 Task: Research Airbnb accommodation in Wassenberg, Germany from 8th December, 2023 to 19th December, 2023 for 1 adult. Place can be shared room with 1  bedroom having 1 bed and 1 bathroom. Property type can be hotel. Booking option can be shelf check-in. Look for 5 properties as per requirement.
Action: Mouse pressed left at (476, 98)
Screenshot: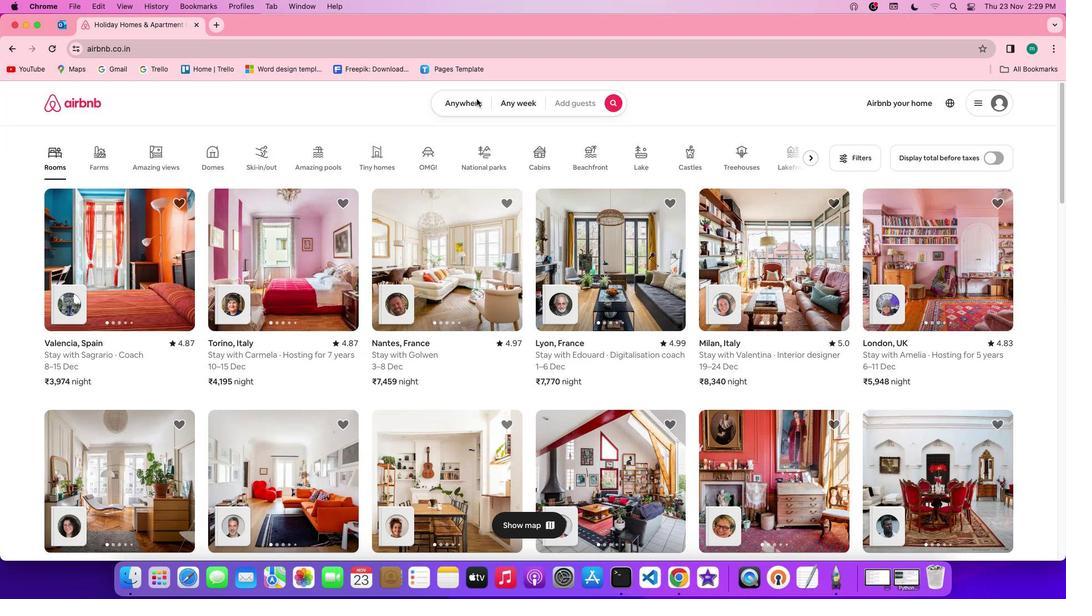 
Action: Mouse pressed left at (476, 98)
Screenshot: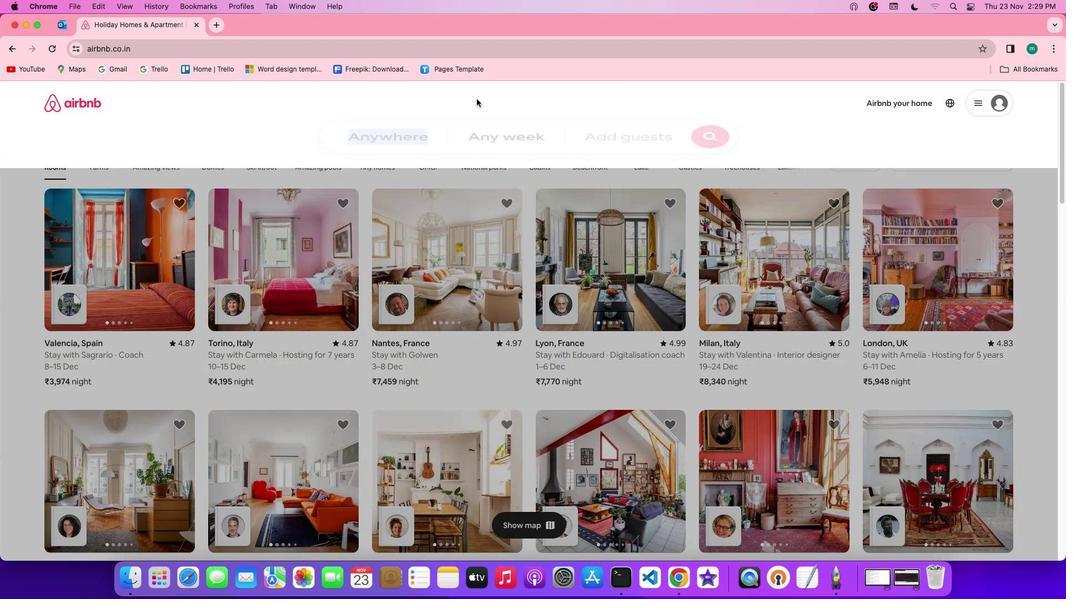 
Action: Mouse moved to (416, 143)
Screenshot: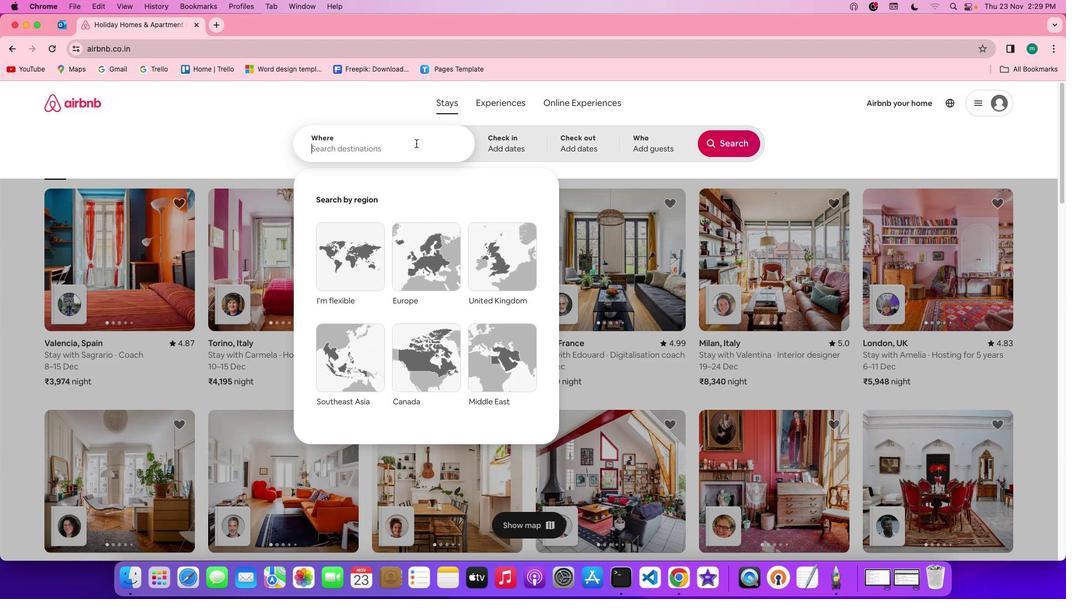 
Action: Mouse pressed left at (416, 143)
Screenshot: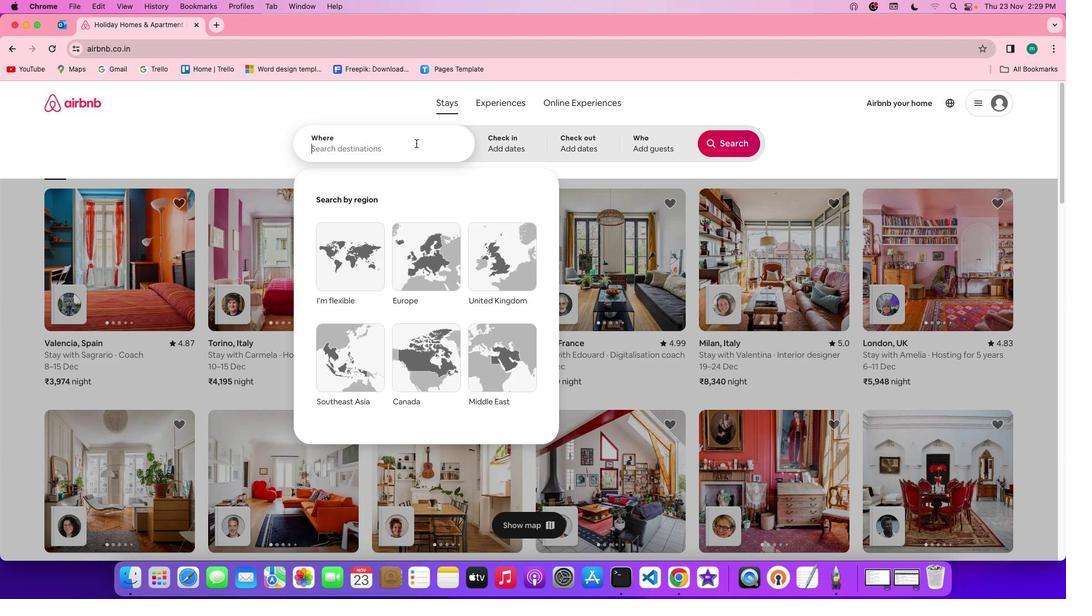 
Action: Key pressed Key.shift'W''a''s''s''e''n''b''e''r''g'','Key.spaceKey.shift'g''e''r''m''a''n''y'
Screenshot: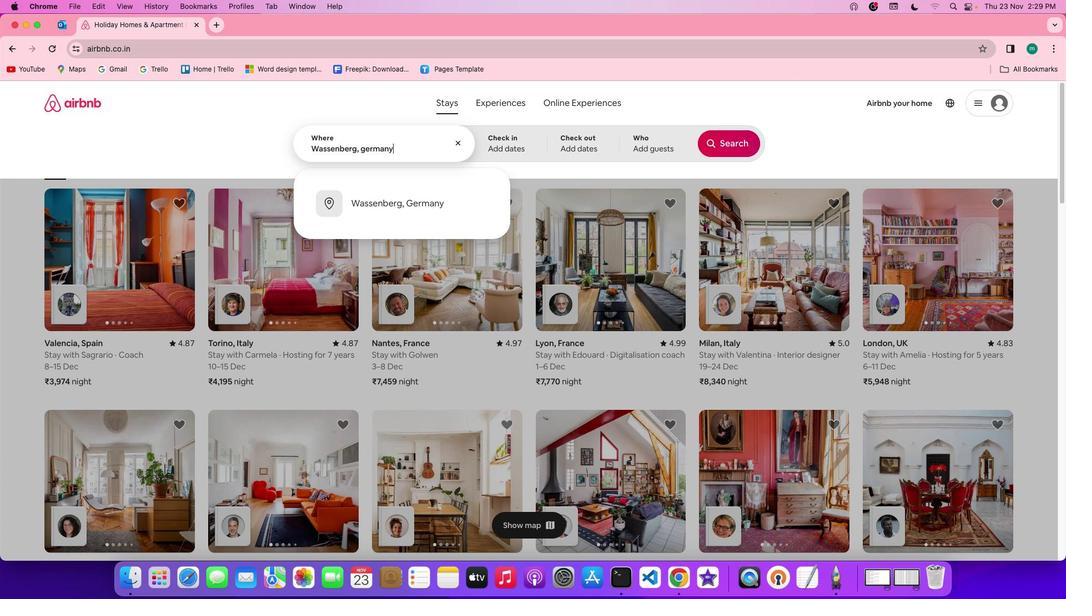 
Action: Mouse moved to (496, 149)
Screenshot: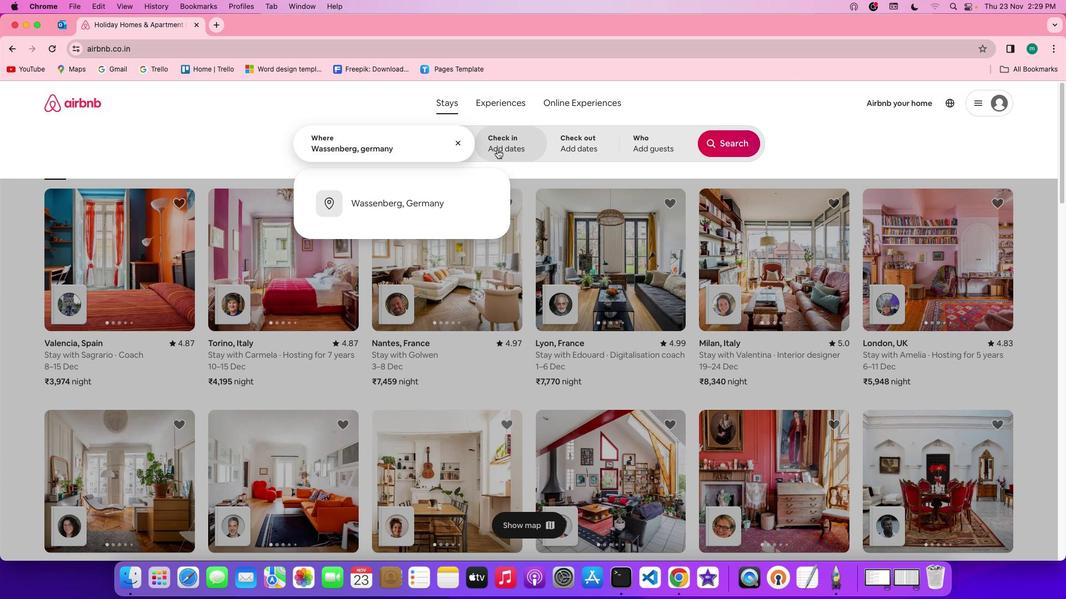 
Action: Mouse pressed left at (496, 149)
Screenshot: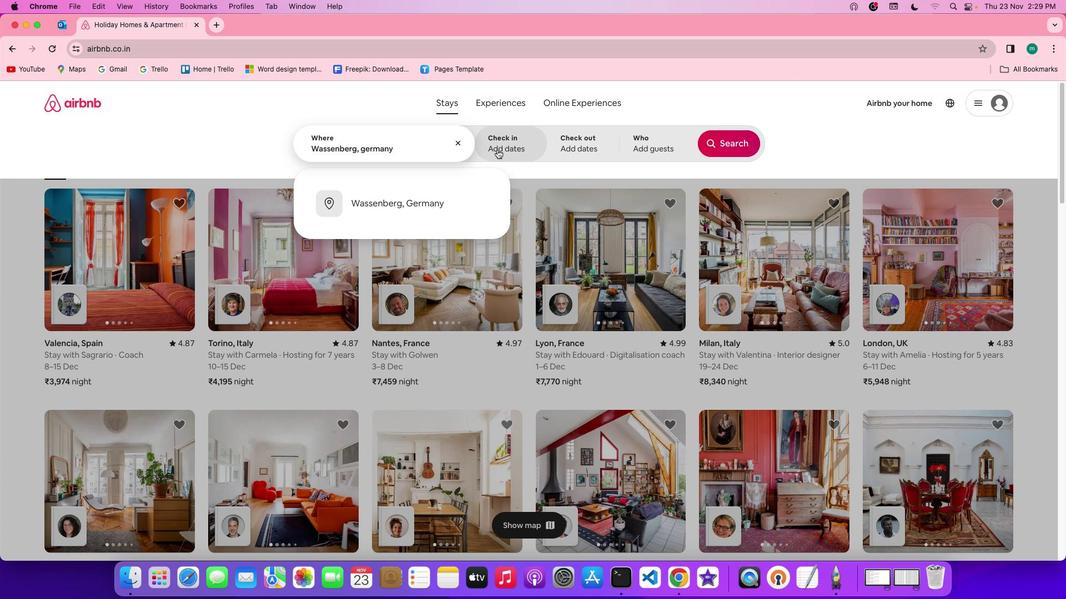 
Action: Mouse moved to (693, 315)
Screenshot: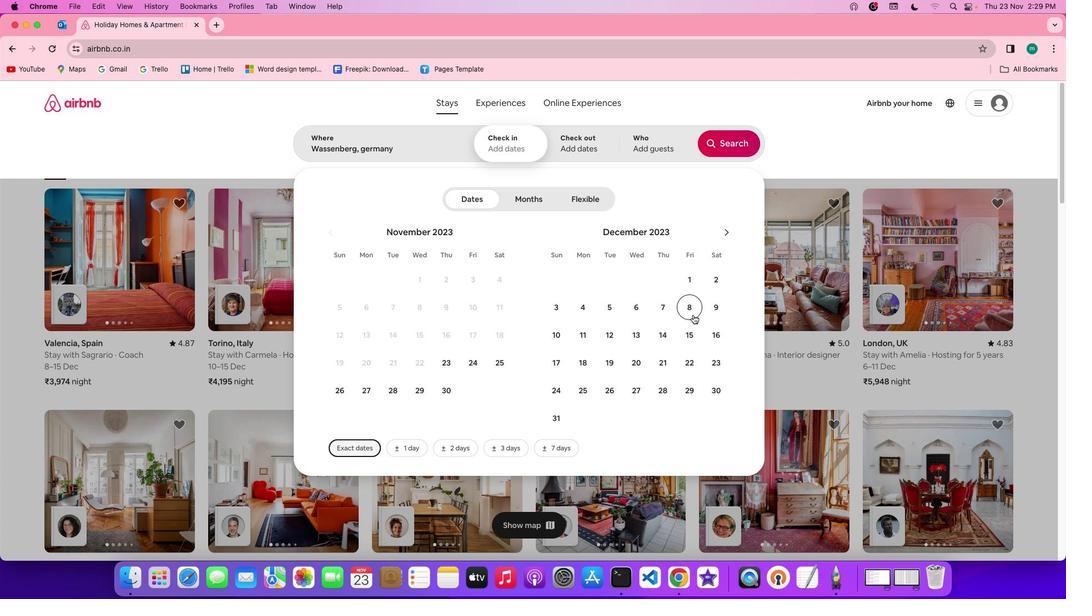 
Action: Mouse pressed left at (693, 315)
Screenshot: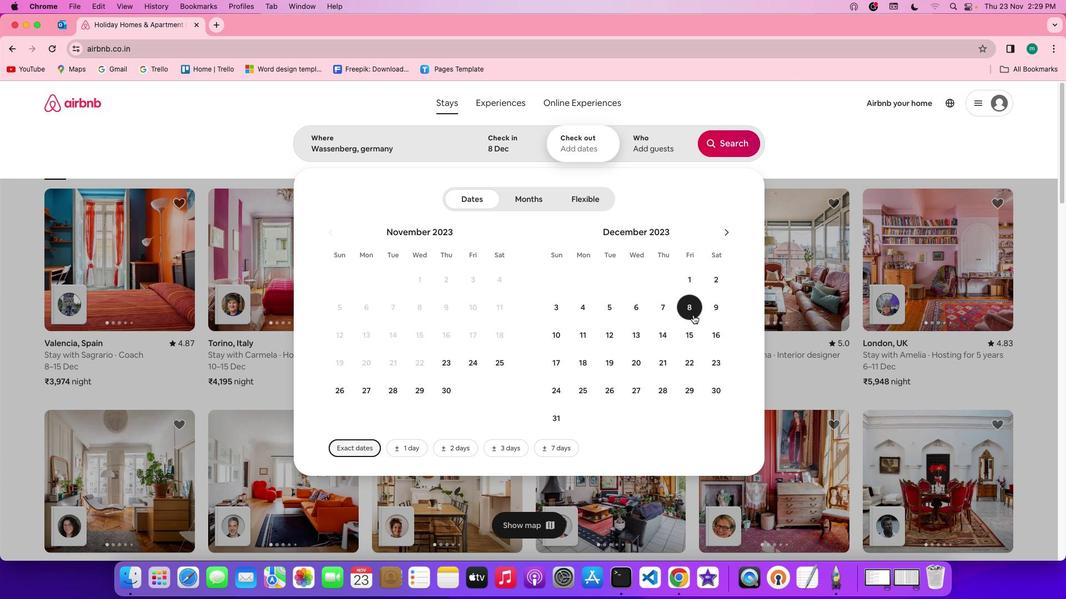 
Action: Mouse moved to (603, 360)
Screenshot: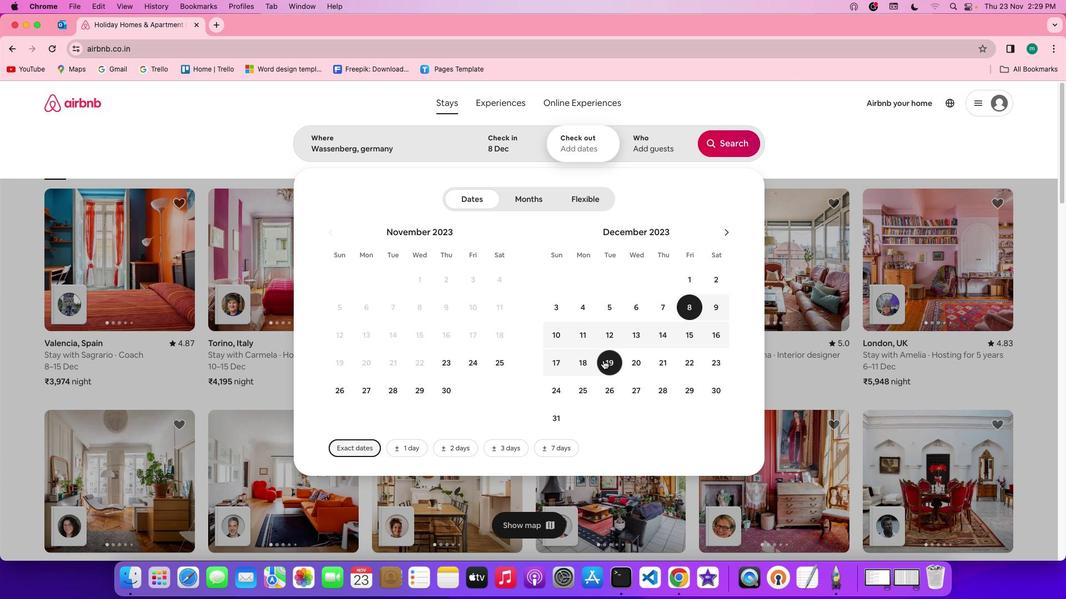 
Action: Mouse pressed left at (603, 360)
Screenshot: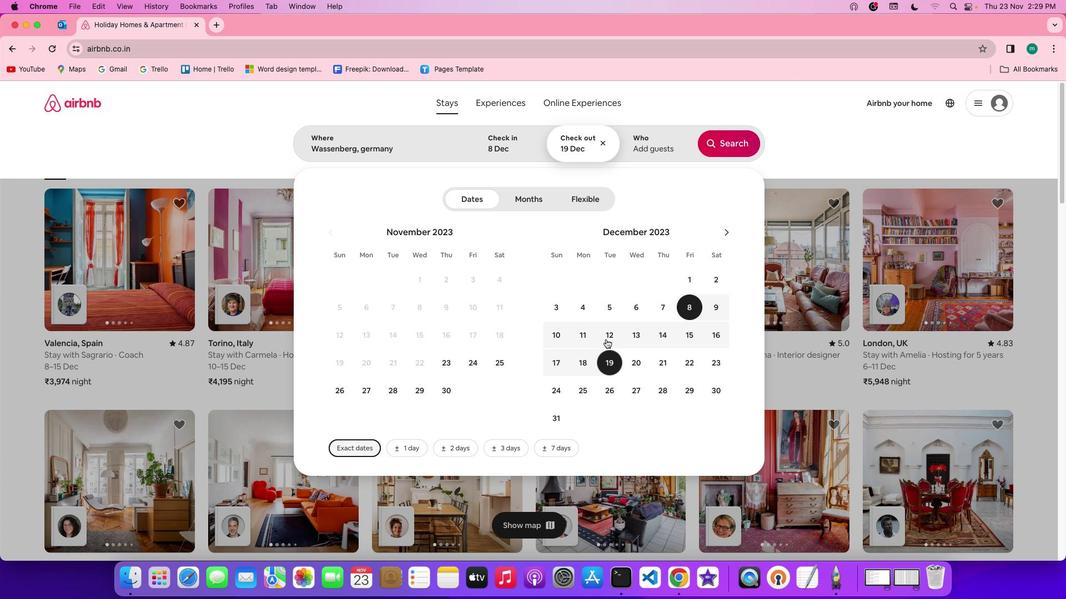 
Action: Mouse moved to (655, 142)
Screenshot: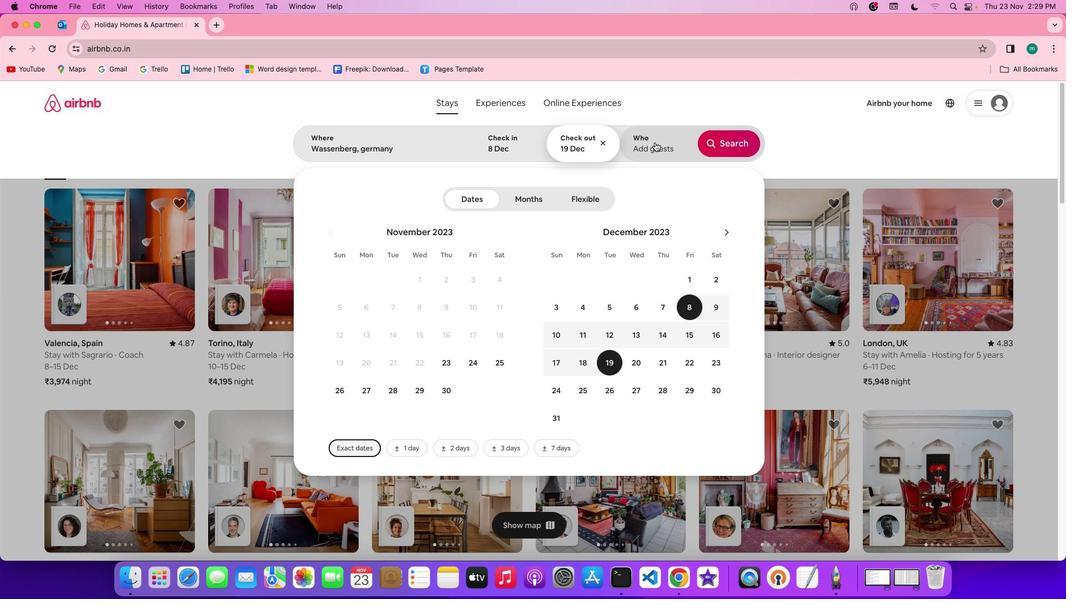 
Action: Mouse pressed left at (655, 142)
Screenshot: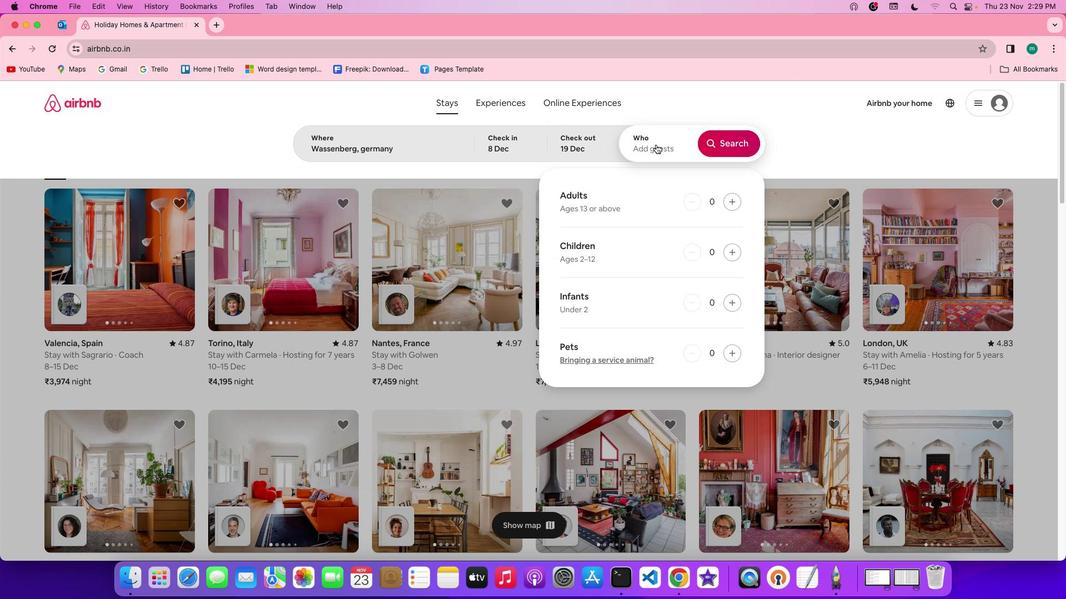 
Action: Mouse moved to (736, 205)
Screenshot: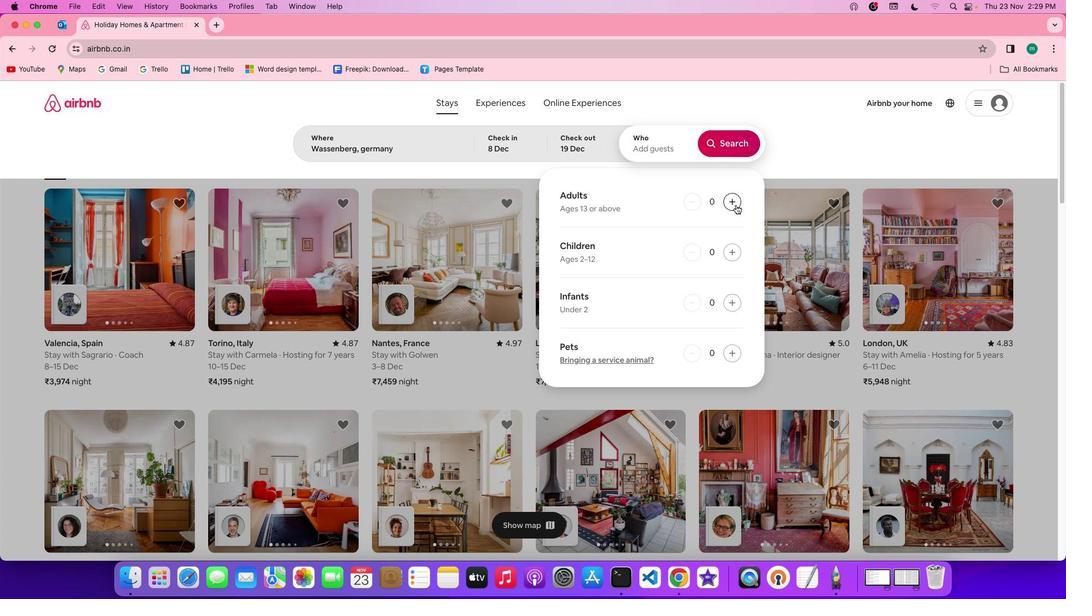 
Action: Mouse pressed left at (736, 205)
Screenshot: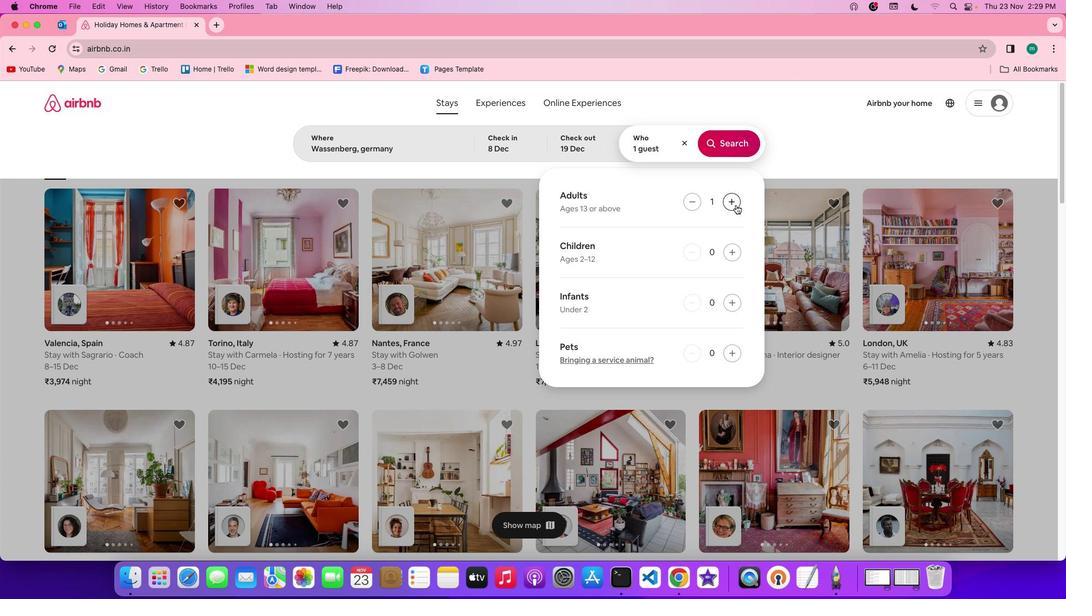 
Action: Mouse moved to (734, 151)
Screenshot: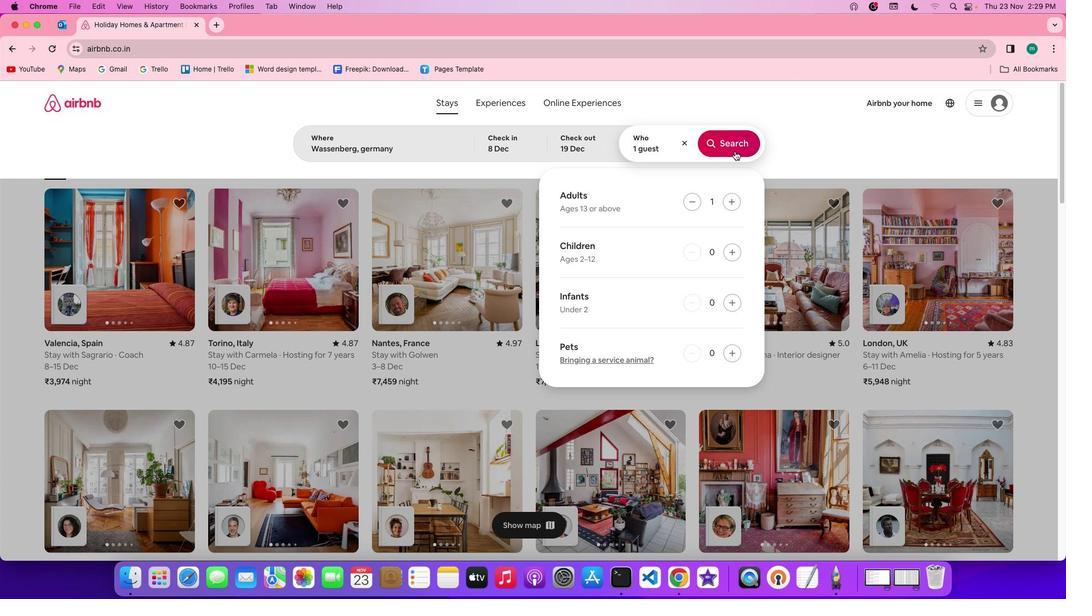 
Action: Mouse pressed left at (734, 151)
Screenshot: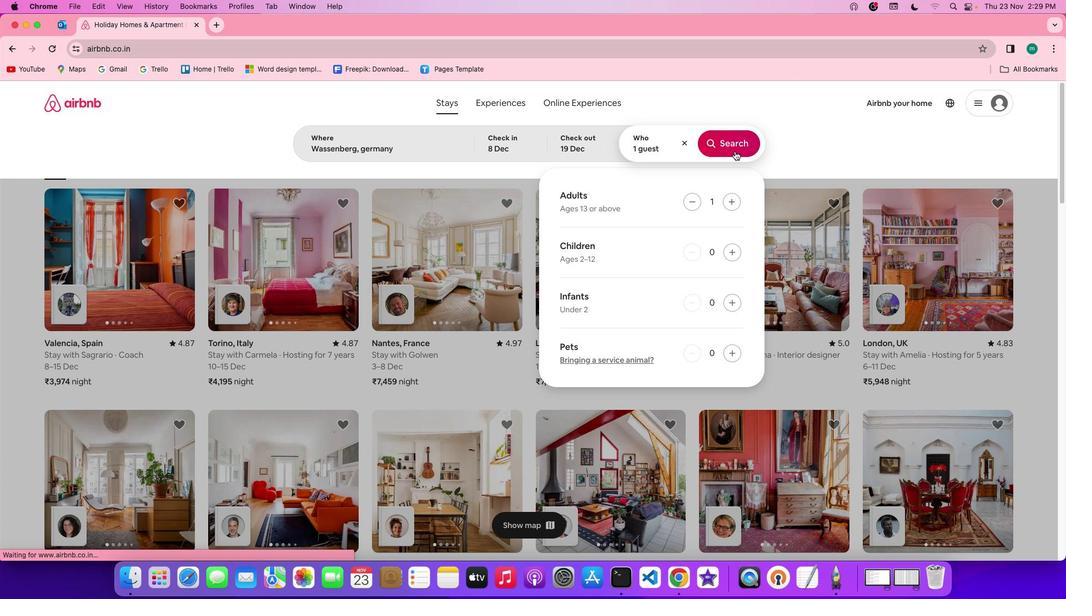 
Action: Mouse moved to (886, 143)
Screenshot: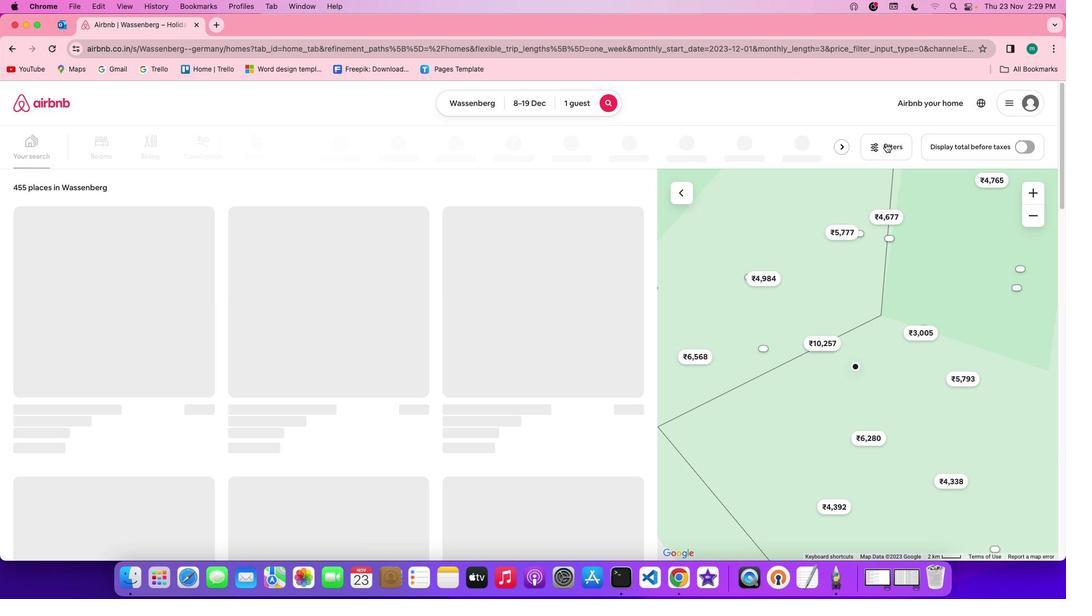 
Action: Mouse pressed left at (886, 143)
Screenshot: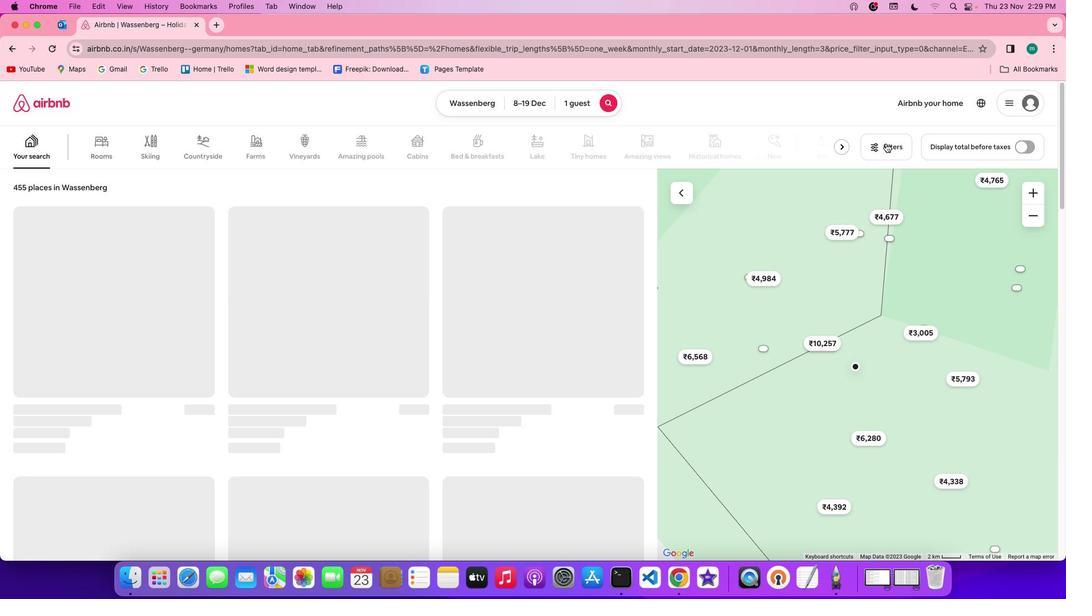 
Action: Mouse moved to (423, 359)
Screenshot: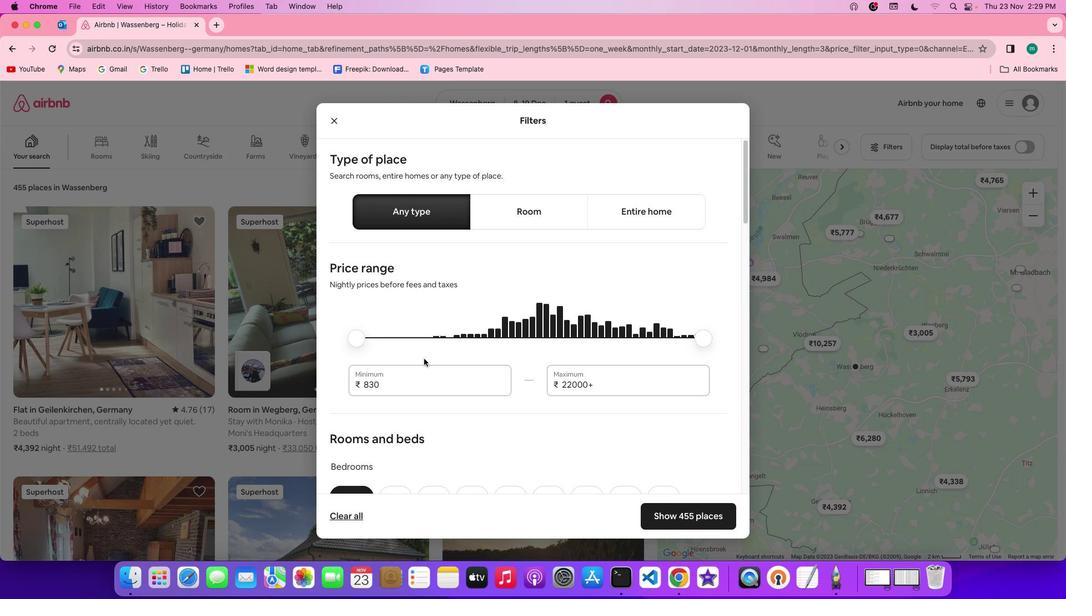 
Action: Mouse scrolled (423, 359) with delta (0, 0)
Screenshot: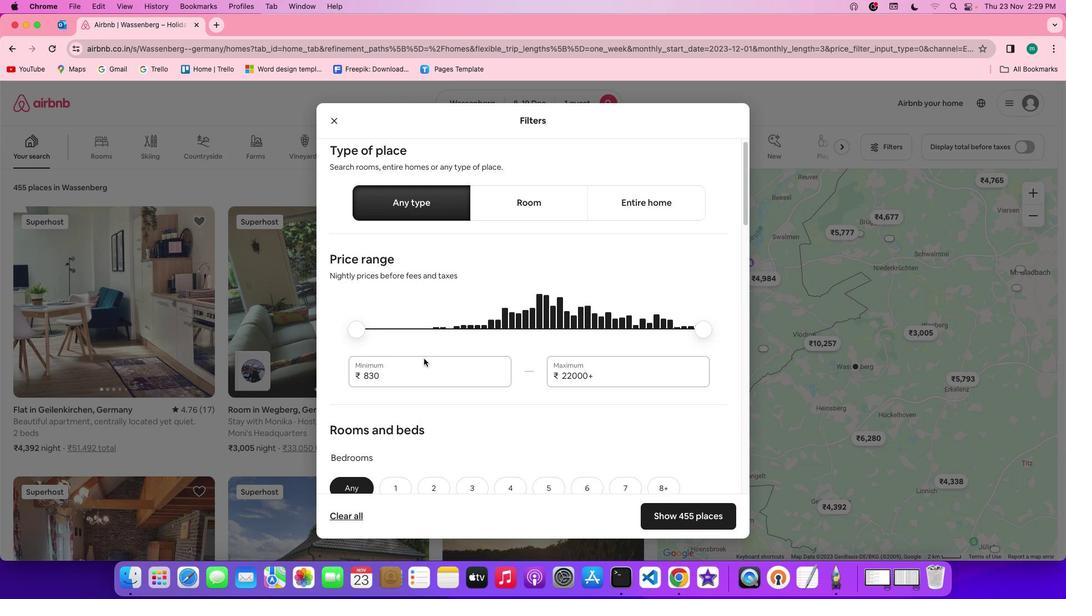 
Action: Mouse scrolled (423, 359) with delta (0, 0)
Screenshot: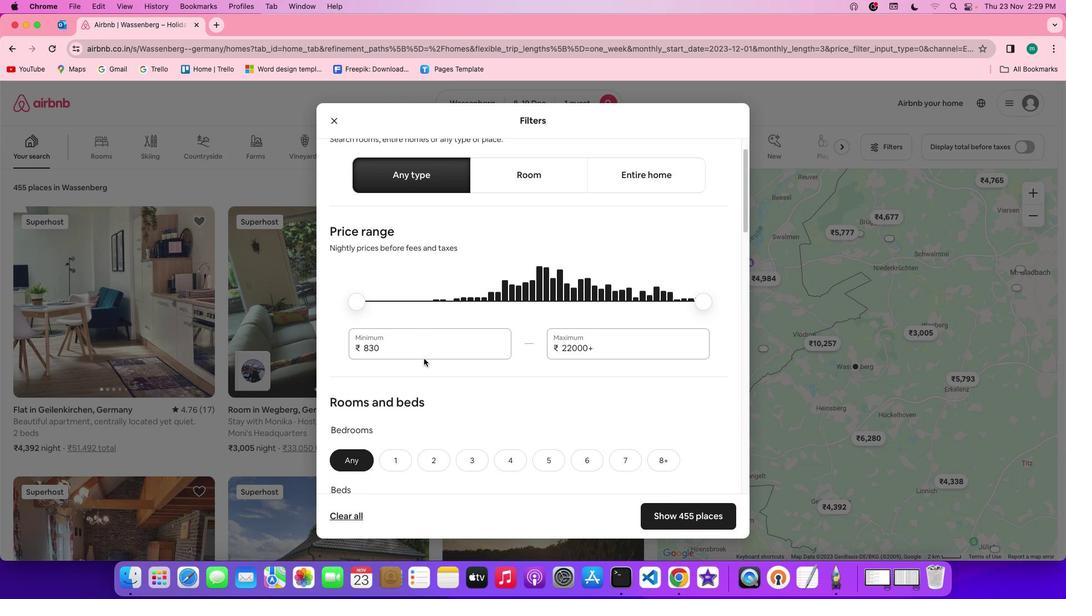 
Action: Mouse scrolled (423, 359) with delta (0, -1)
Screenshot: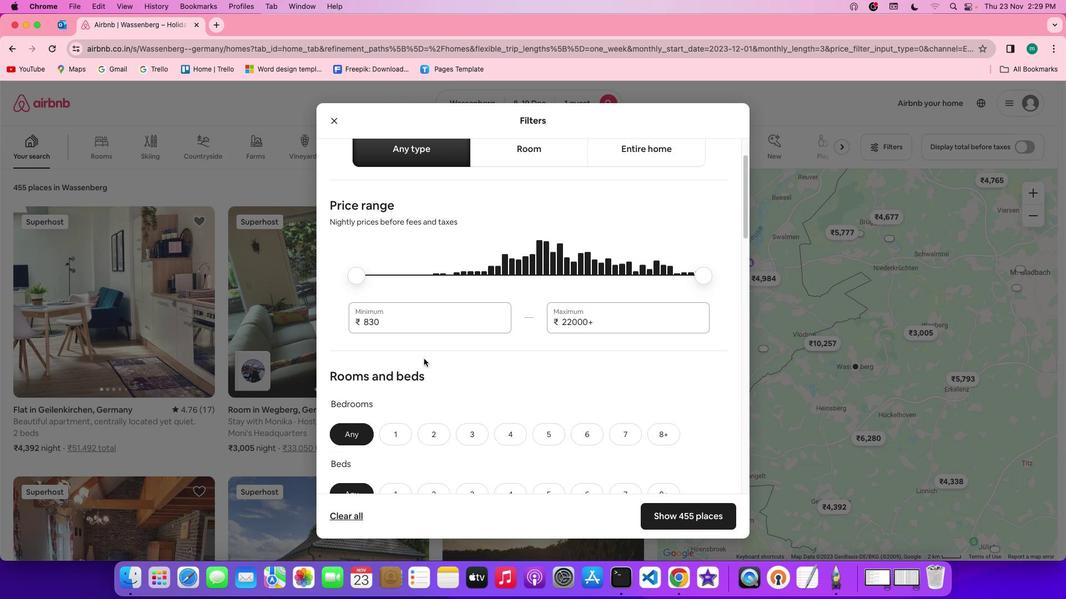
Action: Mouse scrolled (423, 359) with delta (0, -1)
Screenshot: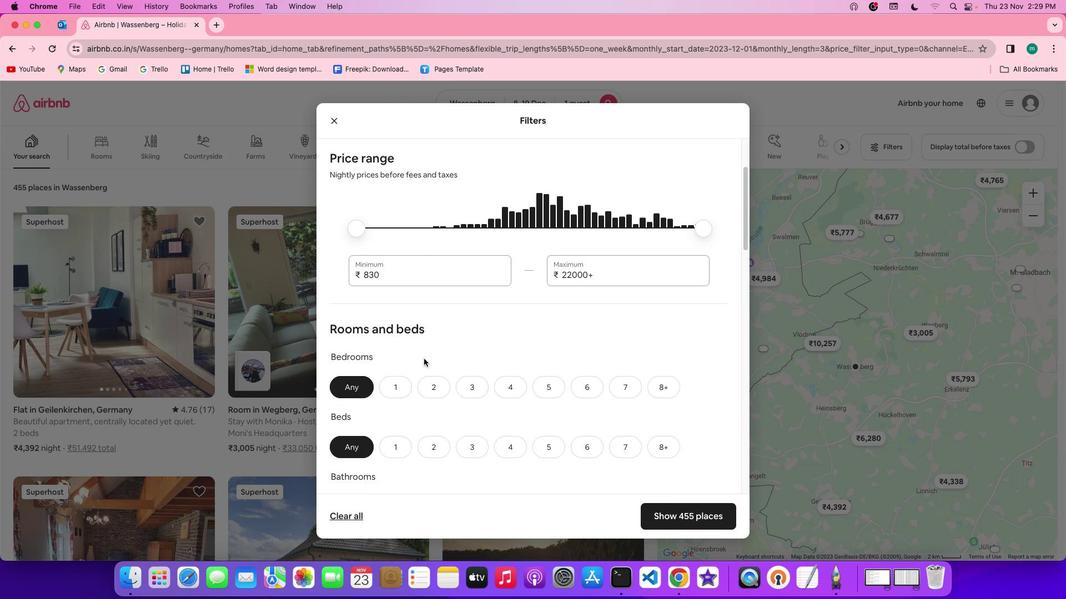 
Action: Mouse scrolled (423, 359) with delta (0, 0)
Screenshot: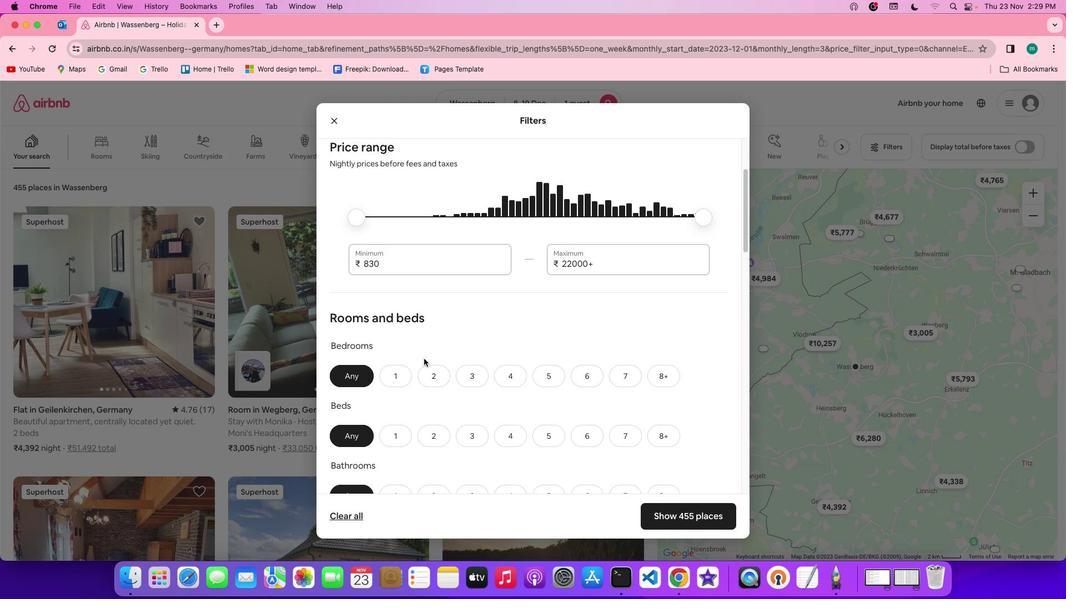 
Action: Mouse scrolled (423, 359) with delta (0, 0)
Screenshot: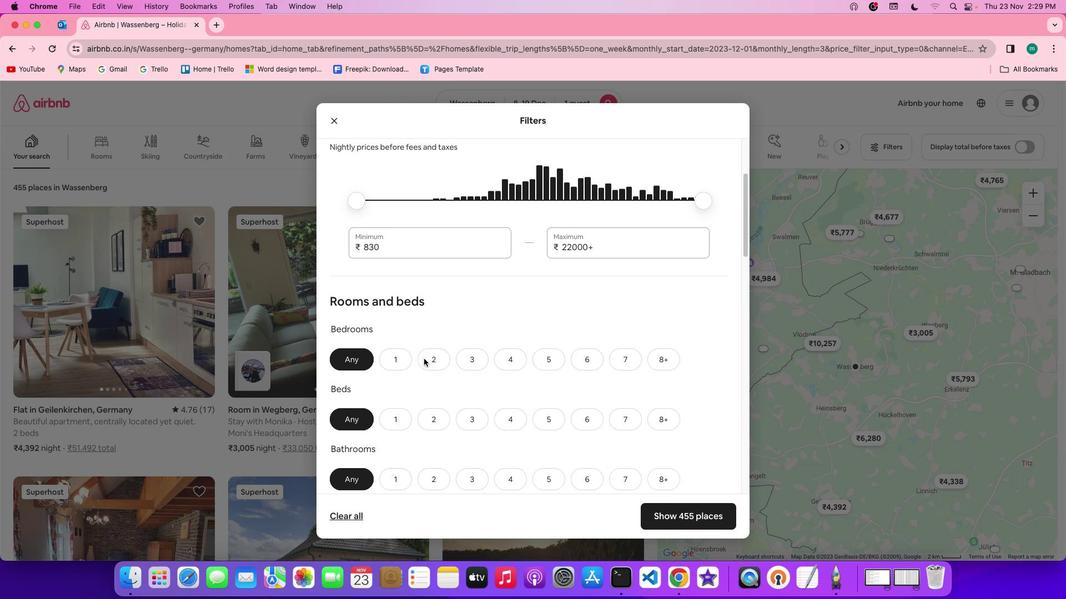 
Action: Mouse scrolled (423, 359) with delta (0, 0)
Screenshot: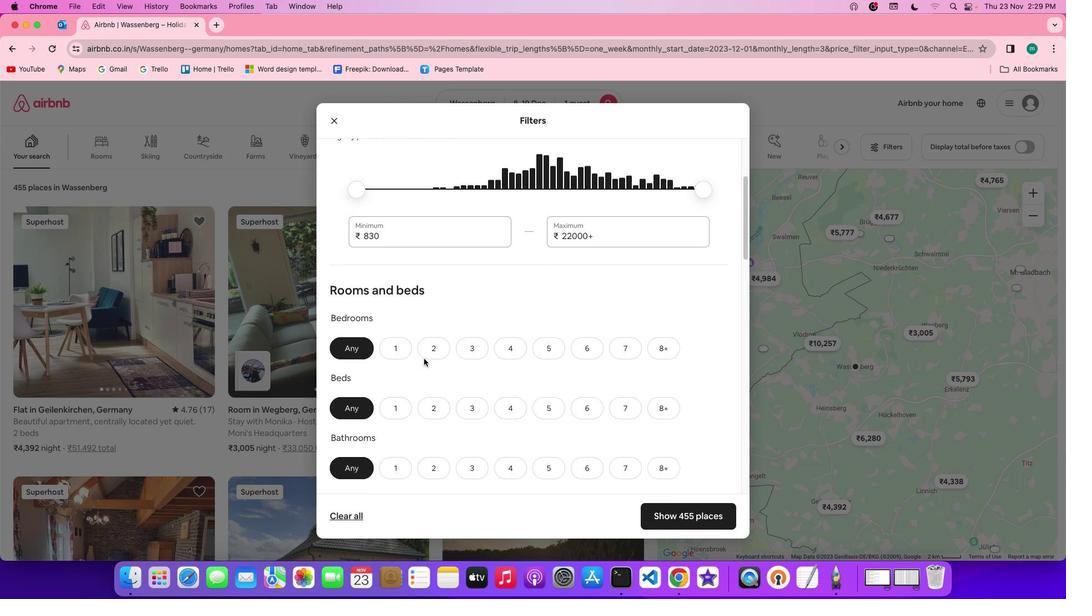 
Action: Mouse scrolled (423, 359) with delta (0, 0)
Screenshot: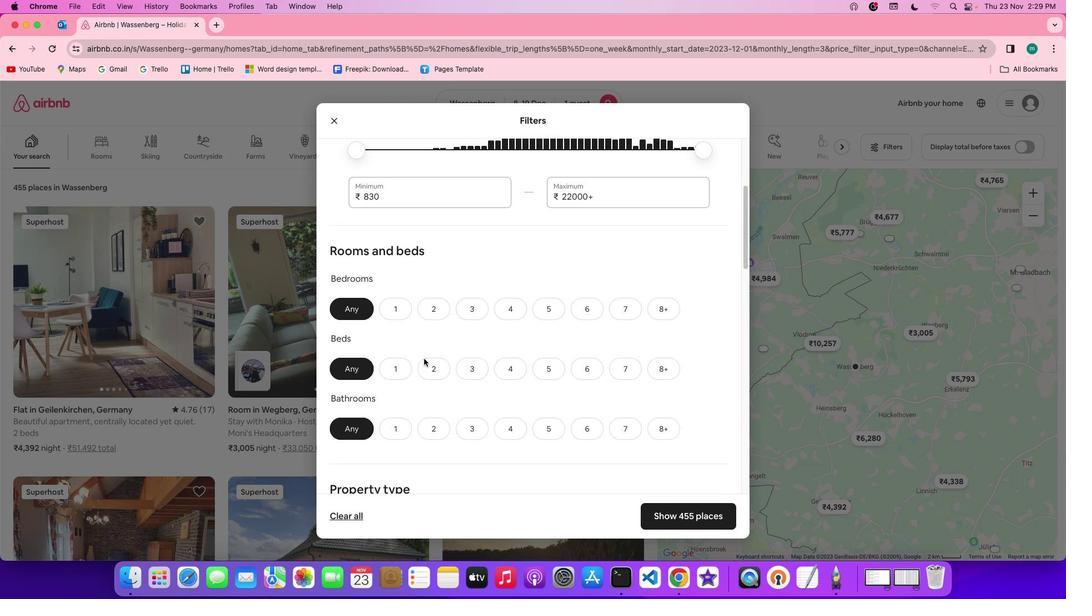 
Action: Mouse scrolled (423, 359) with delta (0, 0)
Screenshot: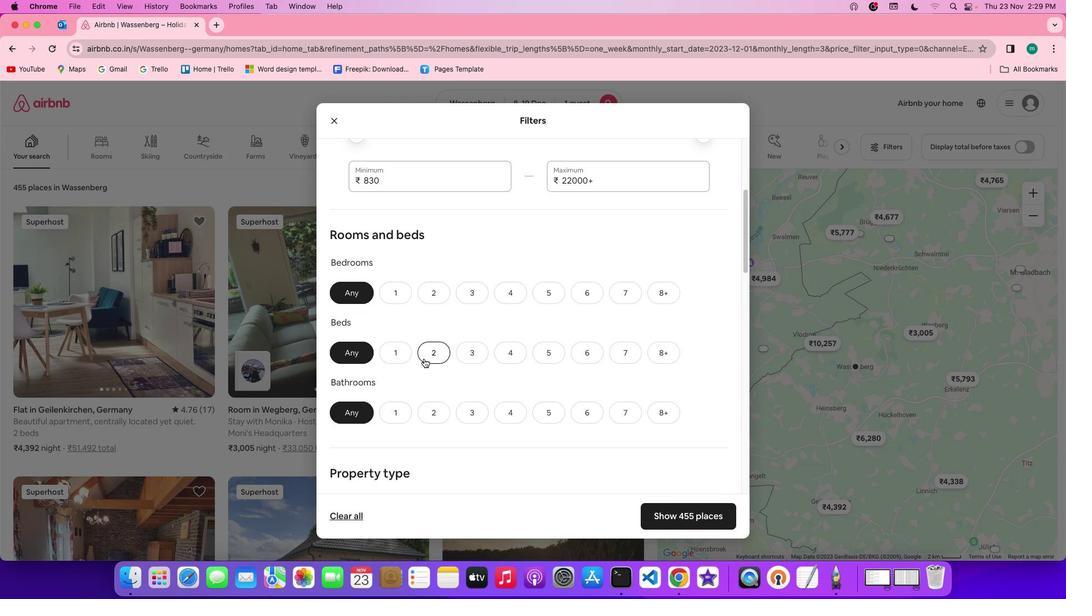 
Action: Mouse scrolled (423, 359) with delta (0, 0)
Screenshot: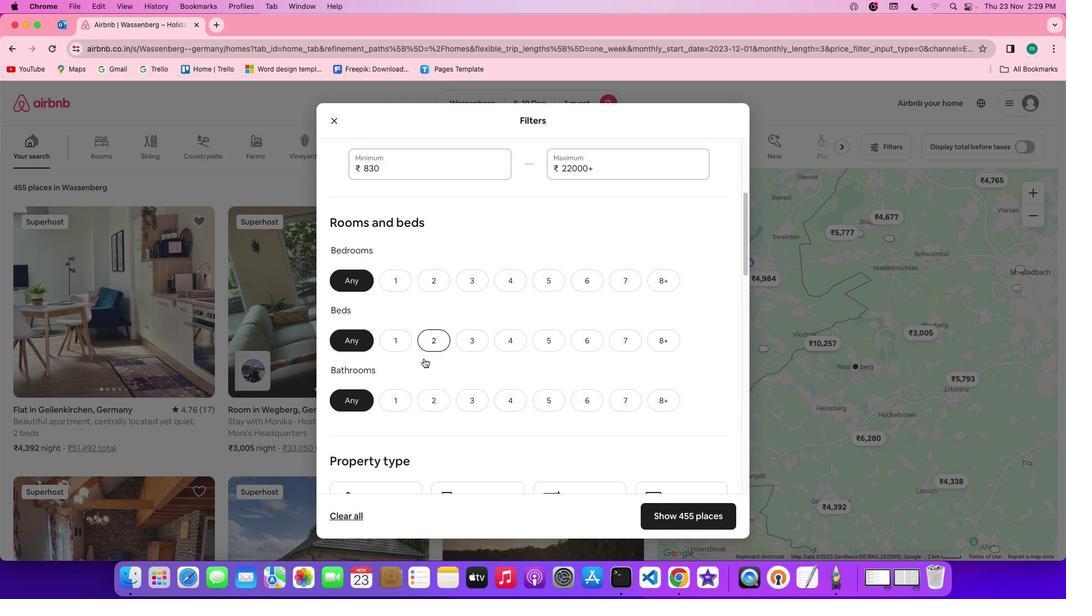 
Action: Mouse scrolled (423, 359) with delta (0, 0)
Screenshot: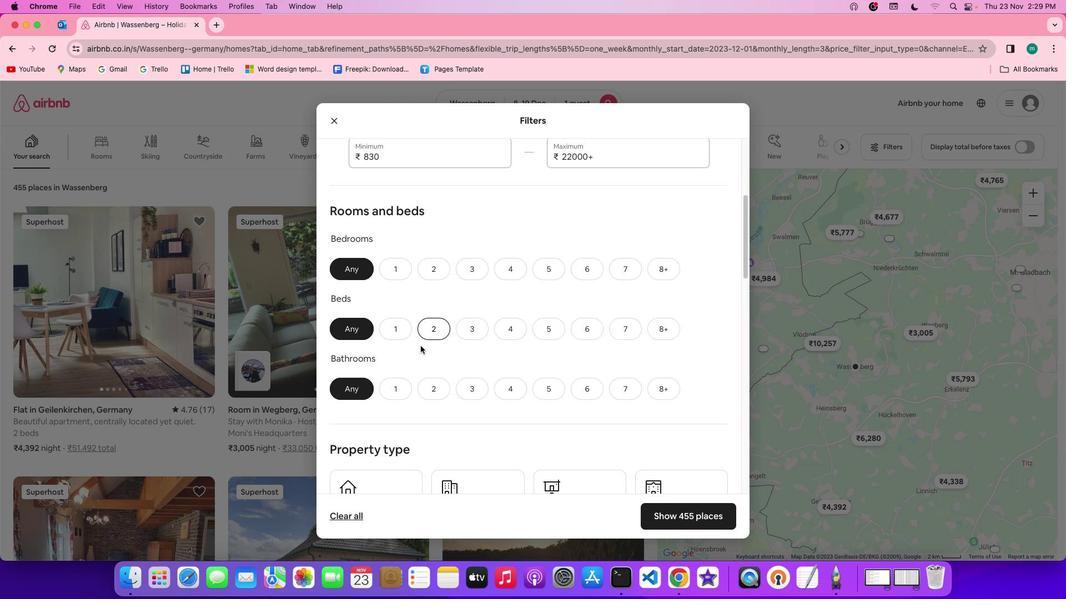 
Action: Mouse moved to (392, 255)
Screenshot: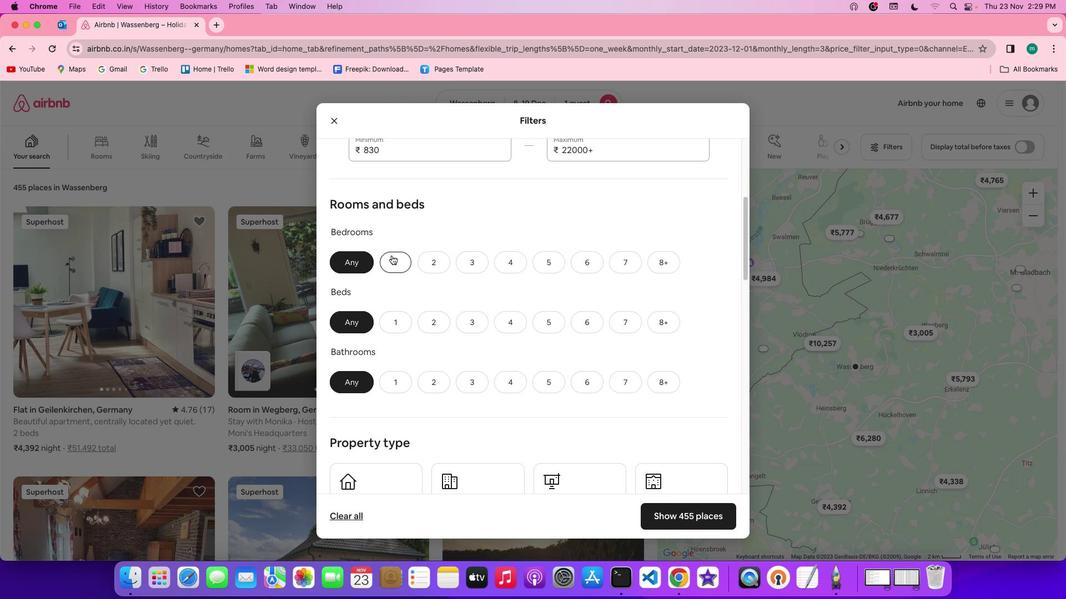 
Action: Mouse pressed left at (392, 255)
Screenshot: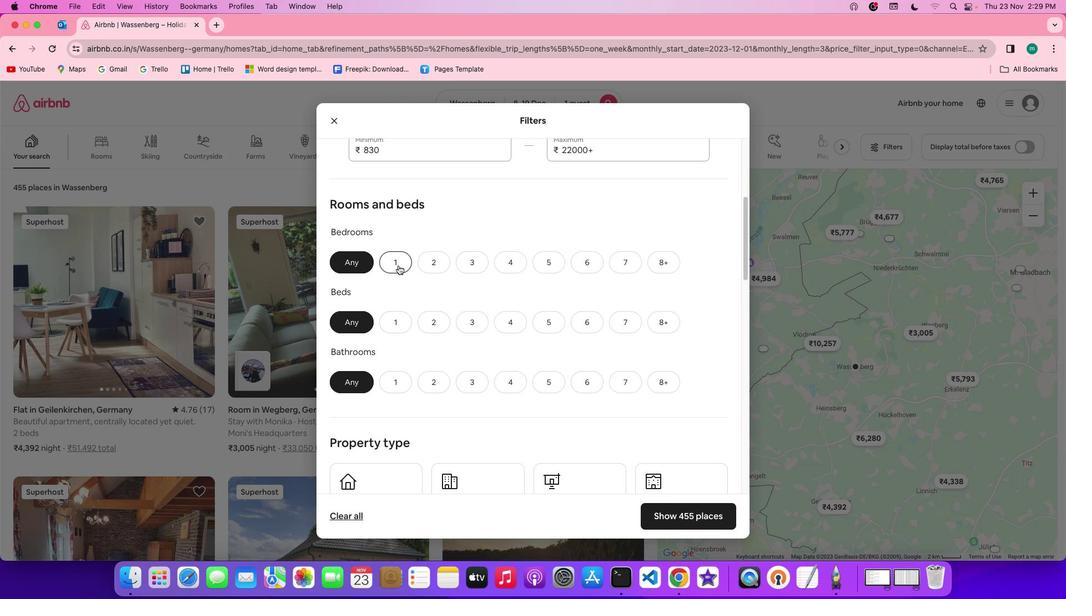 
Action: Mouse moved to (392, 317)
Screenshot: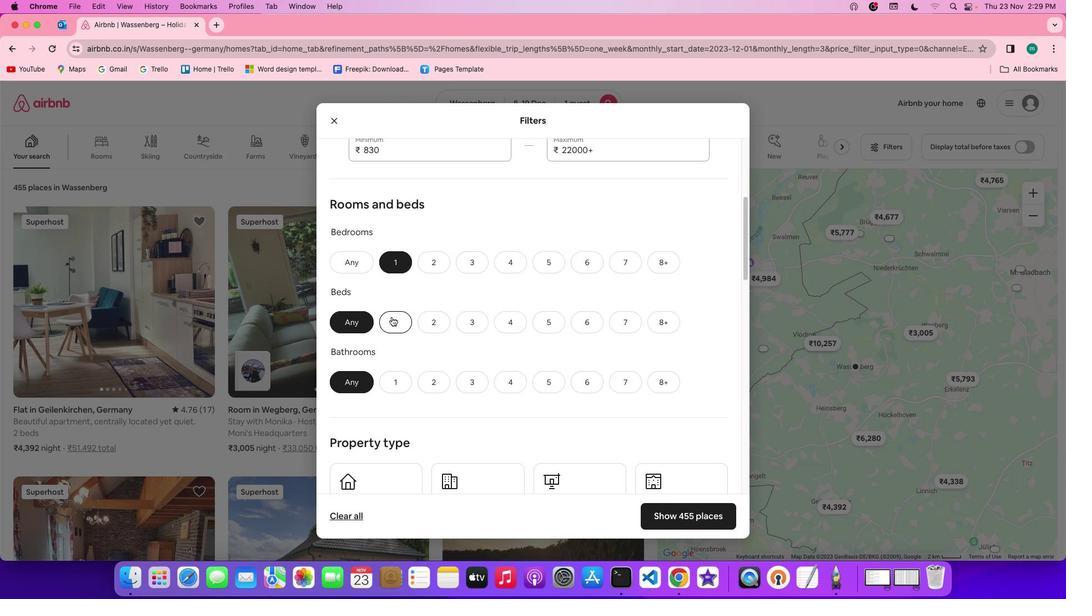 
Action: Mouse pressed left at (392, 317)
Screenshot: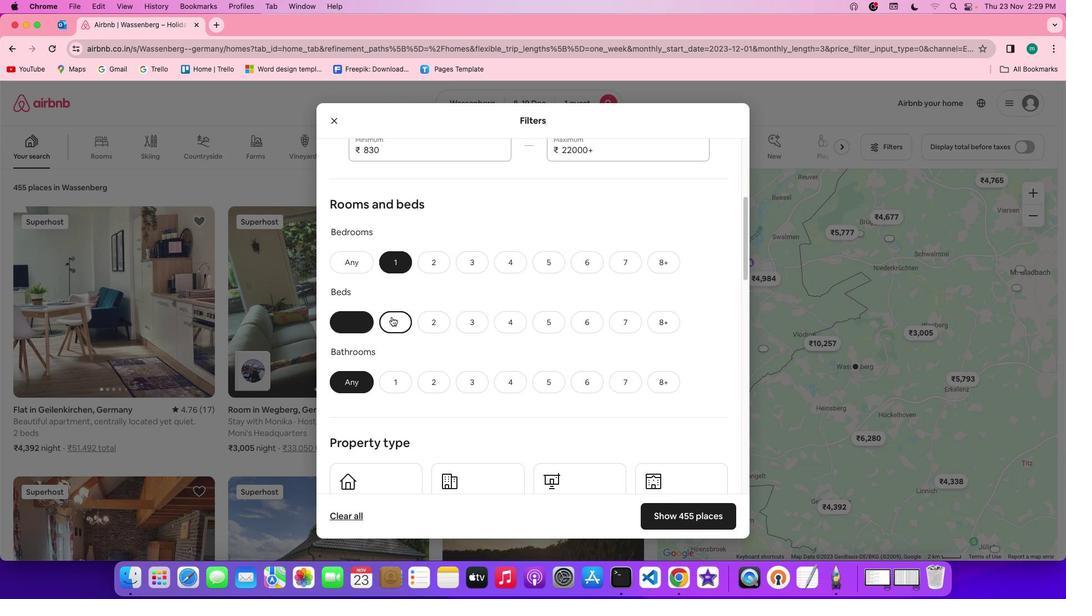 
Action: Mouse moved to (401, 383)
Screenshot: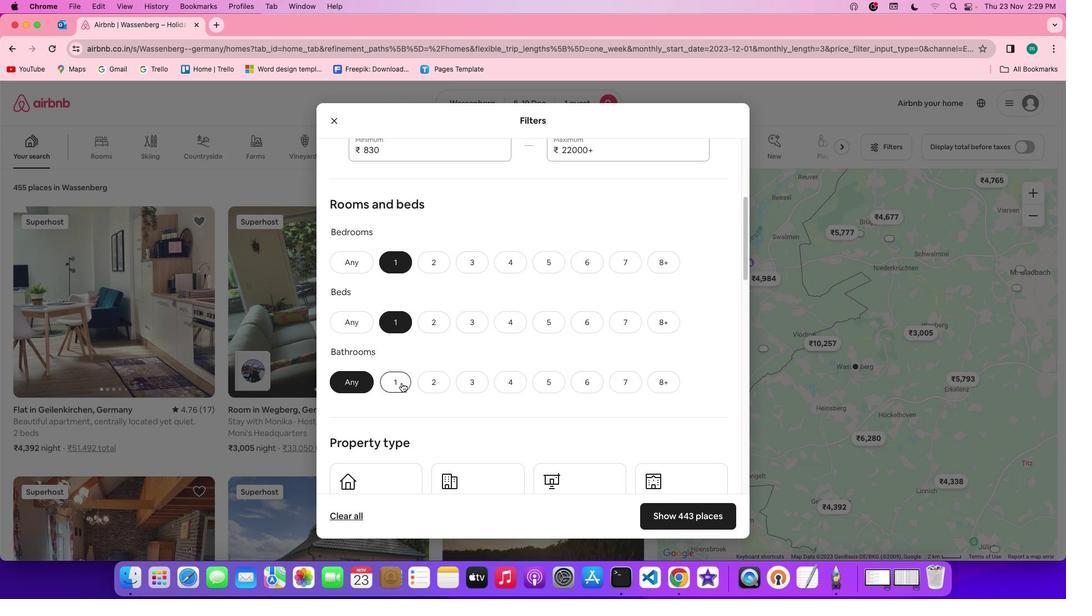 
Action: Mouse pressed left at (401, 383)
Screenshot: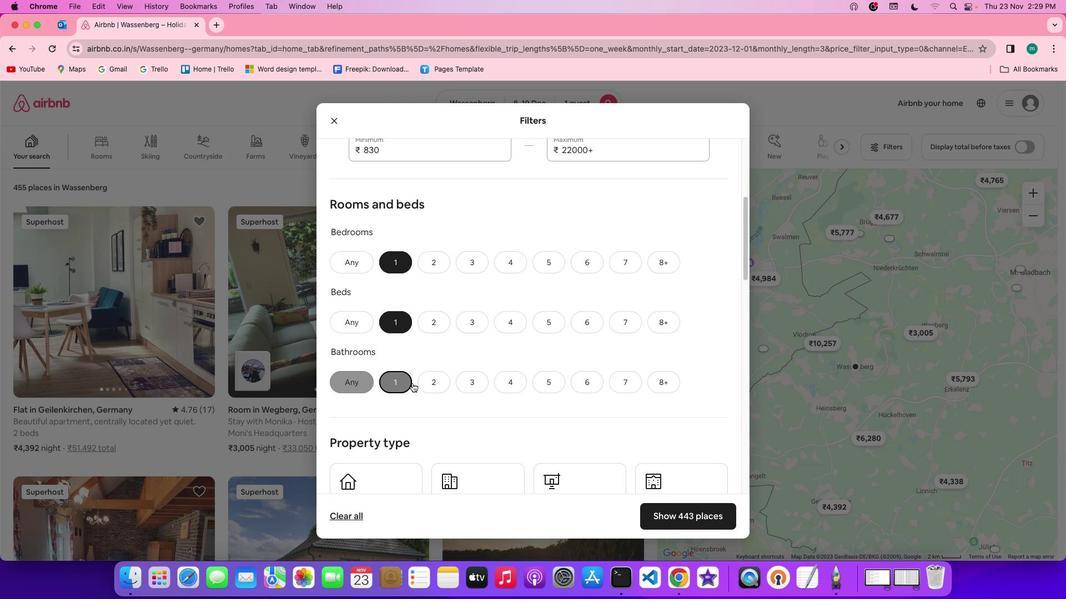 
Action: Mouse moved to (502, 377)
Screenshot: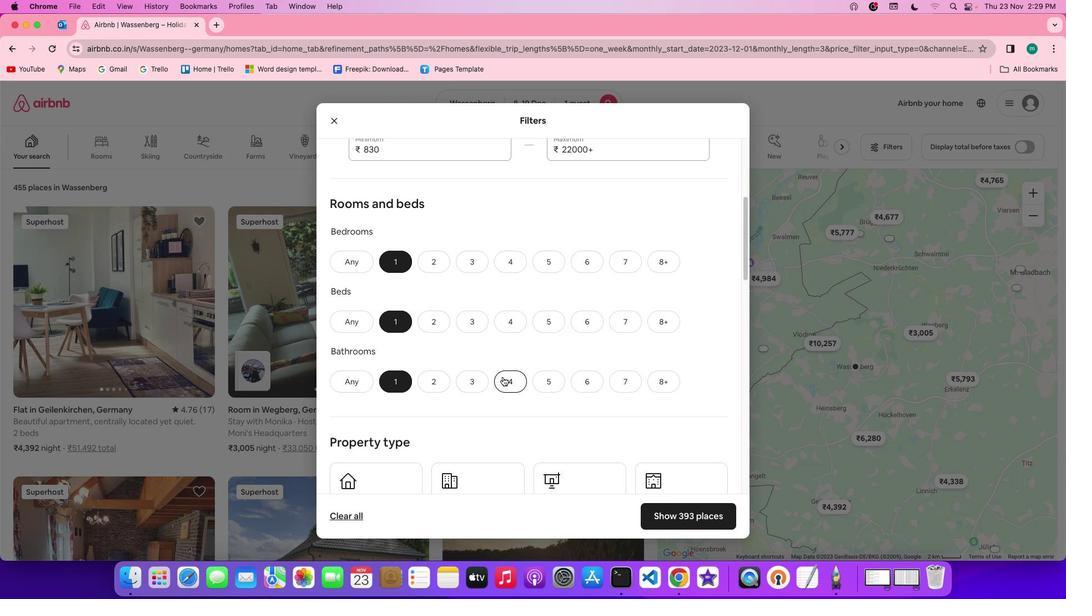 
Action: Mouse scrolled (502, 377) with delta (0, 0)
Screenshot: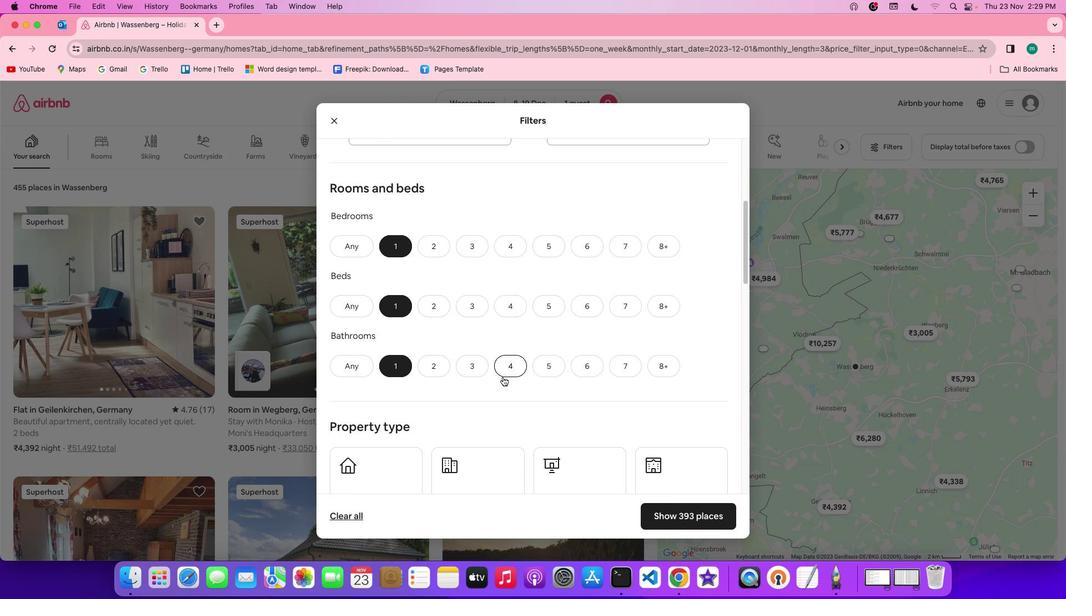 
Action: Mouse scrolled (502, 377) with delta (0, 0)
Screenshot: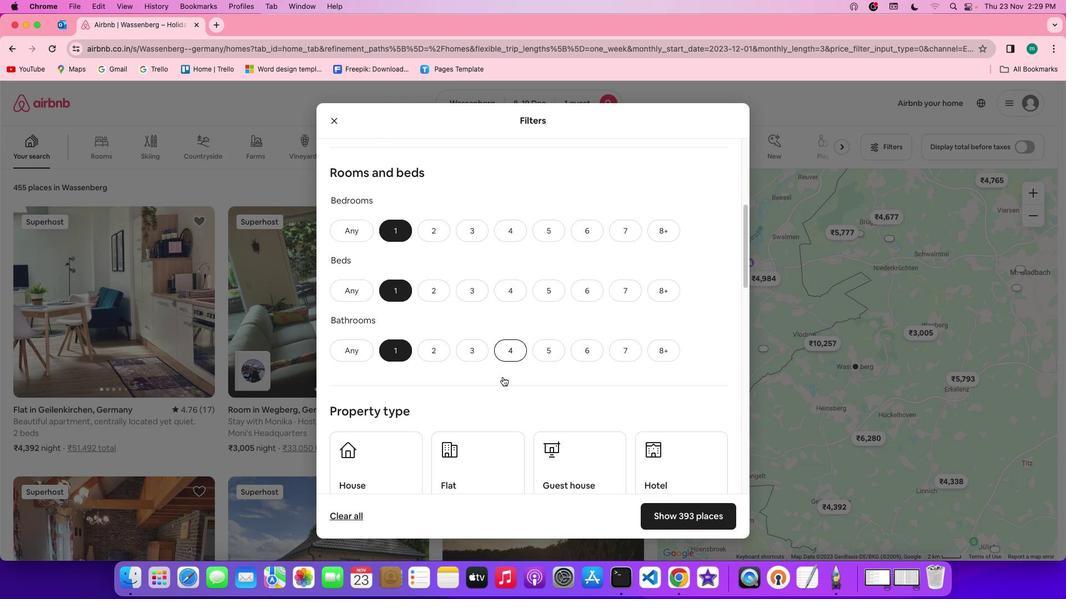 
Action: Mouse scrolled (502, 377) with delta (0, -1)
Screenshot: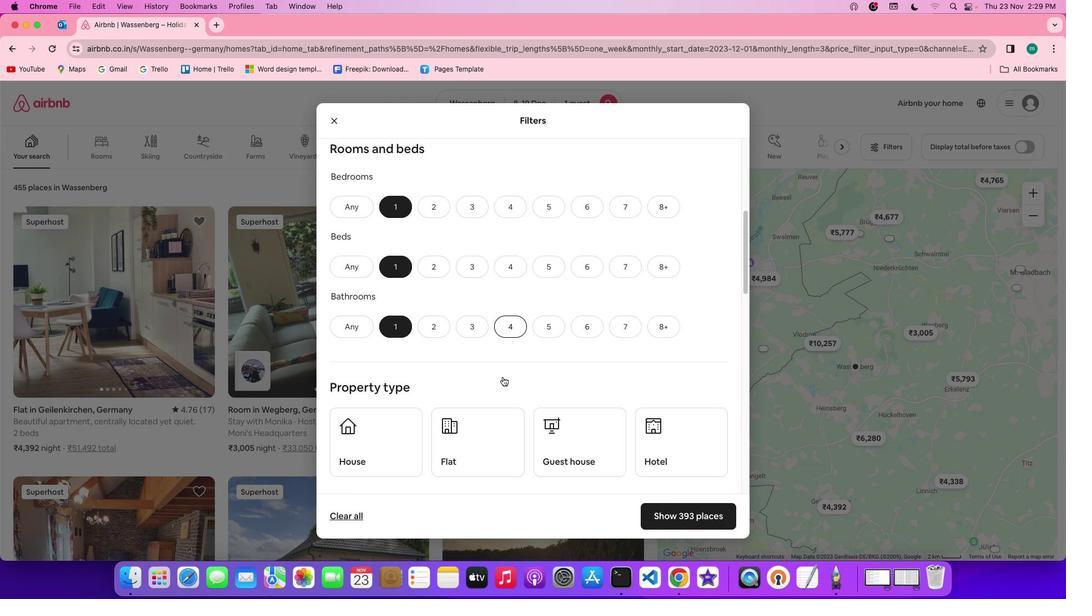 
Action: Mouse scrolled (502, 377) with delta (0, 0)
Screenshot: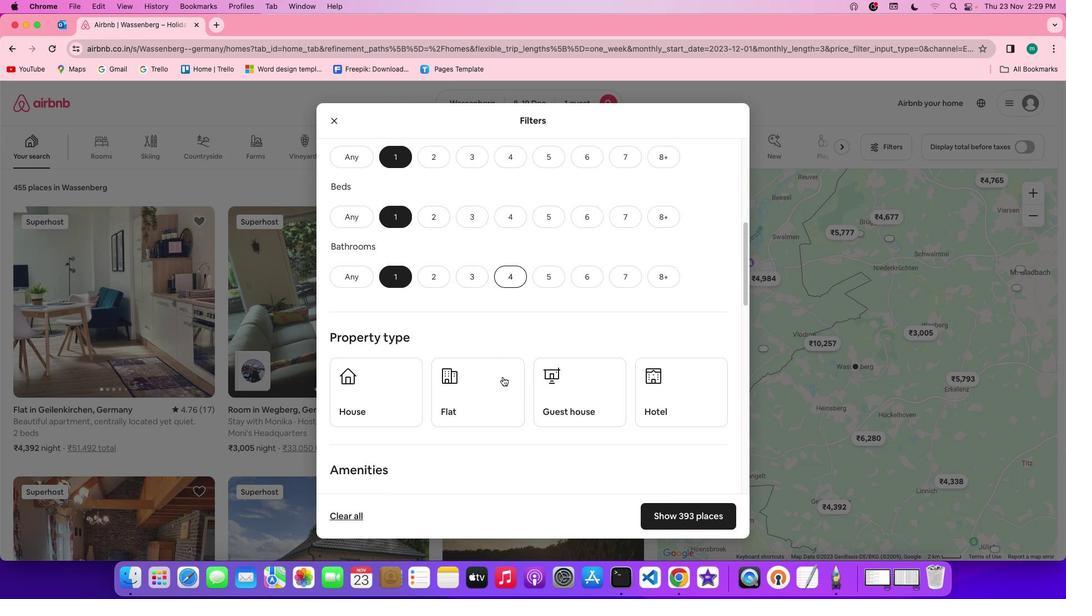 
Action: Mouse scrolled (502, 377) with delta (0, 0)
Screenshot: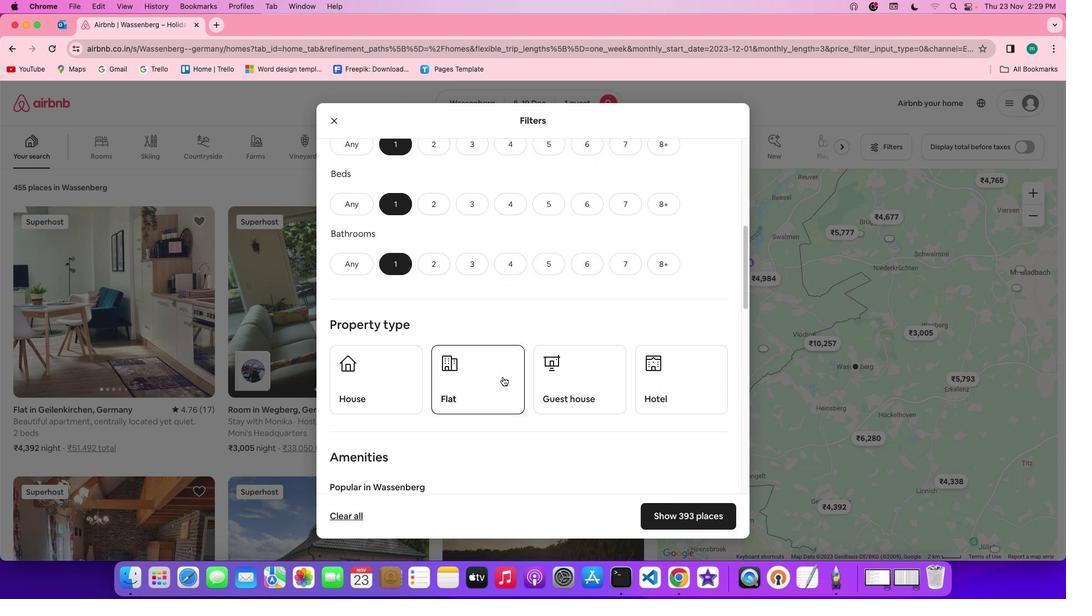 
Action: Mouse scrolled (502, 377) with delta (0, 0)
Screenshot: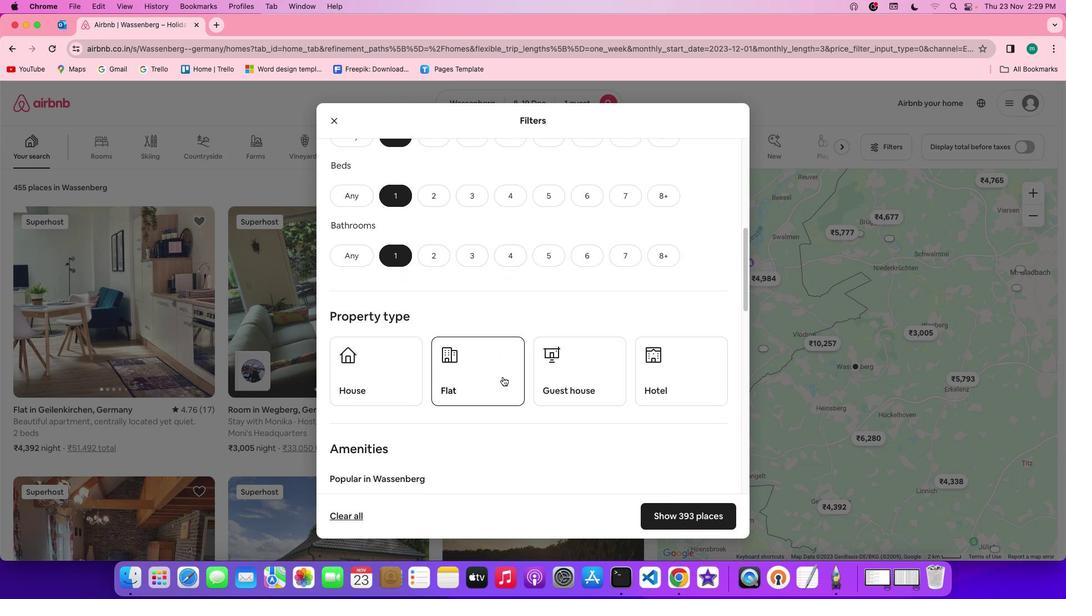 
Action: Mouse scrolled (502, 377) with delta (0, 0)
Screenshot: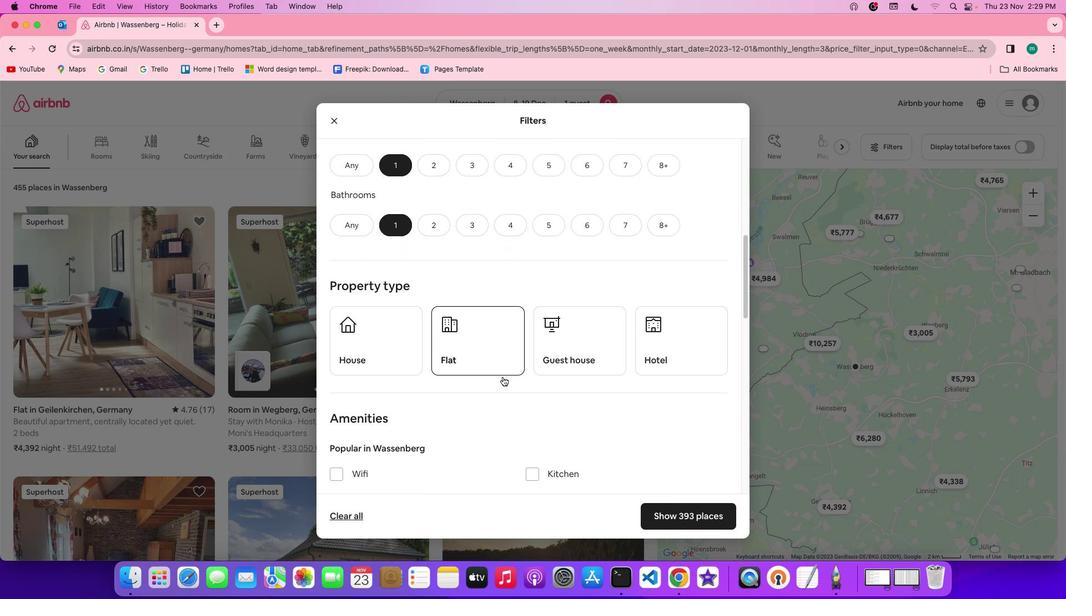 
Action: Mouse scrolled (502, 377) with delta (0, 0)
Screenshot: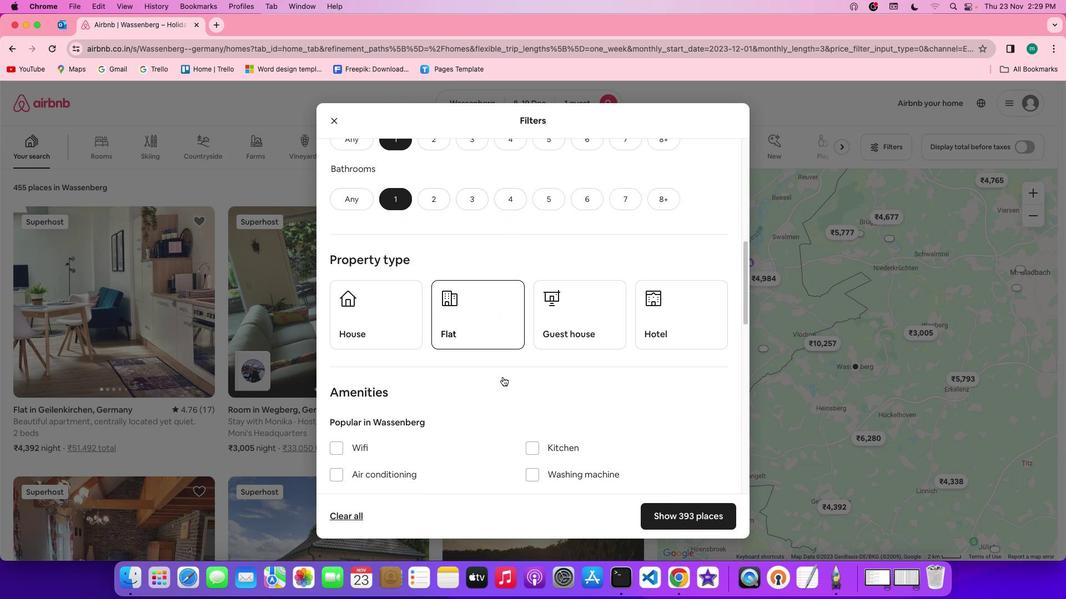
Action: Mouse scrolled (502, 377) with delta (0, 0)
Screenshot: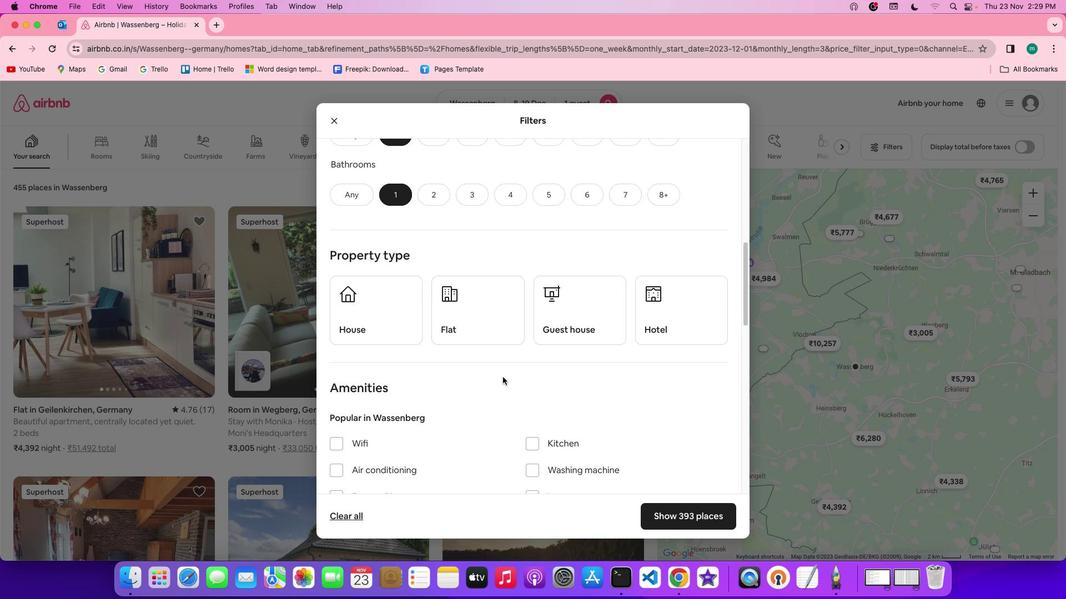 
Action: Mouse scrolled (502, 377) with delta (0, 0)
Screenshot: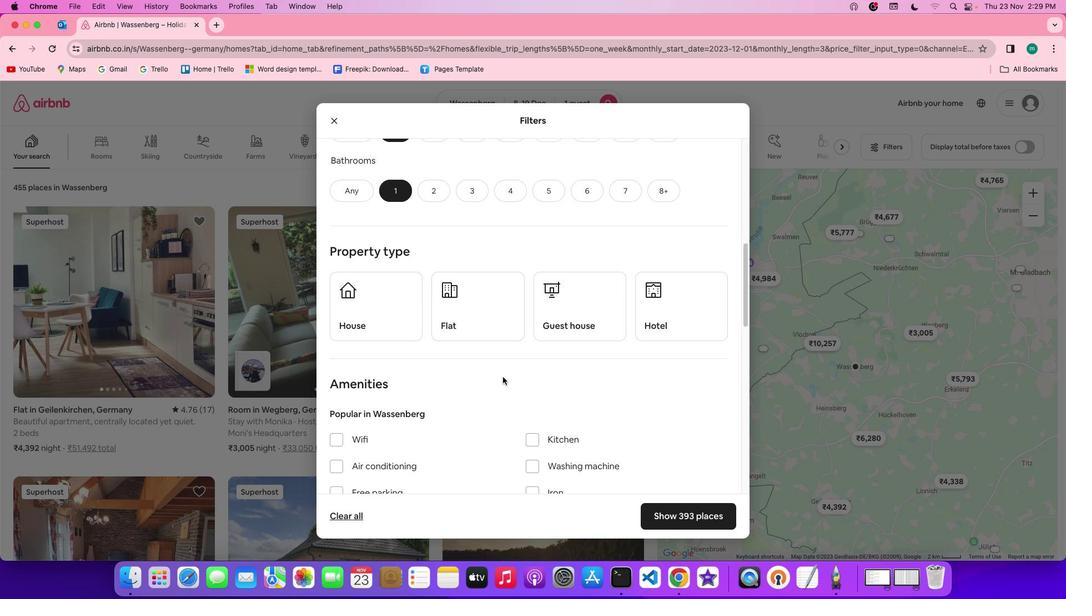 
Action: Mouse scrolled (502, 377) with delta (0, 0)
Screenshot: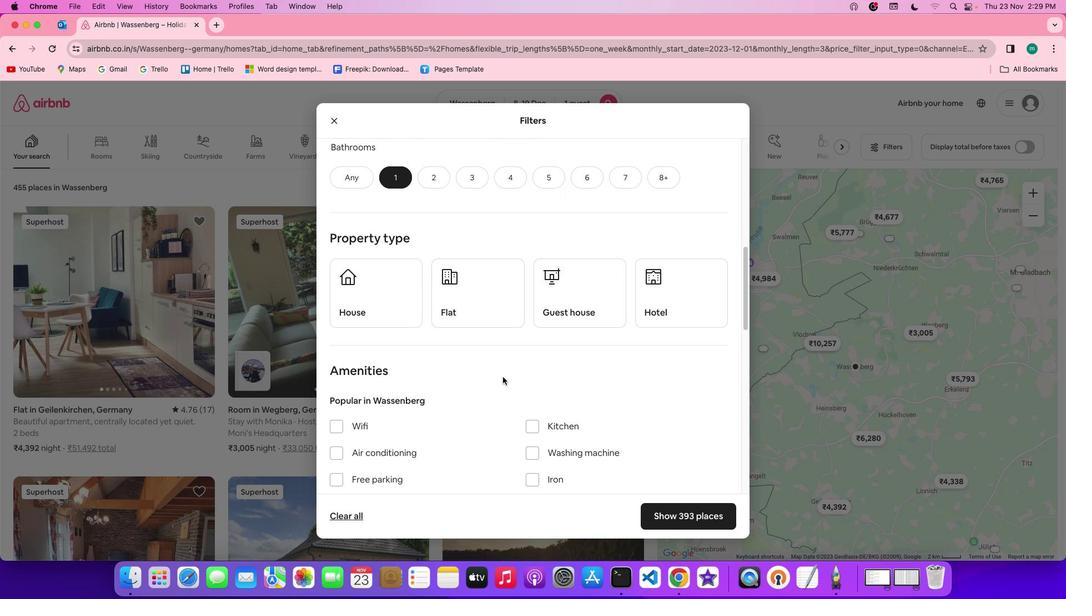 
Action: Mouse scrolled (502, 377) with delta (0, 0)
Screenshot: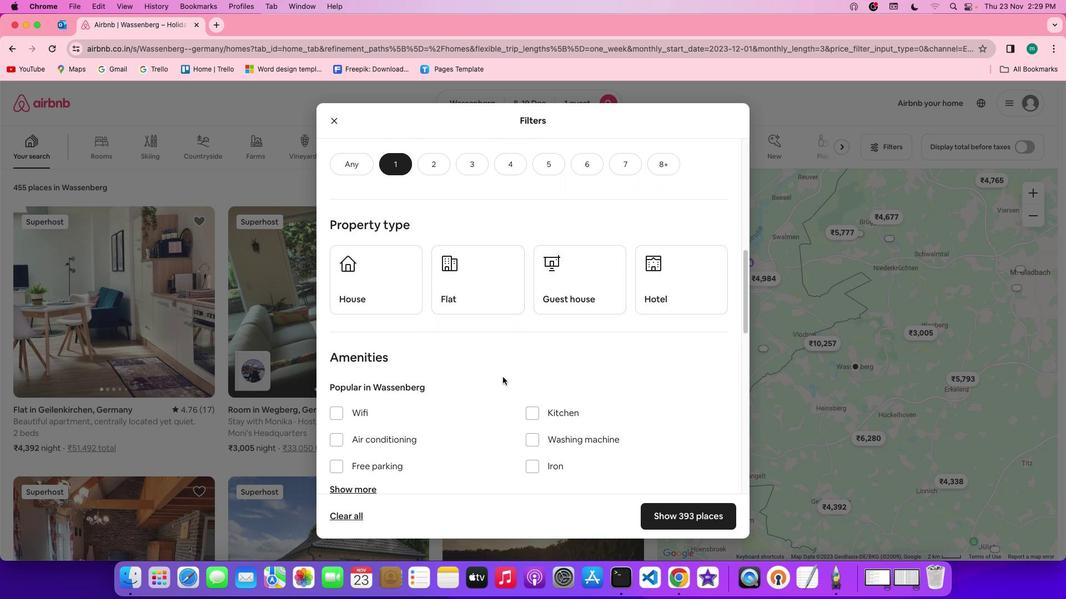 
Action: Mouse moved to (642, 293)
Screenshot: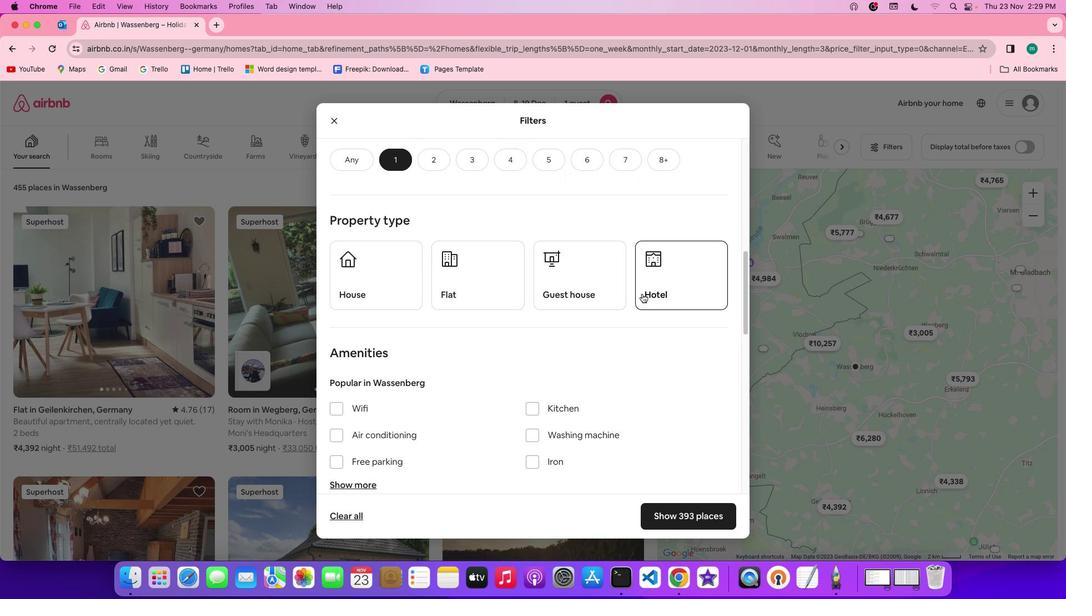 
Action: Mouse pressed left at (642, 293)
Screenshot: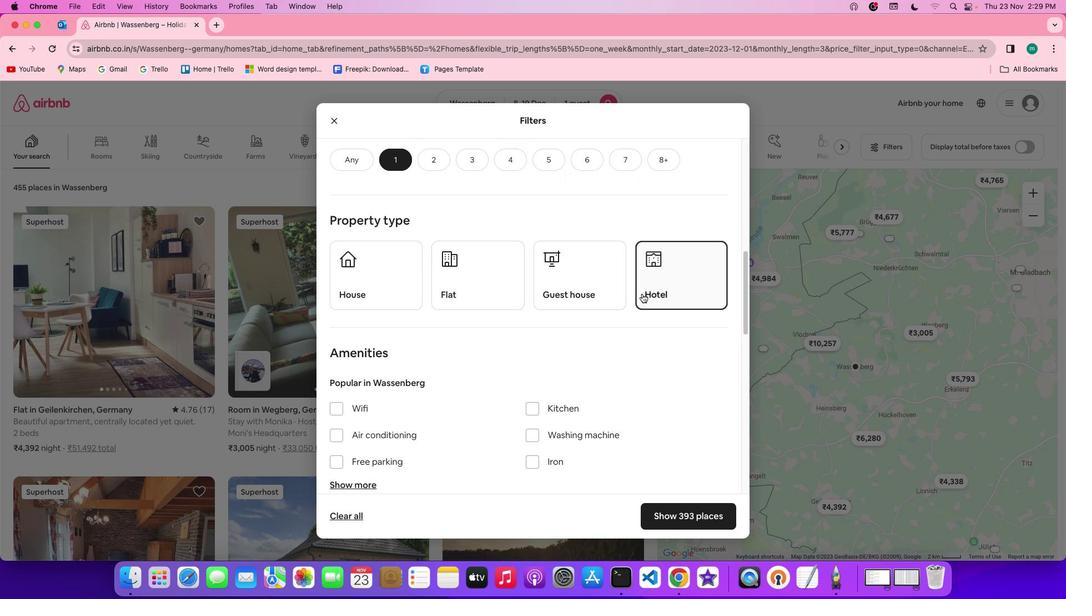 
Action: Mouse moved to (609, 425)
Screenshot: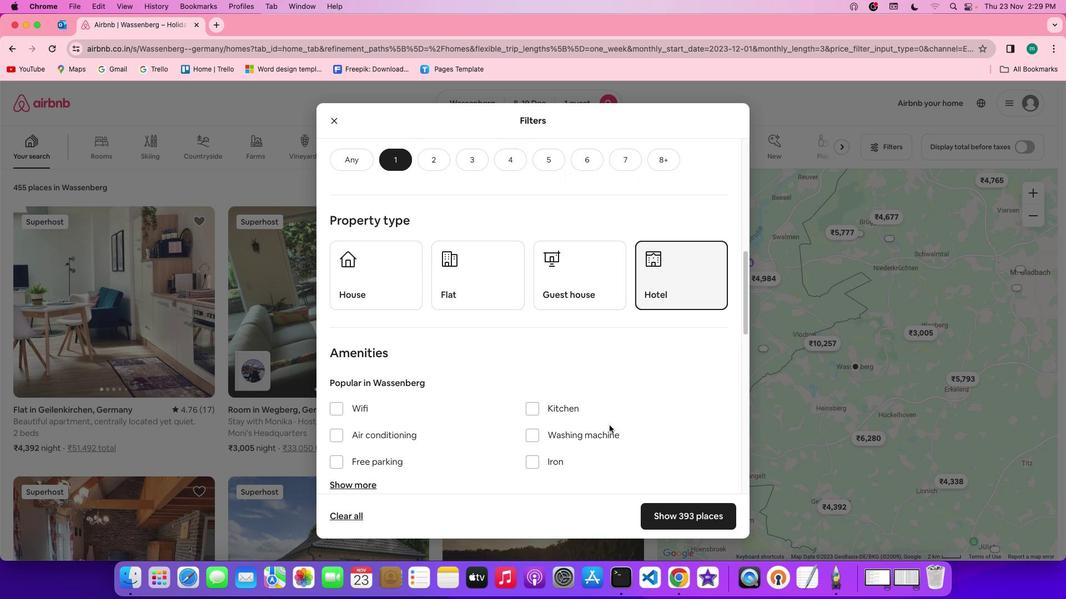 
Action: Mouse scrolled (609, 425) with delta (0, 0)
Screenshot: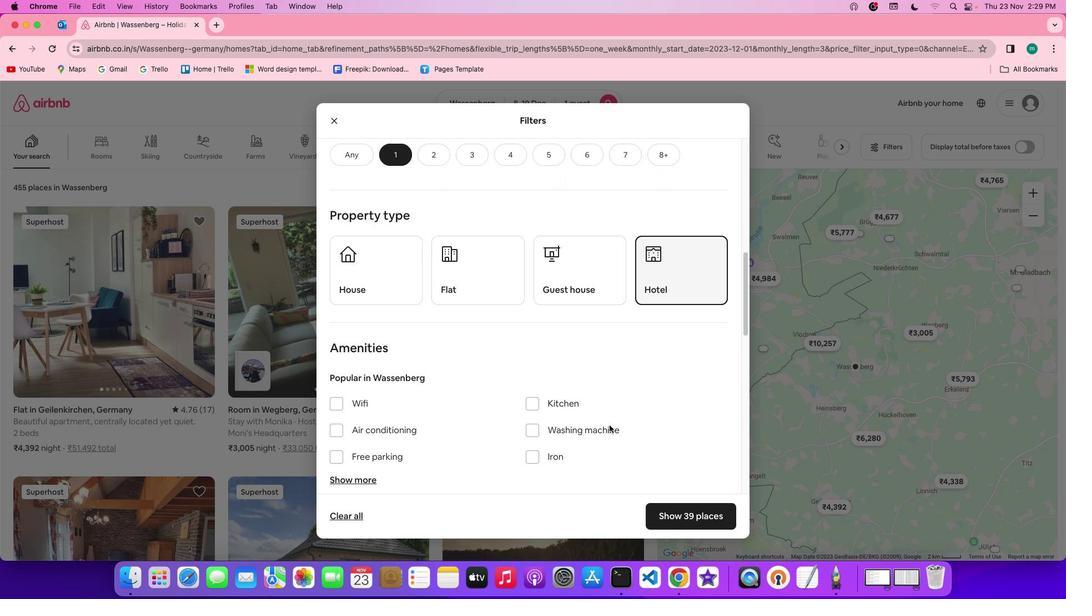 
Action: Mouse scrolled (609, 425) with delta (0, 0)
Screenshot: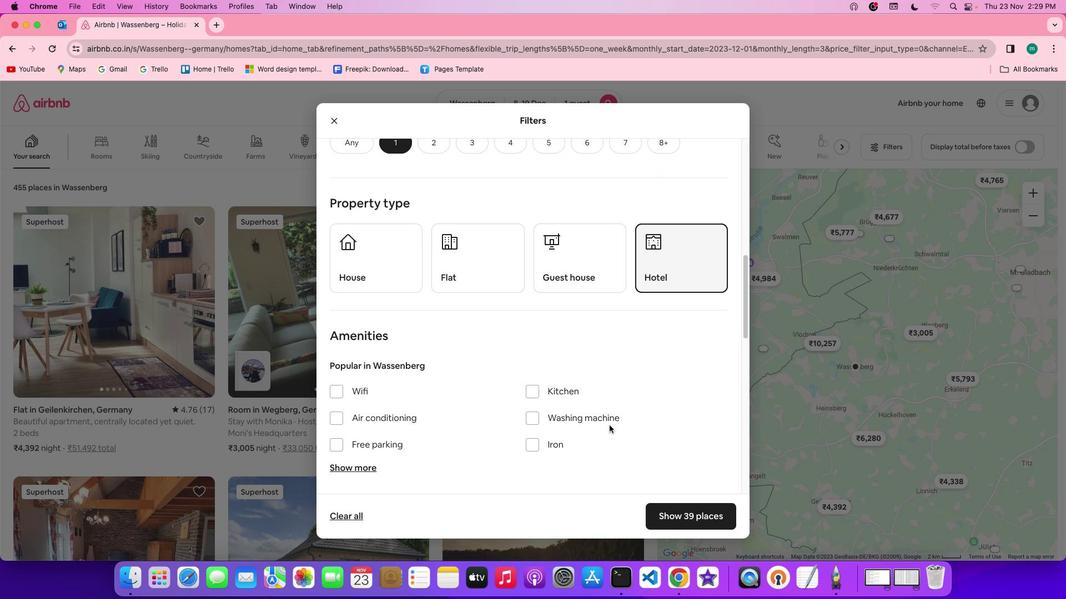 
Action: Mouse scrolled (609, 425) with delta (0, 0)
Screenshot: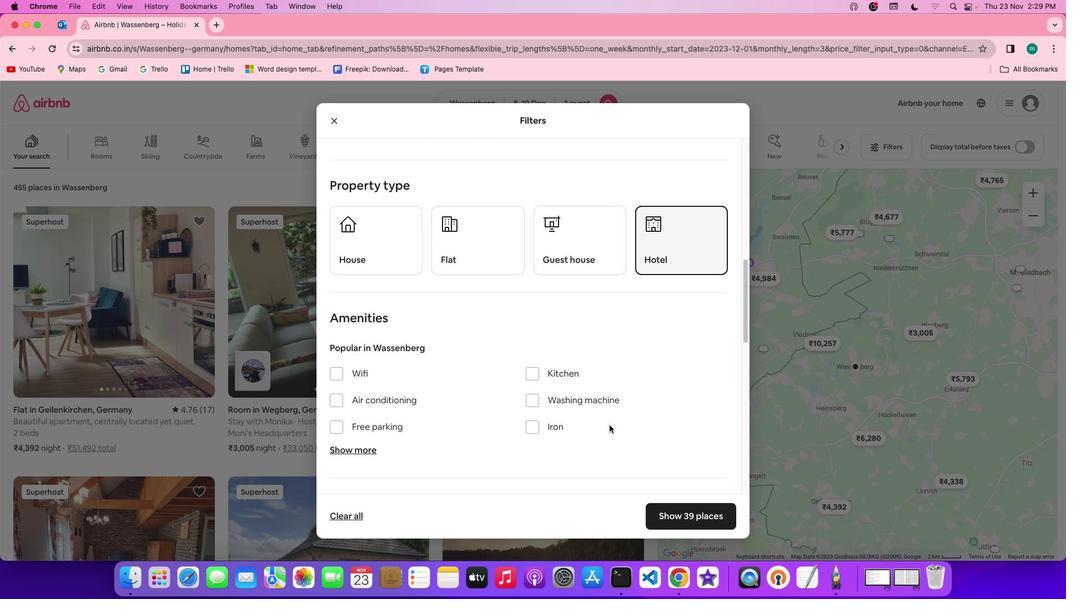 
Action: Mouse scrolled (609, 425) with delta (0, 0)
Screenshot: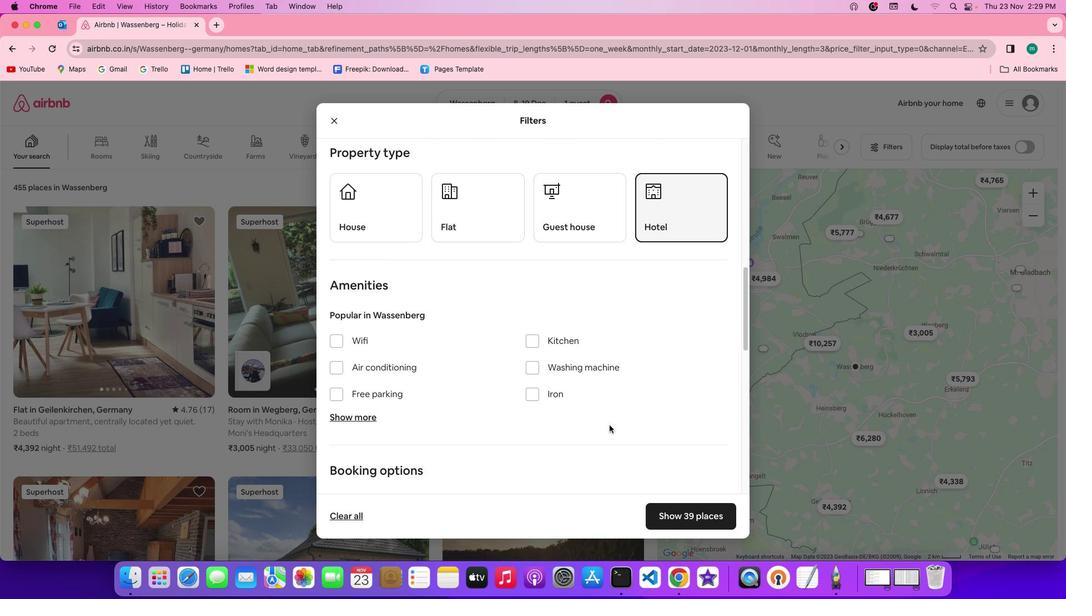 
Action: Mouse scrolled (609, 425) with delta (0, 0)
Screenshot: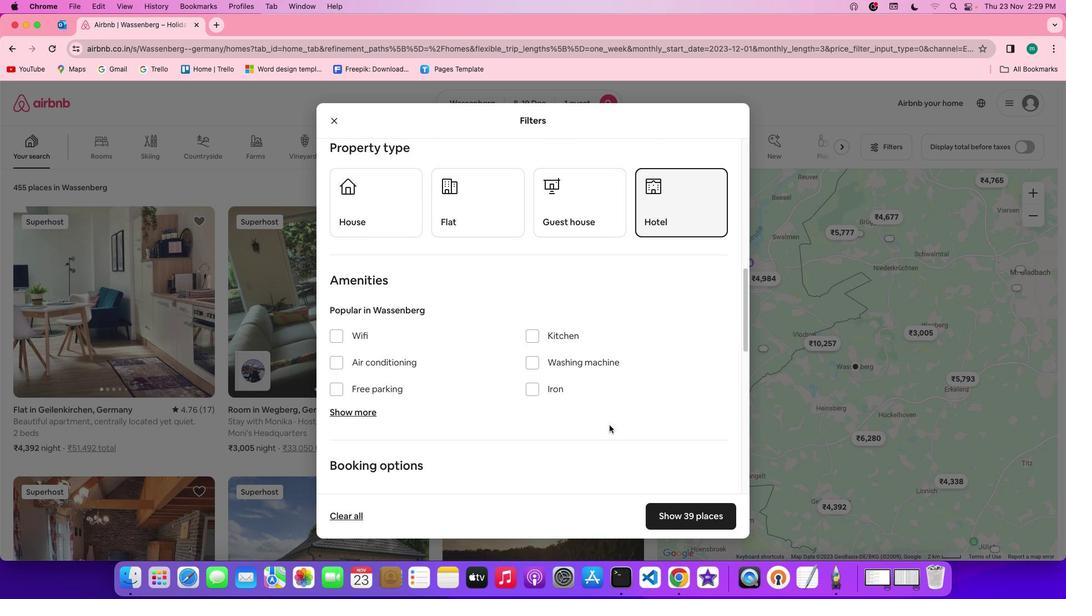
Action: Mouse scrolled (609, 425) with delta (0, 0)
Screenshot: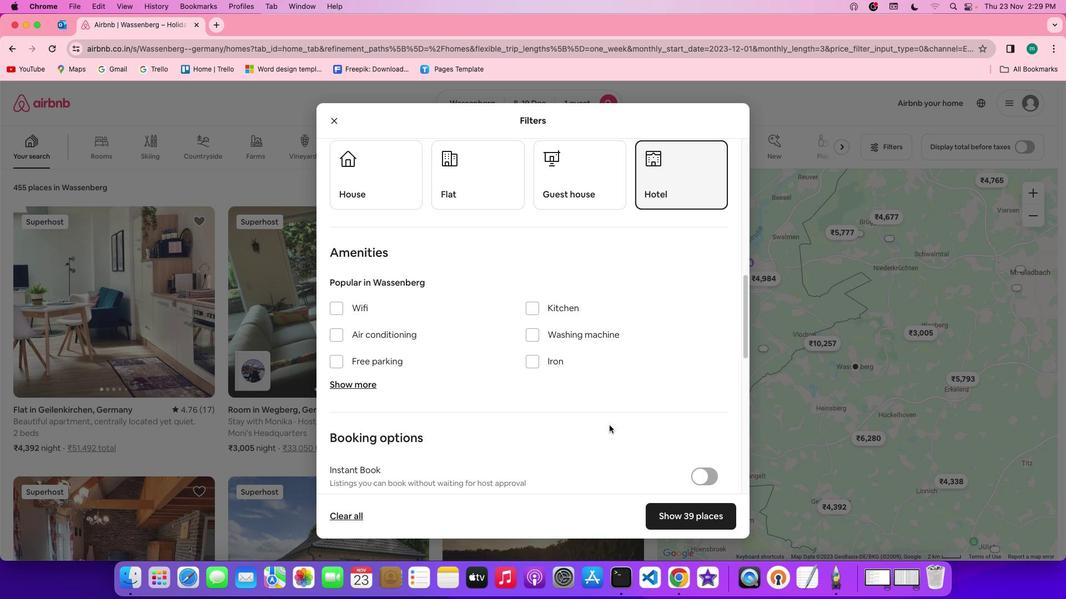 
Action: Mouse scrolled (609, 425) with delta (0, 0)
Screenshot: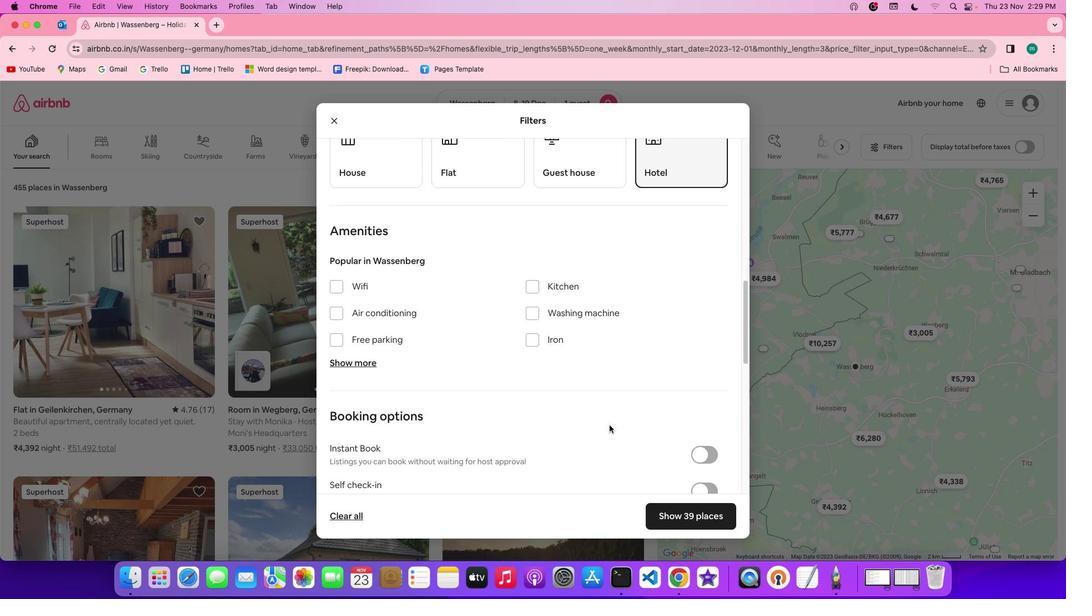 
Action: Mouse scrolled (609, 425) with delta (0, -1)
Screenshot: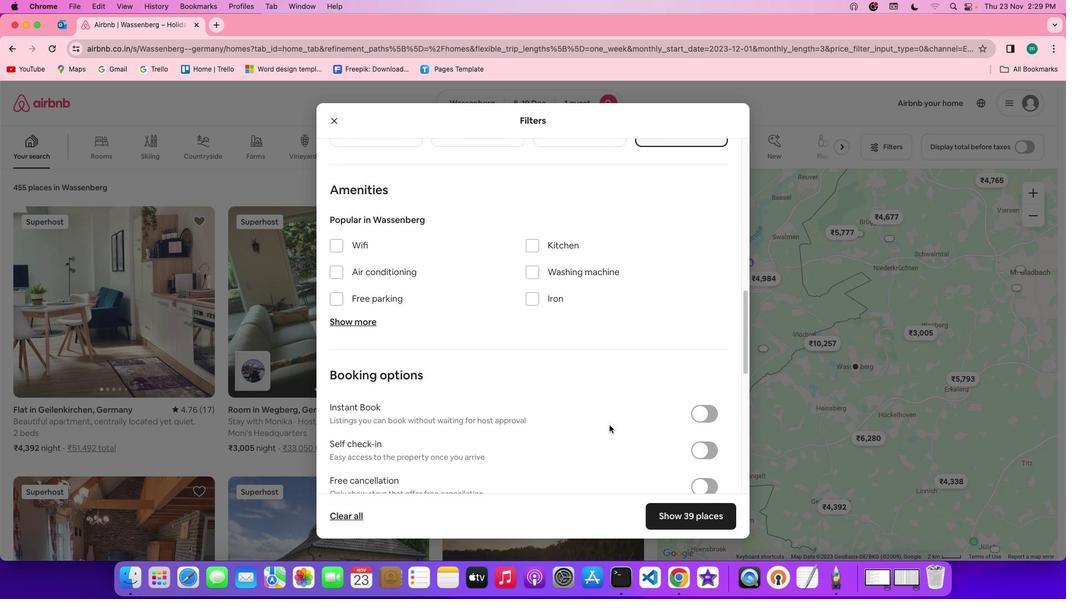 
Action: Mouse scrolled (609, 425) with delta (0, -1)
Screenshot: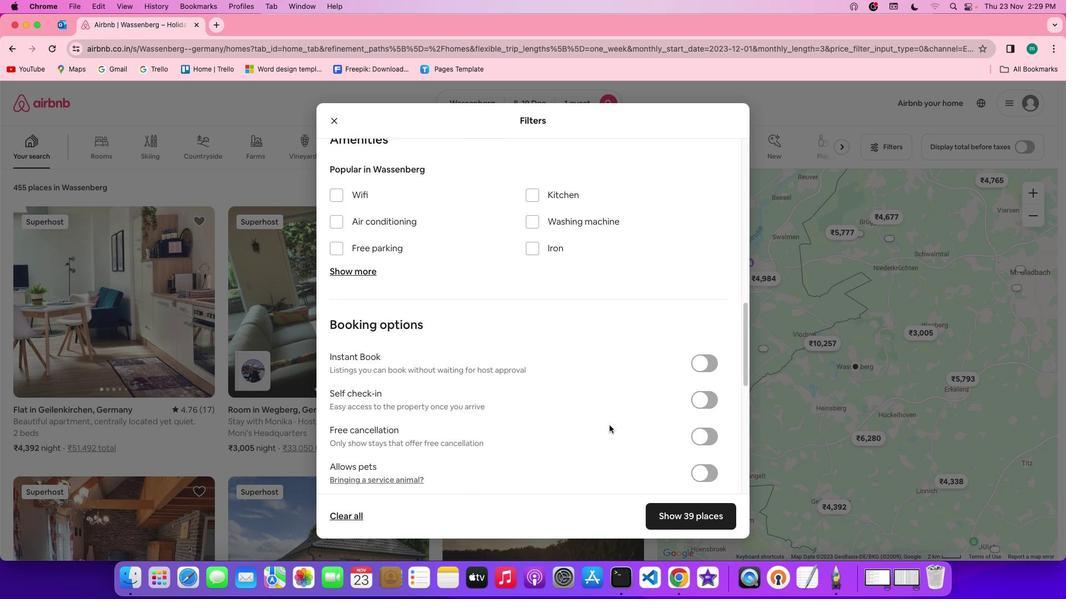 
Action: Mouse moved to (695, 390)
Screenshot: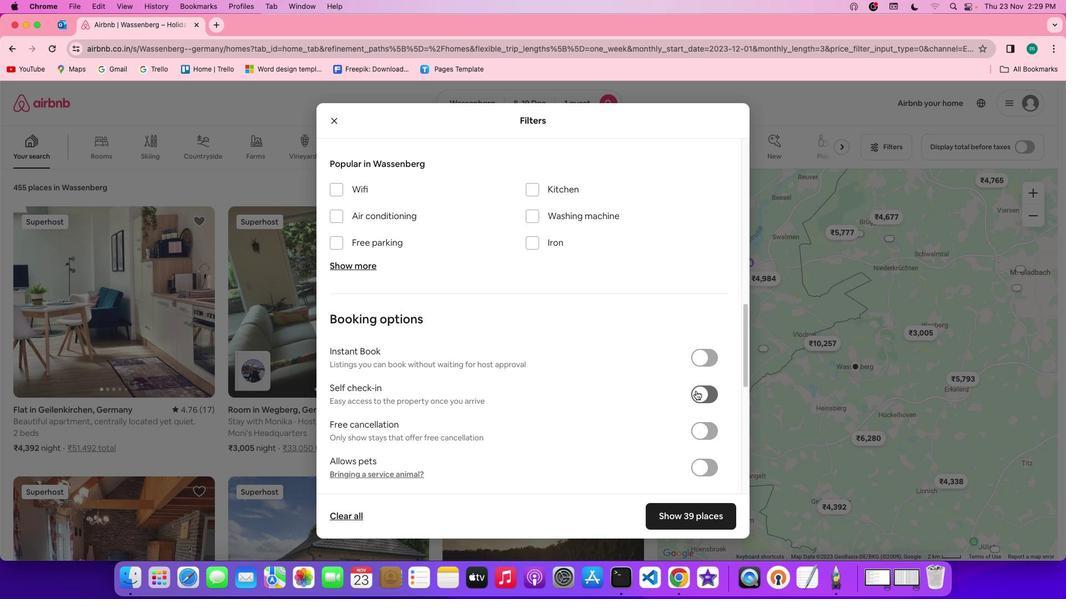 
Action: Mouse pressed left at (695, 390)
Screenshot: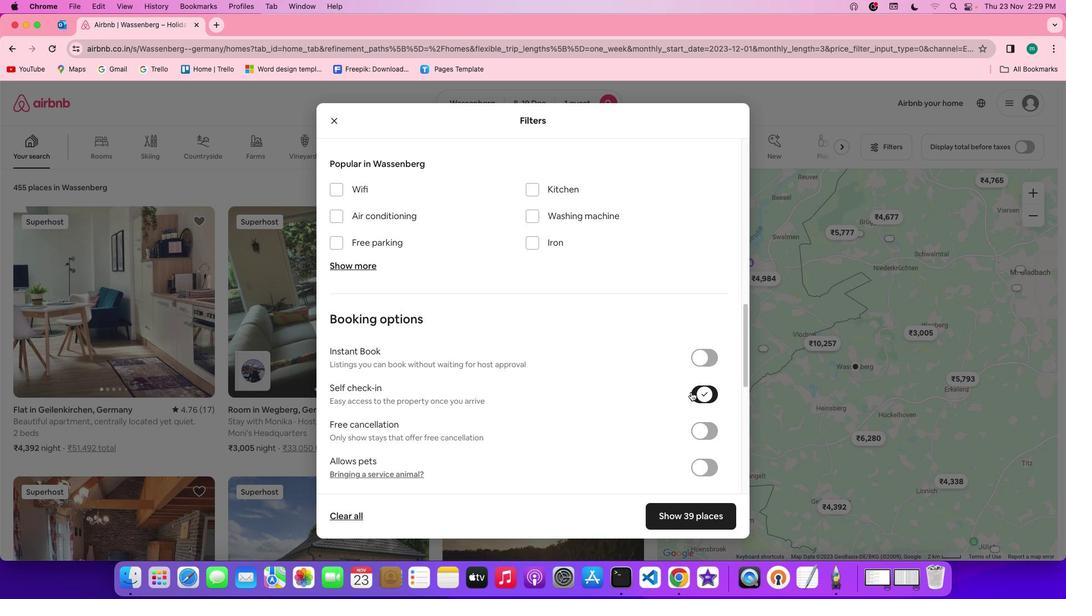 
Action: Mouse moved to (567, 433)
Screenshot: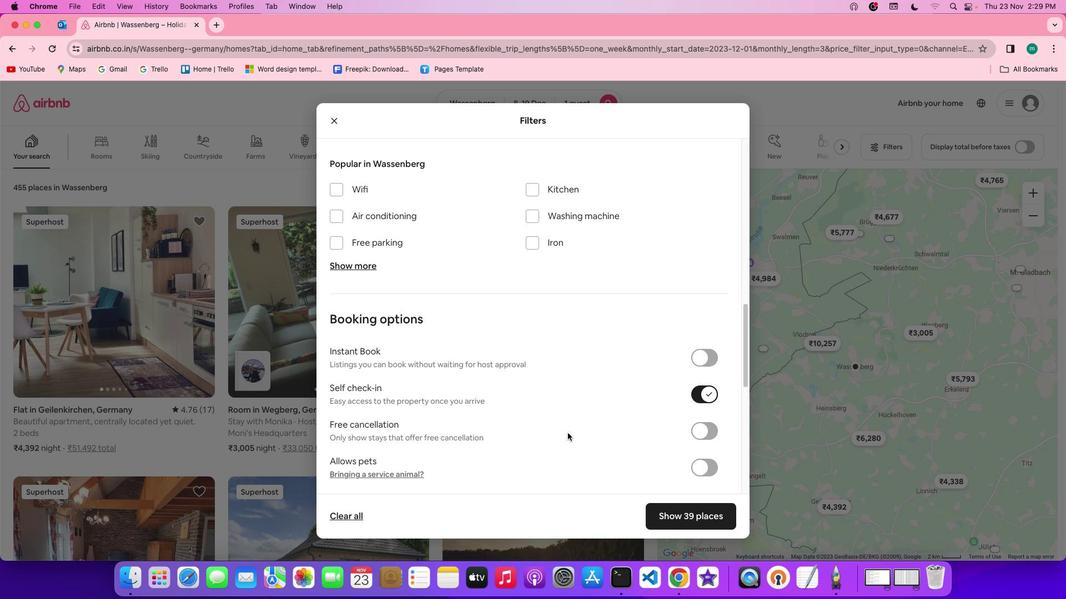 
Action: Mouse scrolled (567, 433) with delta (0, 0)
Screenshot: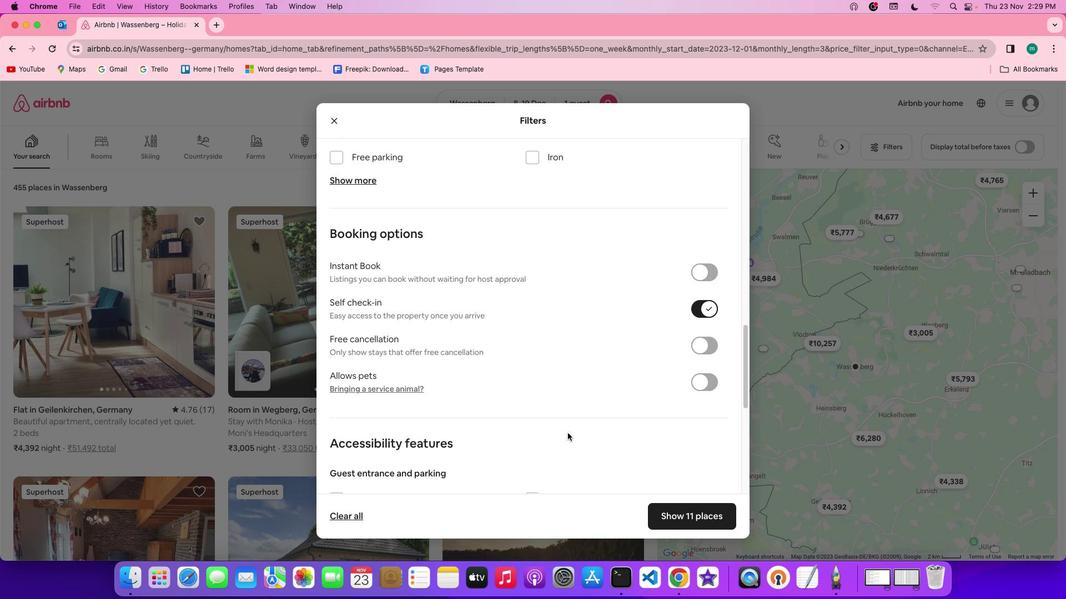 
Action: Mouse scrolled (567, 433) with delta (0, 0)
Screenshot: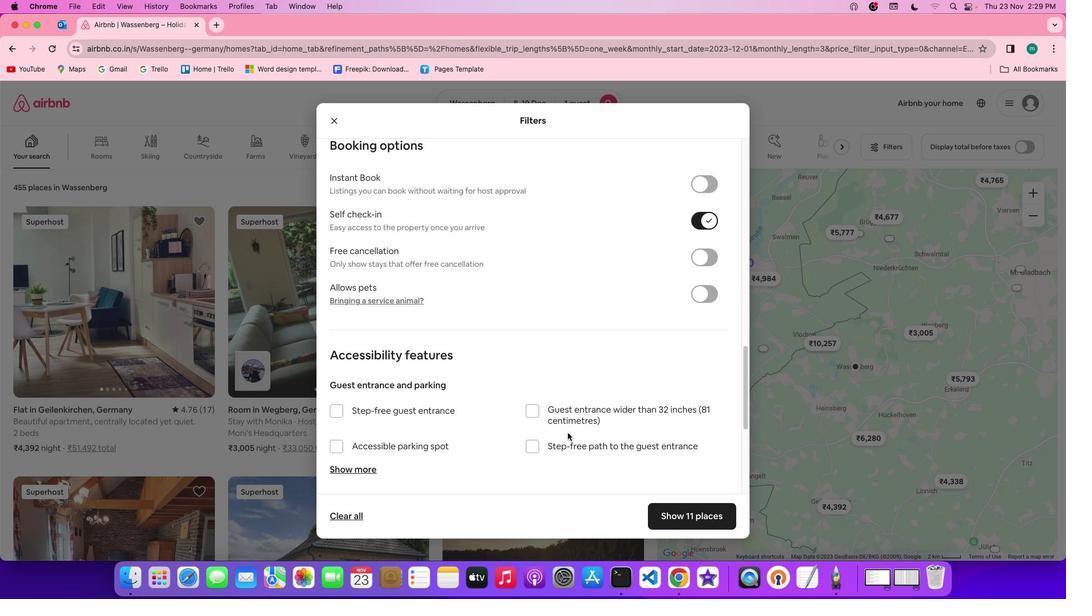 
Action: Mouse scrolled (567, 433) with delta (0, -1)
Screenshot: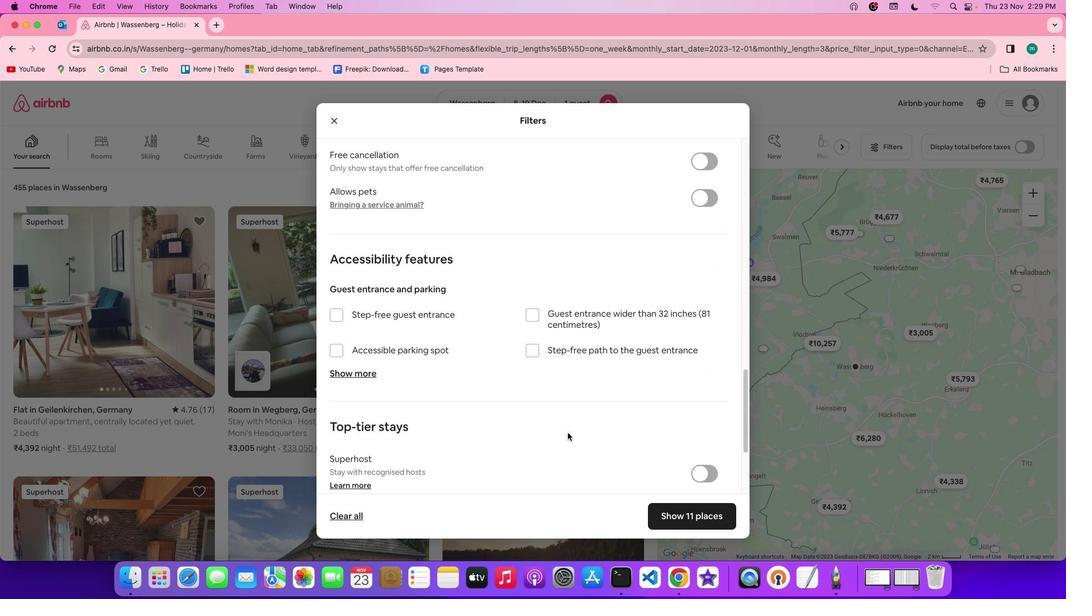 
Action: Mouse scrolled (567, 433) with delta (0, -2)
Screenshot: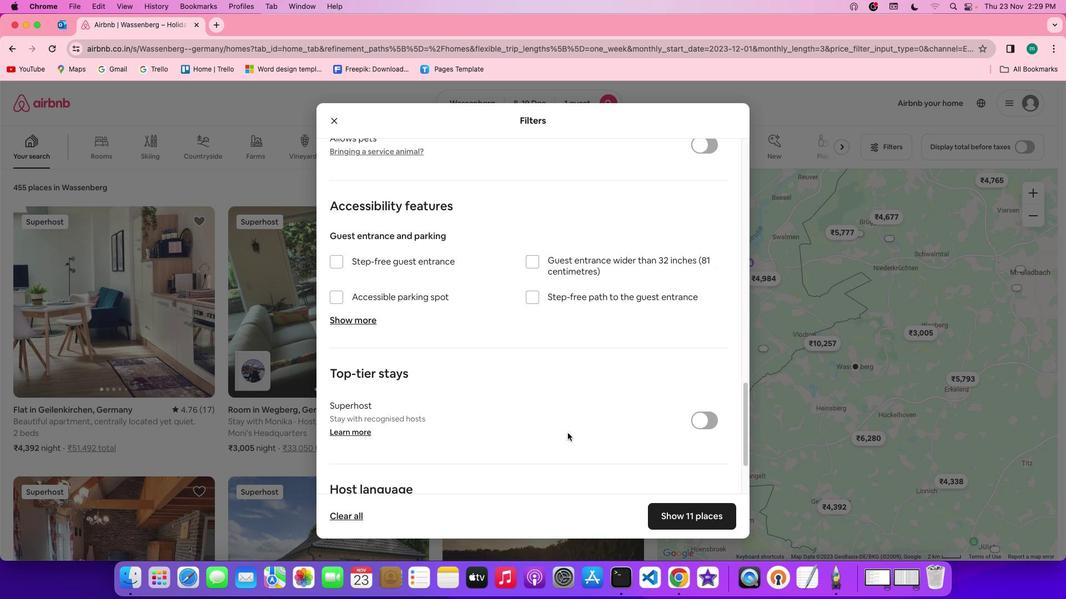 
Action: Mouse scrolled (567, 433) with delta (0, -2)
Screenshot: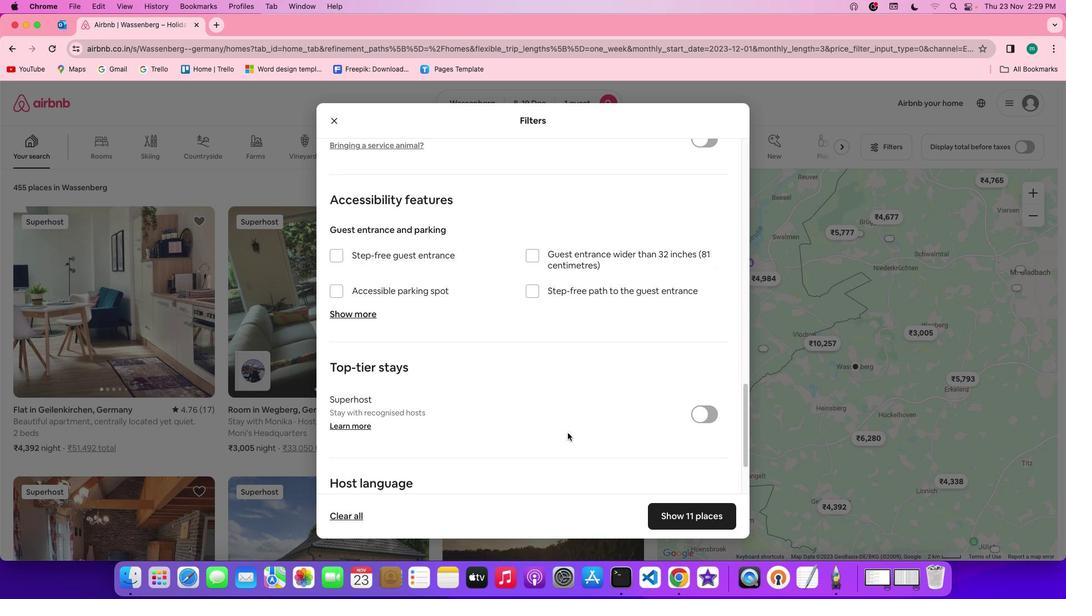 
Action: Mouse scrolled (567, 433) with delta (0, 0)
Screenshot: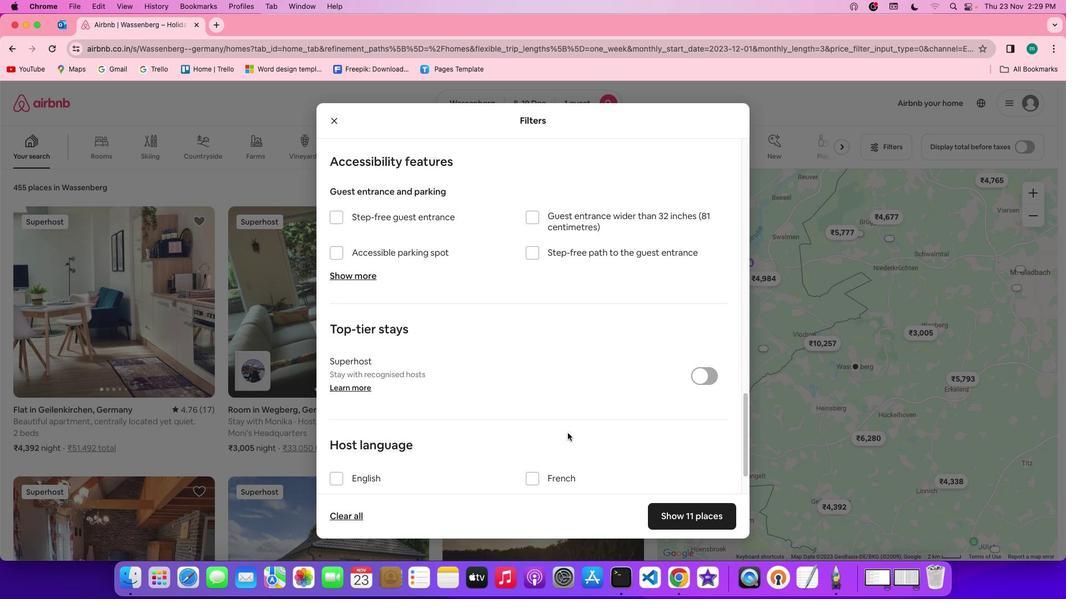 
Action: Mouse scrolled (567, 433) with delta (0, 0)
Screenshot: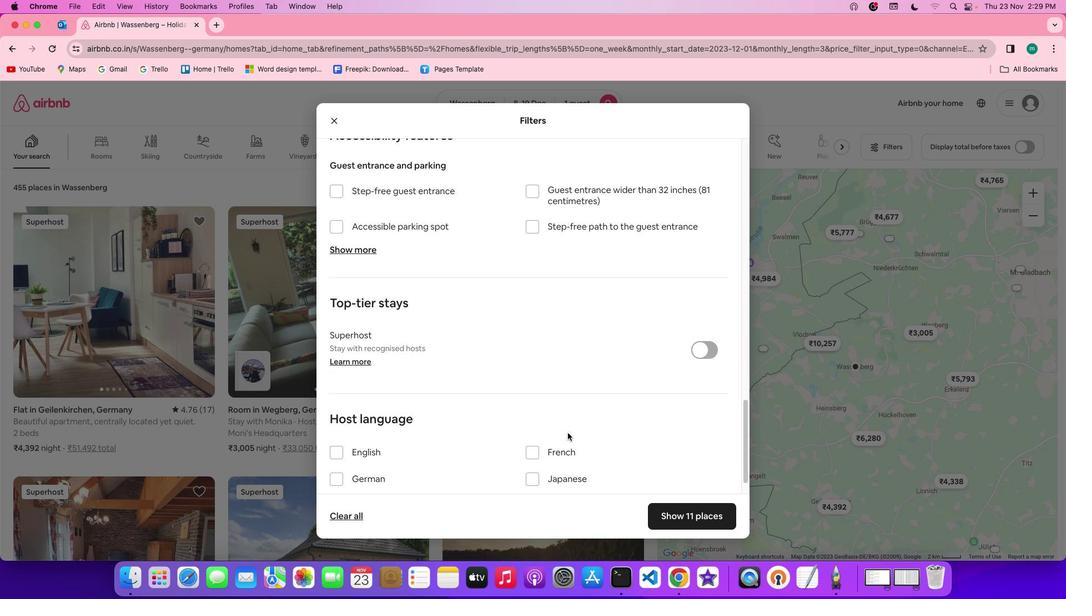 
Action: Mouse scrolled (567, 433) with delta (0, -1)
Screenshot: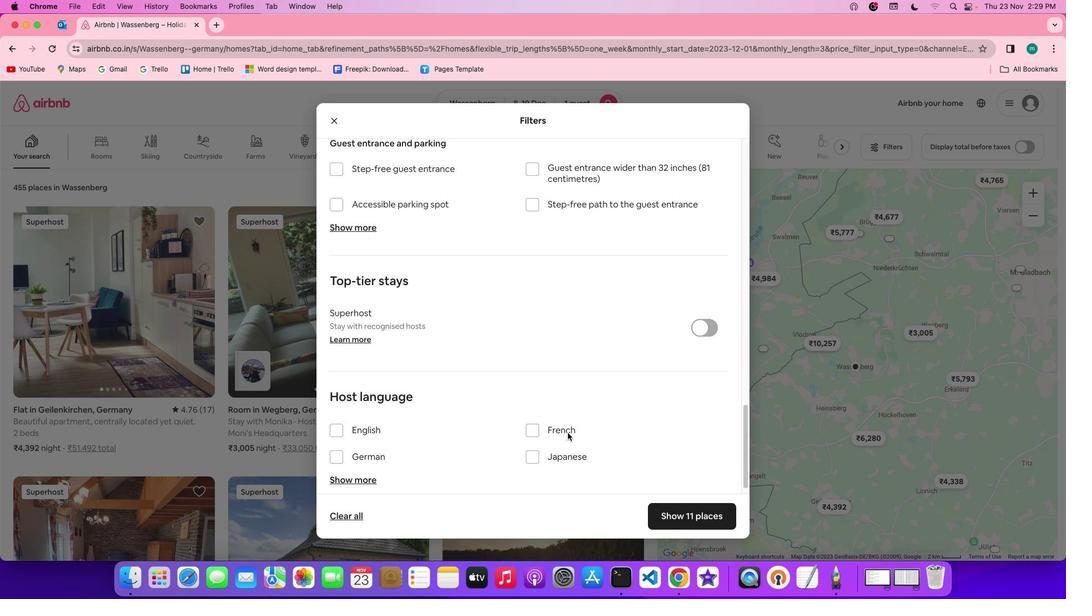 
Action: Mouse scrolled (567, 433) with delta (0, -2)
Screenshot: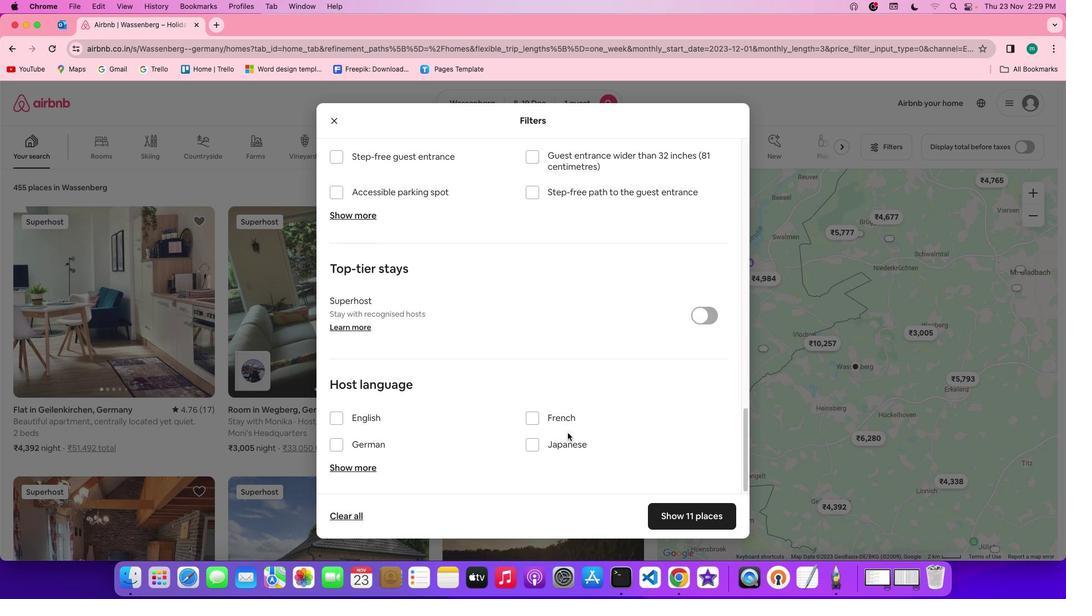 
Action: Mouse scrolled (567, 433) with delta (0, -2)
Screenshot: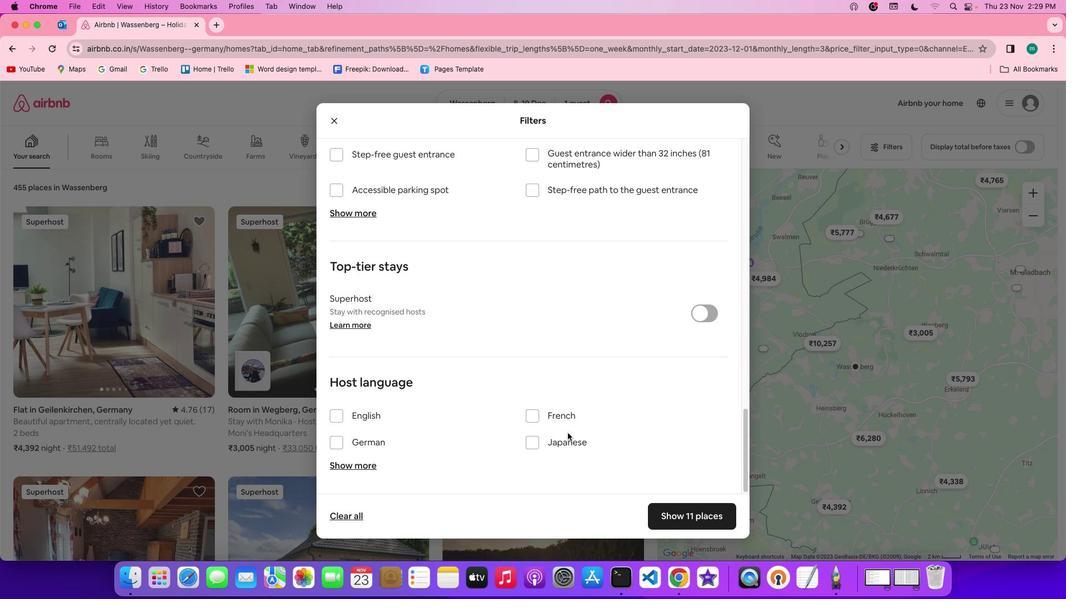 
Action: Mouse scrolled (567, 433) with delta (0, -3)
Screenshot: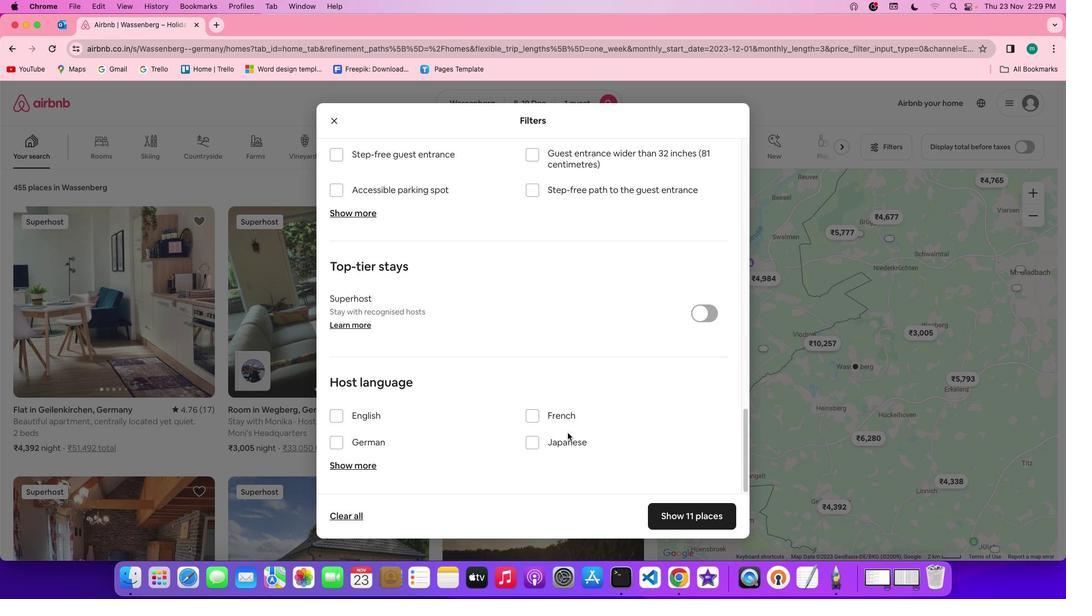 
Action: Mouse scrolled (567, 433) with delta (0, 0)
Screenshot: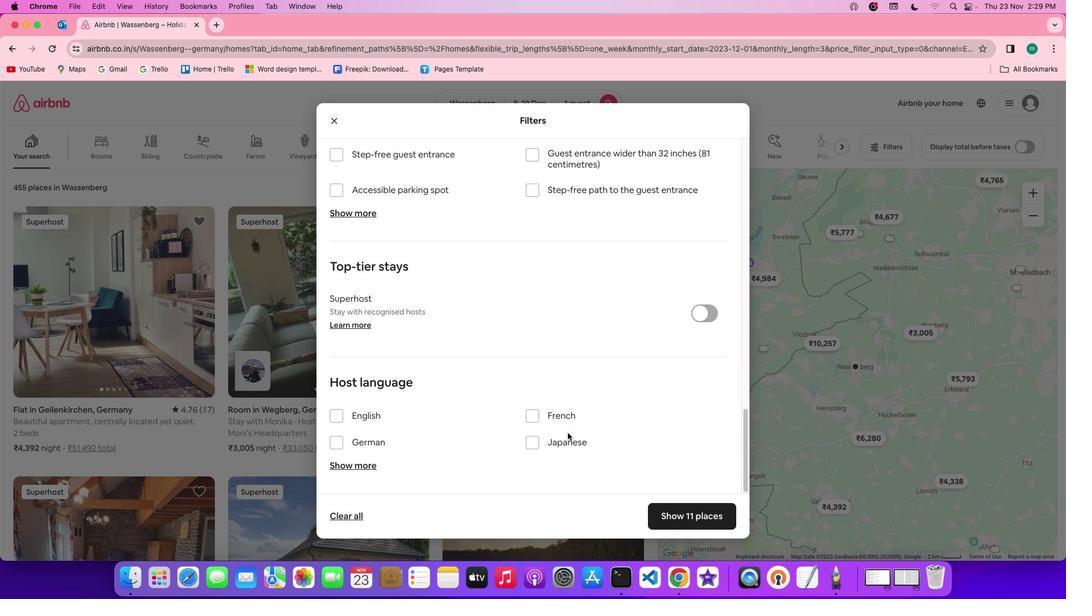 
Action: Mouse scrolled (567, 433) with delta (0, 0)
Screenshot: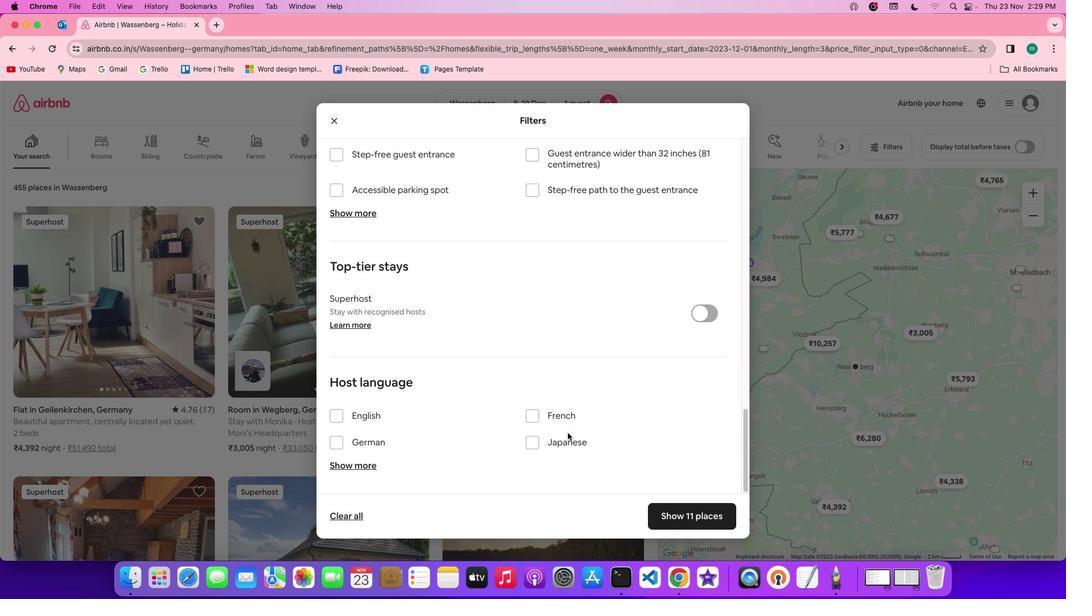 
Action: Mouse scrolled (567, 433) with delta (0, -1)
Screenshot: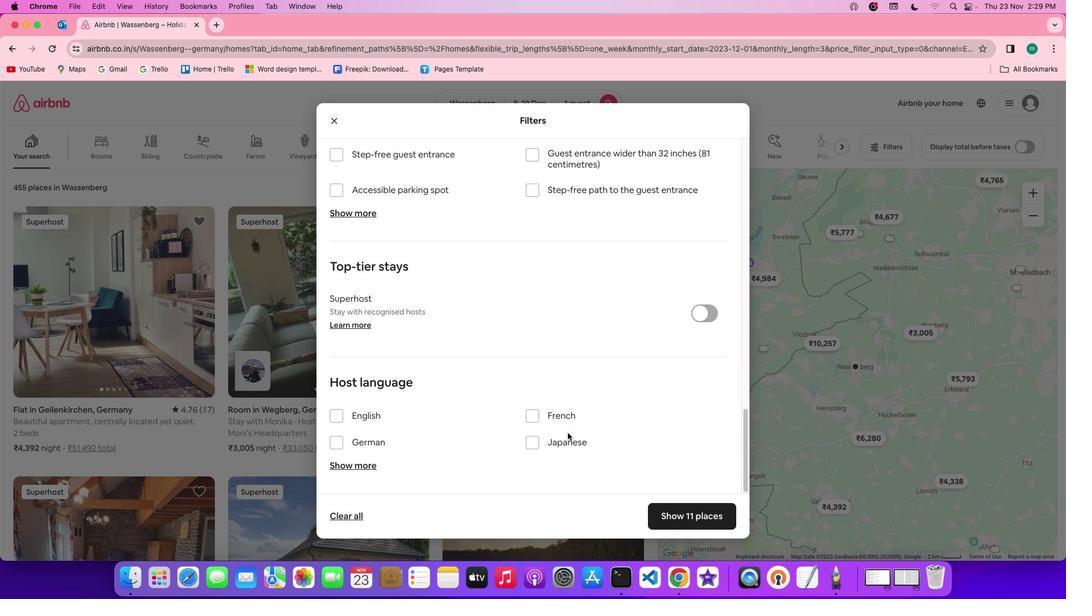 
Action: Mouse scrolled (567, 433) with delta (0, -2)
Screenshot: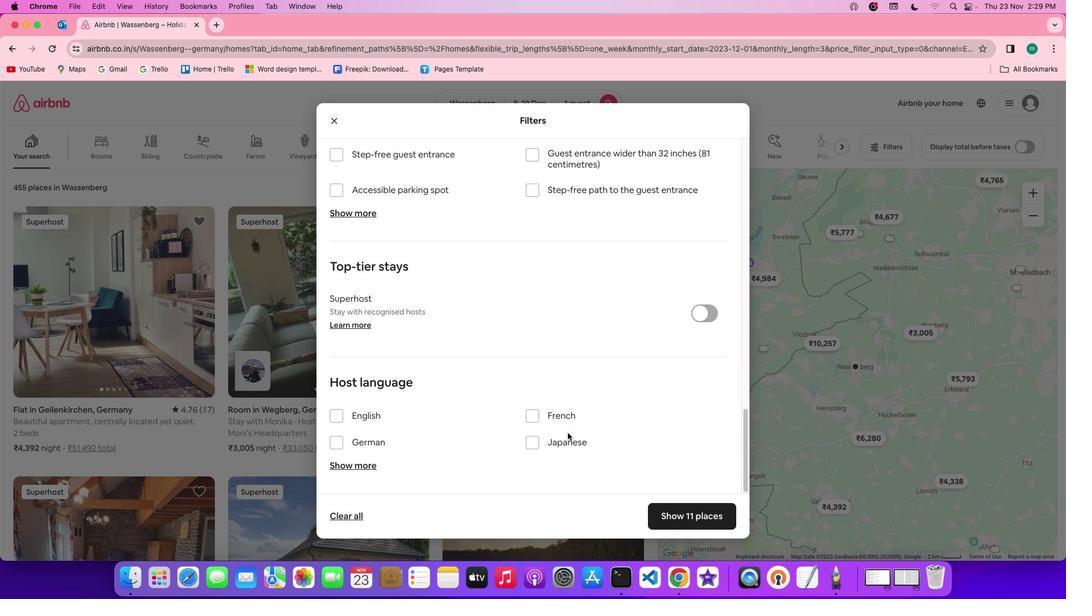 
Action: Mouse scrolled (567, 433) with delta (0, -2)
Screenshot: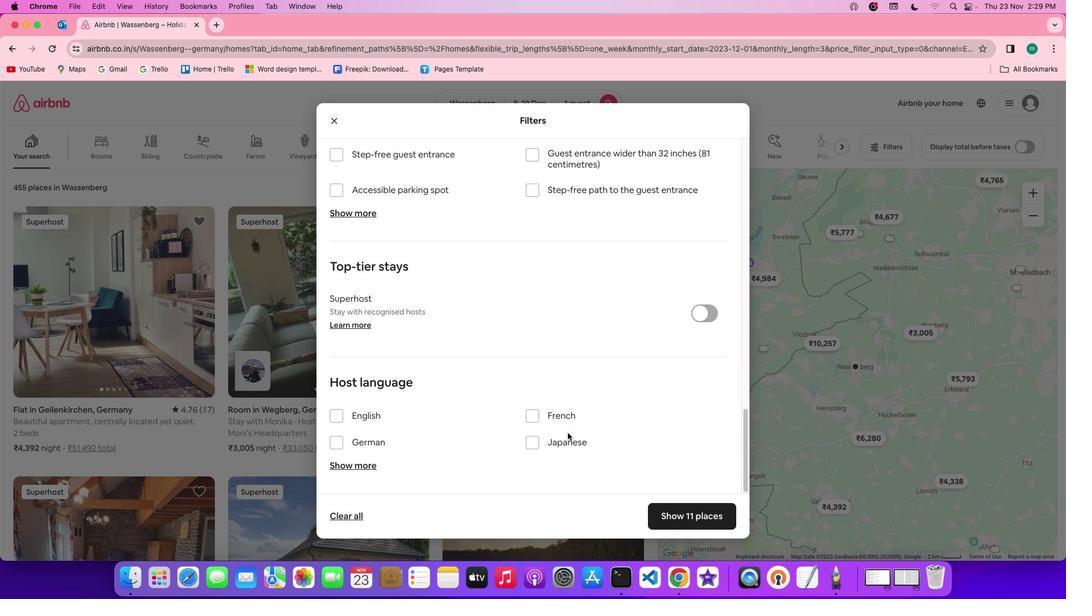 
Action: Mouse scrolled (567, 433) with delta (0, -3)
Screenshot: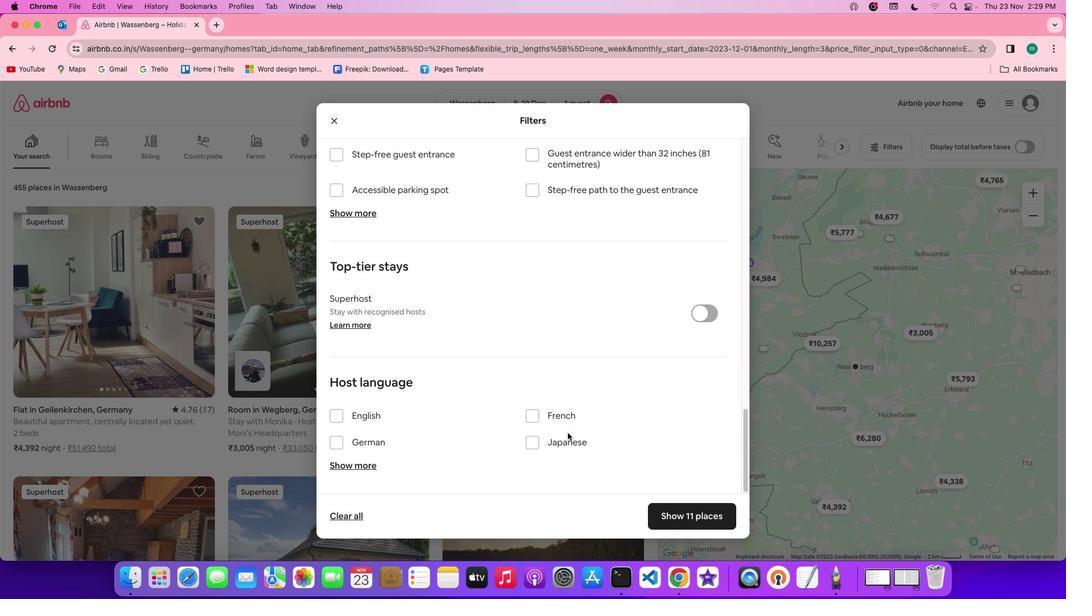 
Action: Mouse moved to (671, 521)
Screenshot: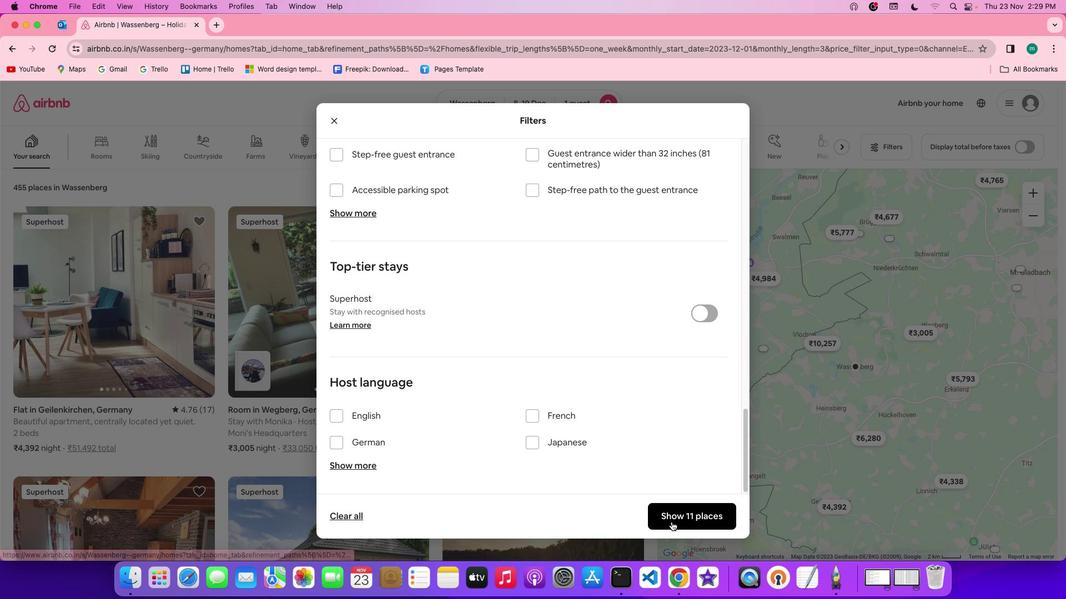 
Action: Mouse pressed left at (671, 521)
Screenshot: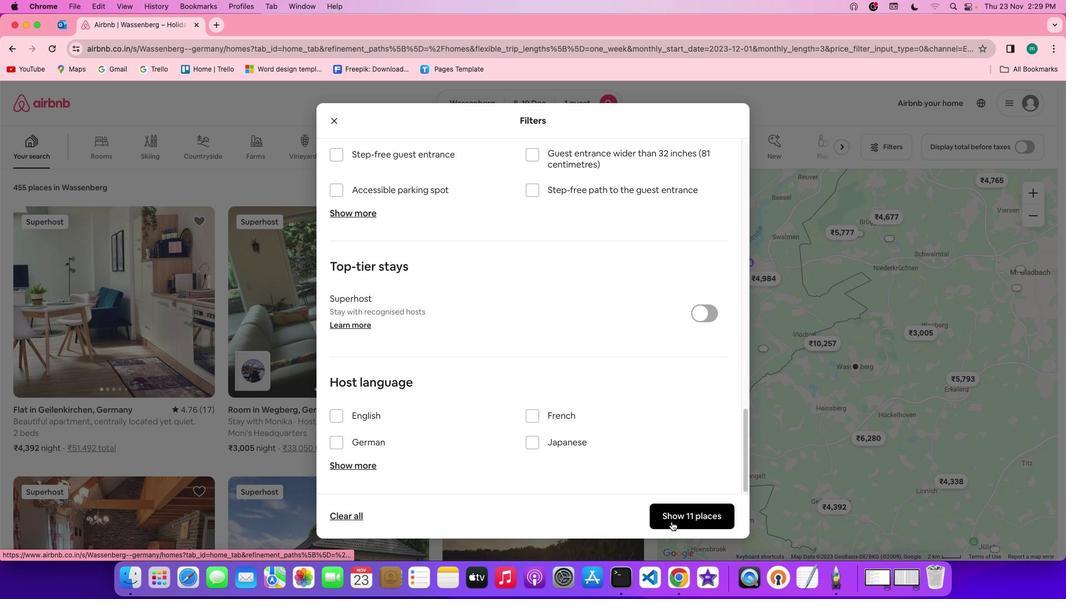 
Action: Mouse moved to (551, 368)
Screenshot: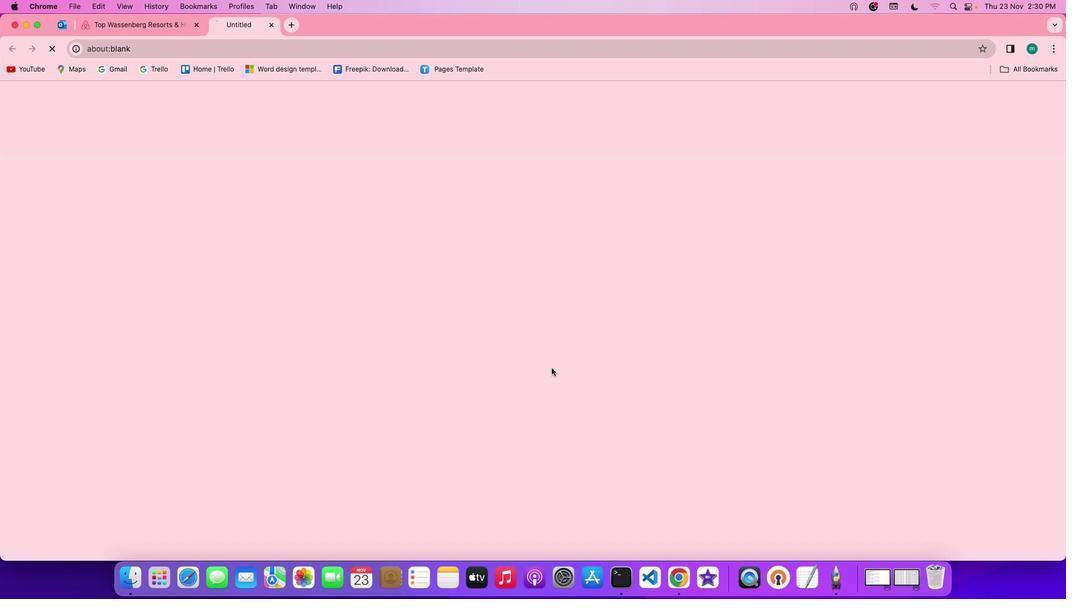 
Action: Mouse pressed left at (551, 368)
Screenshot: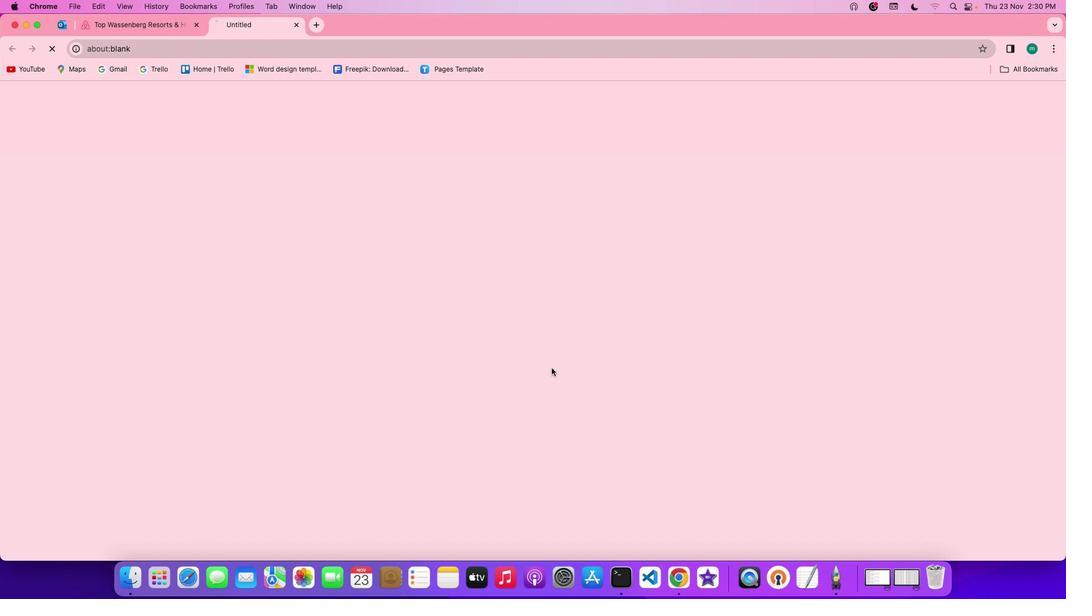 
Action: Mouse moved to (770, 409)
Screenshot: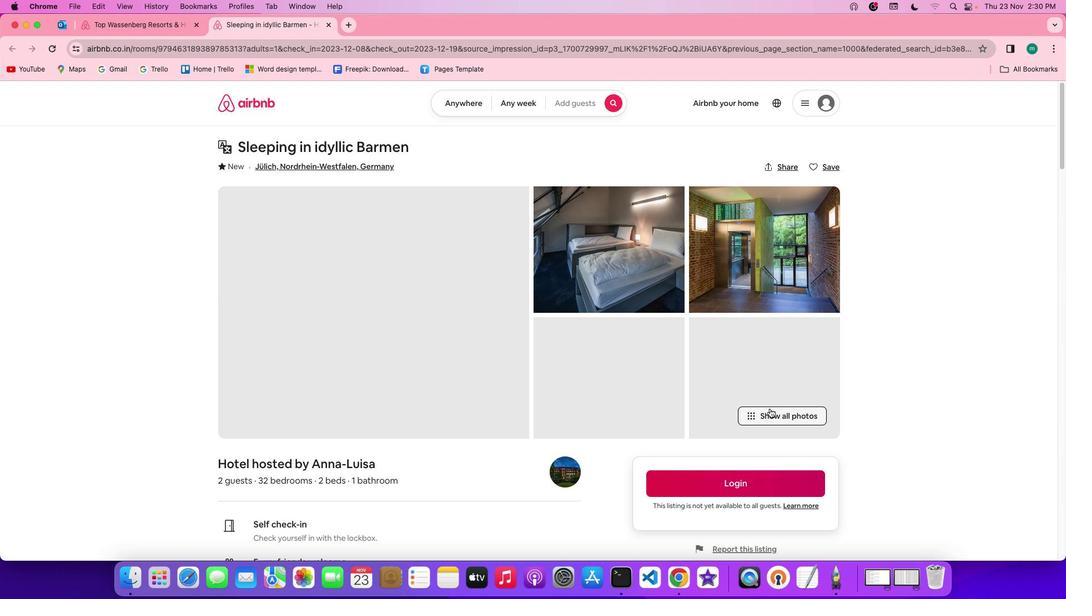 
Action: Mouse pressed left at (770, 409)
Screenshot: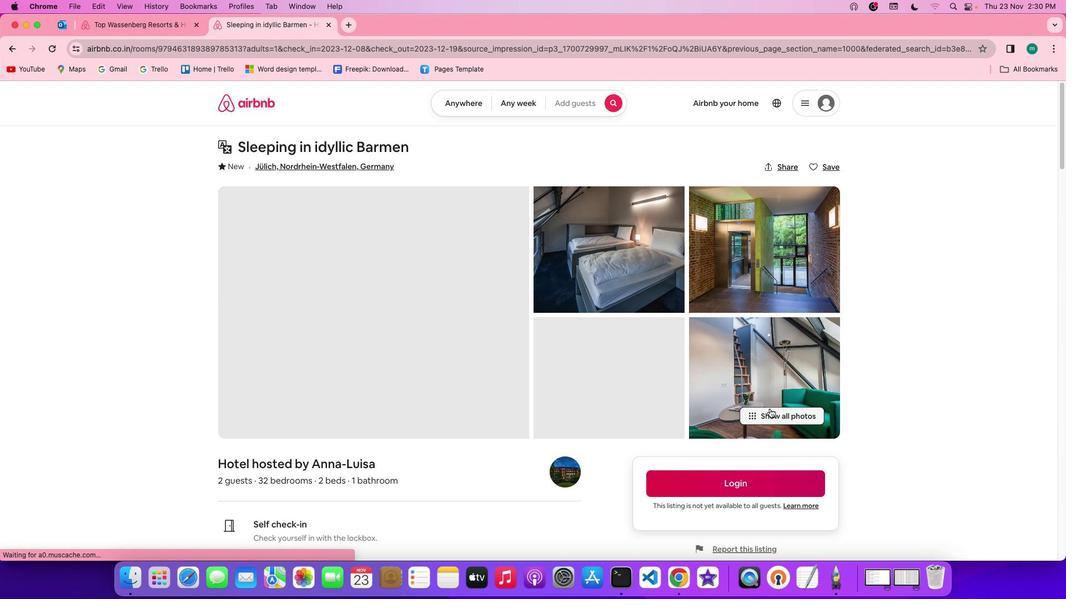 
Action: Mouse moved to (504, 379)
Screenshot: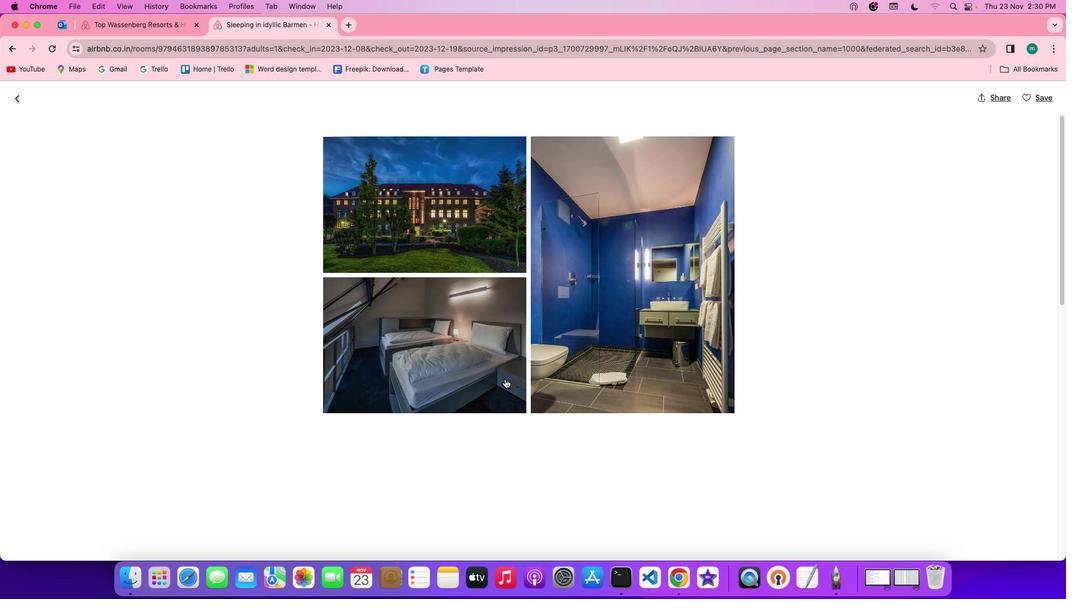 
Action: Mouse scrolled (504, 379) with delta (0, 0)
Screenshot: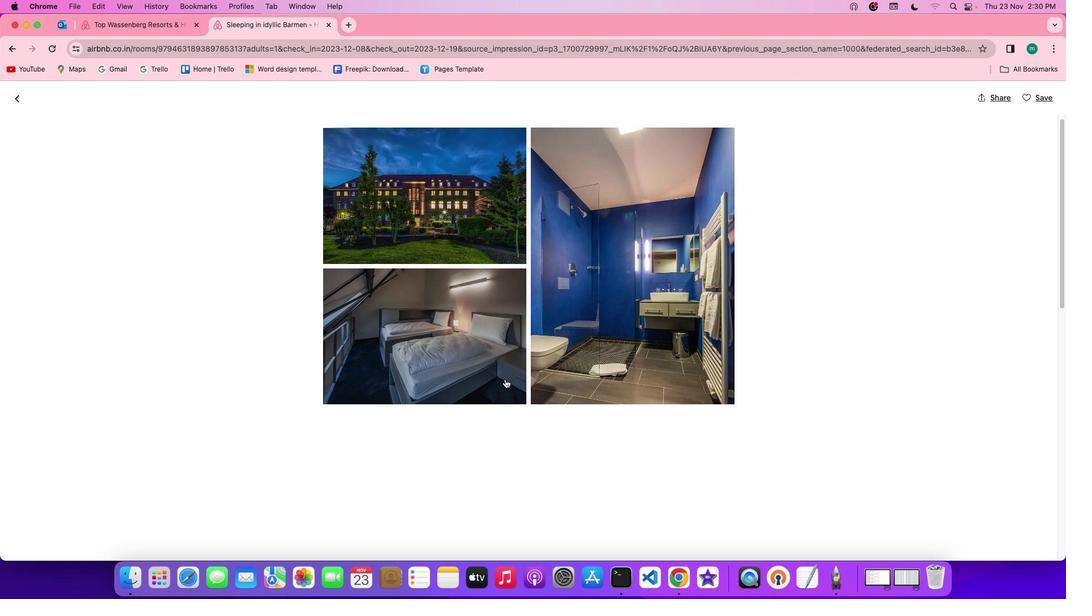 
Action: Mouse scrolled (504, 379) with delta (0, 0)
Screenshot: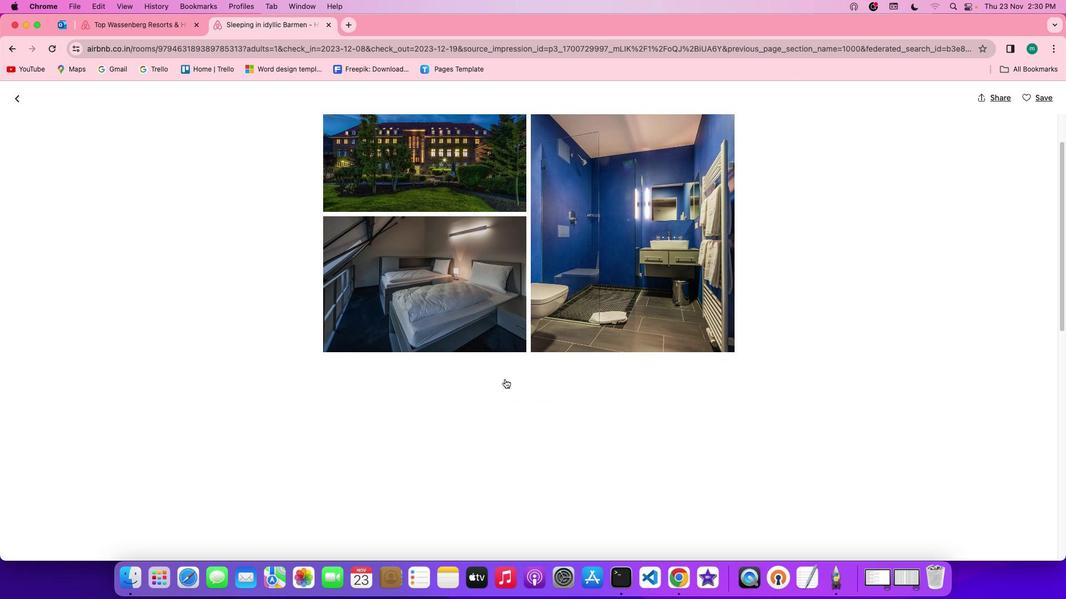 
Action: Mouse scrolled (504, 379) with delta (0, 0)
Screenshot: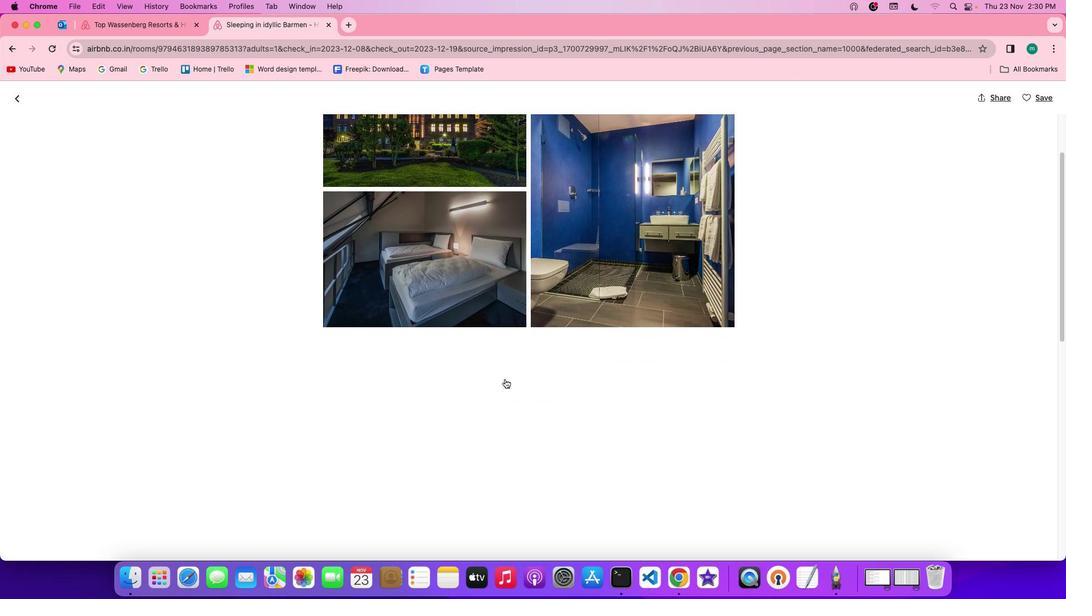 
Action: Mouse scrolled (504, 379) with delta (0, -1)
Screenshot: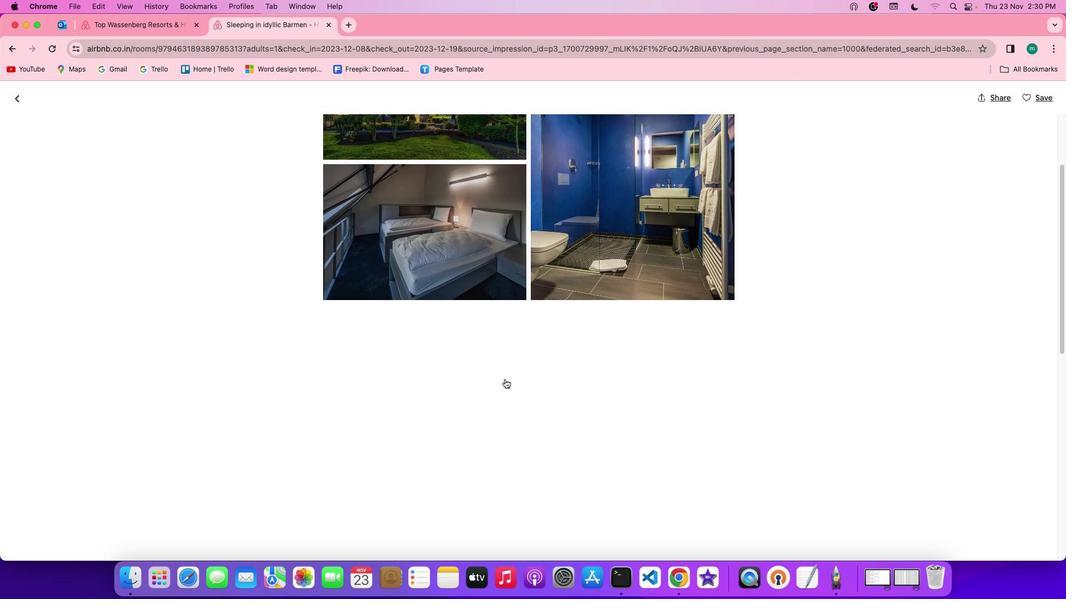 
Action: Mouse moved to (504, 379)
Screenshot: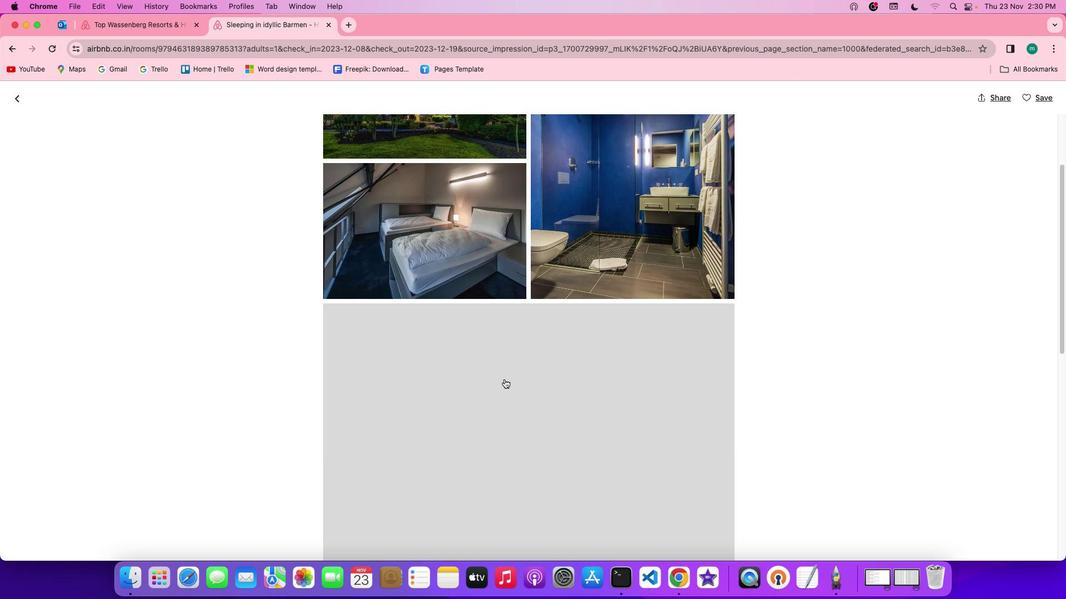 
Action: Mouse scrolled (504, 379) with delta (0, 0)
Screenshot: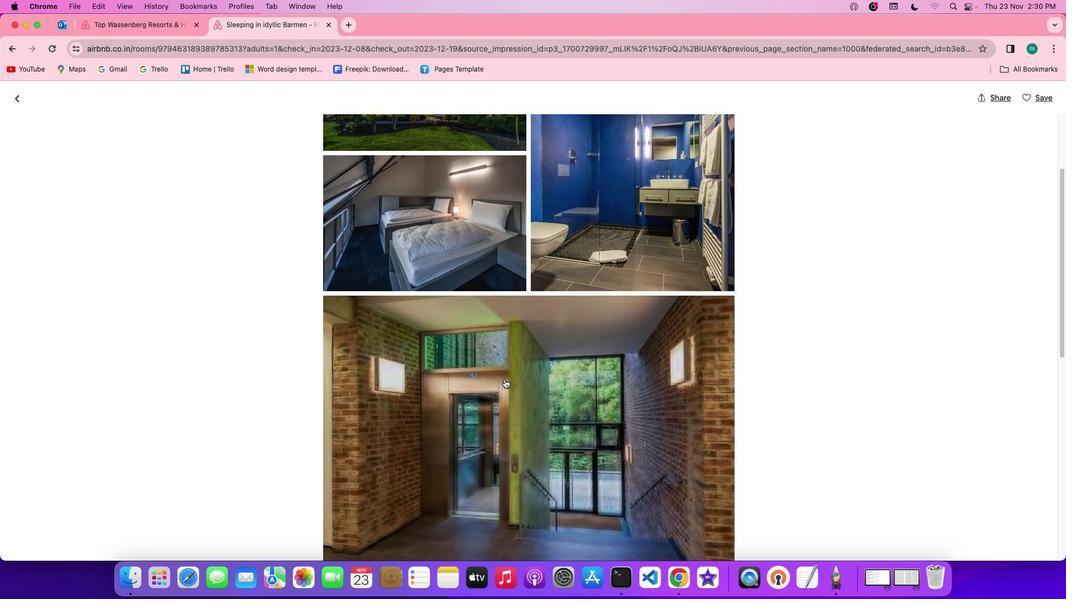 
Action: Mouse scrolled (504, 379) with delta (0, 0)
Screenshot: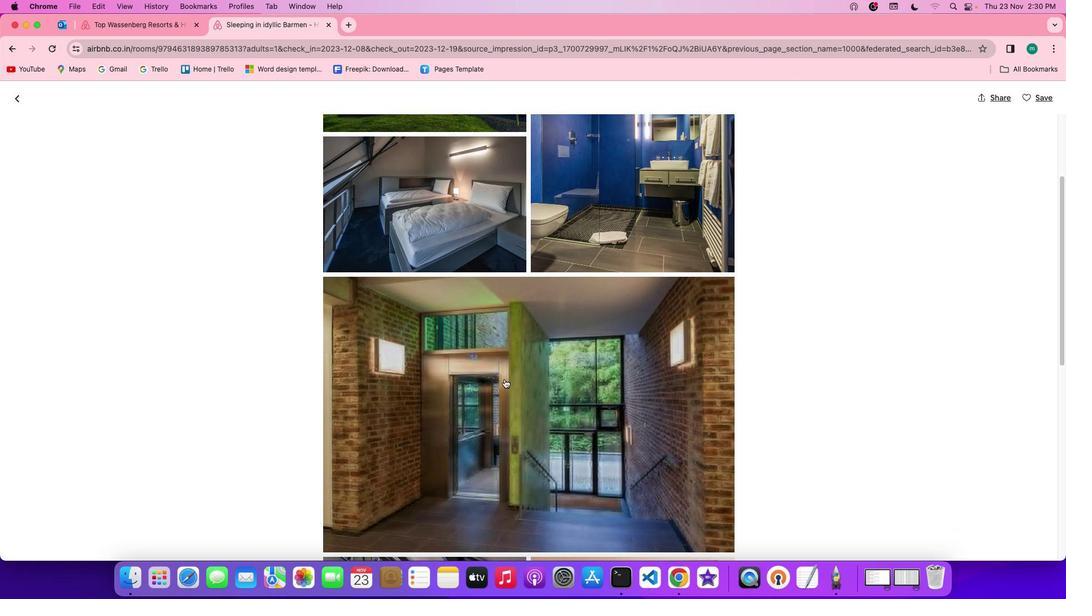 
Action: Mouse scrolled (504, 379) with delta (0, 0)
Screenshot: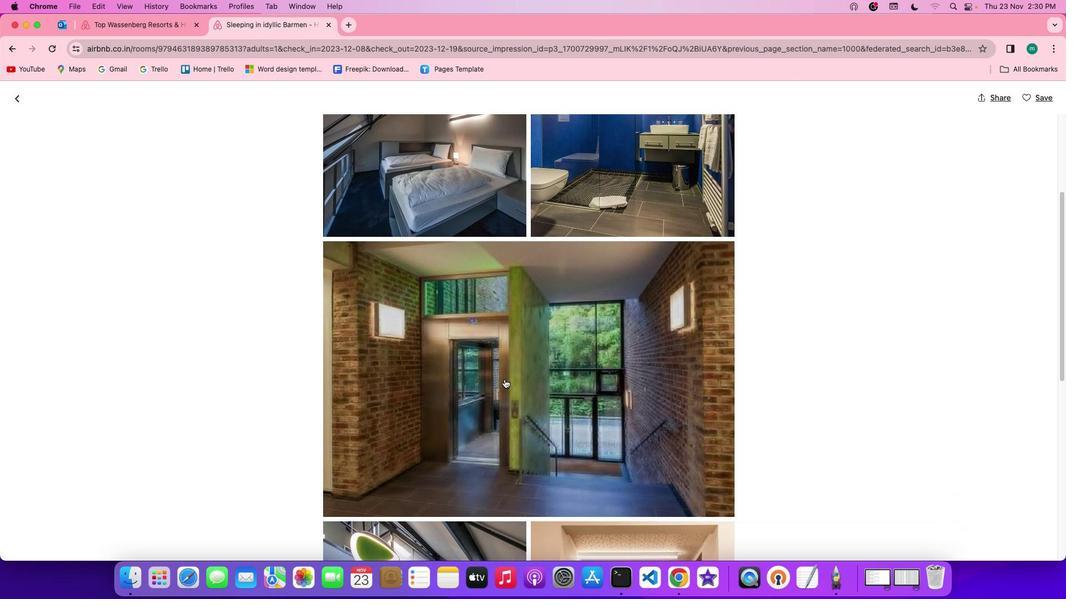 
Action: Mouse scrolled (504, 379) with delta (0, -1)
Screenshot: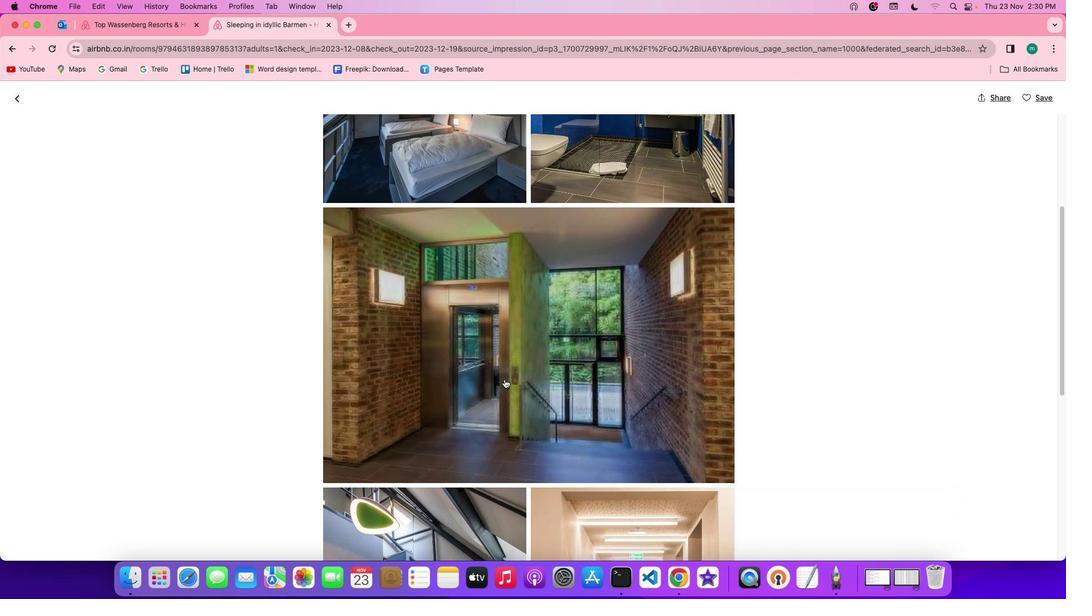 
Action: Mouse scrolled (504, 379) with delta (0, -1)
Screenshot: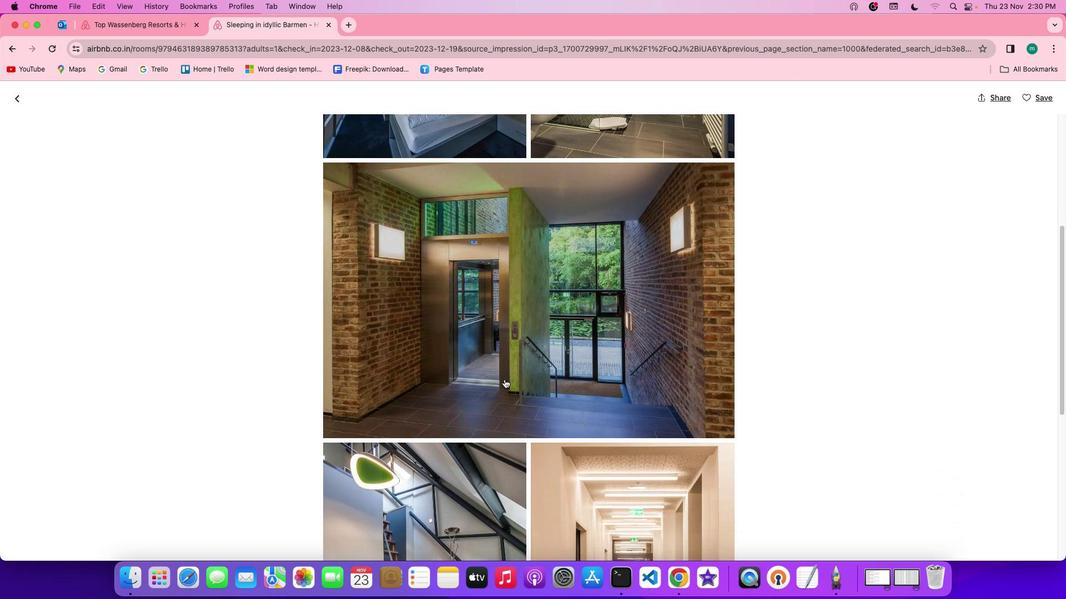 
Action: Mouse scrolled (504, 379) with delta (0, 0)
Screenshot: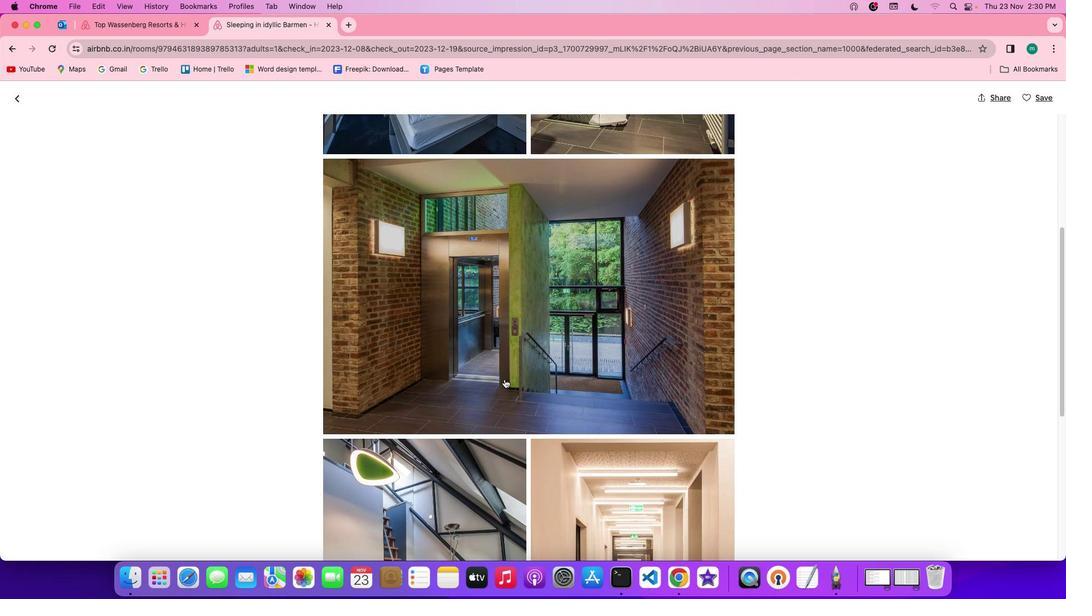 
Action: Mouse scrolled (504, 379) with delta (0, 0)
Screenshot: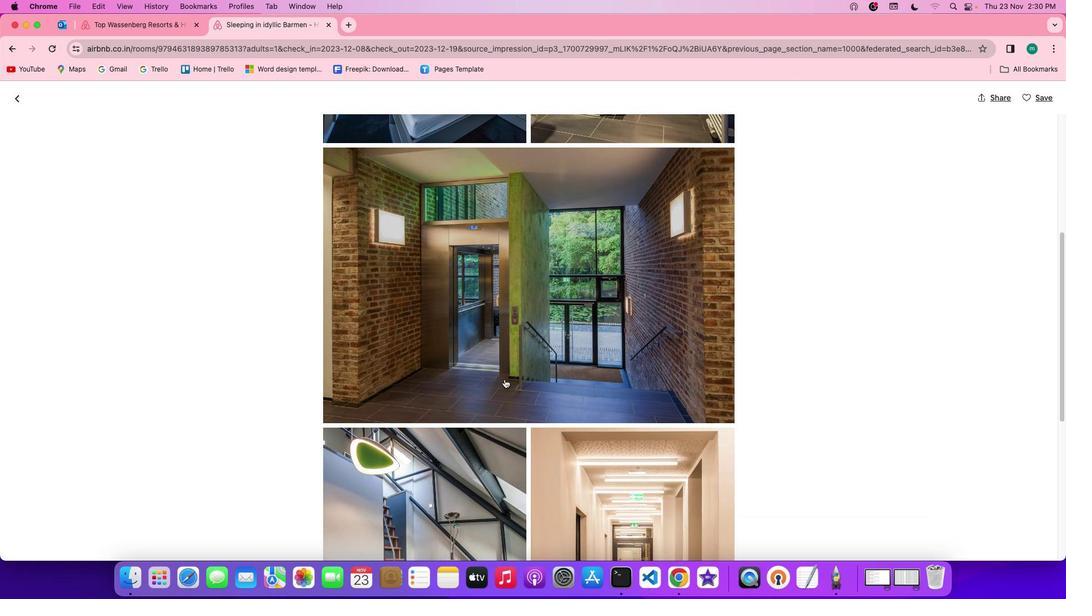 
Action: Mouse scrolled (504, 379) with delta (0, 0)
Screenshot: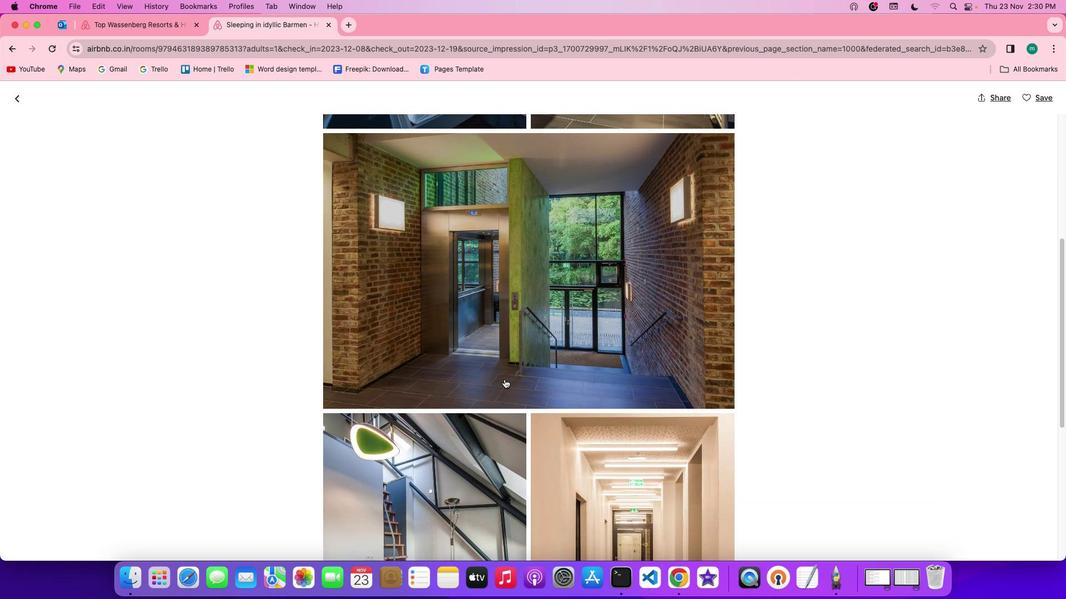 
Action: Mouse scrolled (504, 379) with delta (0, 0)
Screenshot: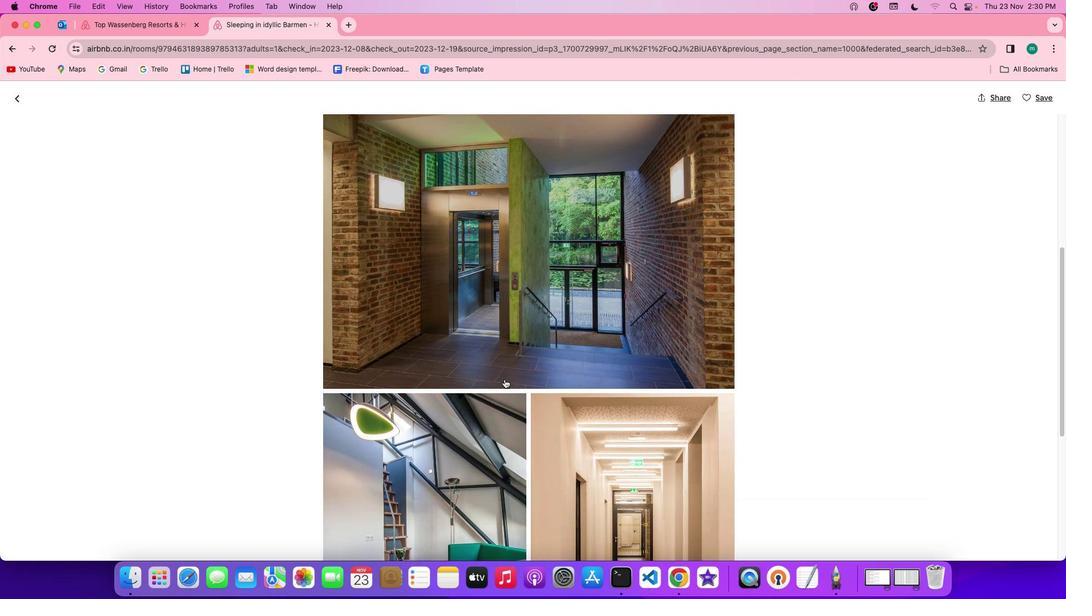 
Action: Mouse scrolled (504, 379) with delta (0, 0)
Screenshot: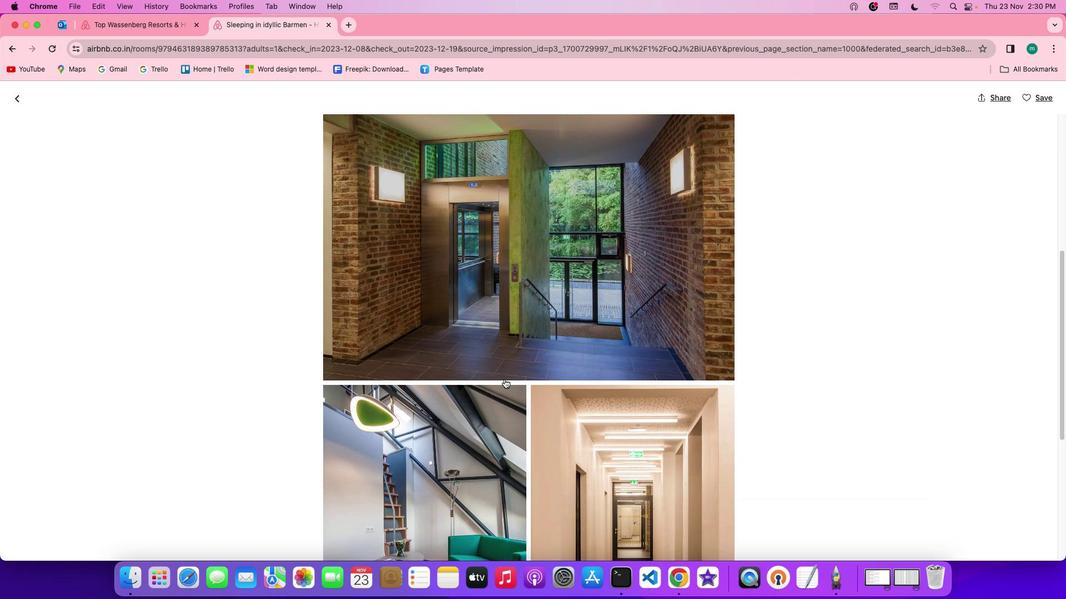 
Action: Mouse scrolled (504, 379) with delta (0, 0)
Screenshot: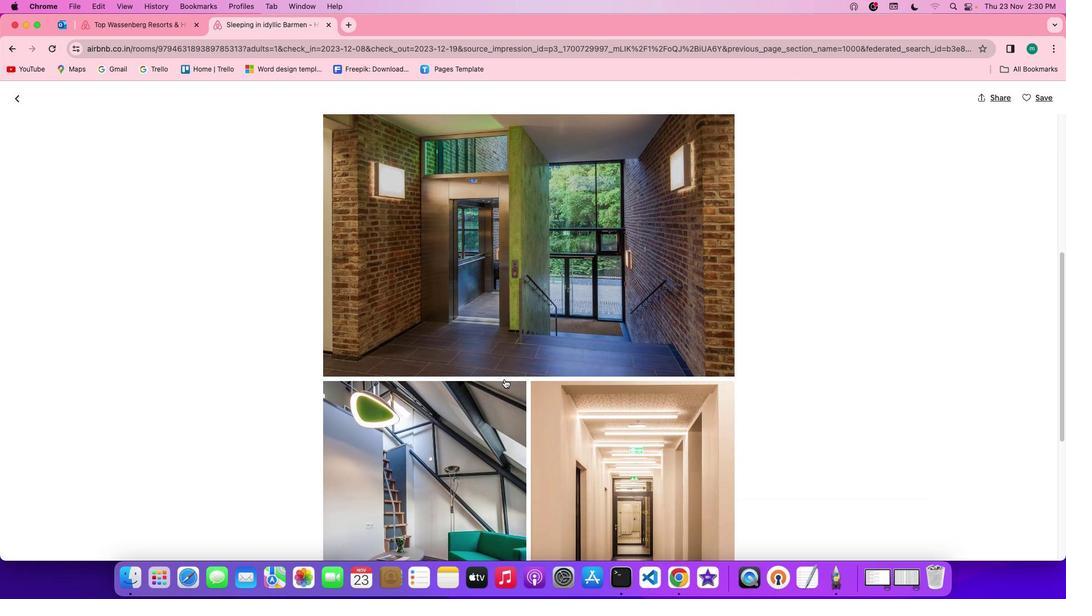 
Action: Mouse scrolled (504, 379) with delta (0, 0)
Screenshot: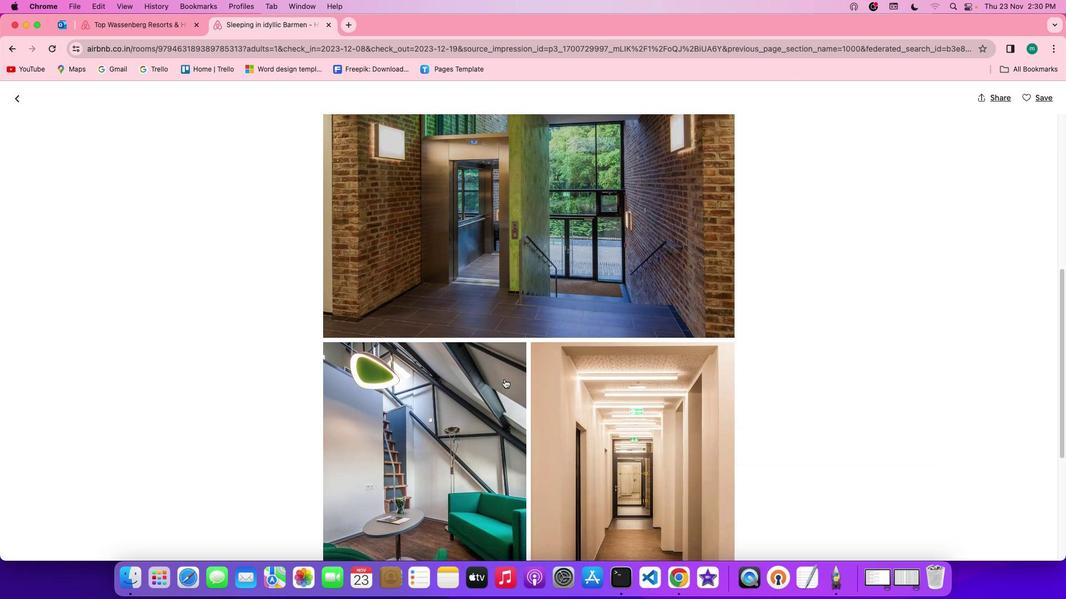 
Action: Mouse scrolled (504, 379) with delta (0, 0)
Screenshot: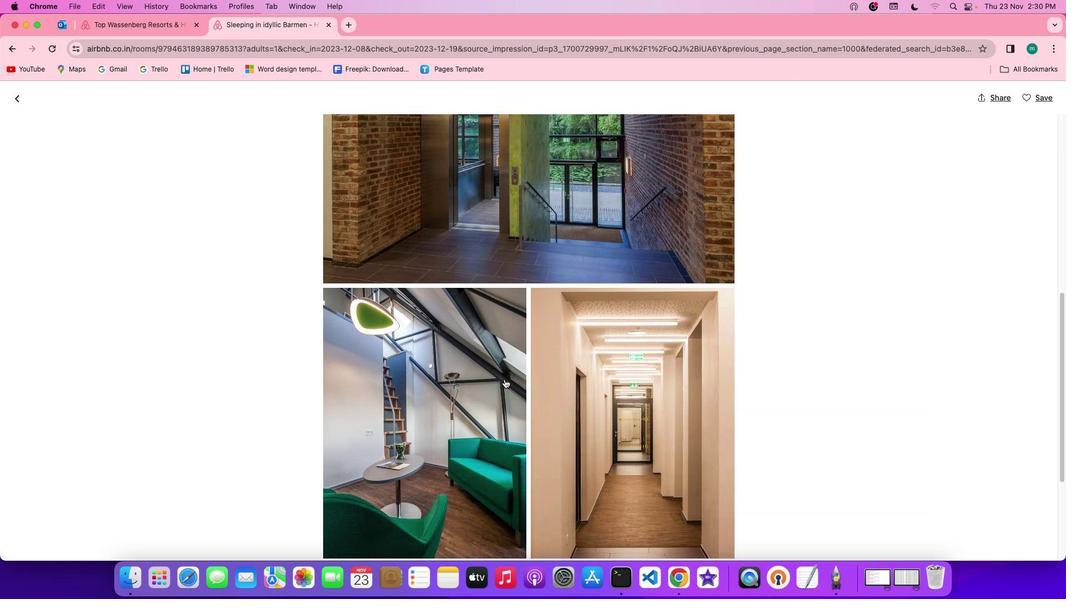 
Action: Mouse scrolled (504, 379) with delta (0, -1)
Screenshot: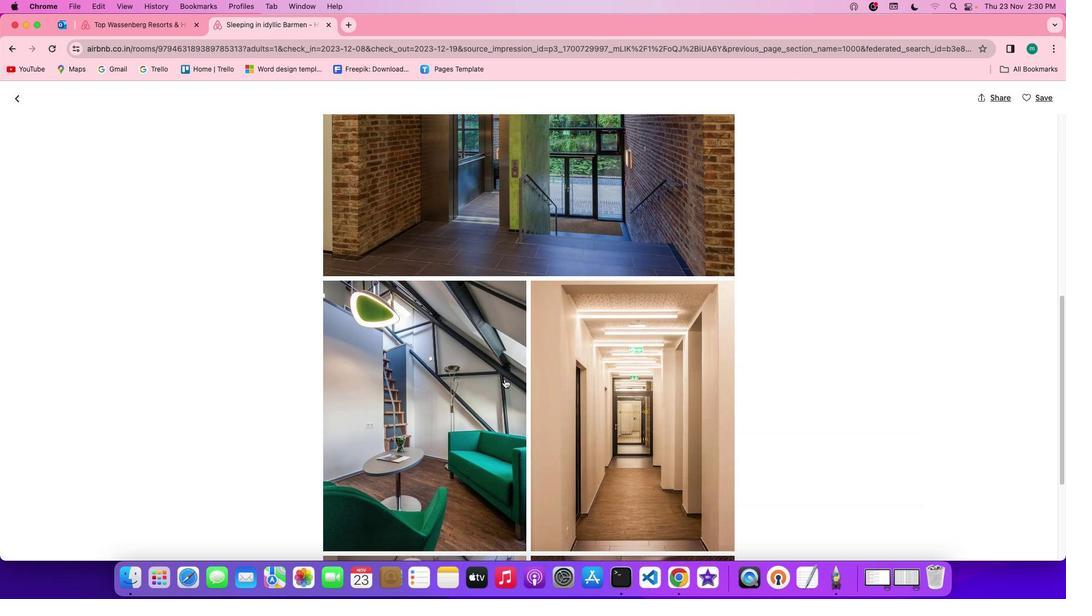 
Action: Mouse scrolled (504, 379) with delta (0, -1)
Screenshot: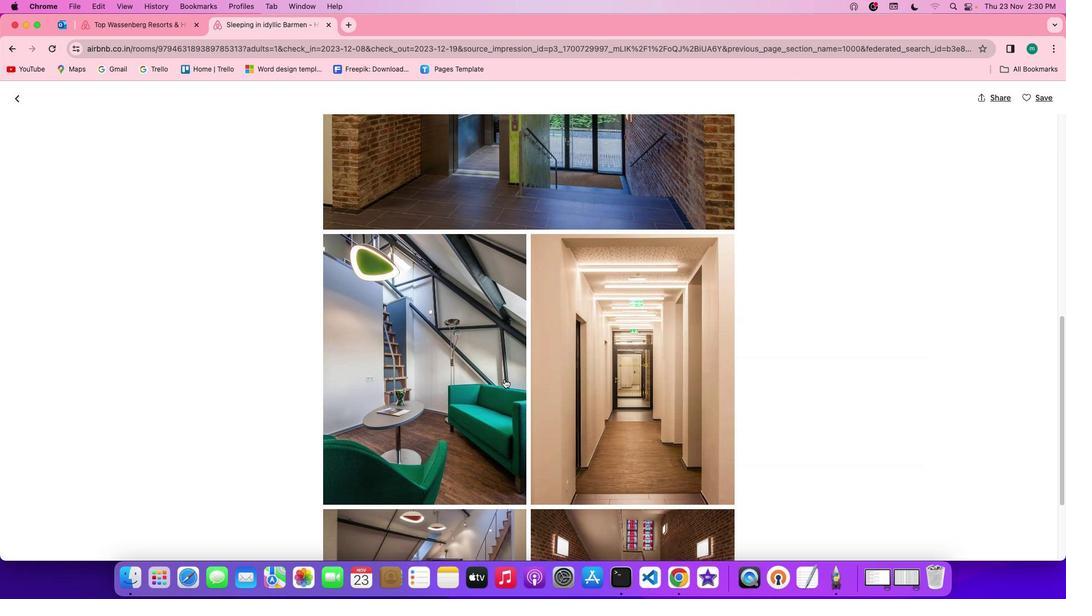 
Action: Mouse scrolled (504, 379) with delta (0, 0)
Screenshot: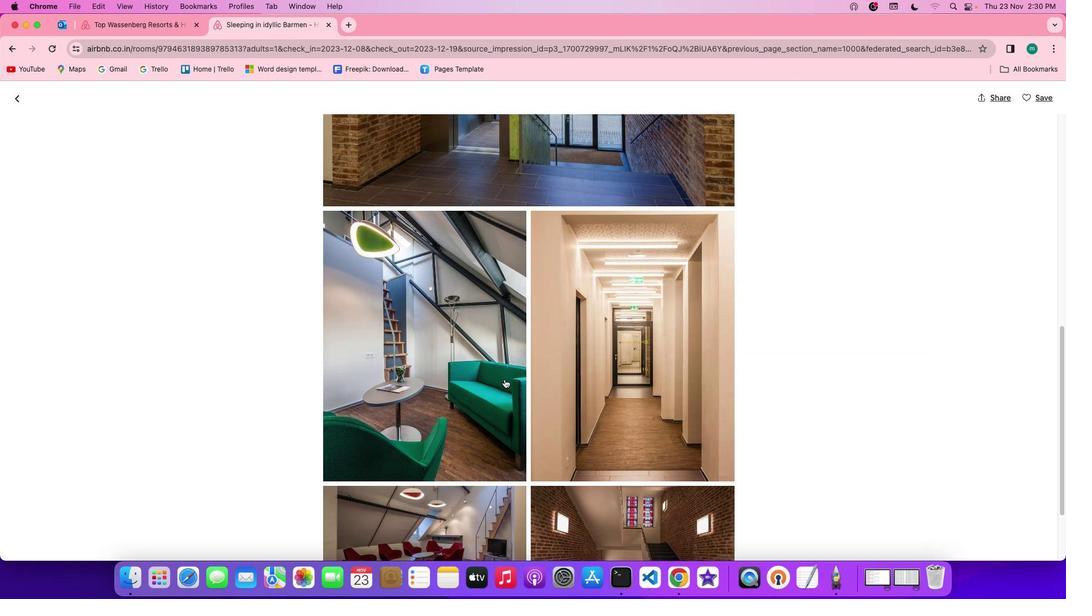 
Action: Mouse scrolled (504, 379) with delta (0, 0)
Screenshot: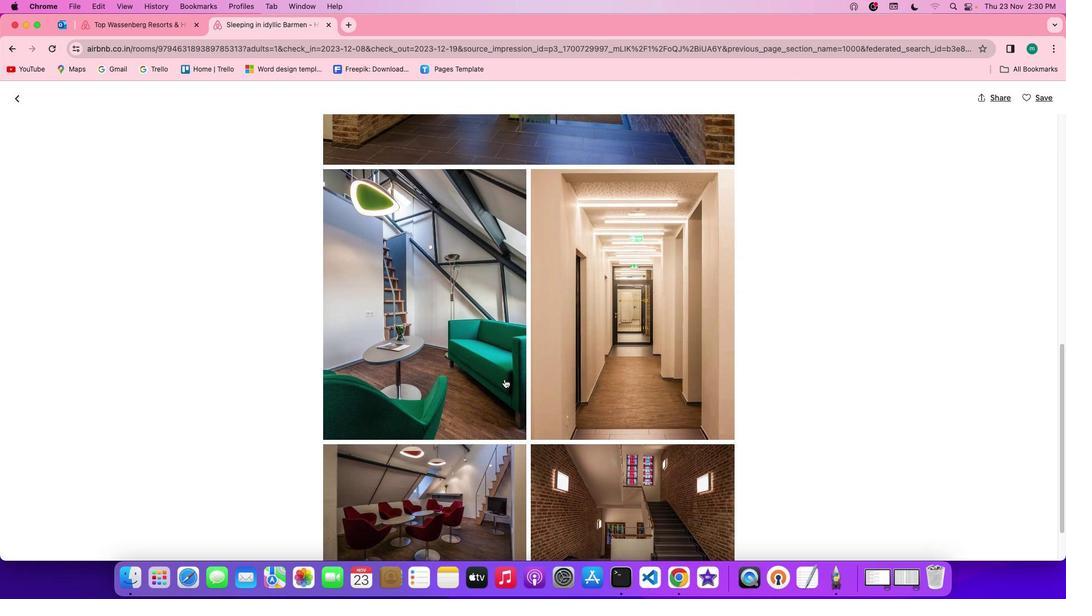 
Action: Mouse scrolled (504, 379) with delta (0, -1)
Screenshot: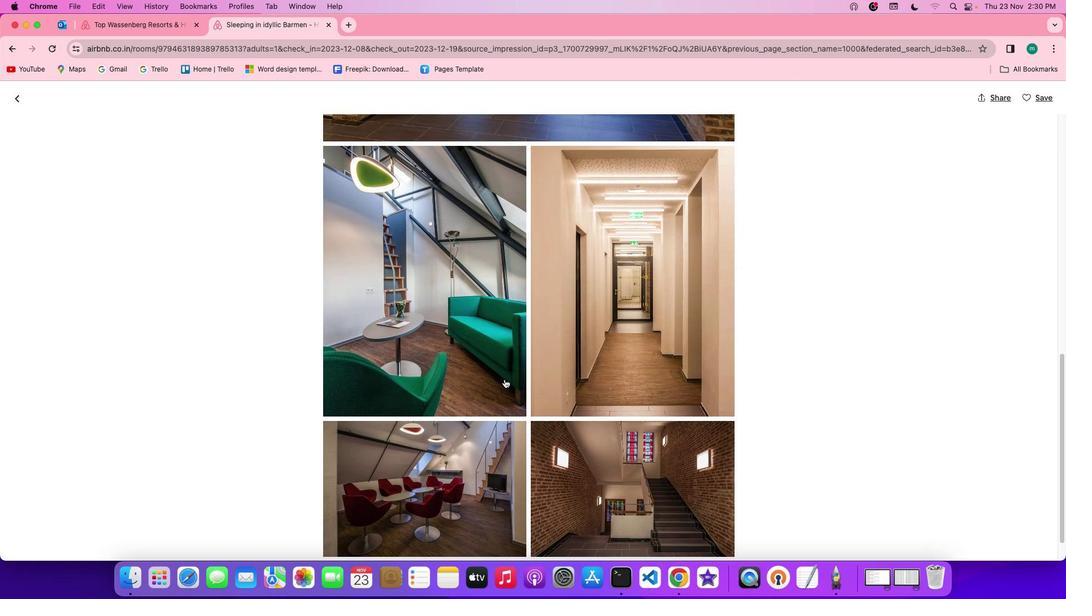 
Action: Mouse scrolled (504, 379) with delta (0, -1)
Screenshot: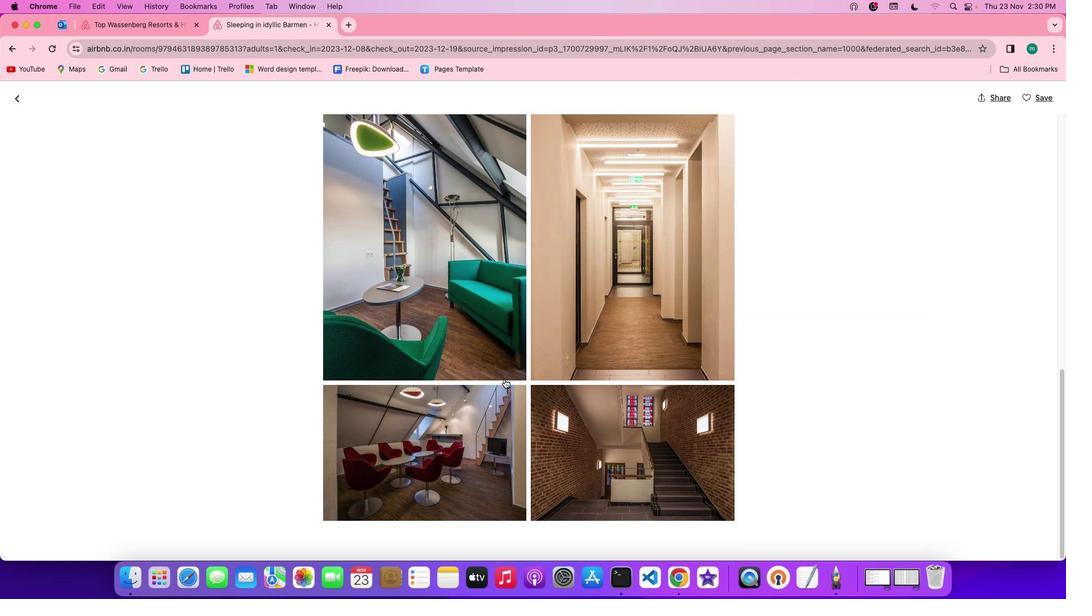
Action: Mouse moved to (506, 375)
Screenshot: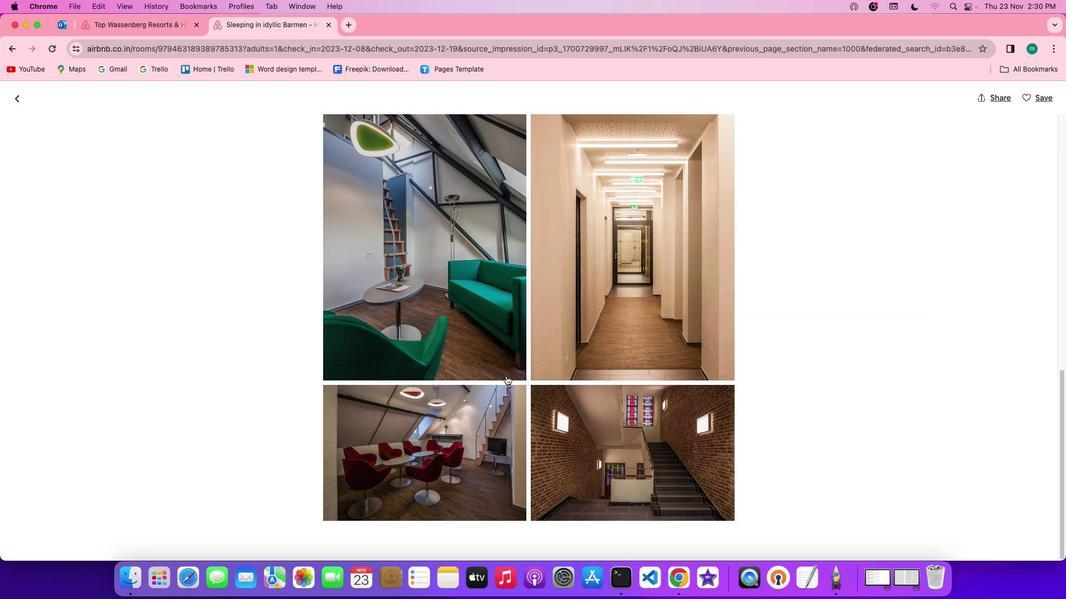 
Action: Mouse scrolled (506, 375) with delta (0, 0)
Screenshot: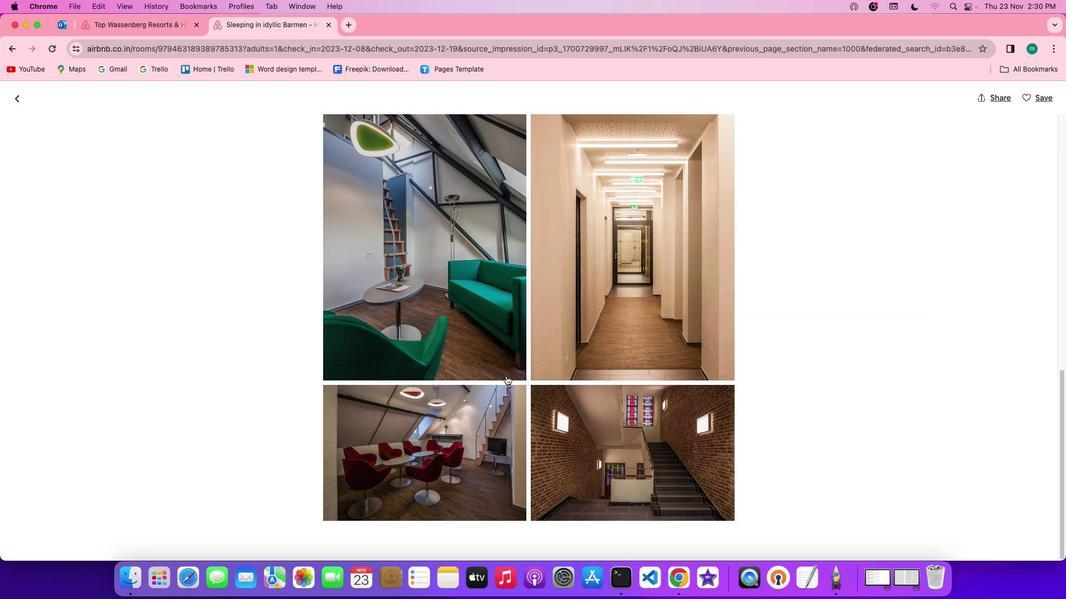 
Action: Mouse scrolled (506, 375) with delta (0, 0)
Screenshot: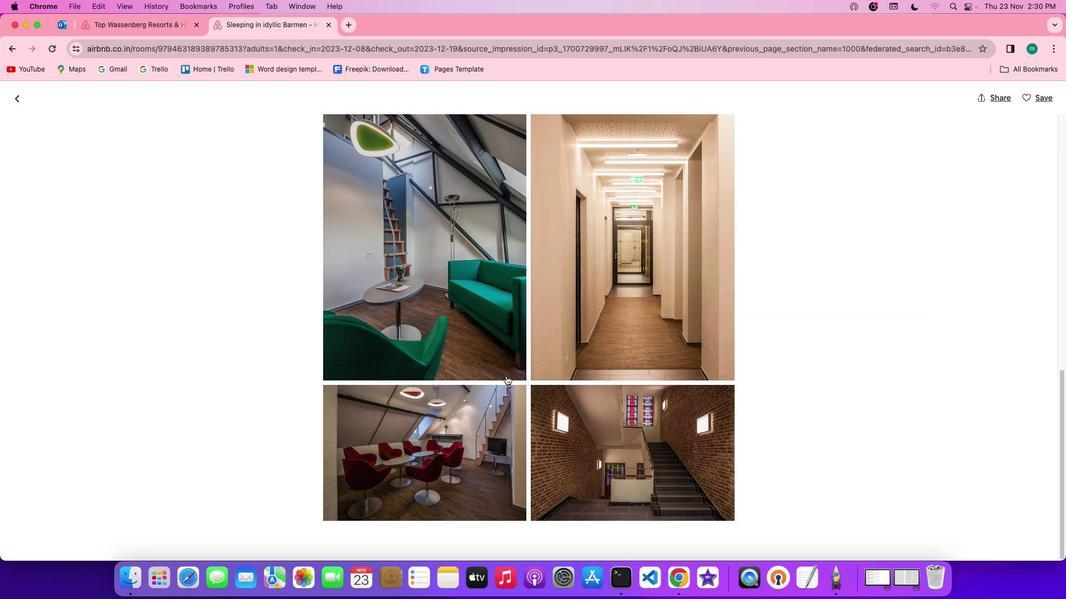 
Action: Mouse scrolled (506, 375) with delta (0, -1)
Screenshot: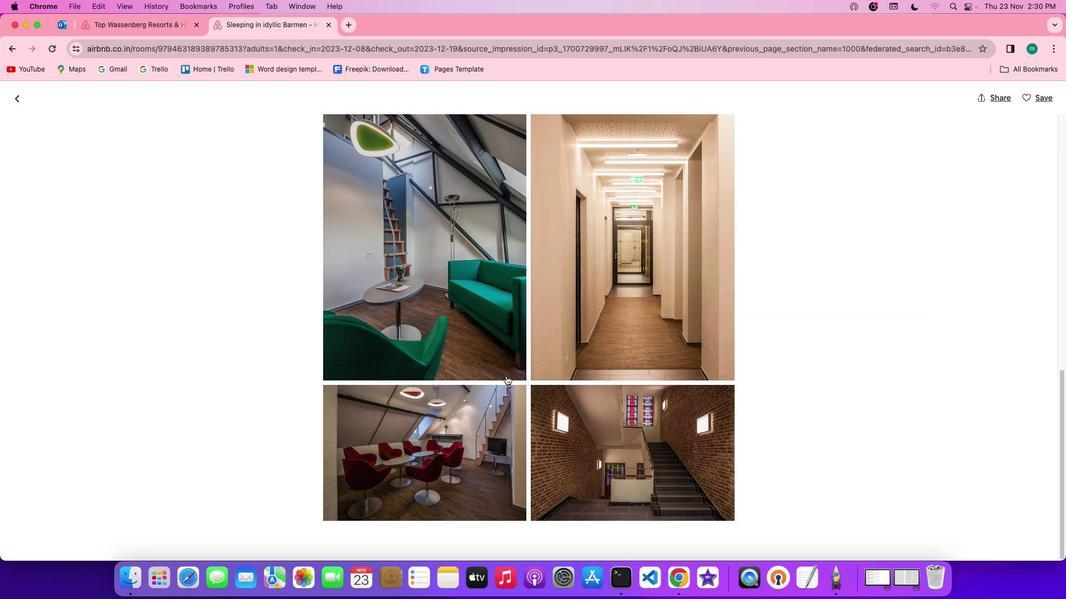 
Action: Mouse scrolled (506, 375) with delta (0, -2)
Screenshot: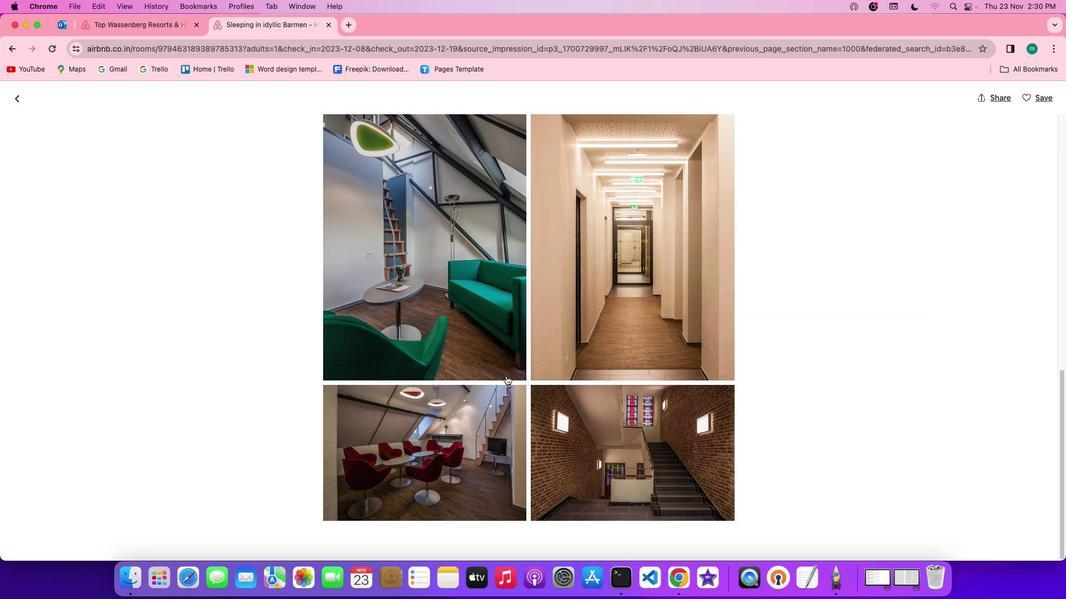 
Action: Mouse scrolled (506, 375) with delta (0, -2)
Screenshot: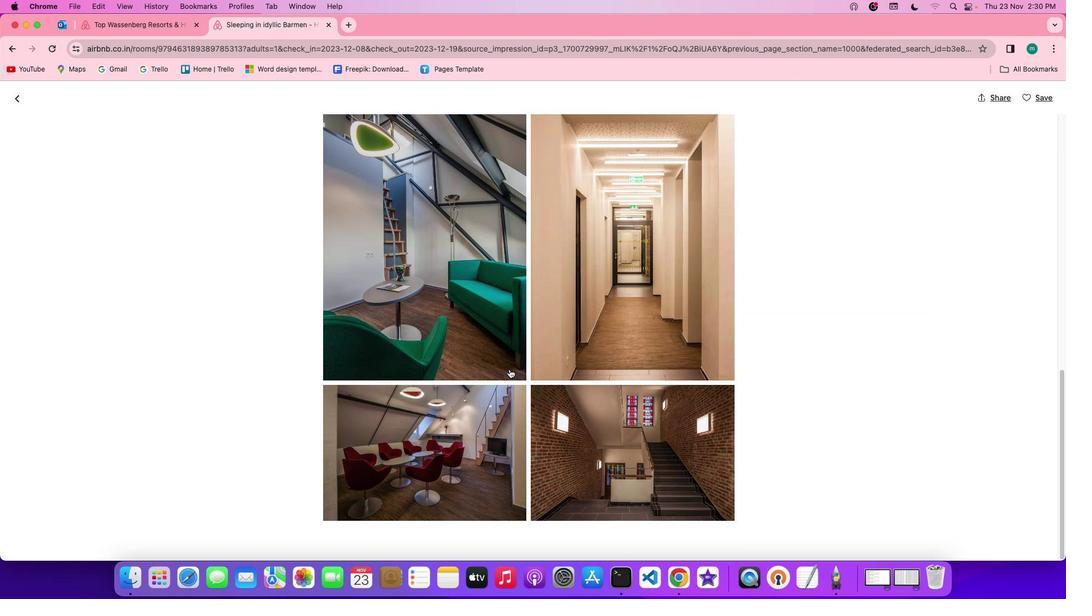 
Action: Mouse moved to (511, 362)
Screenshot: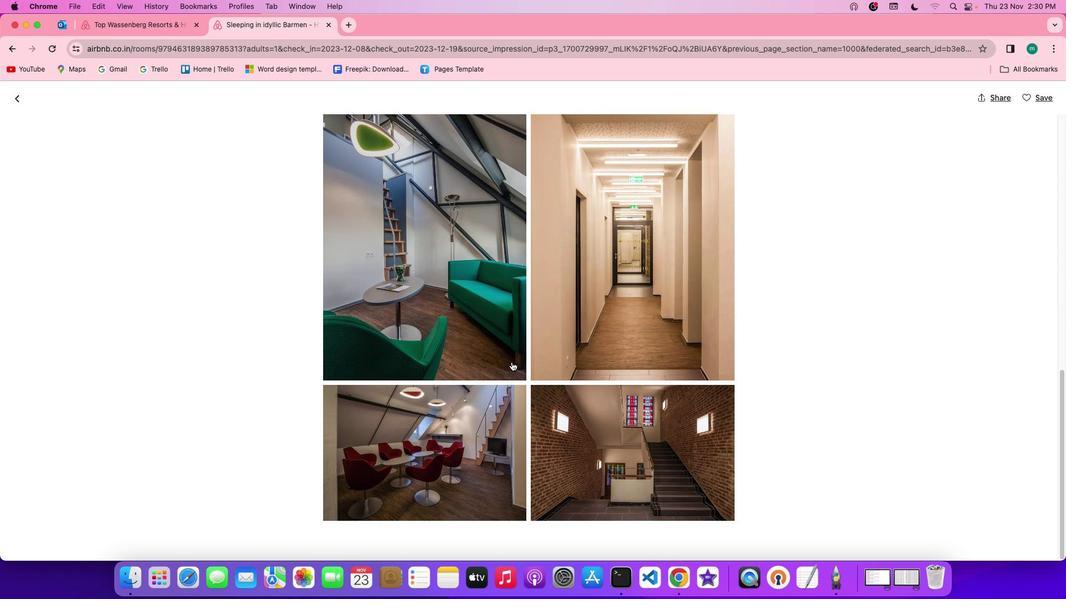 
Action: Mouse scrolled (511, 362) with delta (0, 0)
Screenshot: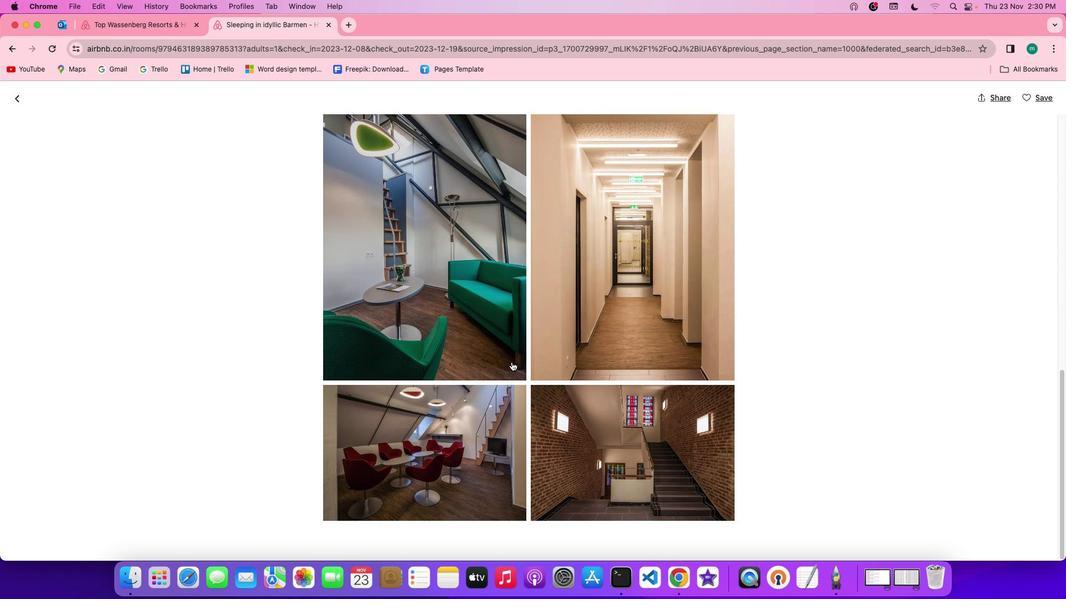 
Action: Mouse scrolled (511, 362) with delta (0, 0)
Screenshot: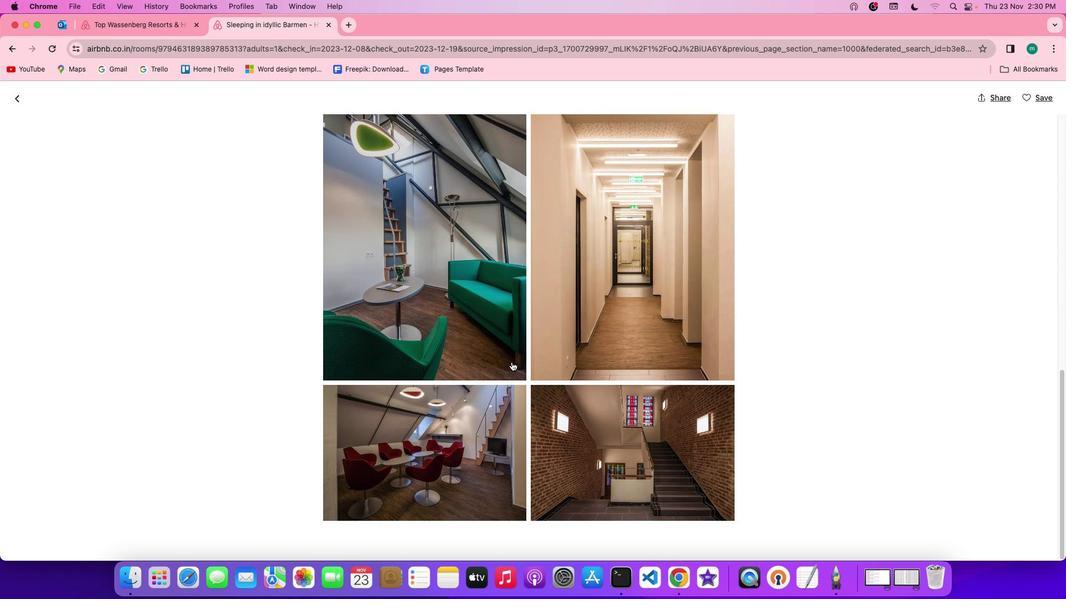 
Action: Mouse scrolled (511, 362) with delta (0, -1)
Screenshot: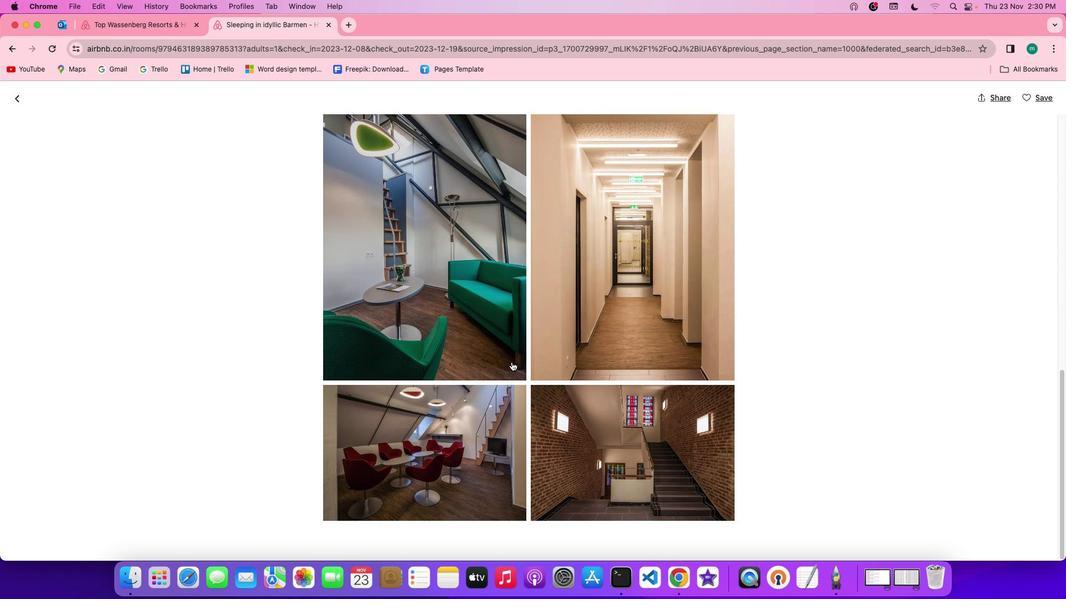 
Action: Mouse scrolled (511, 362) with delta (0, -2)
Screenshot: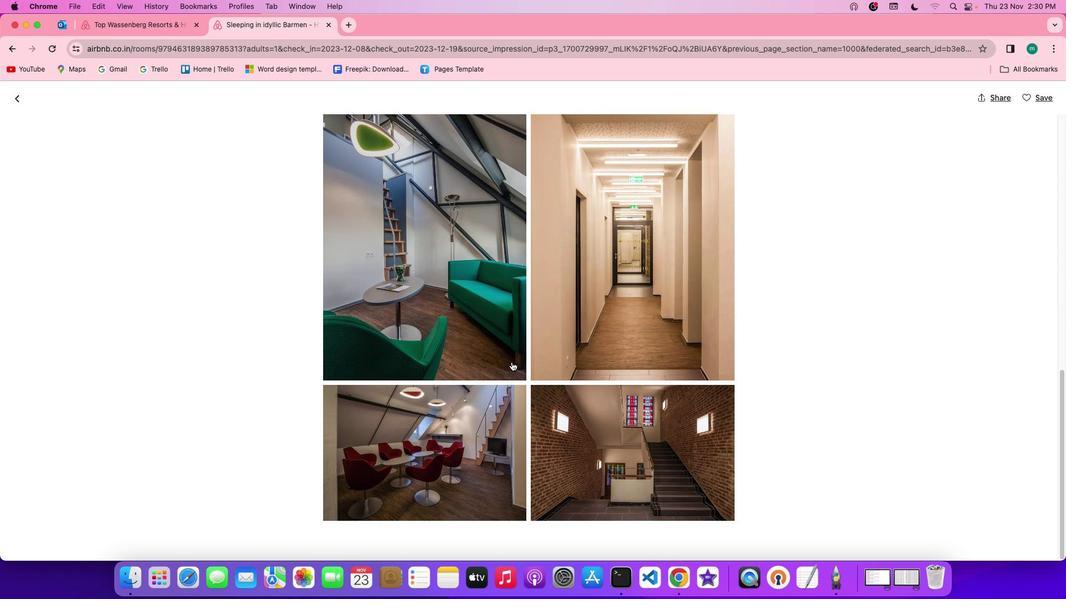 
Action: Mouse moved to (512, 358)
Screenshot: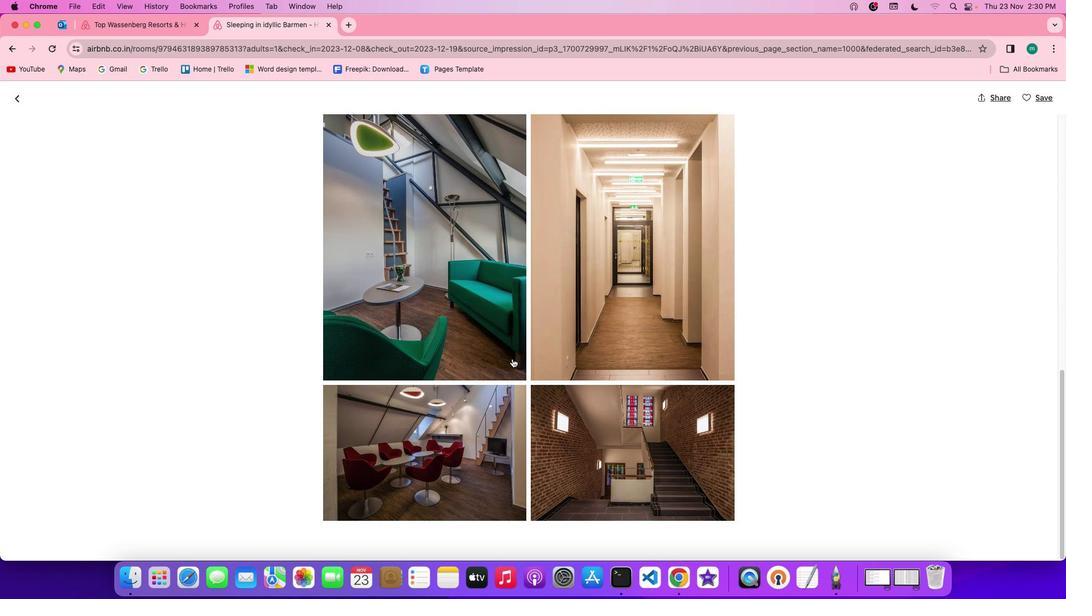 
Action: Mouse scrolled (512, 358) with delta (0, 0)
Screenshot: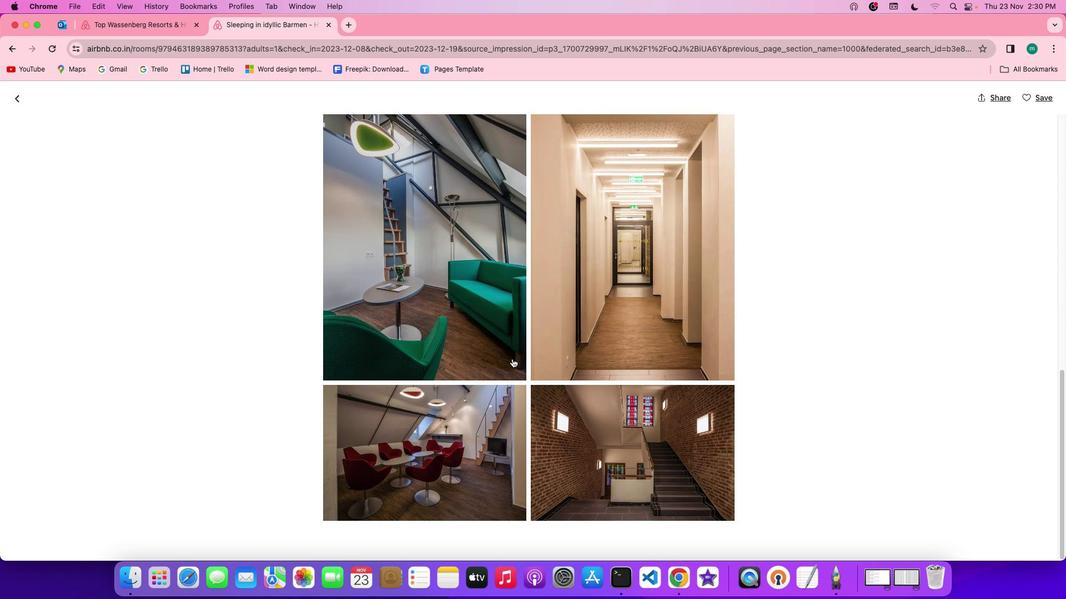 
Action: Mouse scrolled (512, 358) with delta (0, 0)
Screenshot: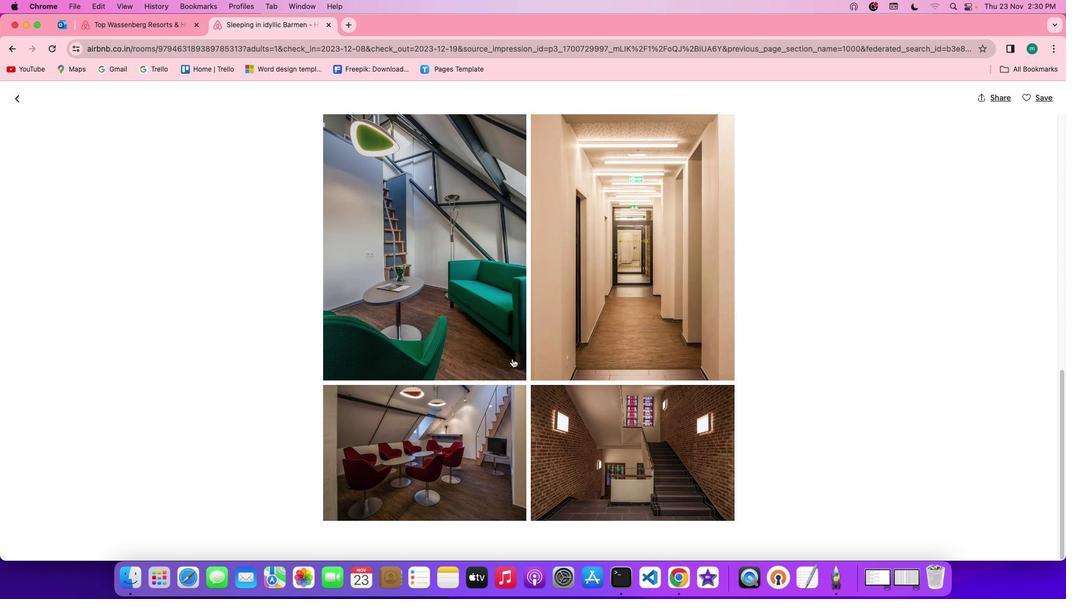 
Action: Mouse scrolled (512, 358) with delta (0, -1)
Screenshot: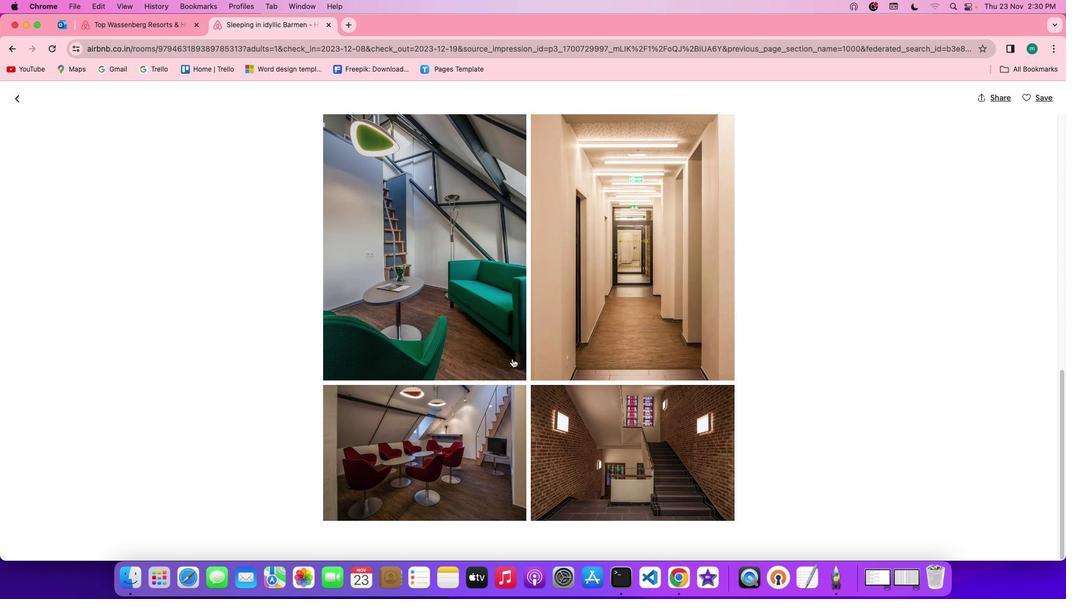 
Action: Mouse scrolled (512, 358) with delta (0, -2)
Screenshot: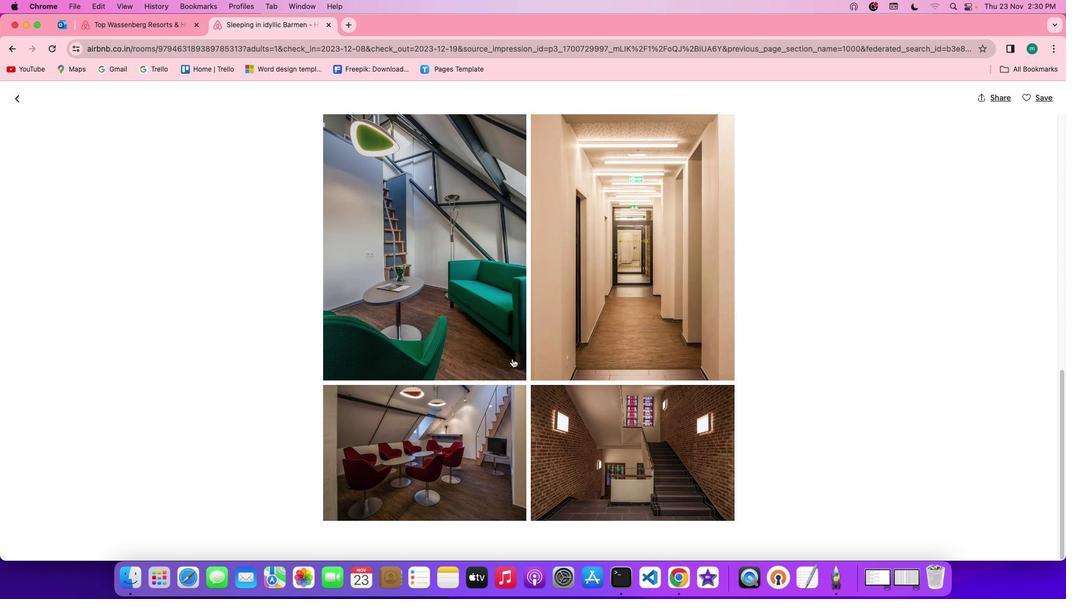 
Action: Mouse scrolled (512, 358) with delta (0, -2)
Screenshot: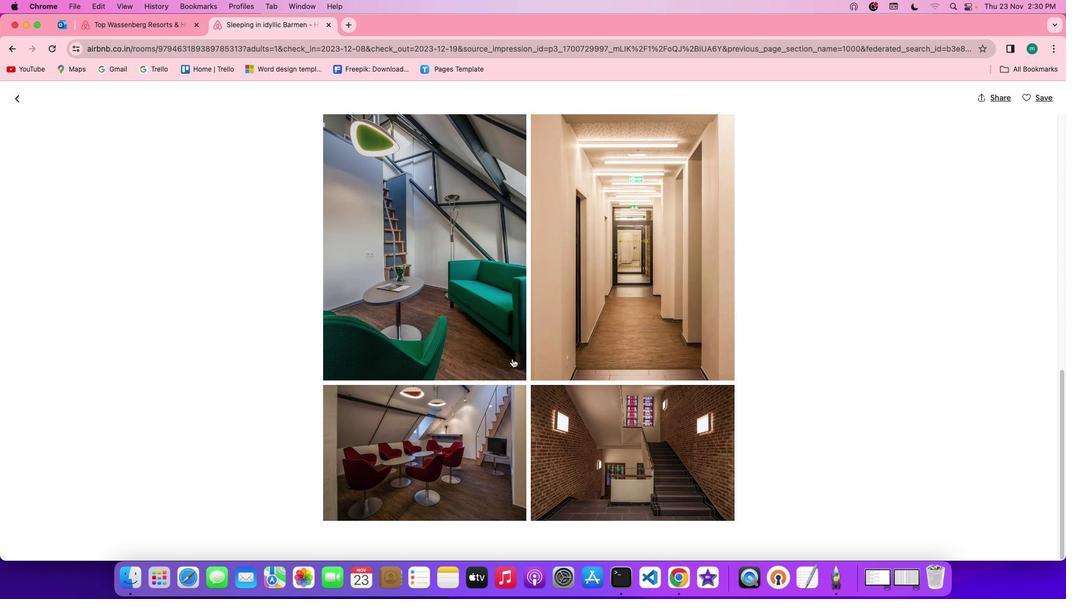 
Action: Mouse scrolled (512, 358) with delta (0, 0)
Screenshot: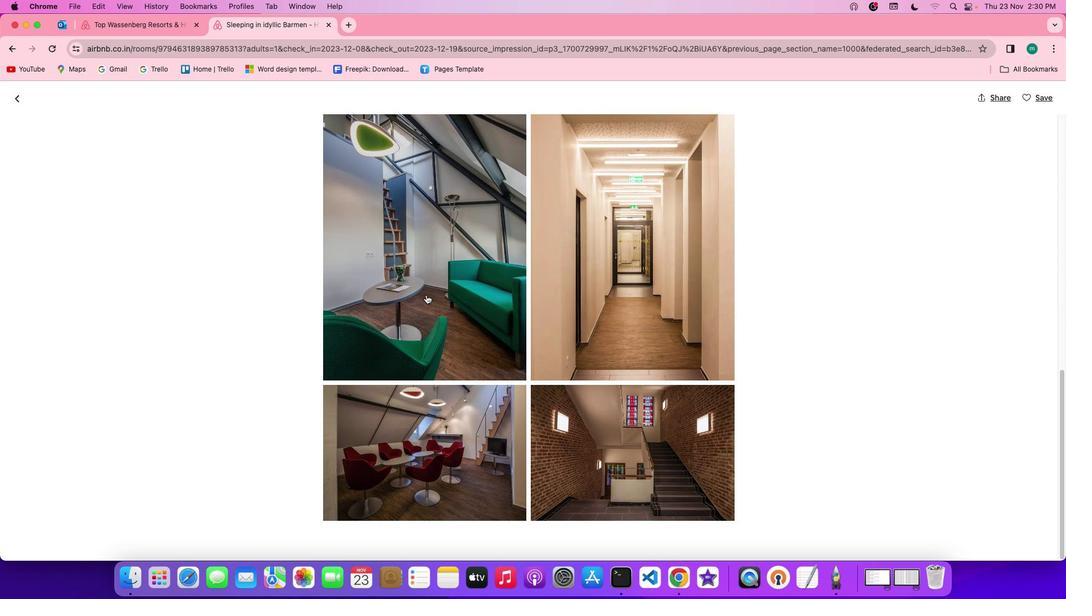 
Action: Mouse moved to (23, 93)
Screenshot: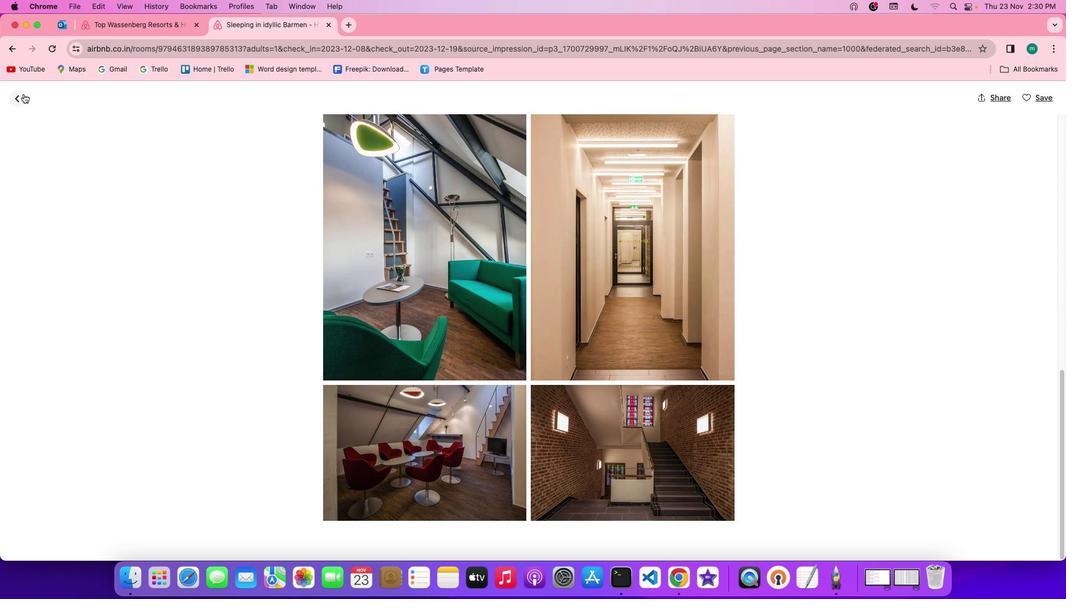 
Action: Mouse pressed left at (23, 93)
Screenshot: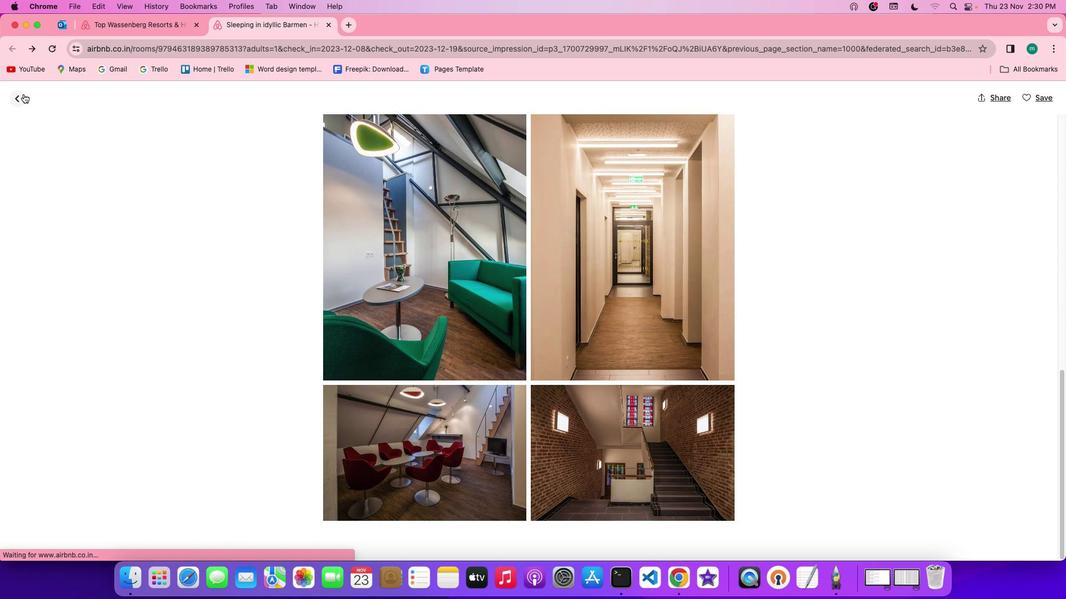 
Action: Mouse moved to (350, 253)
Screenshot: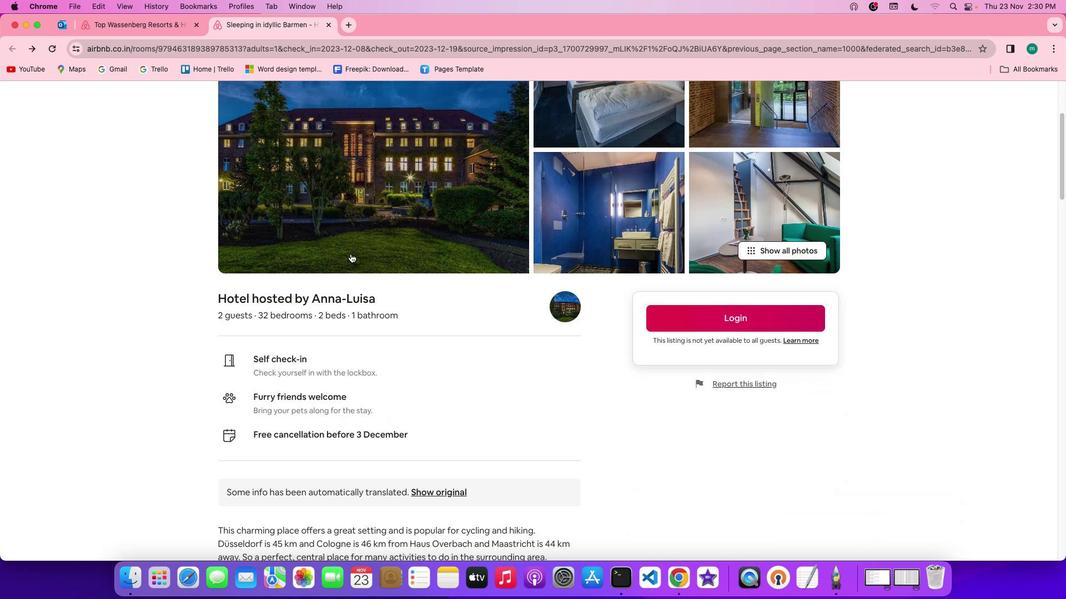 
Action: Mouse scrolled (350, 253) with delta (0, 0)
Screenshot: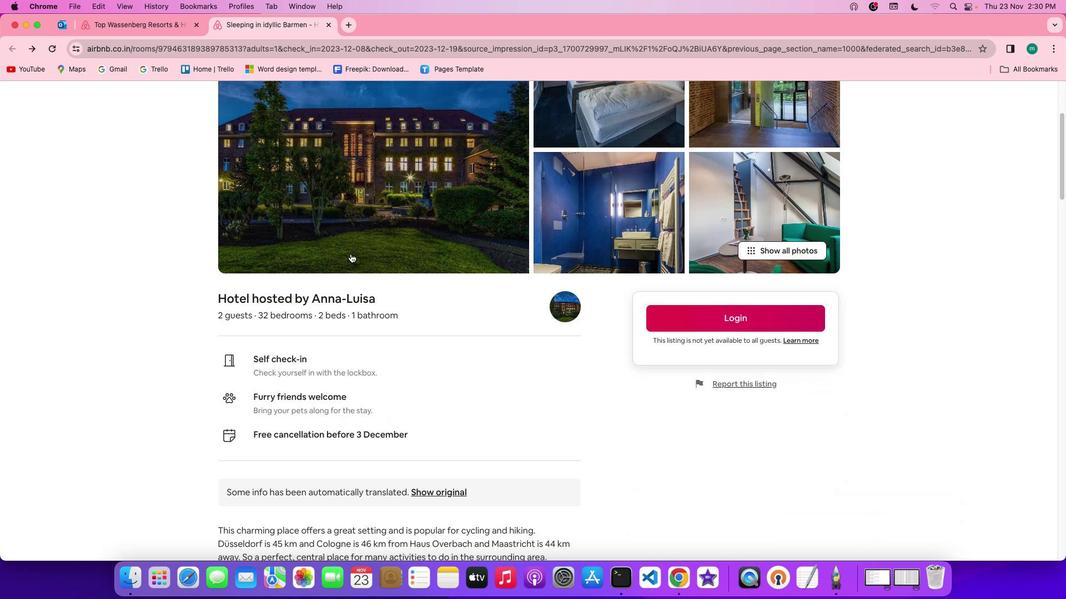 
Action: Mouse moved to (350, 253)
Screenshot: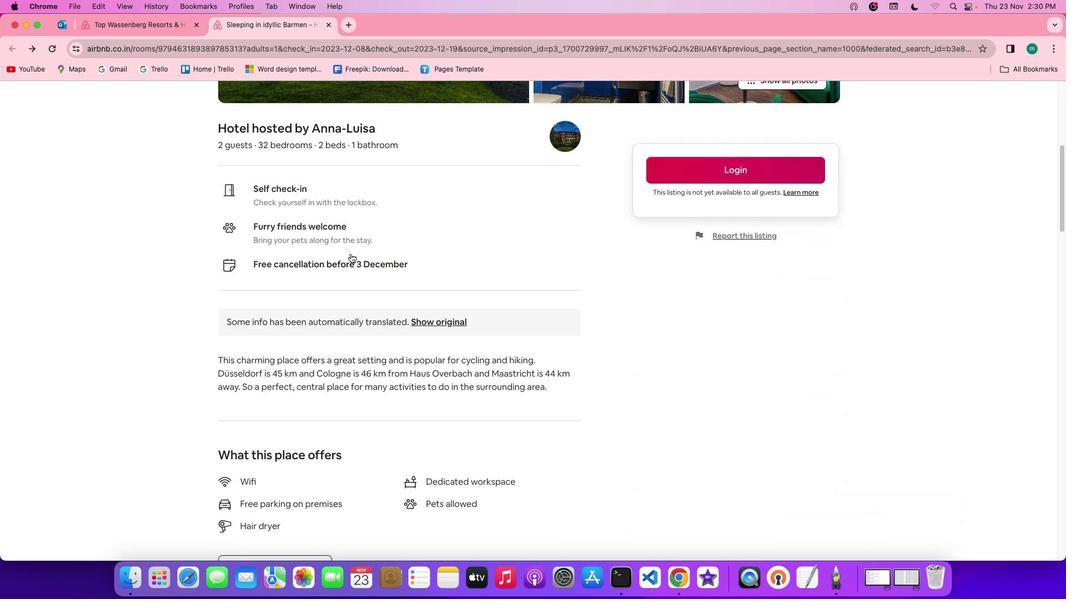 
Action: Mouse scrolled (350, 253) with delta (0, 0)
Screenshot: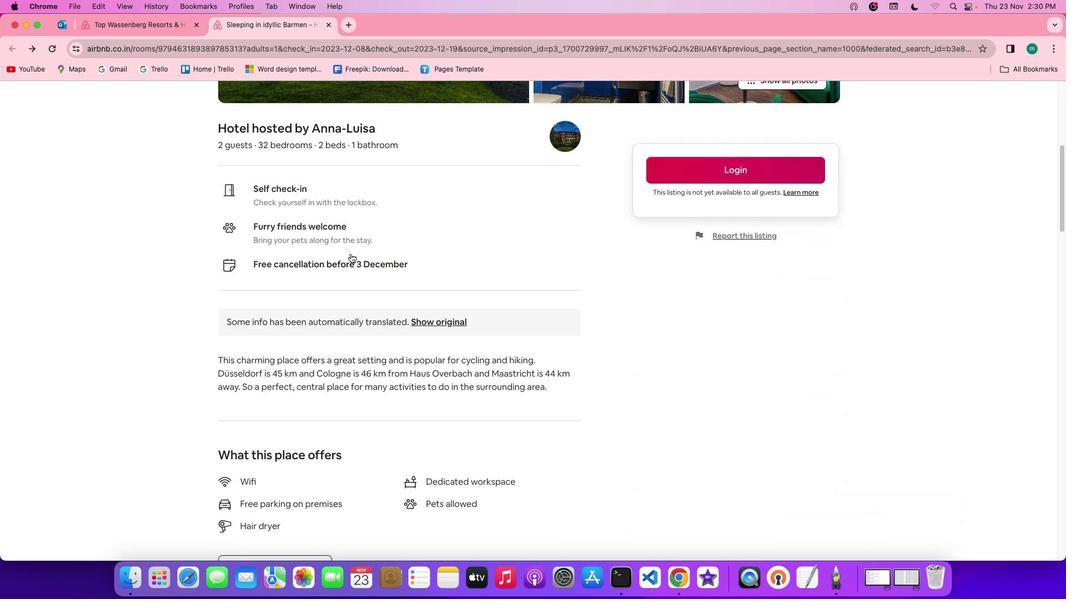 
Action: Mouse scrolled (350, 253) with delta (0, -1)
Screenshot: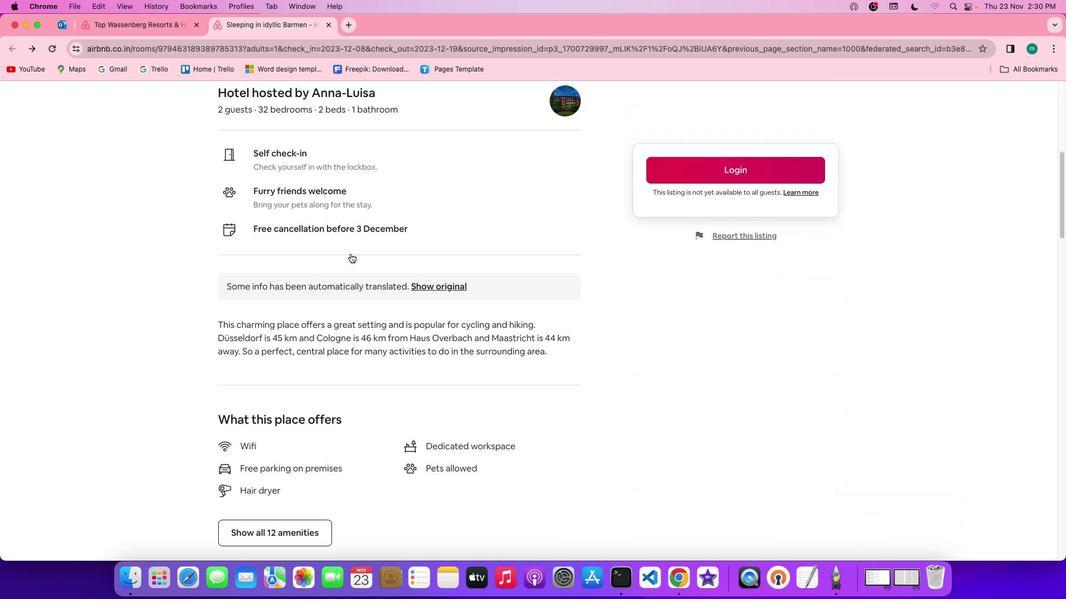 
Action: Mouse scrolled (350, 253) with delta (0, -2)
Screenshot: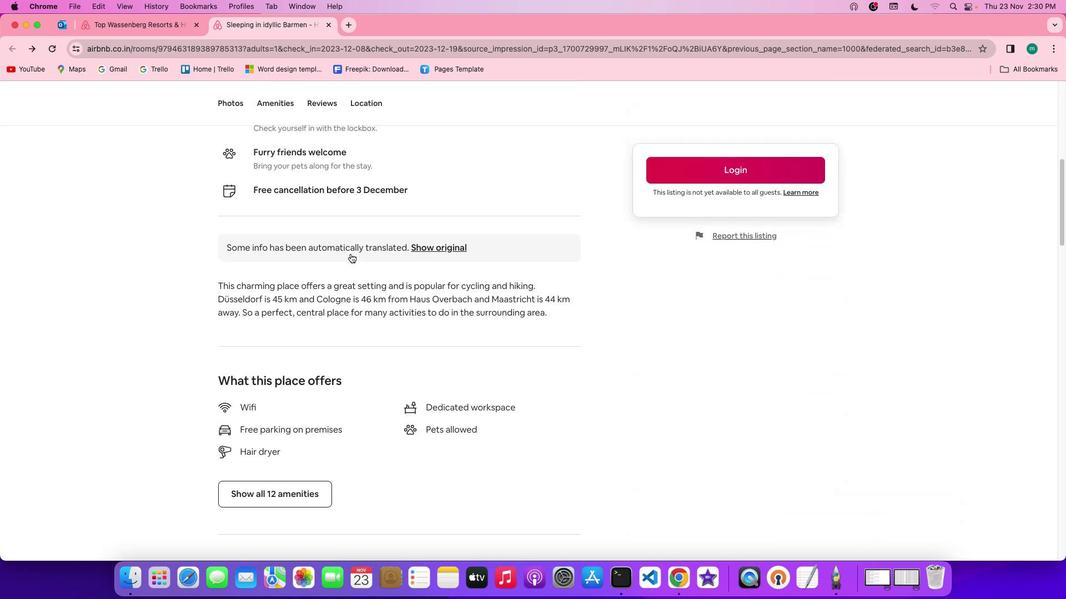
Action: Mouse scrolled (350, 253) with delta (0, -2)
Screenshot: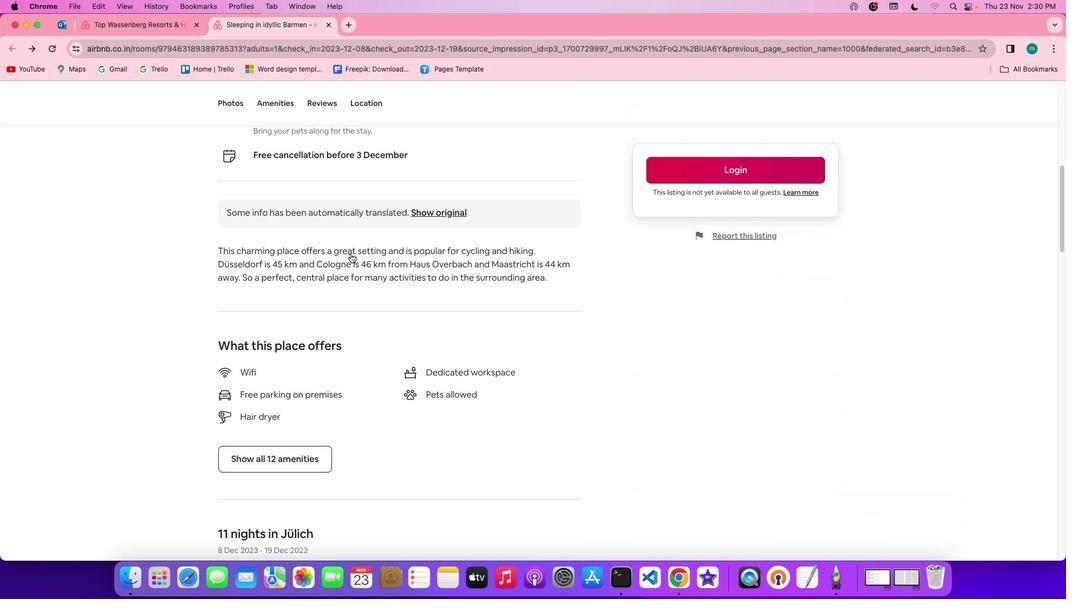 
Action: Mouse scrolled (350, 253) with delta (0, -2)
Screenshot: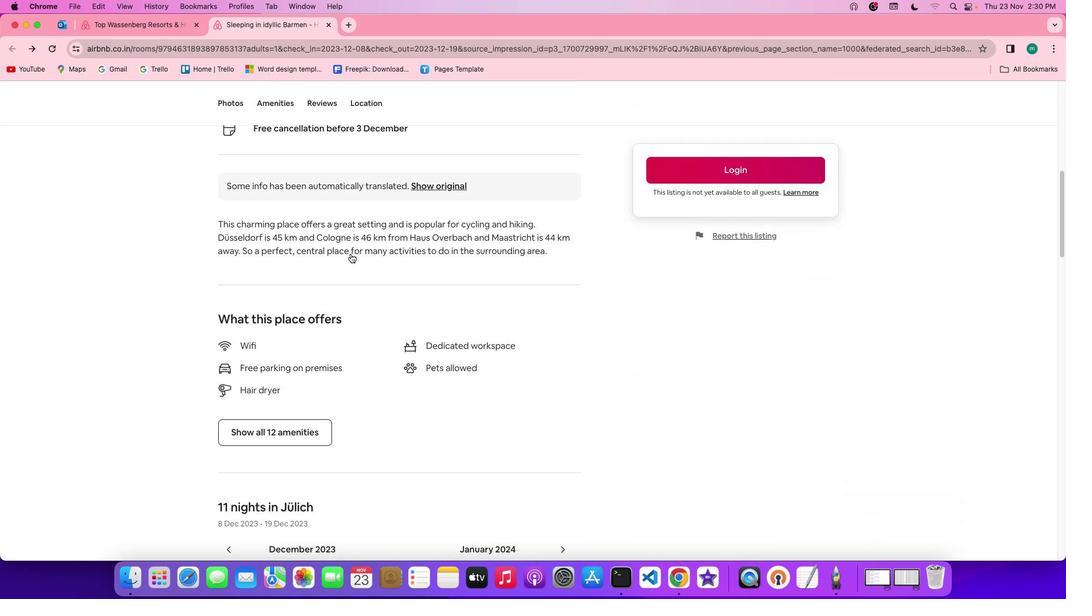 
Action: Mouse scrolled (350, 253) with delta (0, 0)
Screenshot: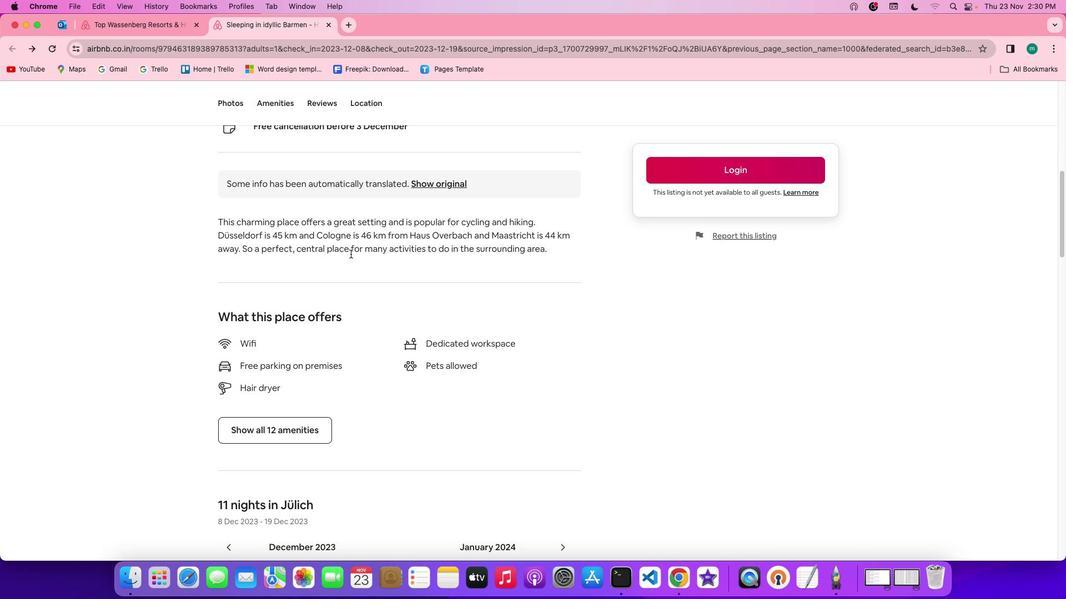 
Action: Mouse scrolled (350, 253) with delta (0, 0)
Screenshot: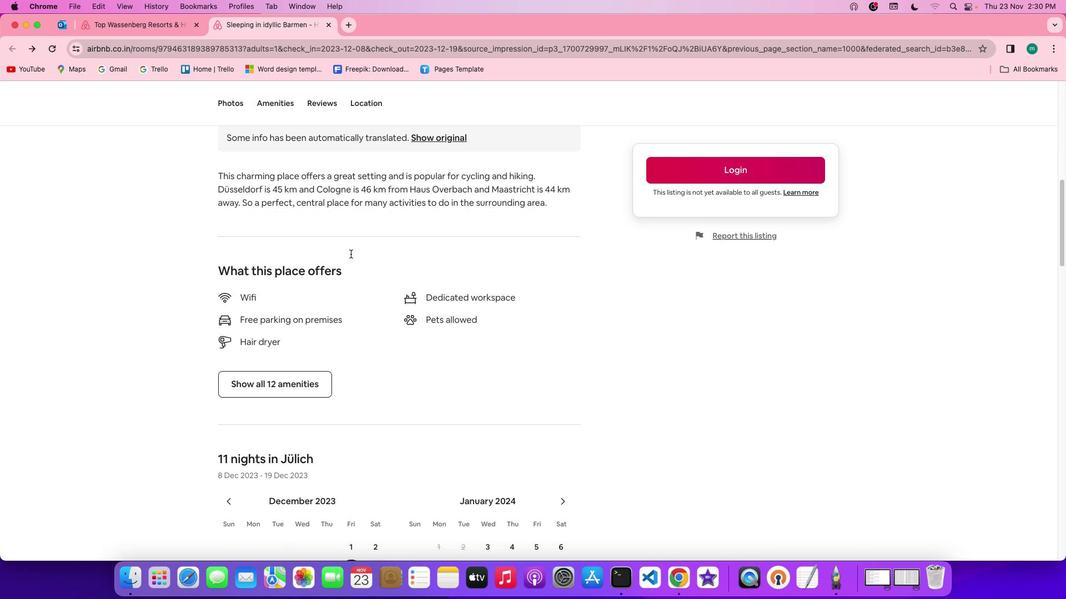 
Action: Mouse scrolled (350, 253) with delta (0, 0)
Screenshot: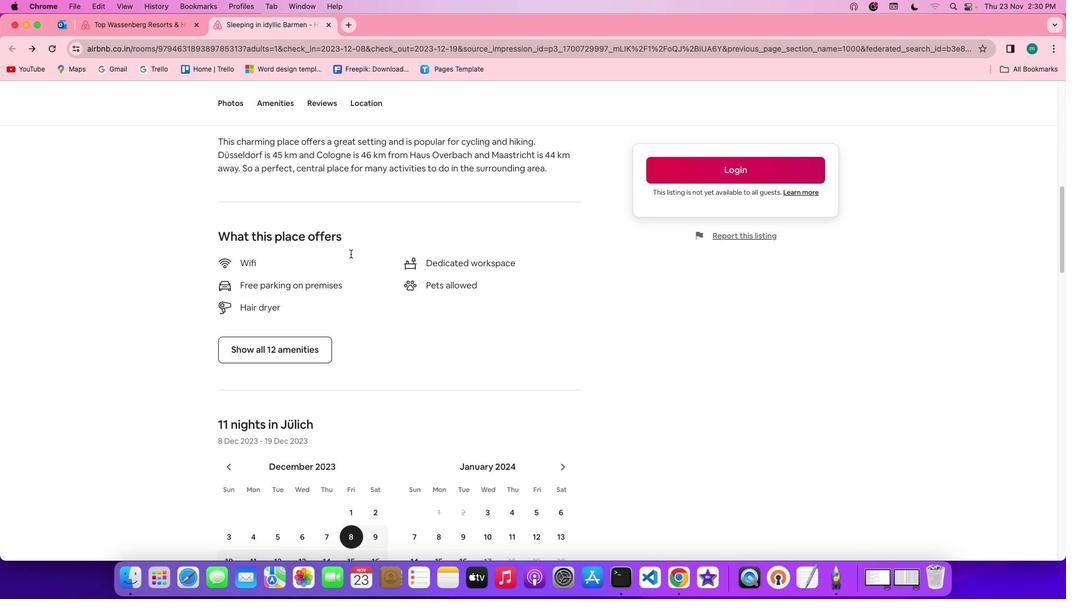 
Action: Mouse scrolled (350, 253) with delta (0, -1)
Screenshot: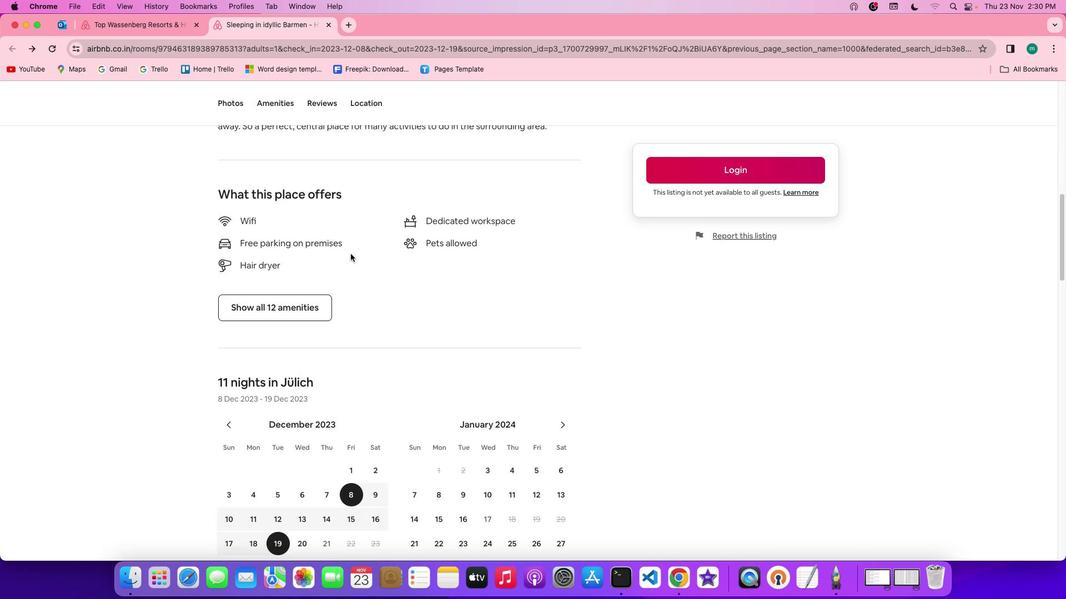 
Action: Mouse scrolled (350, 253) with delta (0, -1)
Screenshot: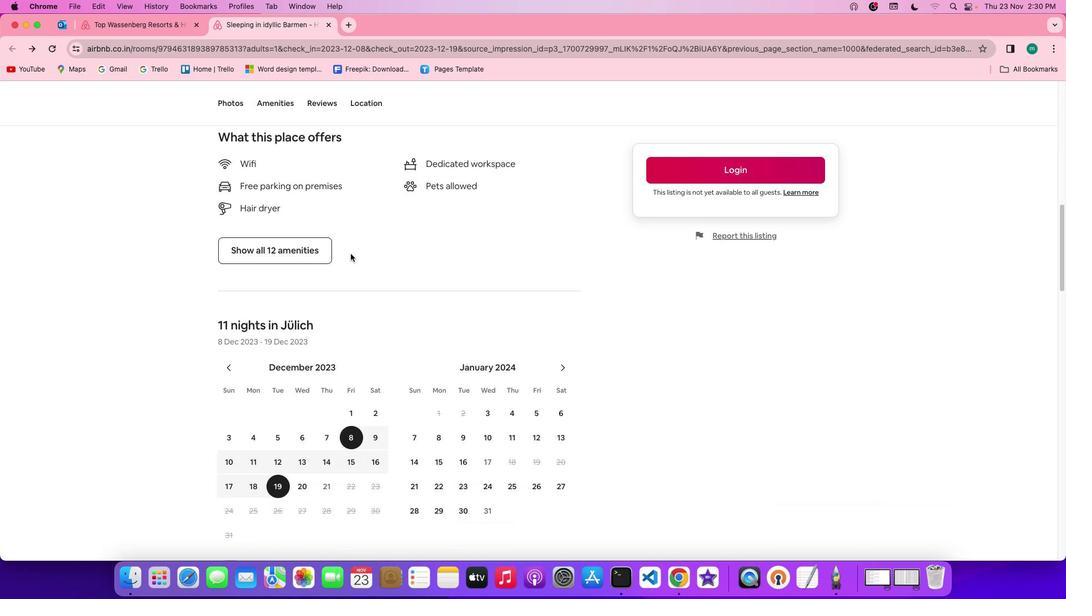 
Action: Mouse moved to (299, 240)
Screenshot: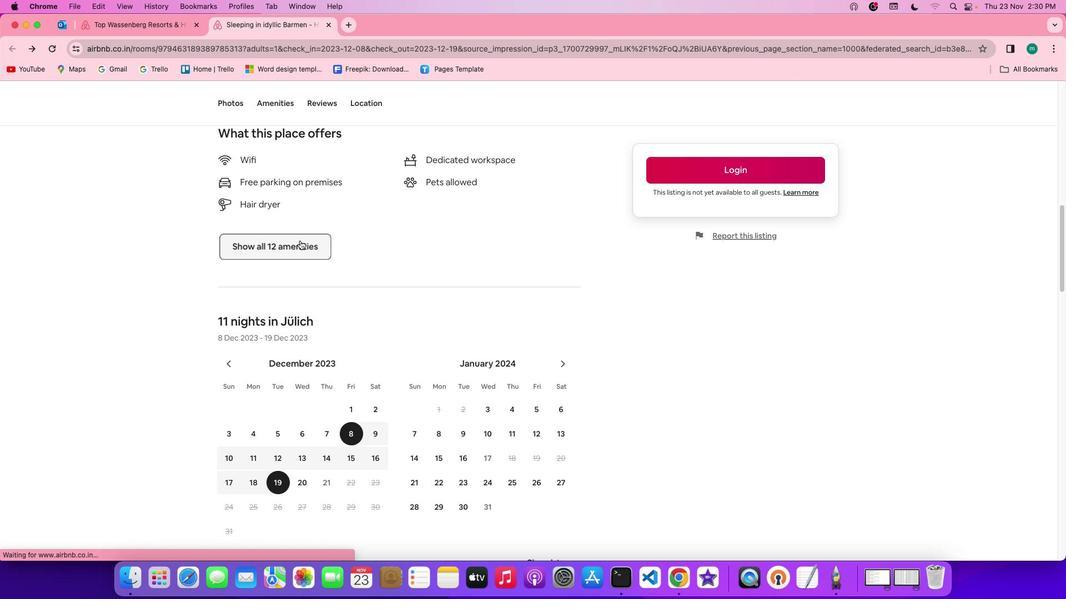 
Action: Mouse pressed left at (299, 240)
Screenshot: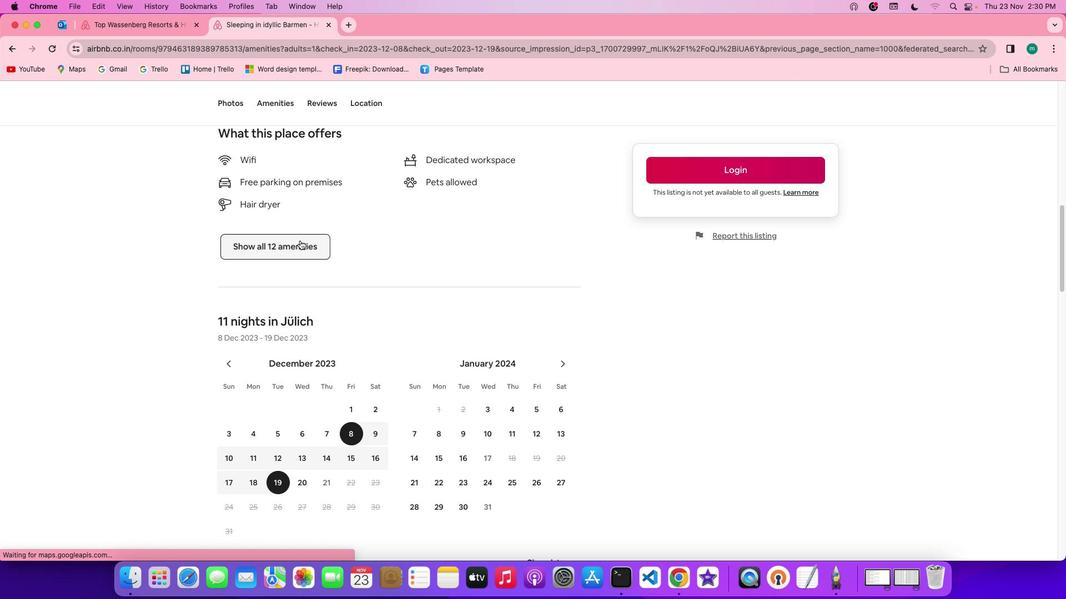 
Action: Mouse moved to (398, 263)
Screenshot: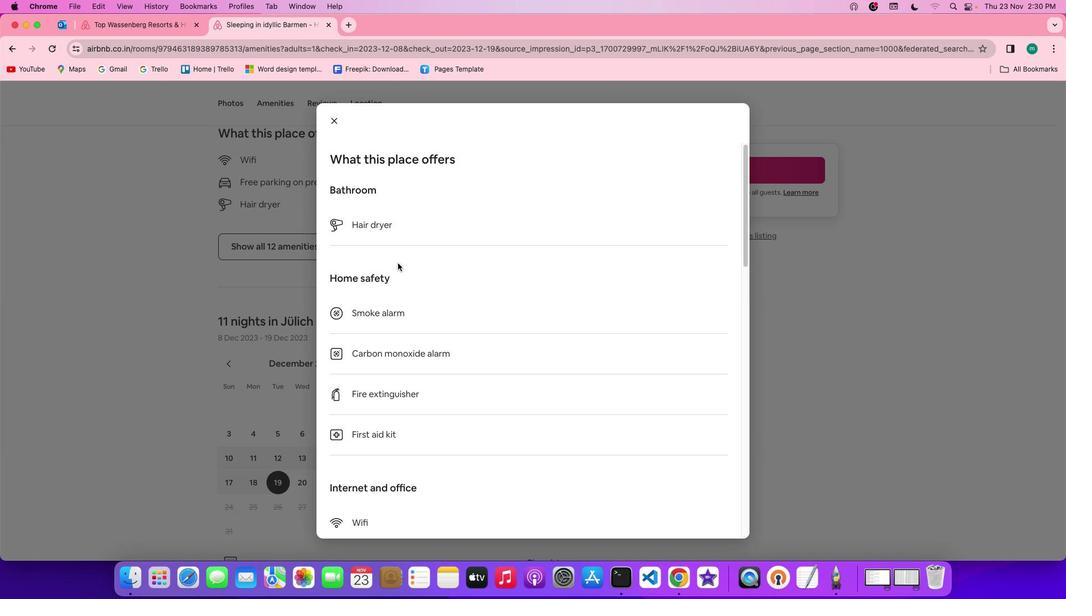 
Action: Mouse scrolled (398, 263) with delta (0, 0)
Screenshot: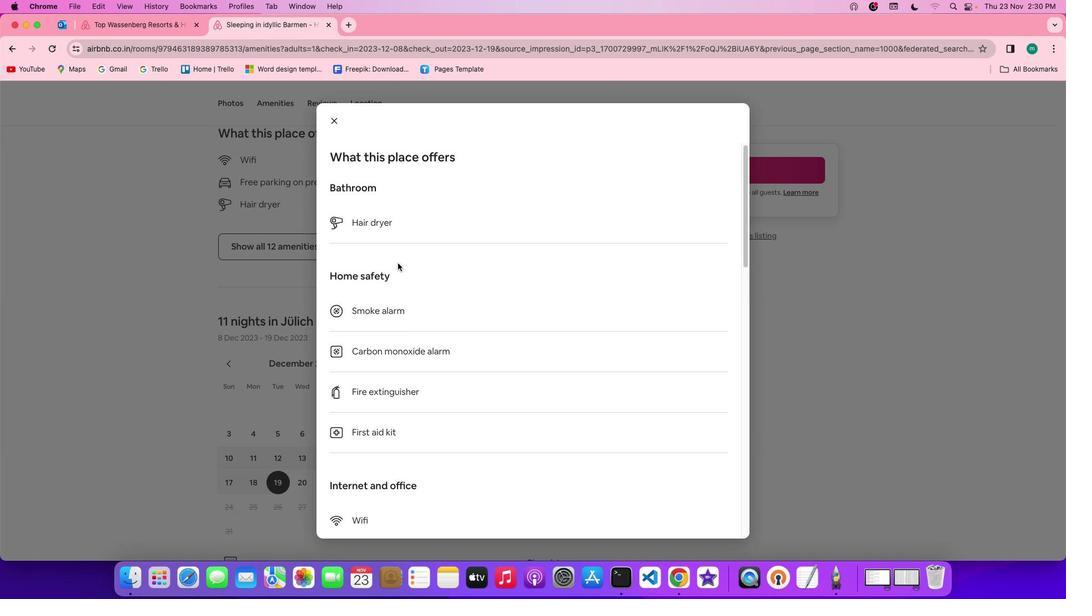 
Action: Mouse scrolled (398, 263) with delta (0, 0)
Screenshot: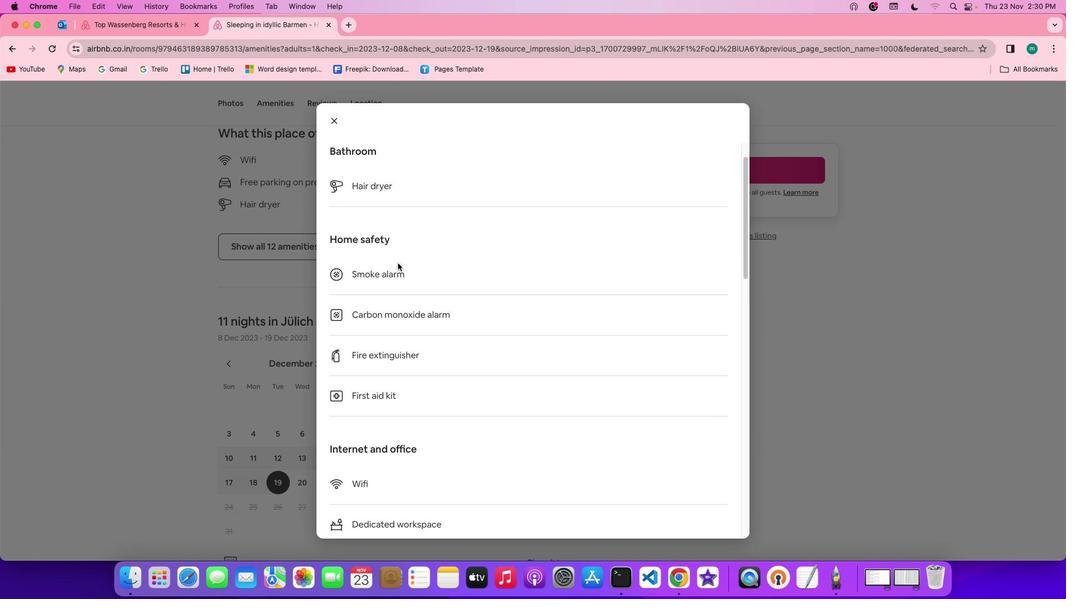 
Action: Mouse scrolled (398, 263) with delta (0, 0)
Screenshot: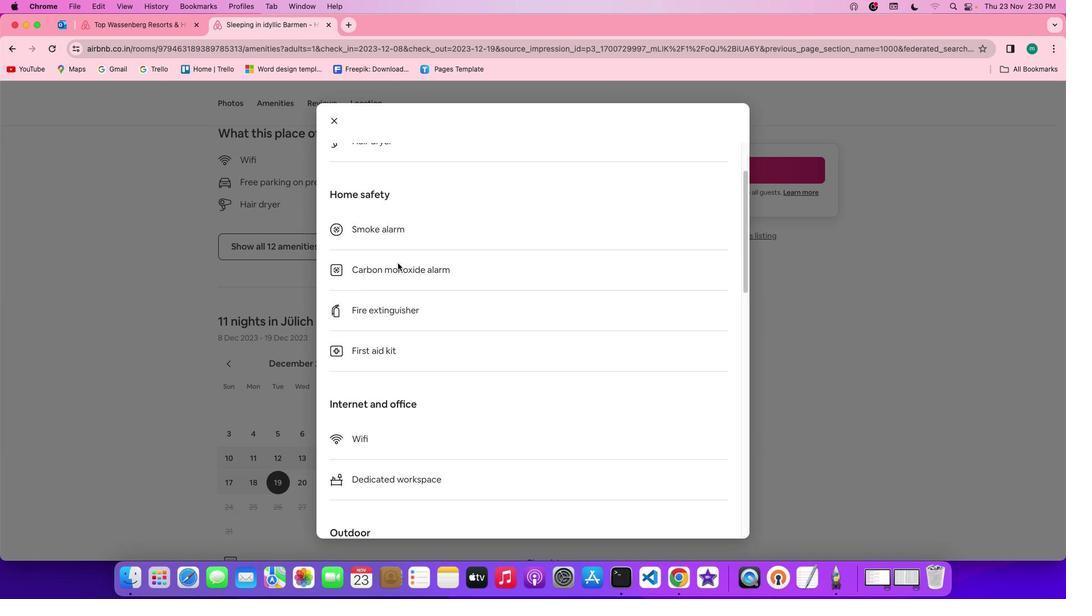 
Action: Mouse scrolled (398, 263) with delta (0, -1)
Screenshot: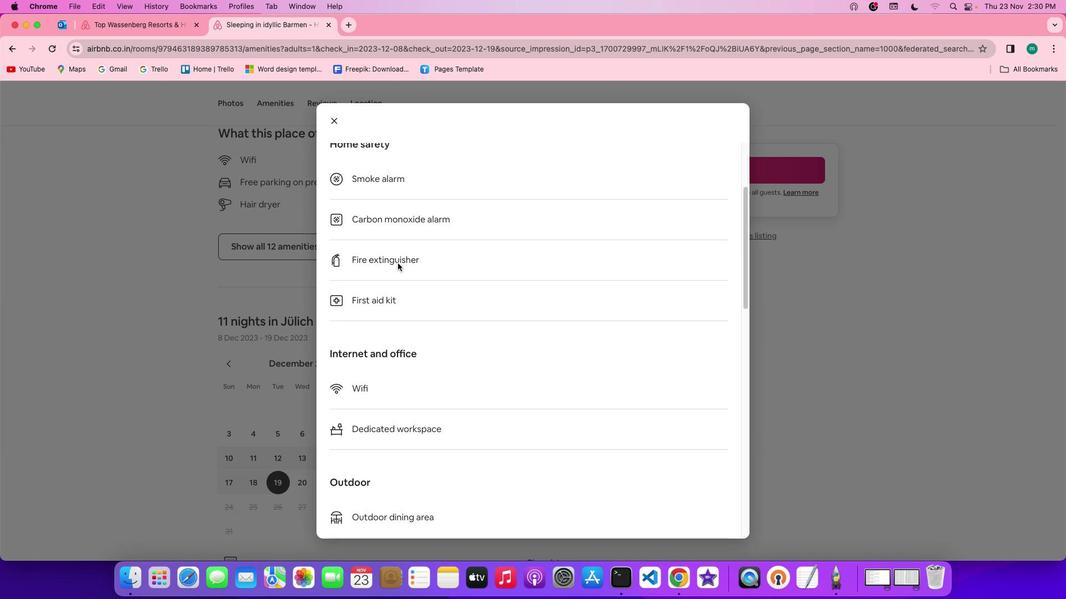
Action: Mouse scrolled (398, 263) with delta (0, -2)
Screenshot: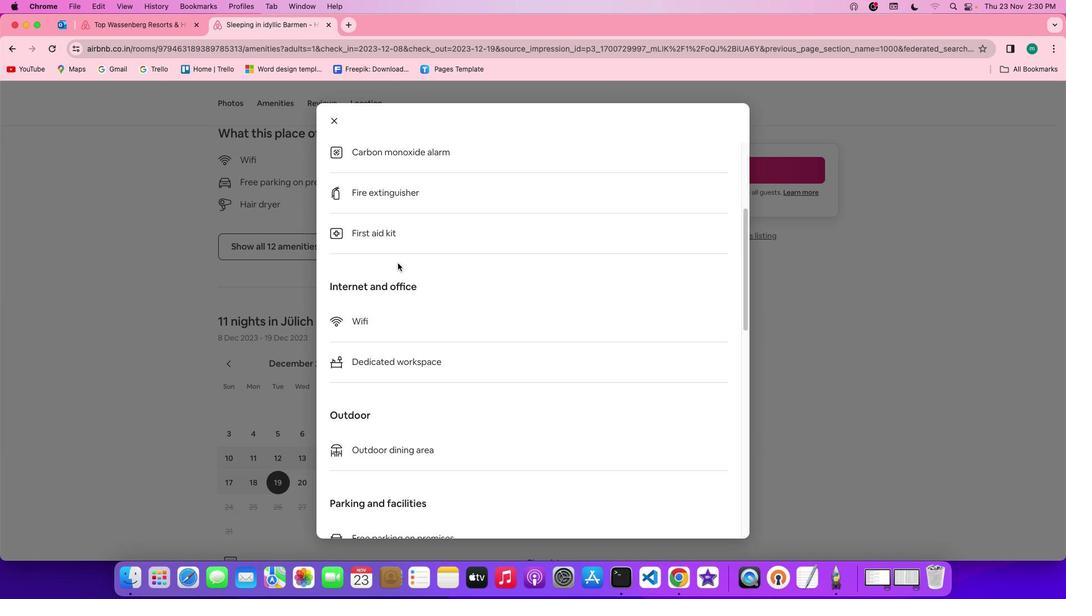 
Action: Mouse scrolled (398, 263) with delta (0, -1)
Screenshot: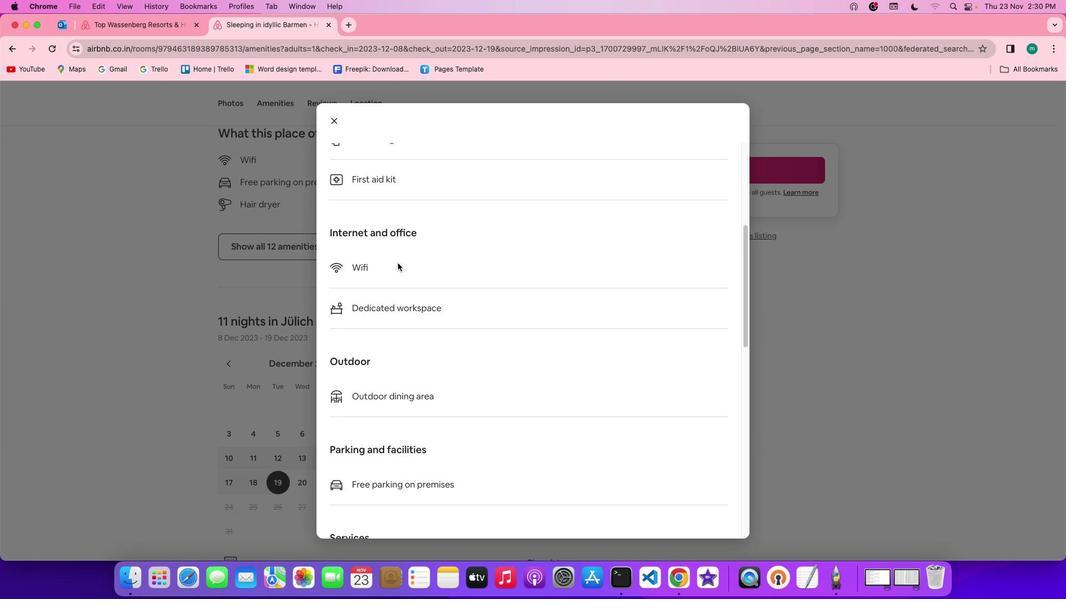 
Action: Mouse scrolled (398, 263) with delta (0, 0)
Screenshot: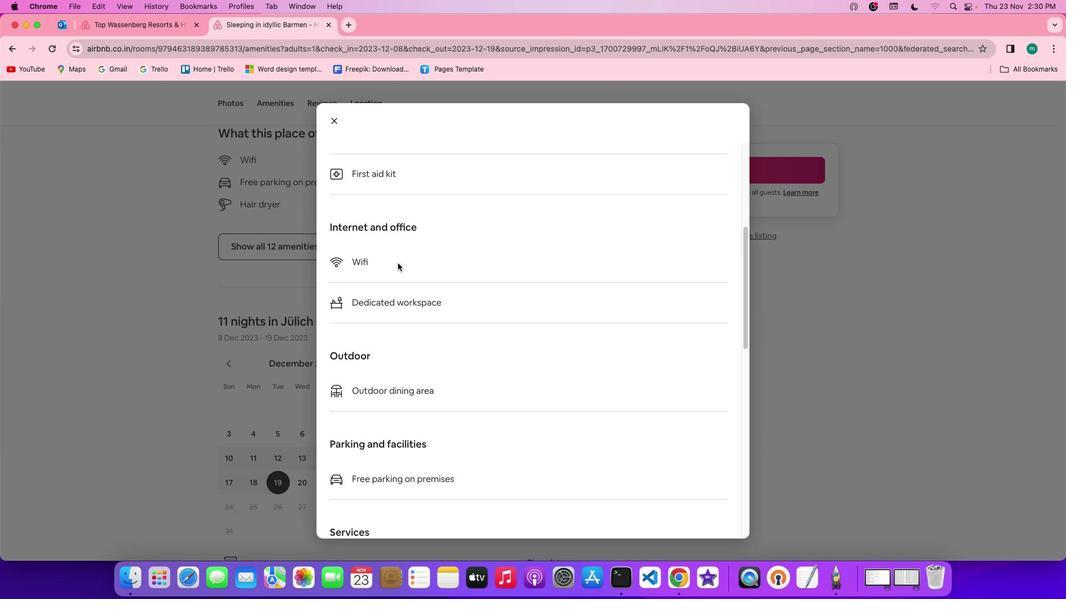 
Action: Mouse scrolled (398, 263) with delta (0, 0)
Screenshot: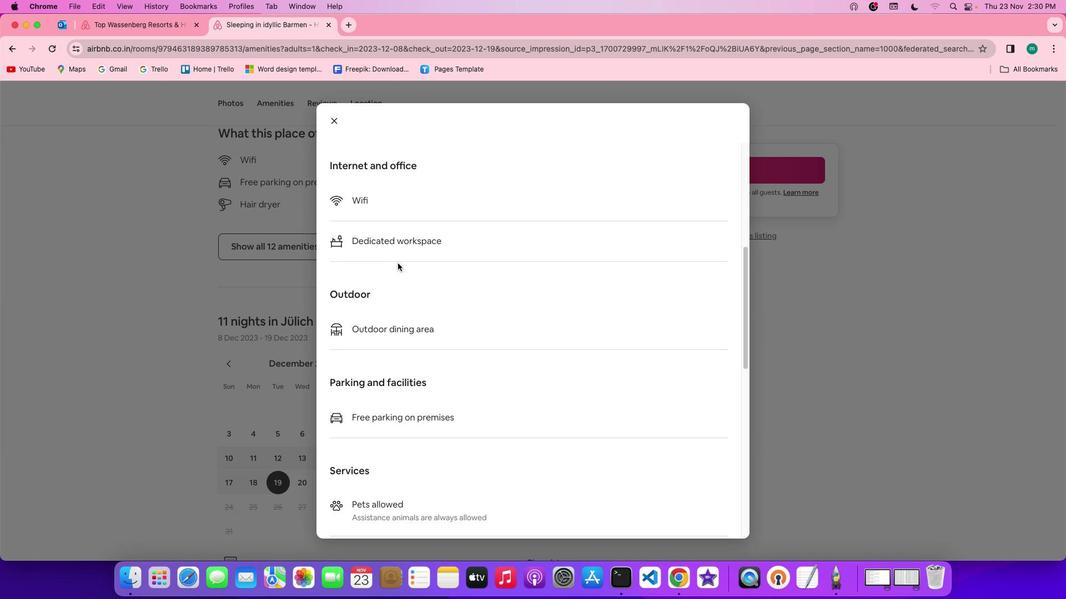 
Action: Mouse scrolled (398, 263) with delta (0, 0)
Screenshot: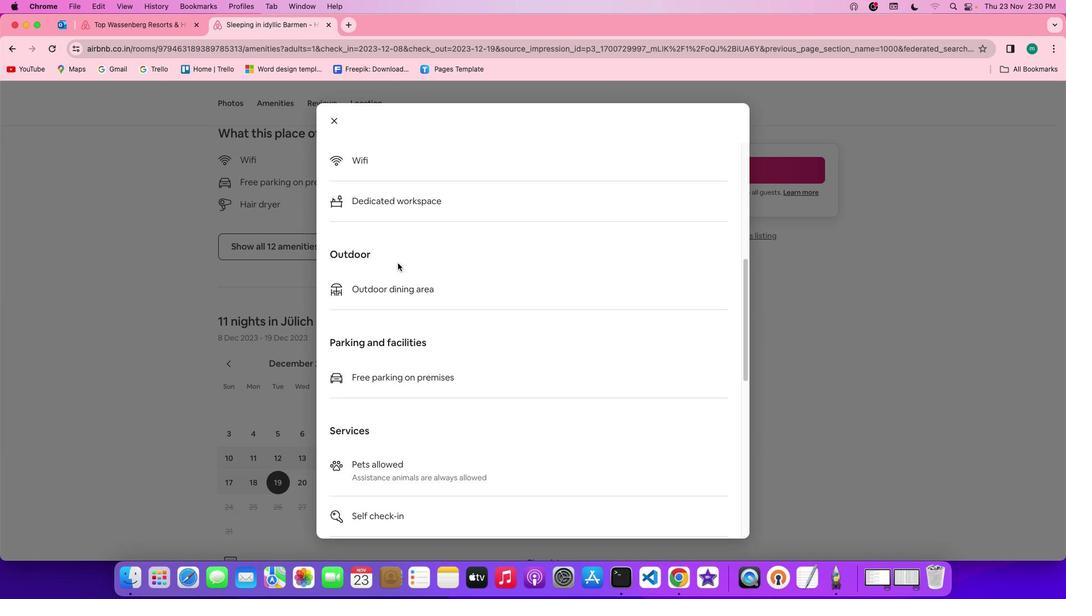 
Action: Mouse scrolled (398, 263) with delta (0, -1)
Screenshot: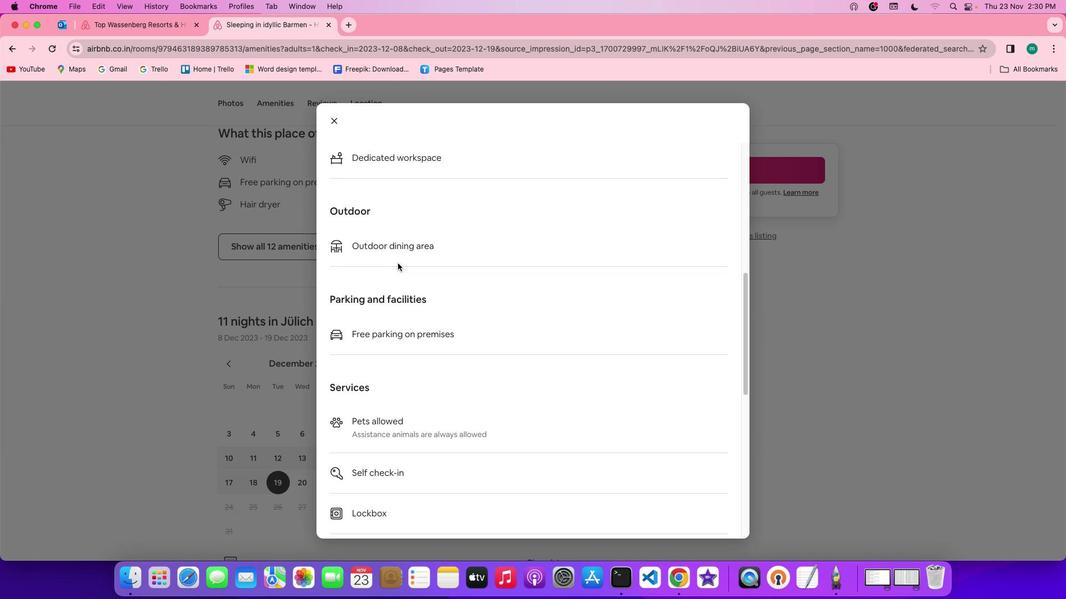 
Action: Mouse scrolled (398, 263) with delta (0, -1)
Screenshot: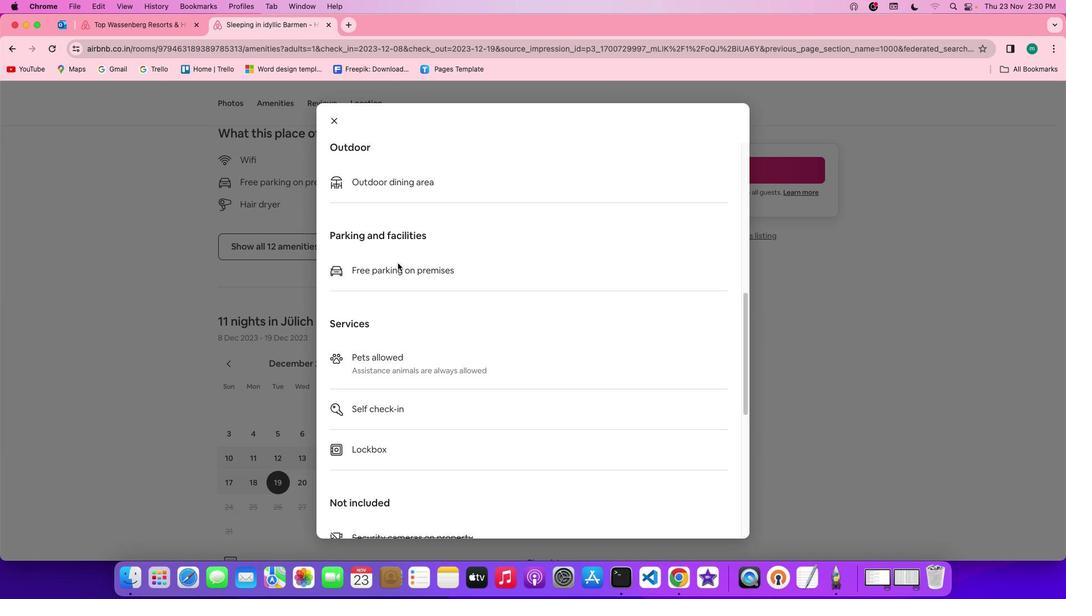
Action: Mouse scrolled (398, 263) with delta (0, 0)
Screenshot: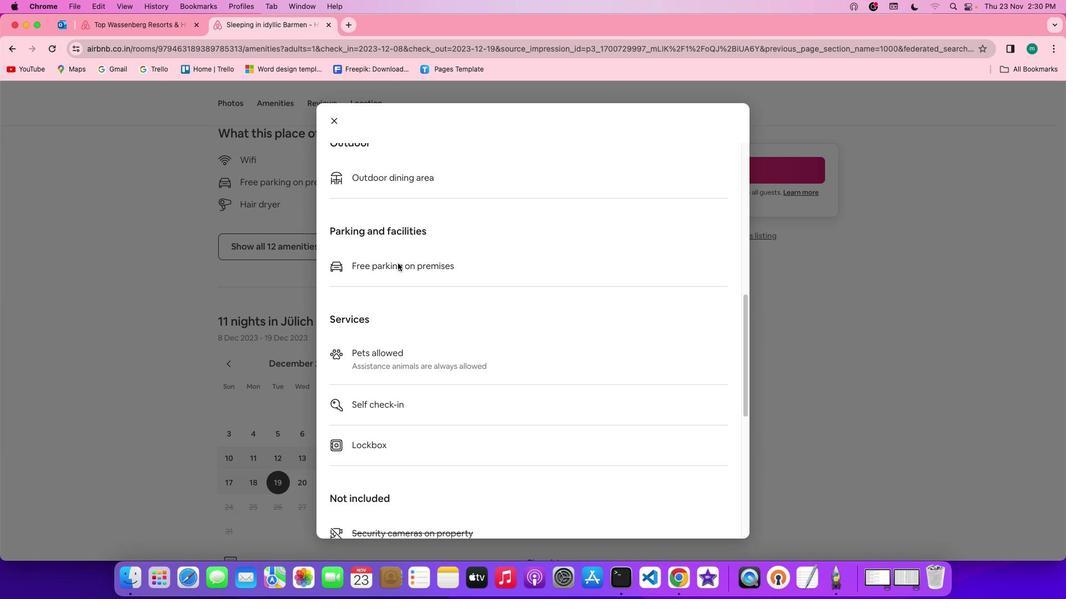 
Action: Mouse scrolled (398, 263) with delta (0, 0)
Screenshot: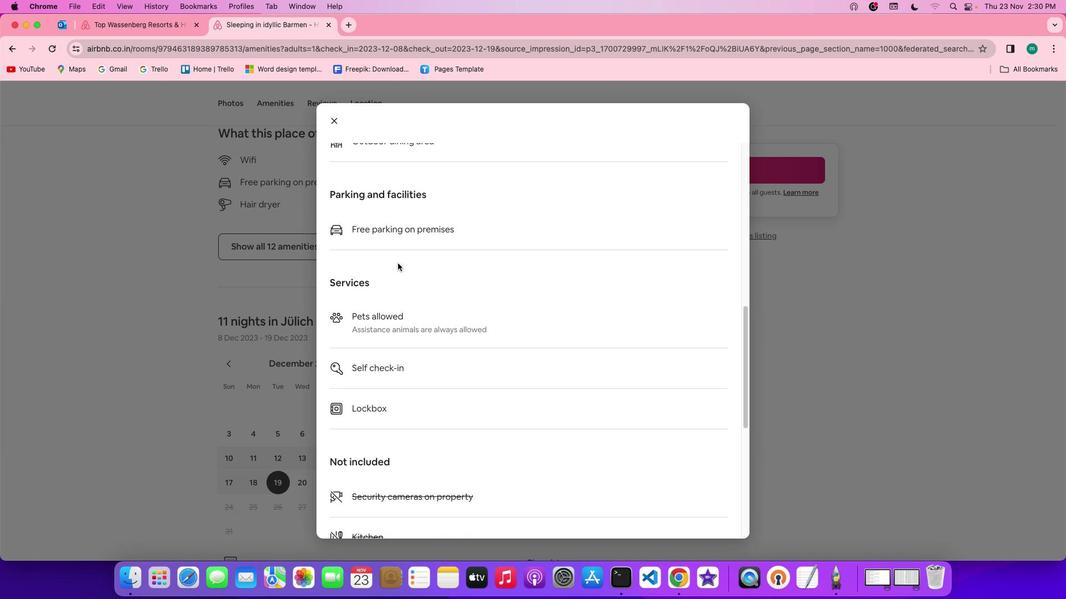 
Action: Mouse scrolled (398, 263) with delta (0, 0)
Screenshot: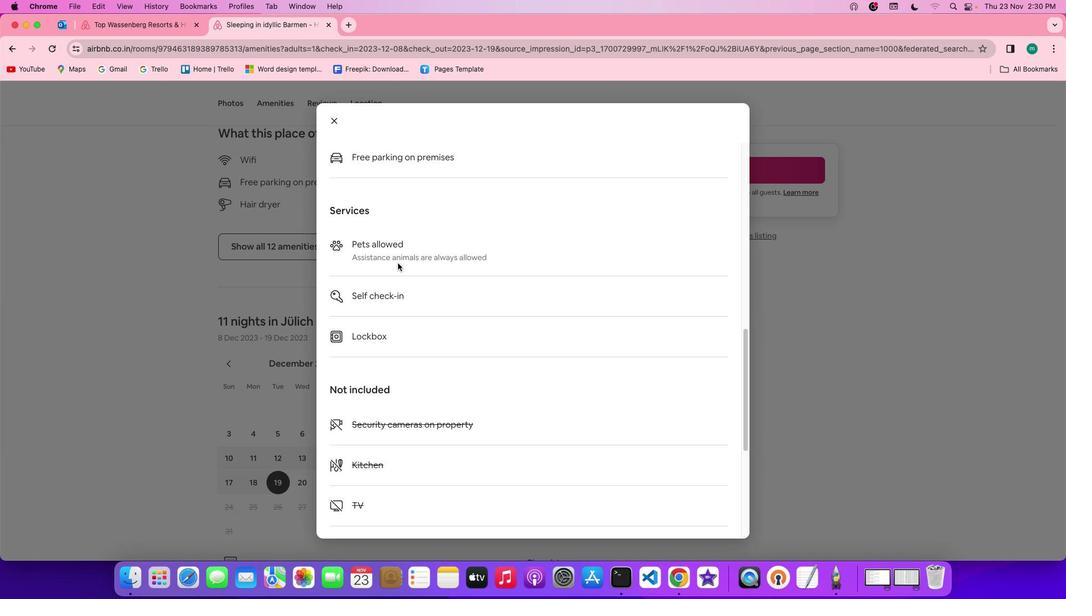 
Action: Mouse scrolled (398, 263) with delta (0, -1)
Screenshot: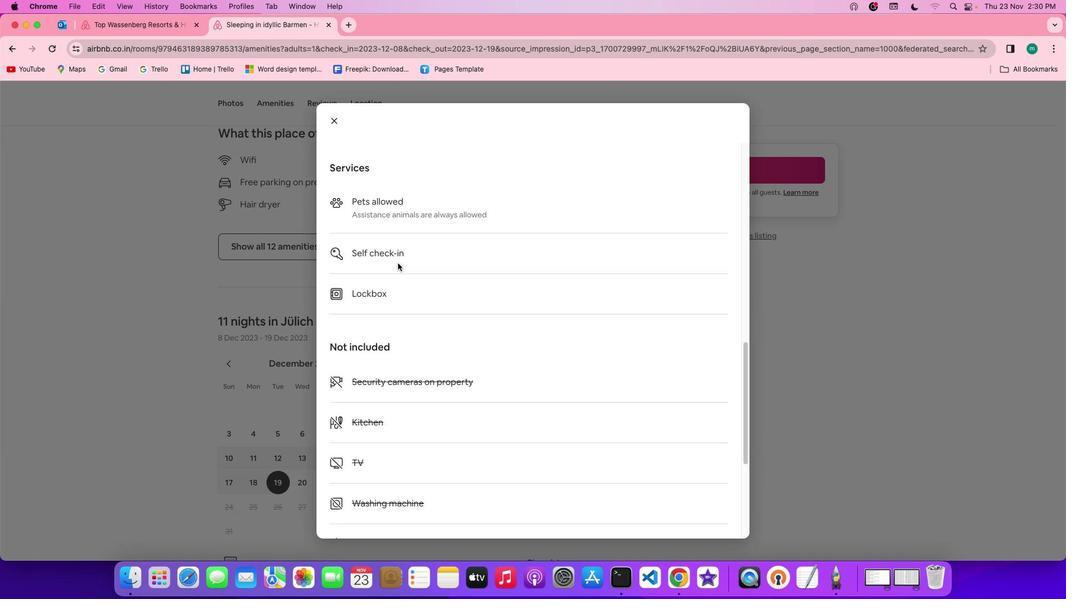 
Action: Mouse scrolled (398, 263) with delta (0, -1)
Screenshot: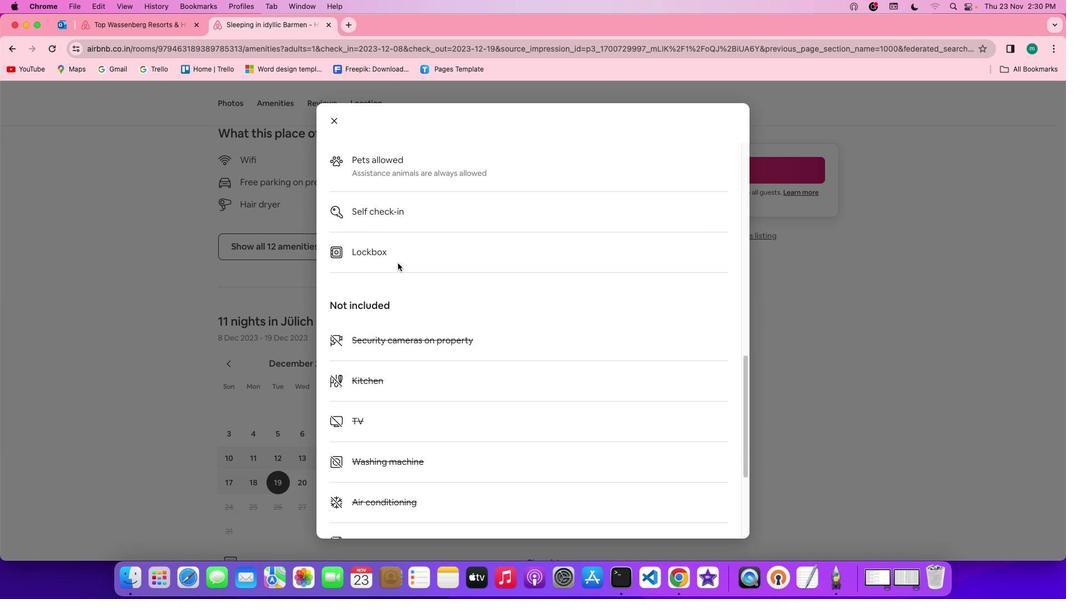 
Action: Mouse scrolled (398, 263) with delta (0, 0)
Screenshot: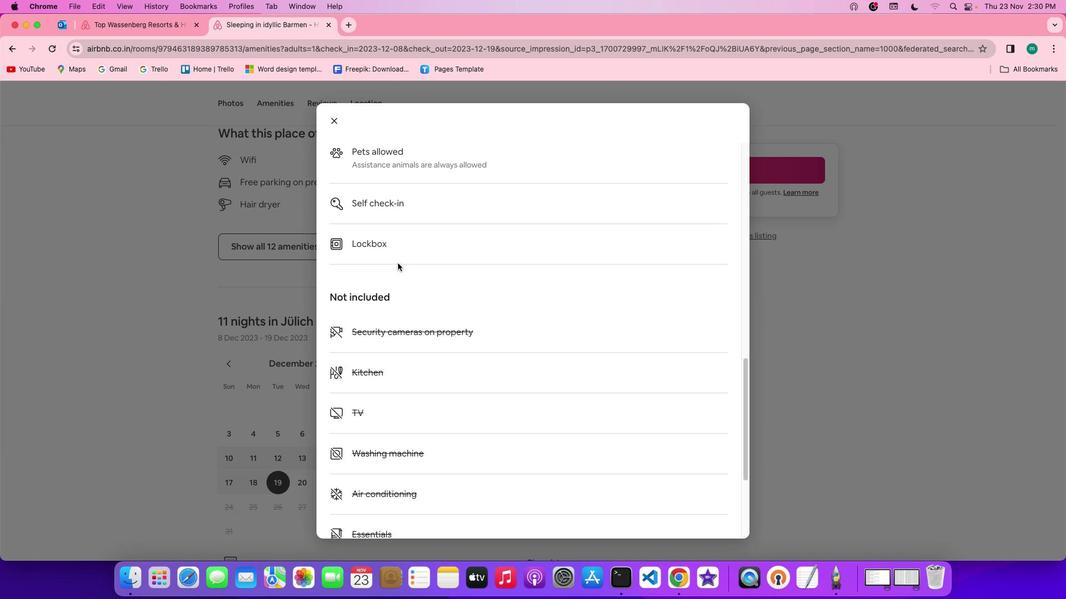 
Action: Mouse scrolled (398, 263) with delta (0, 0)
Screenshot: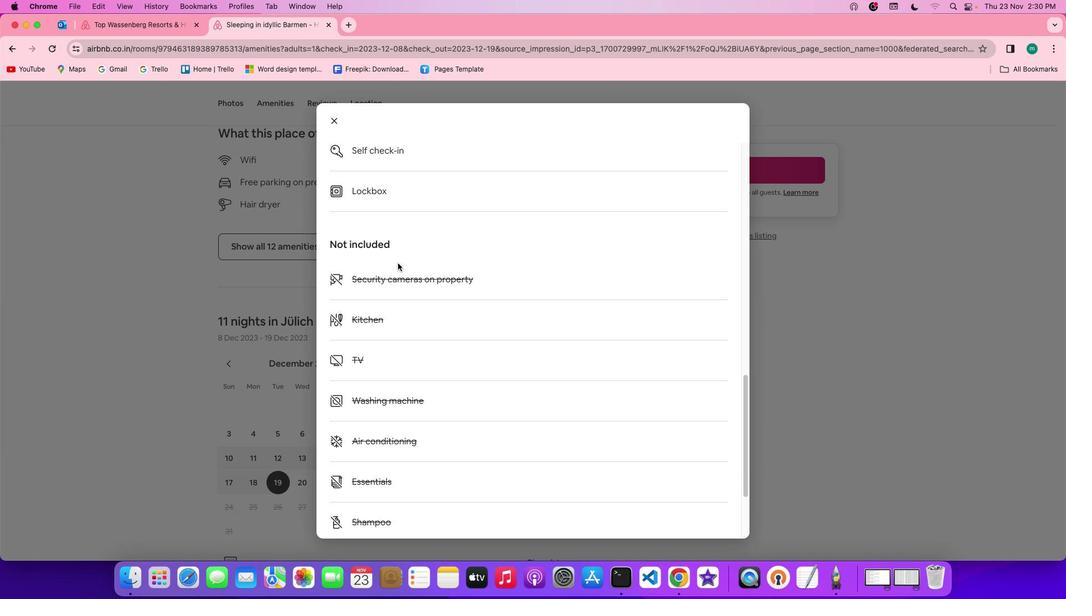 
Action: Mouse scrolled (398, 263) with delta (0, -1)
Screenshot: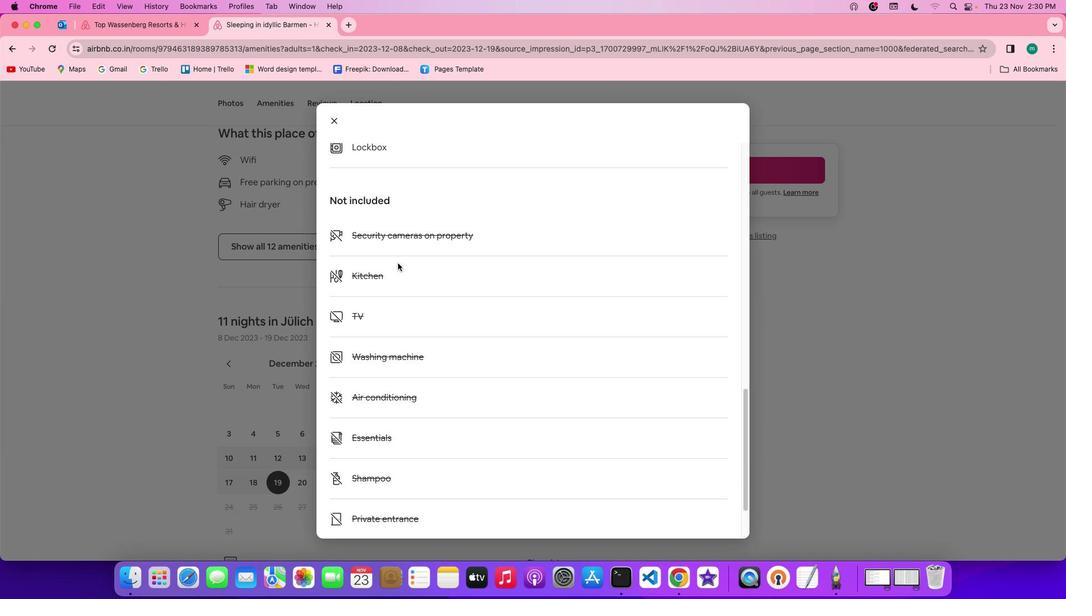 
Action: Mouse scrolled (398, 263) with delta (0, -1)
Screenshot: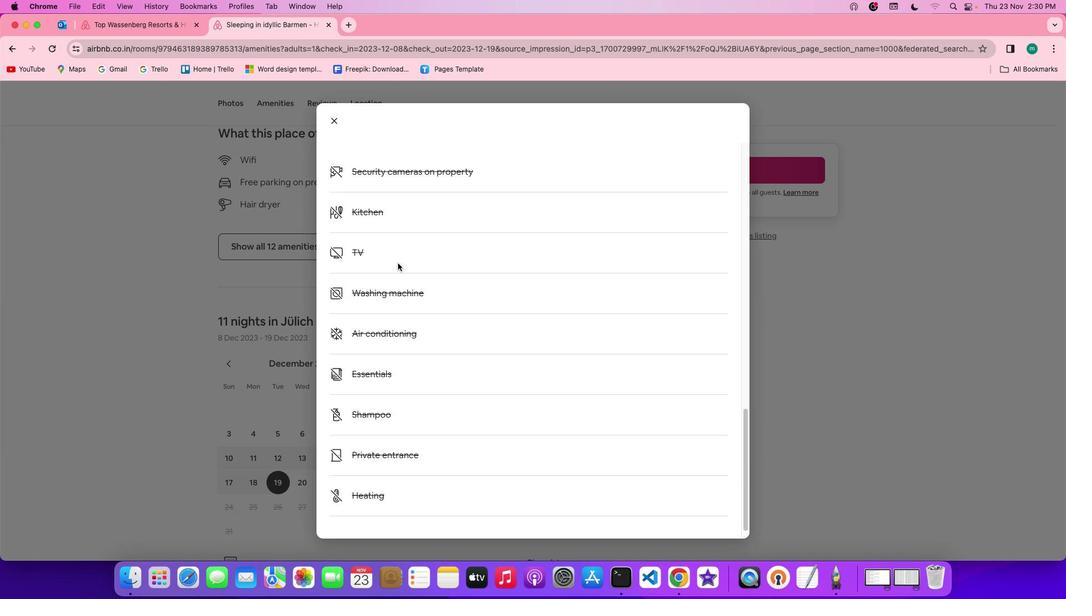 
Action: Mouse scrolled (398, 263) with delta (0, -2)
Screenshot: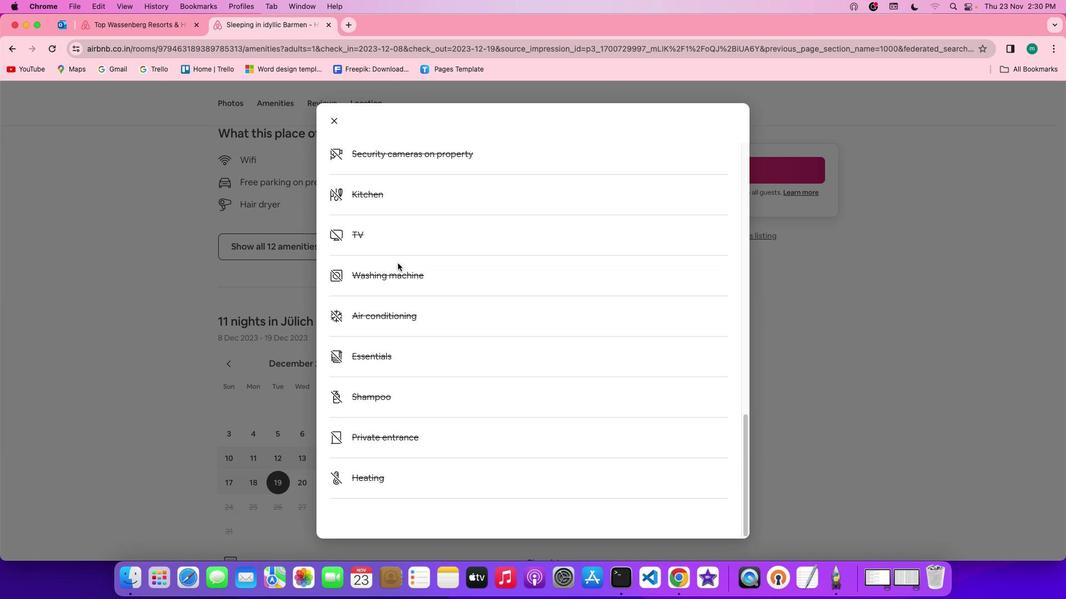 
Action: Mouse scrolled (398, 263) with delta (0, 0)
Screenshot: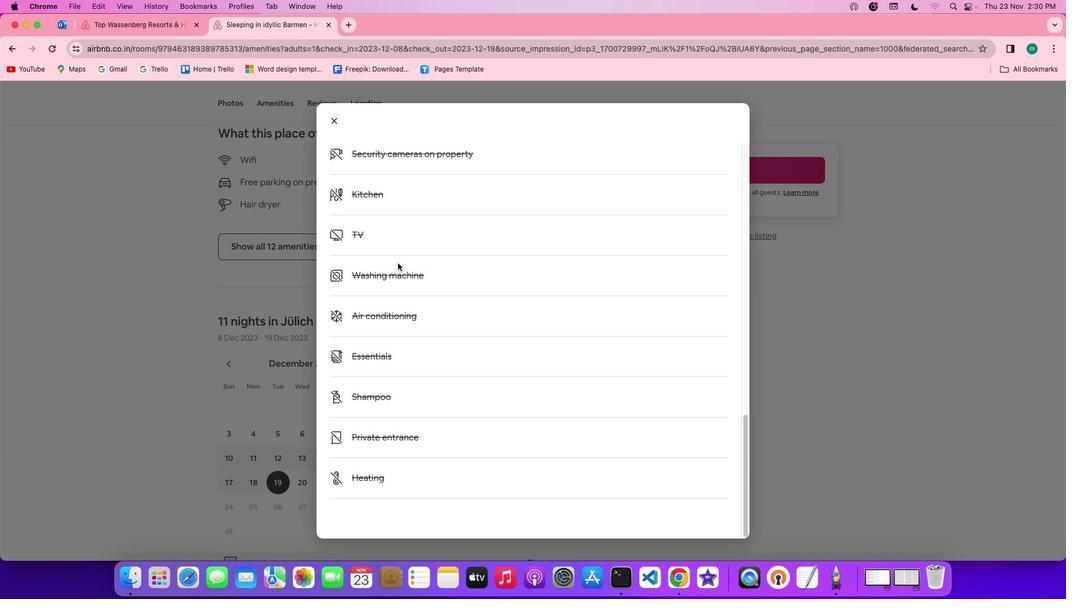 
Action: Mouse scrolled (398, 263) with delta (0, 0)
Screenshot: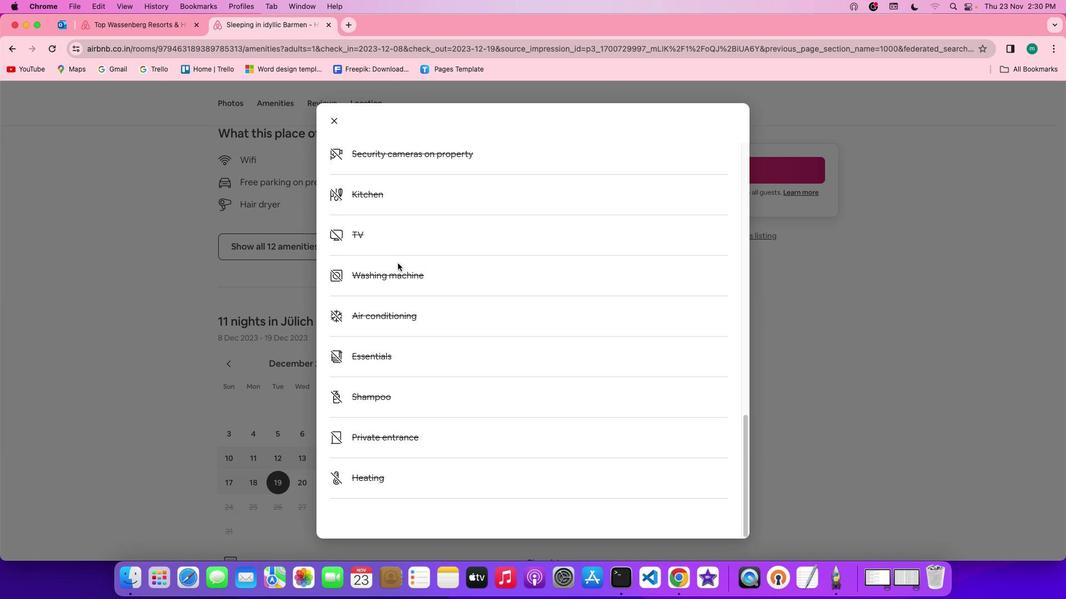 
Action: Mouse scrolled (398, 263) with delta (0, -1)
Screenshot: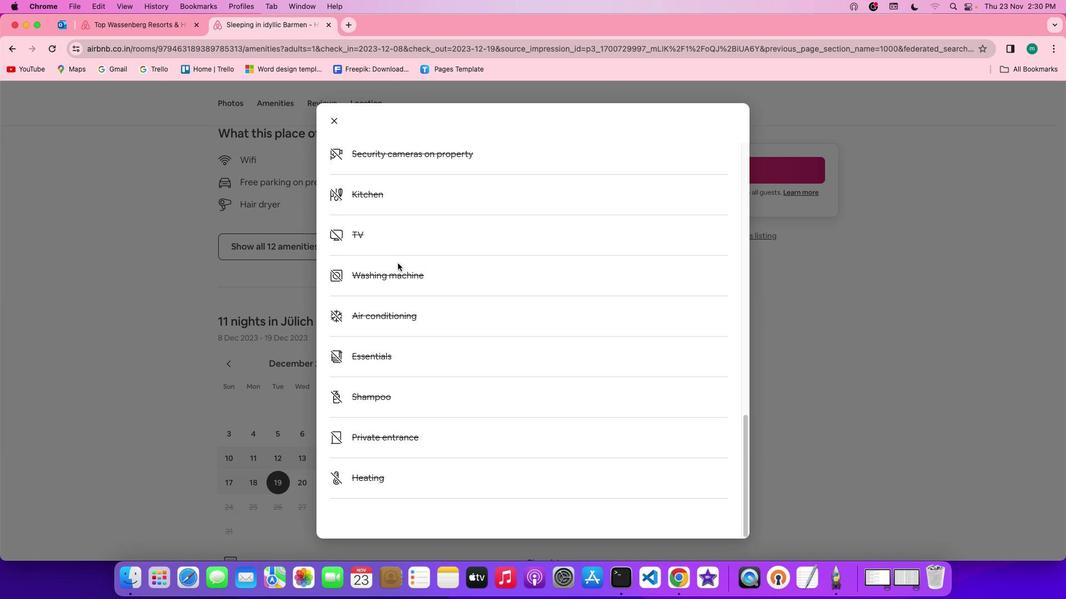 
Action: Mouse scrolled (398, 263) with delta (0, -2)
Screenshot: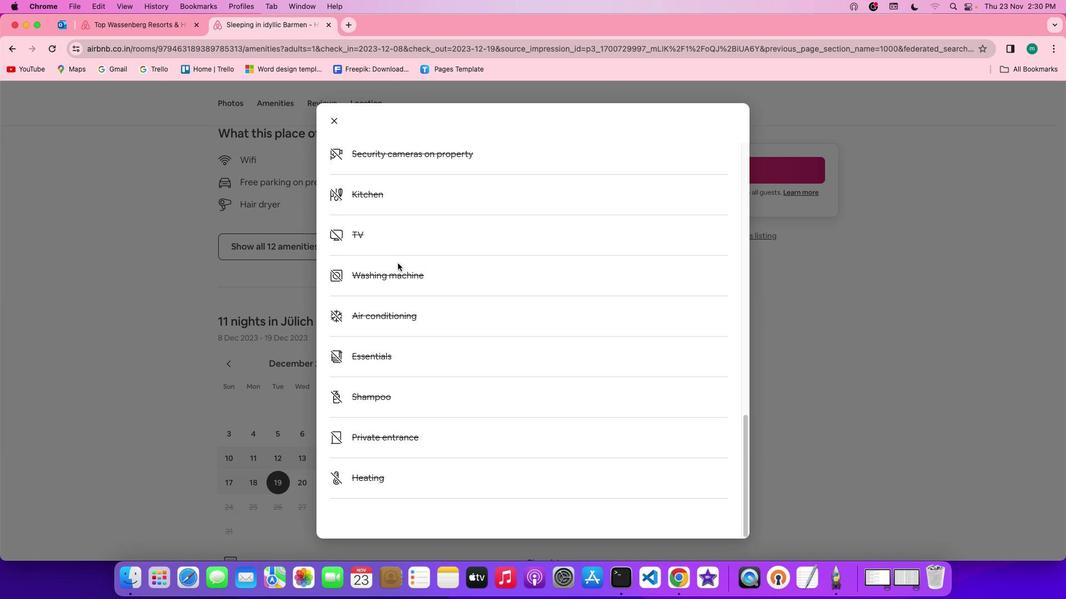 
Action: Mouse scrolled (398, 263) with delta (0, -2)
Screenshot: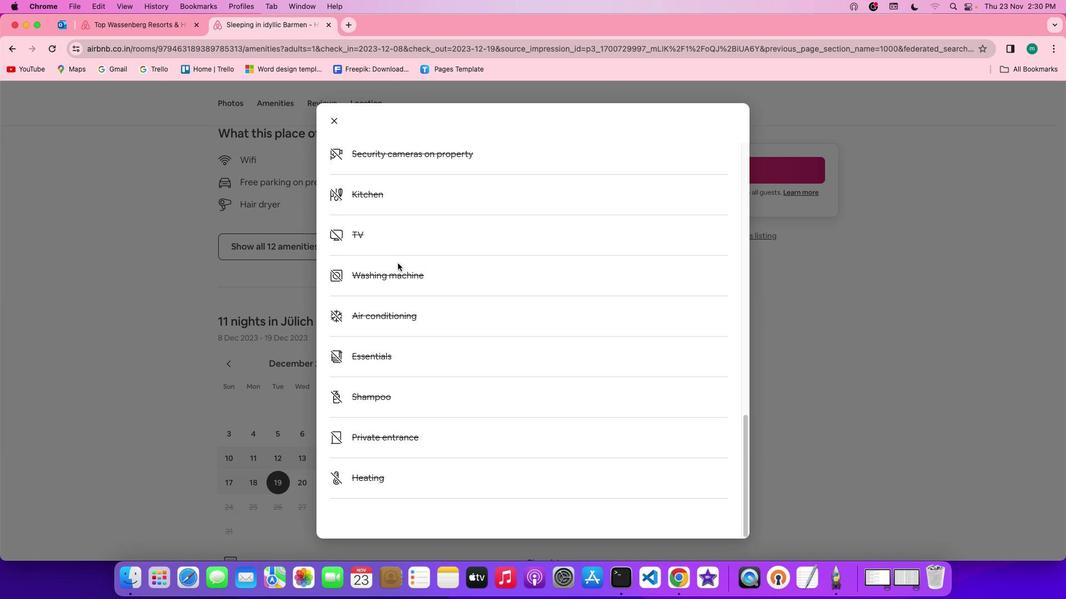 
Action: Mouse scrolled (398, 263) with delta (0, 0)
Screenshot: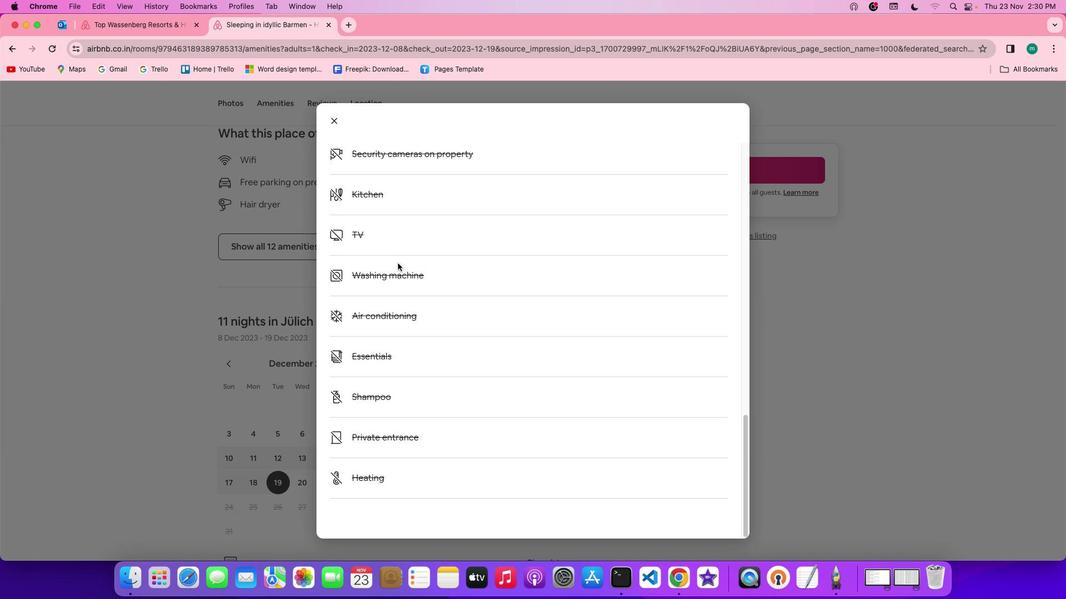 
Action: Mouse scrolled (398, 263) with delta (0, 0)
Screenshot: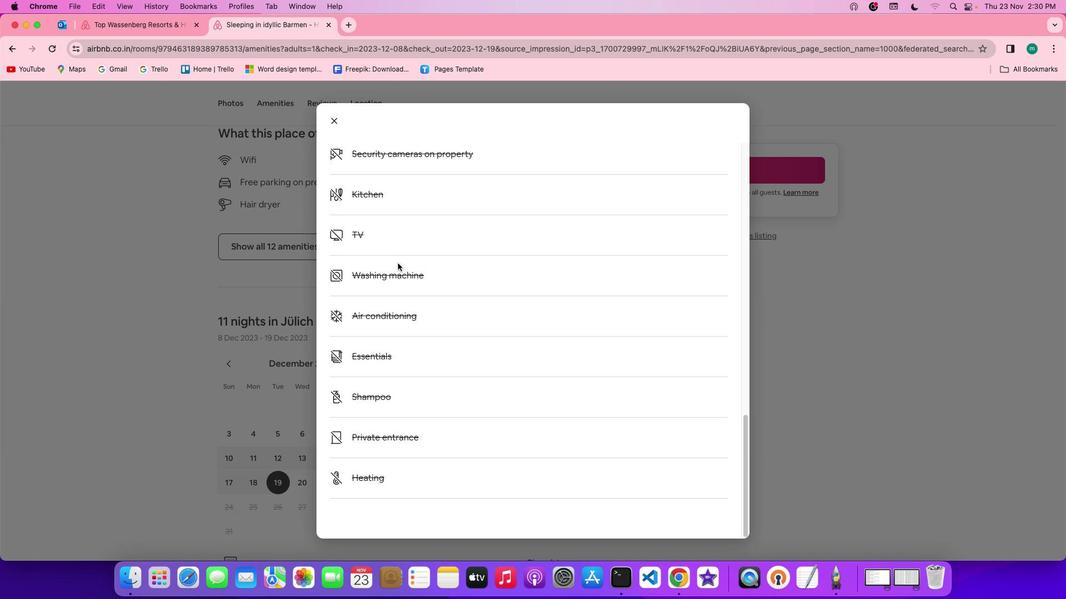 
Action: Mouse scrolled (398, 263) with delta (0, -1)
Screenshot: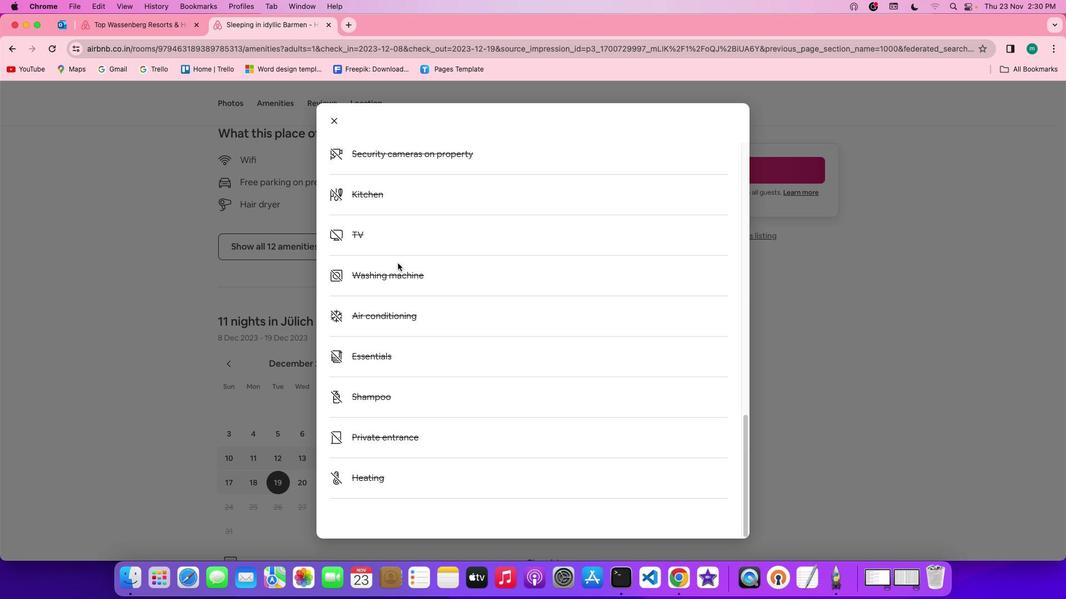 
Action: Mouse scrolled (398, 263) with delta (0, -2)
Screenshot: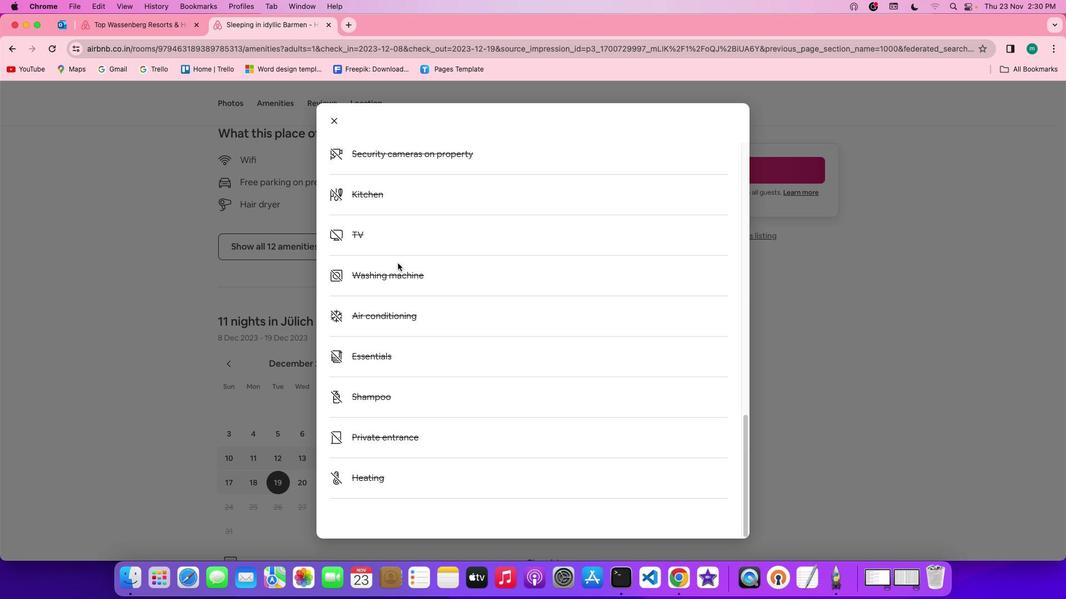 
Action: Mouse scrolled (398, 263) with delta (0, -2)
Screenshot: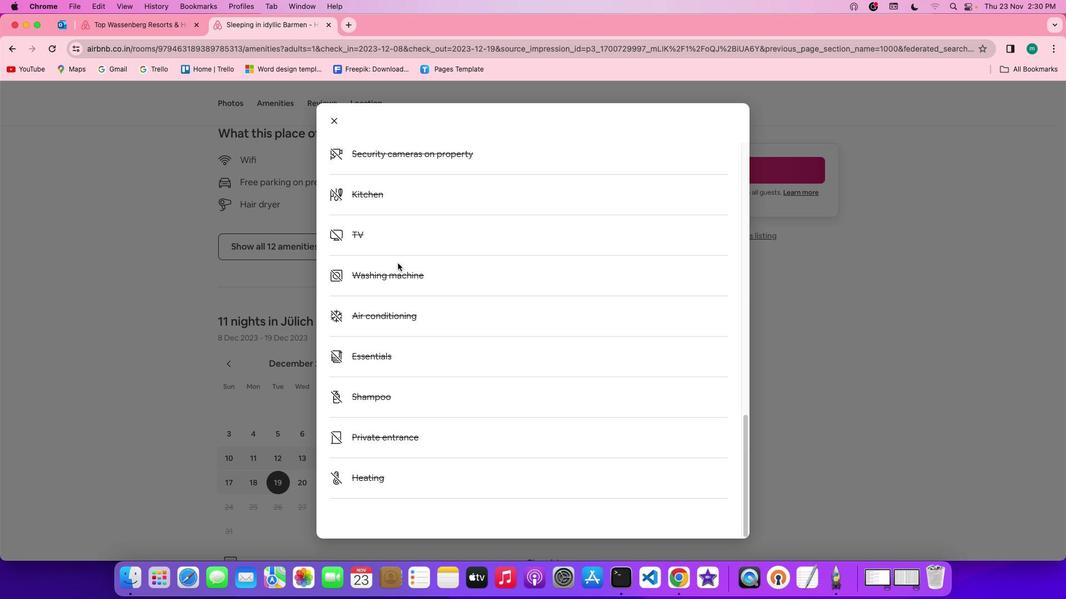
Action: Mouse scrolled (398, 263) with delta (0, -2)
Screenshot: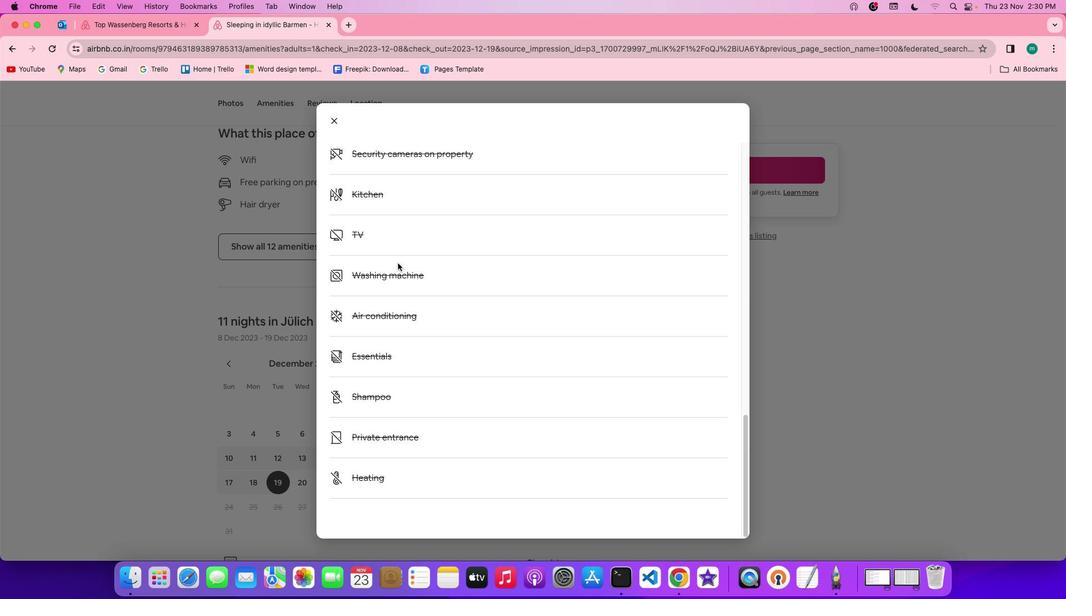 
Action: Mouse moved to (337, 123)
Screenshot: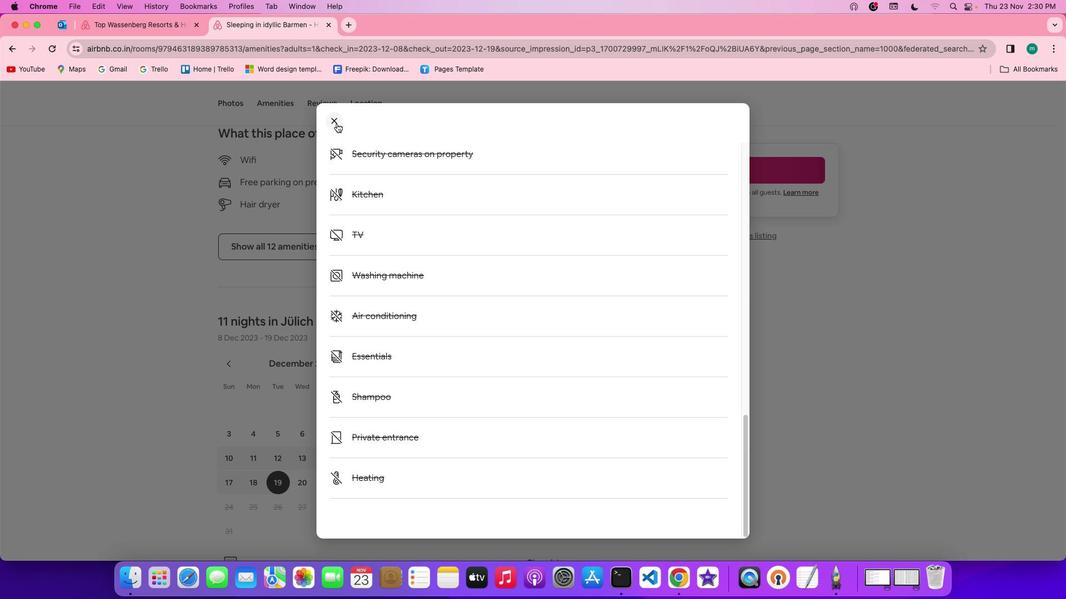 
Action: Mouse pressed left at (337, 123)
Screenshot: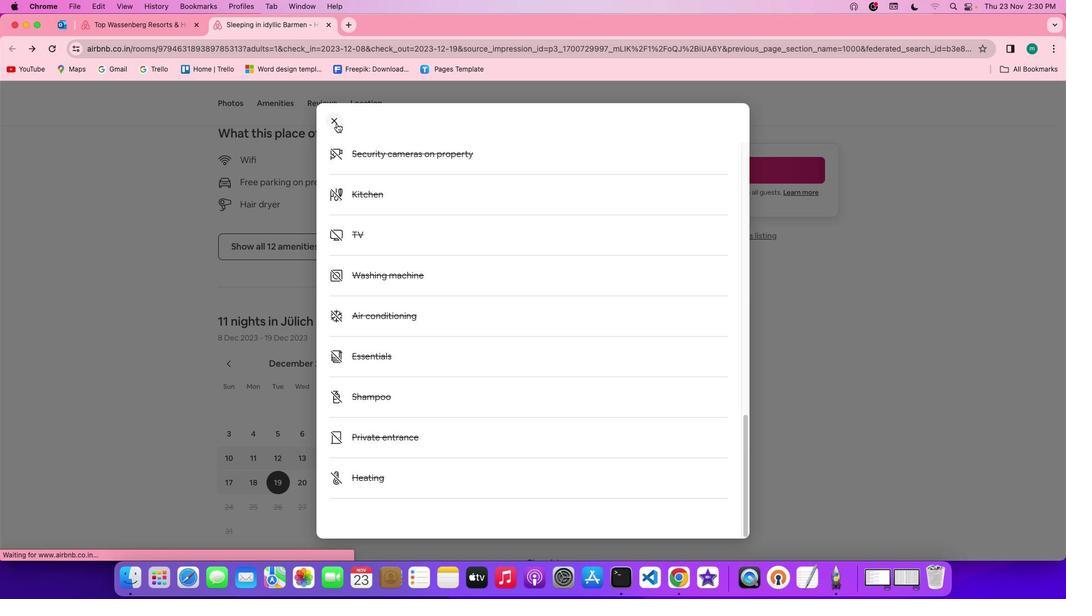 
Action: Mouse moved to (415, 319)
Screenshot: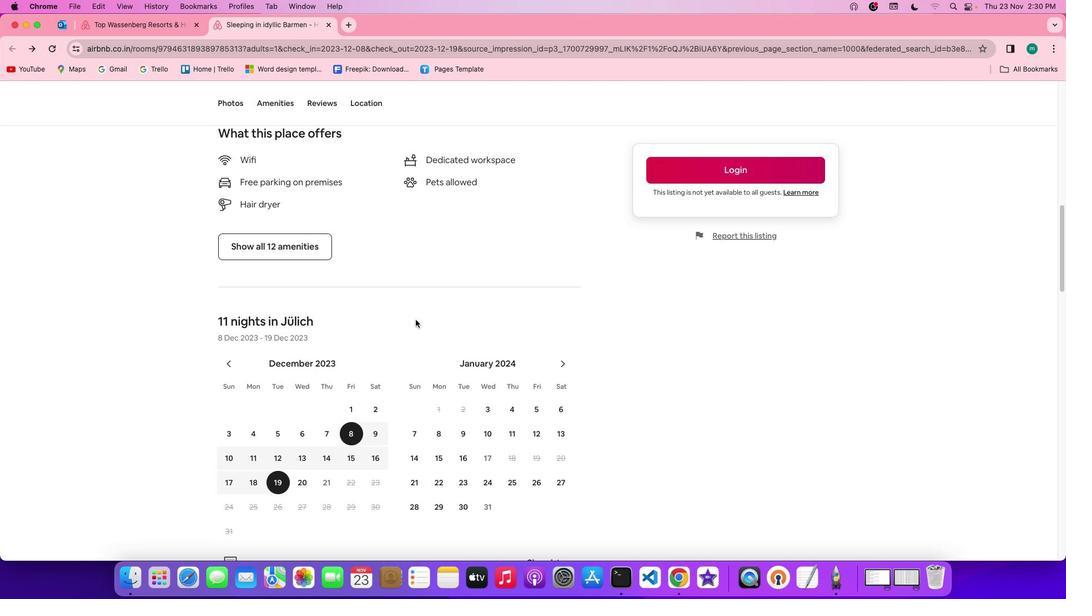 
Action: Mouse scrolled (415, 319) with delta (0, 0)
Screenshot: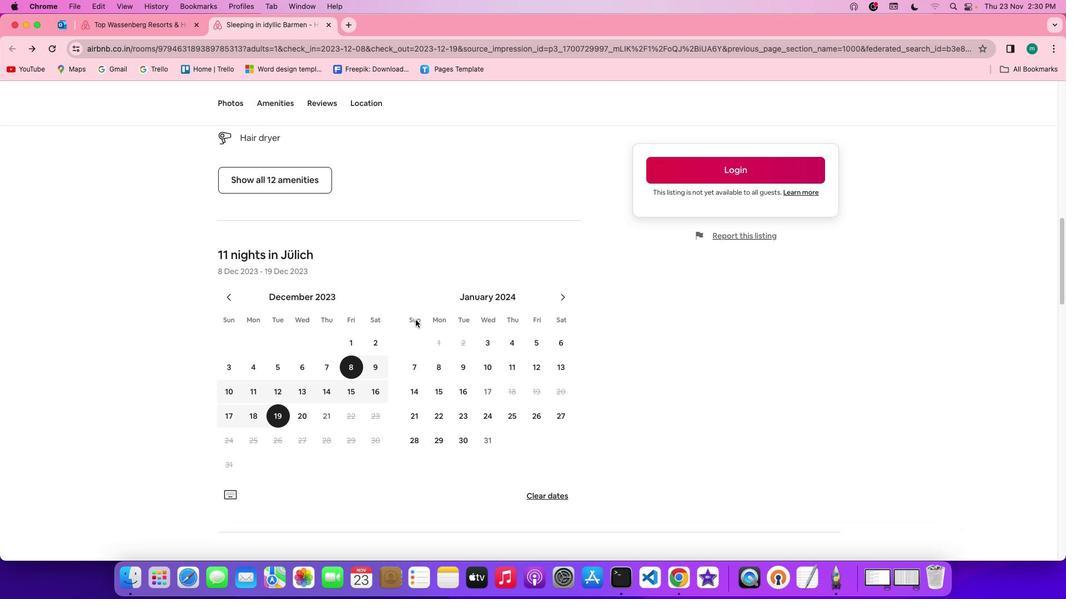 
Action: Mouse scrolled (415, 319) with delta (0, 0)
Screenshot: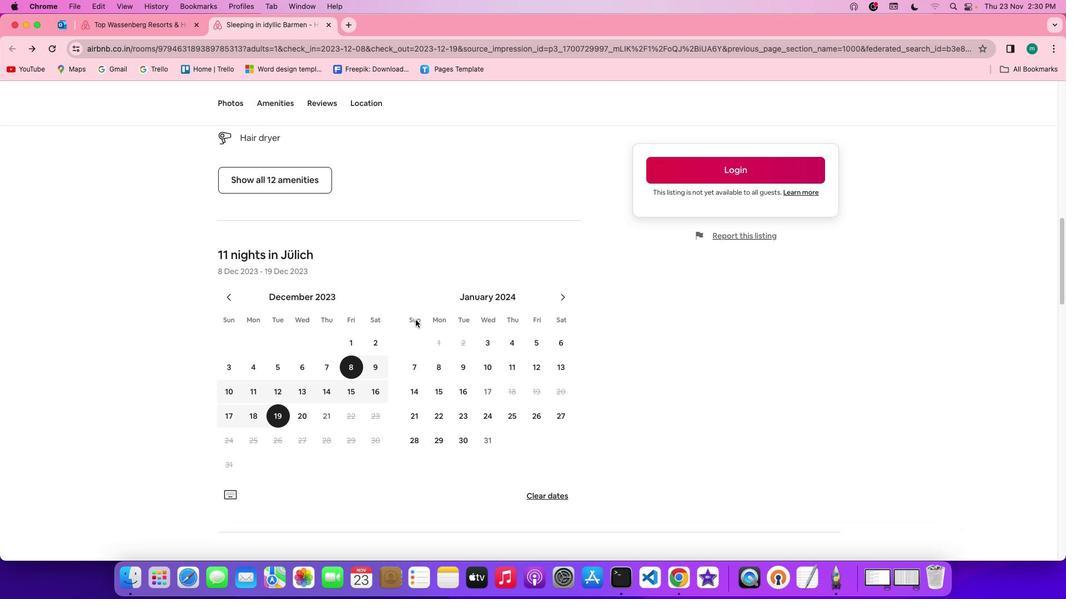 
Action: Mouse scrolled (415, 319) with delta (0, -1)
Screenshot: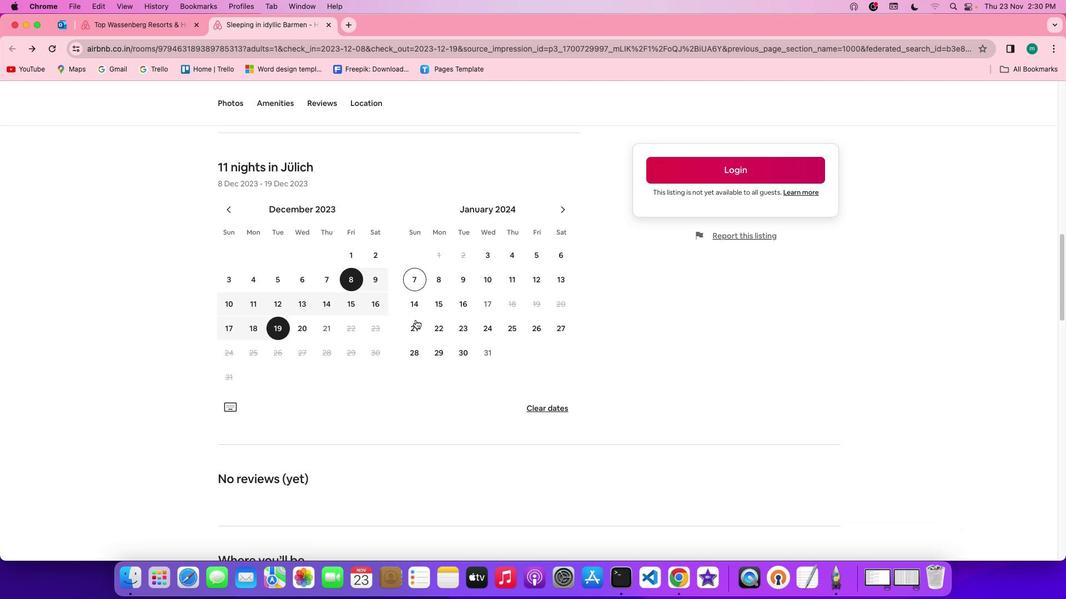 
Action: Mouse scrolled (415, 319) with delta (0, -2)
Screenshot: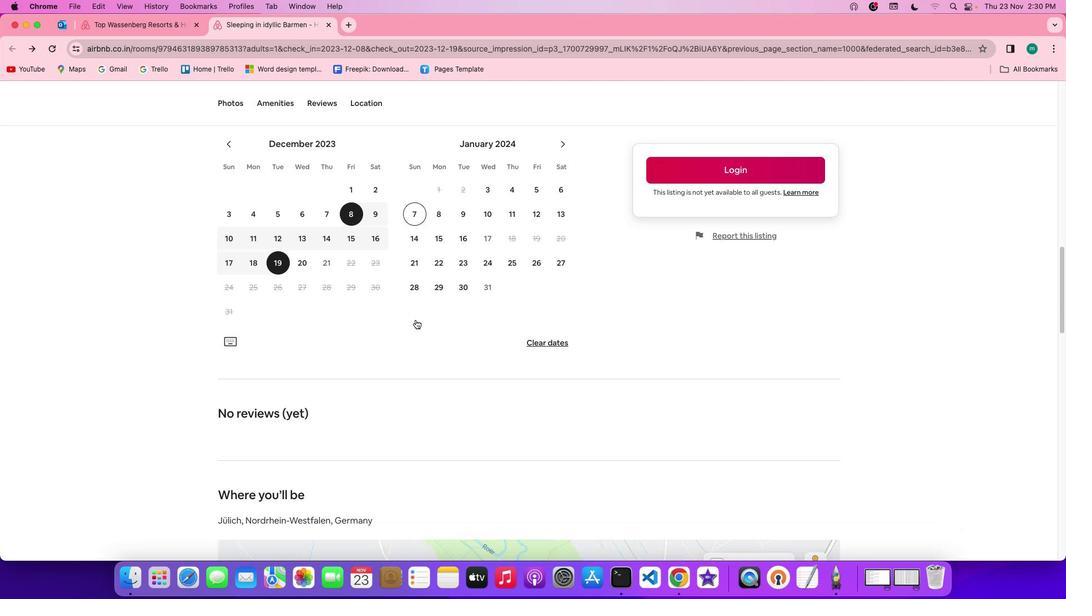 
Action: Mouse scrolled (415, 319) with delta (0, -2)
Screenshot: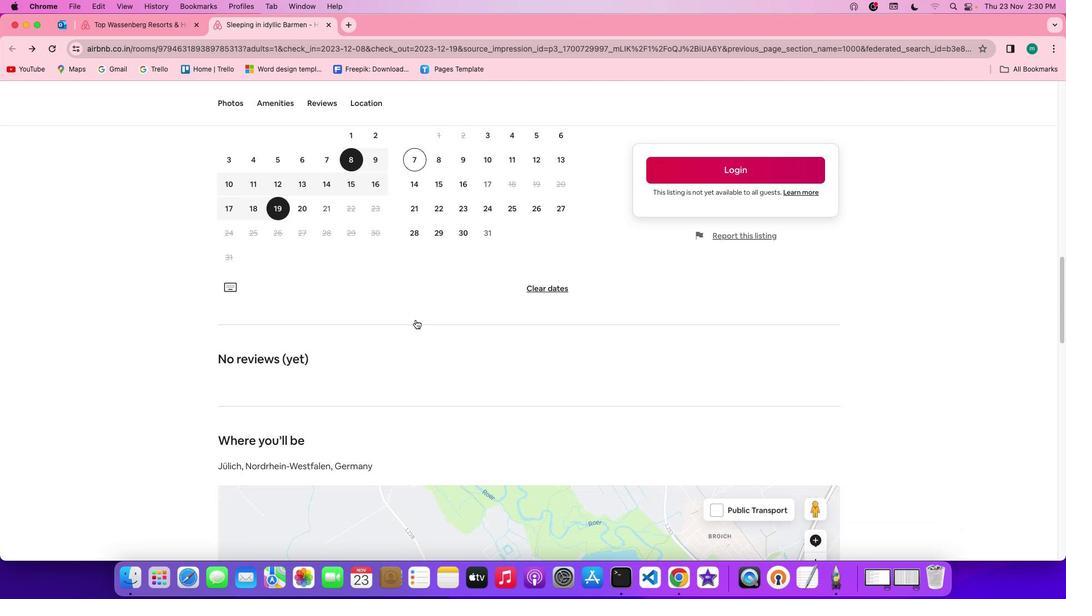 
Action: Mouse scrolled (415, 319) with delta (0, 0)
Screenshot: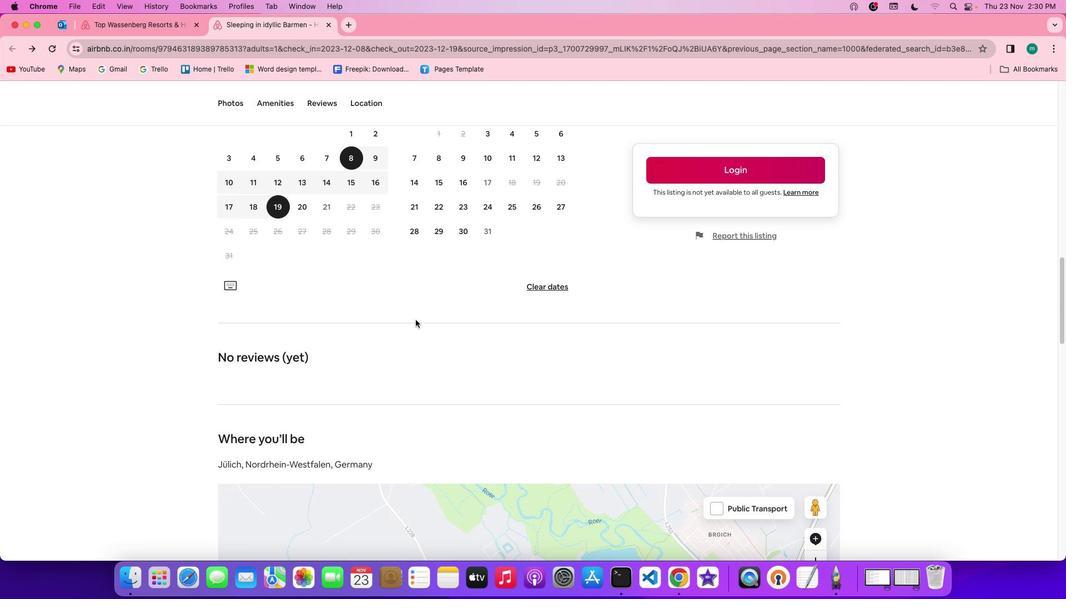 
Action: Mouse scrolled (415, 319) with delta (0, 0)
Screenshot: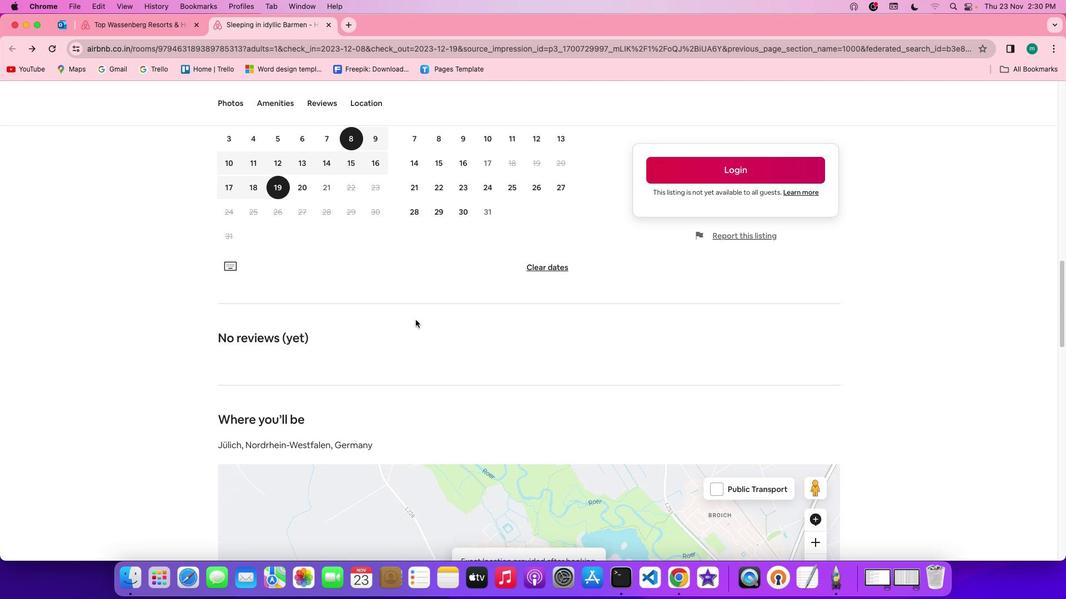 
Action: Mouse scrolled (415, 319) with delta (0, 0)
Screenshot: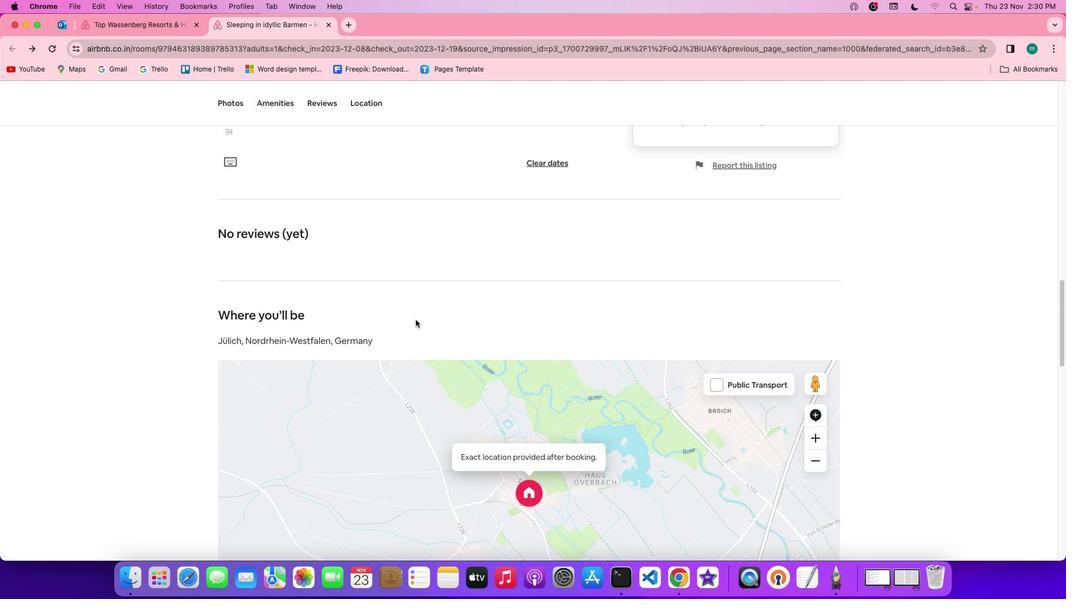 
Action: Mouse scrolled (415, 319) with delta (0, -1)
Screenshot: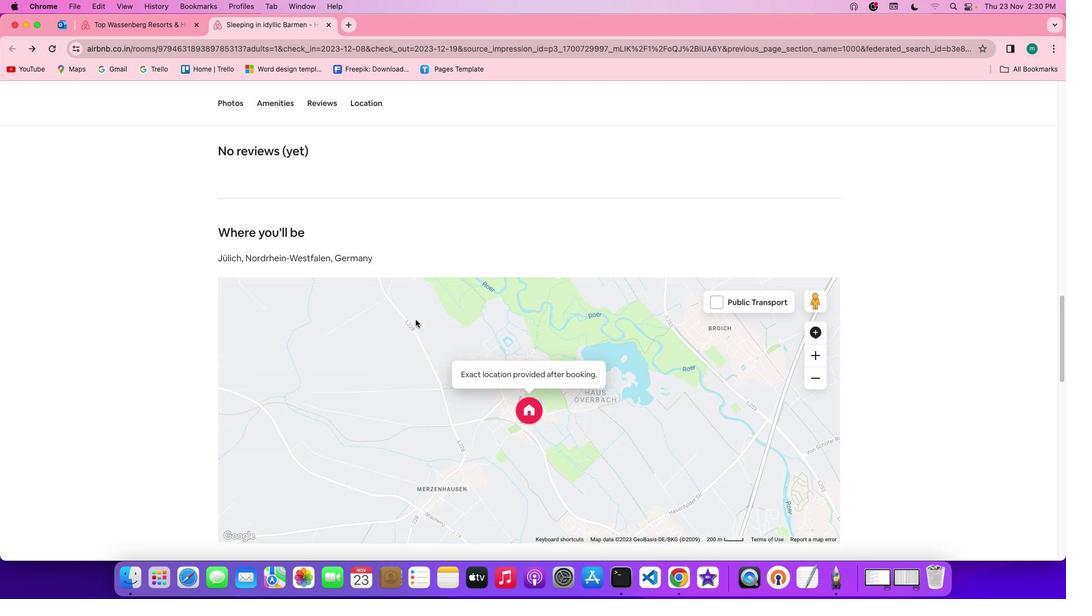 
Action: Mouse scrolled (415, 319) with delta (0, -2)
Screenshot: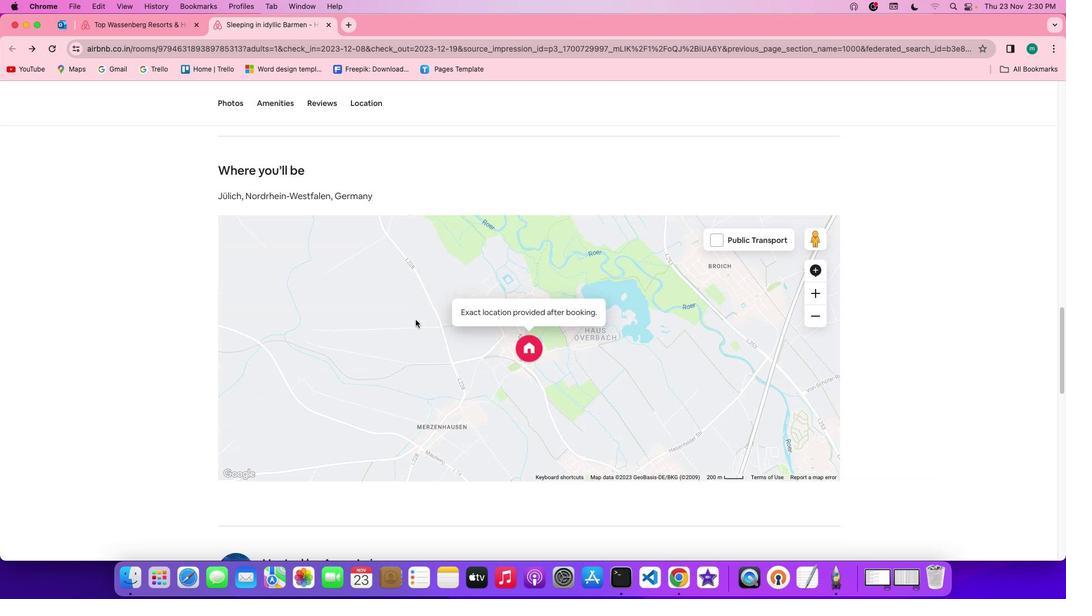 
Action: Mouse scrolled (415, 319) with delta (0, -2)
Screenshot: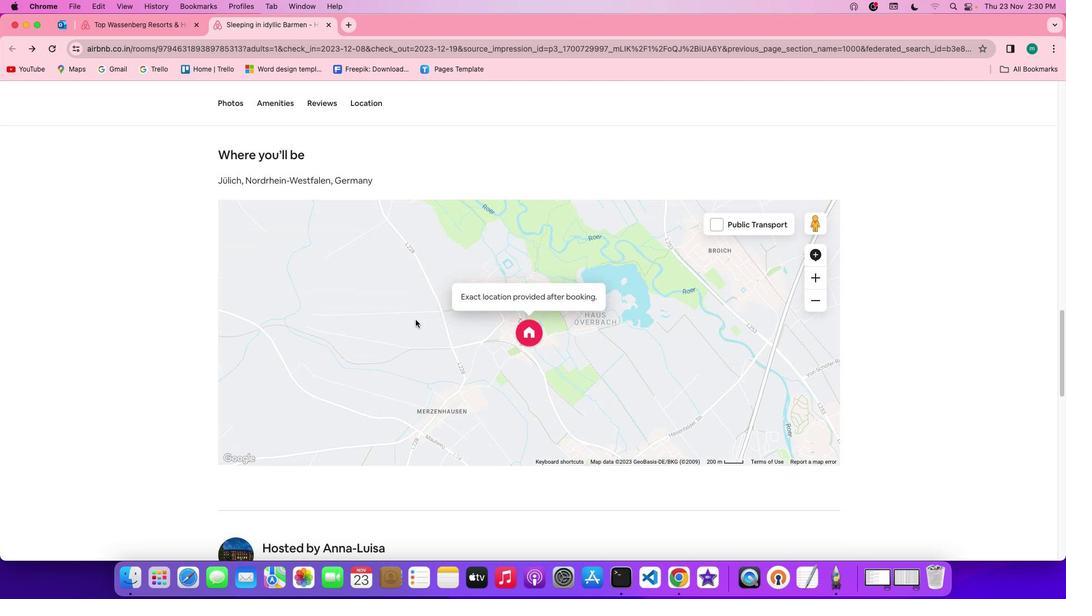 
Action: Mouse scrolled (415, 319) with delta (0, 0)
Screenshot: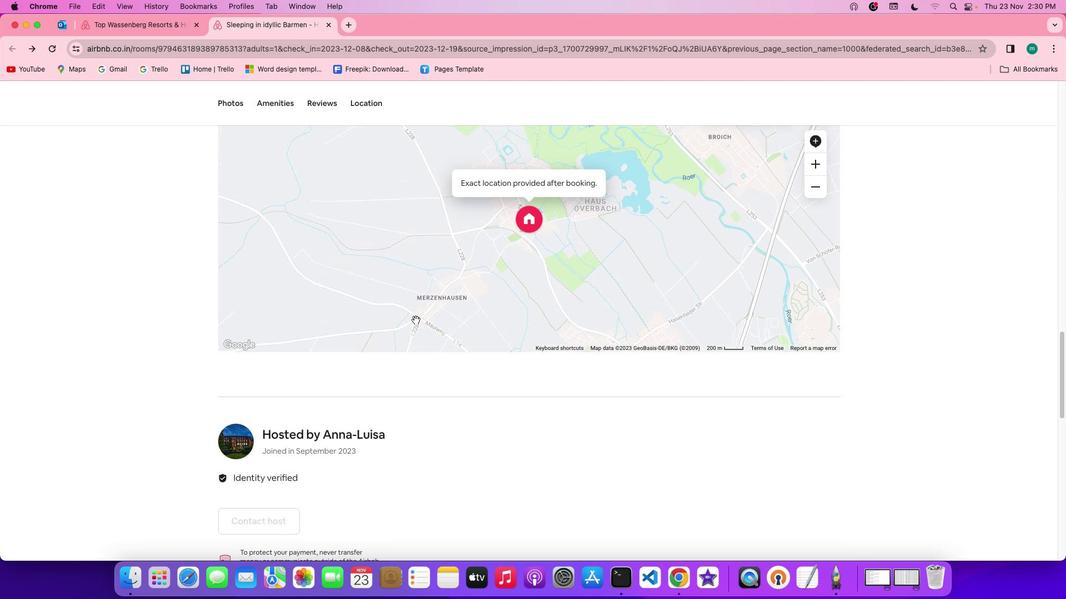 
Action: Mouse scrolled (415, 319) with delta (0, 0)
Screenshot: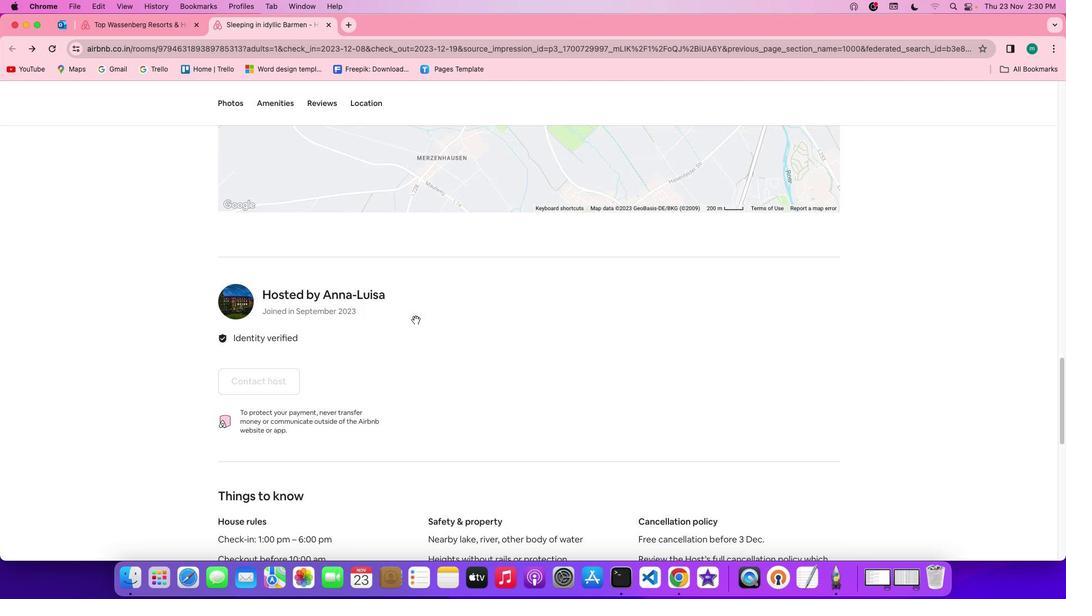 
Action: Mouse scrolled (415, 319) with delta (0, -1)
Screenshot: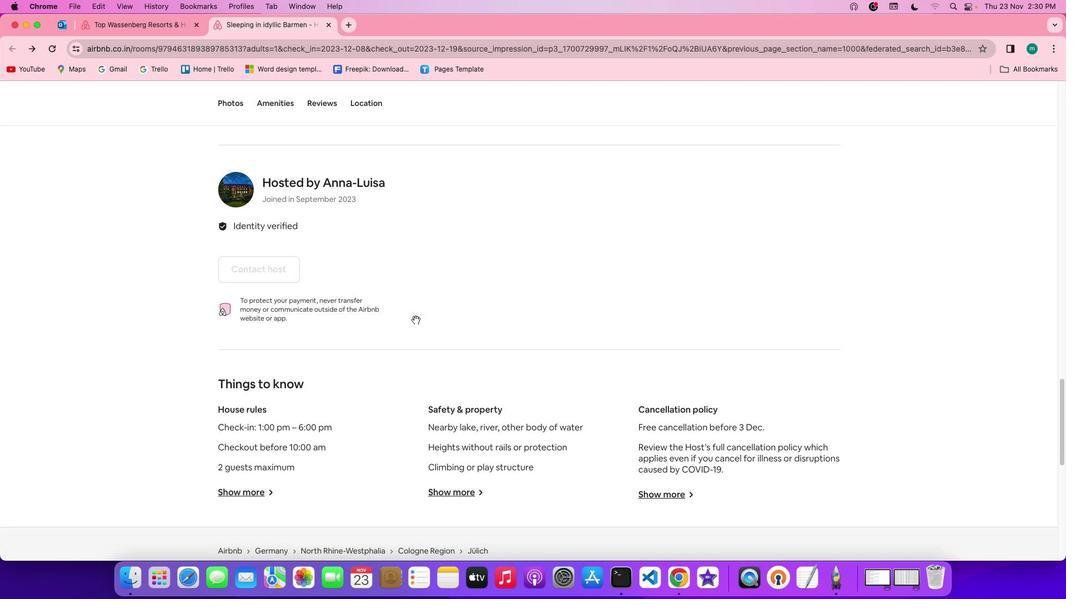 
Action: Mouse scrolled (415, 319) with delta (0, -2)
Screenshot: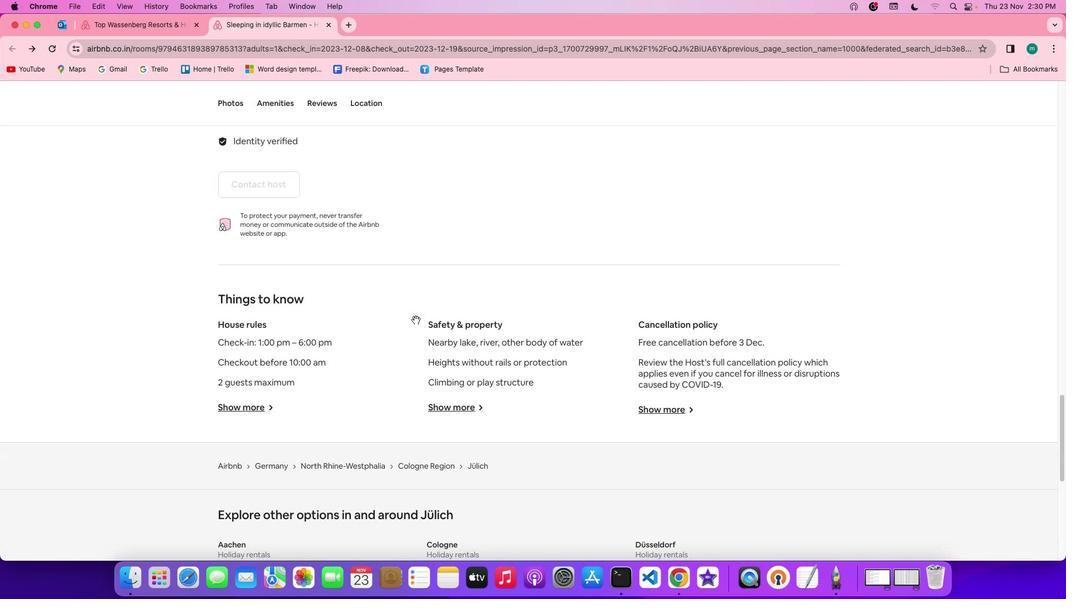 
Action: Mouse scrolled (415, 319) with delta (0, -2)
Screenshot: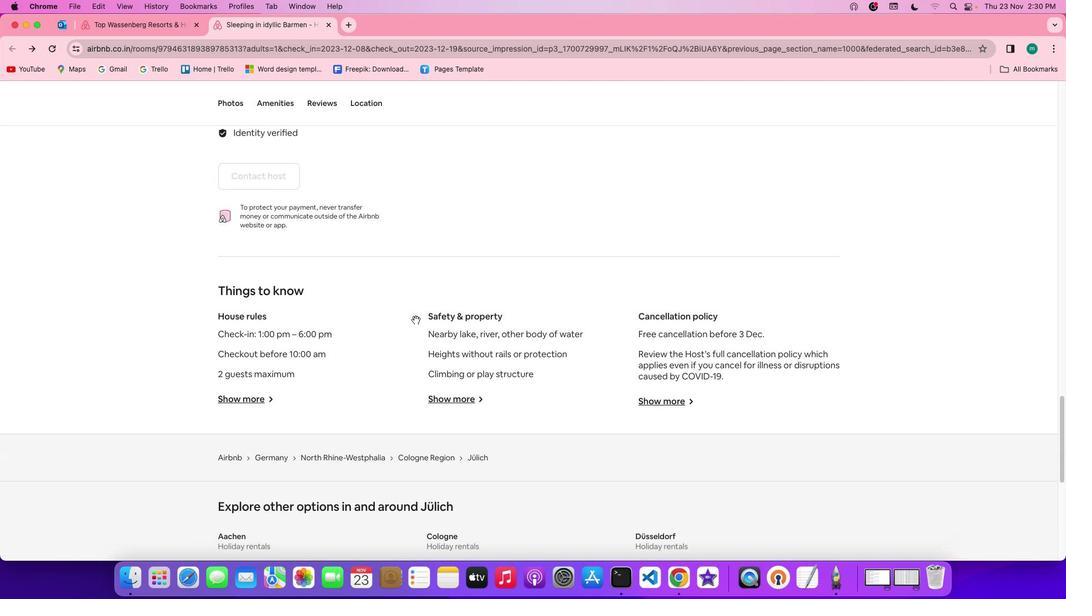 
Action: Mouse scrolled (415, 319) with delta (0, -3)
Screenshot: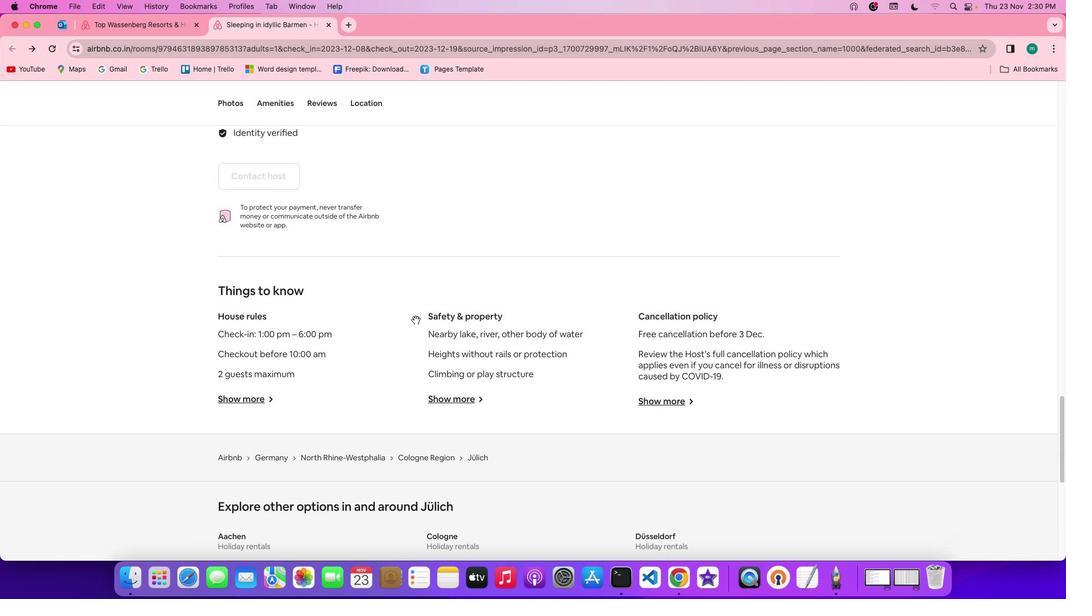
Action: Mouse moved to (252, 398)
Screenshot: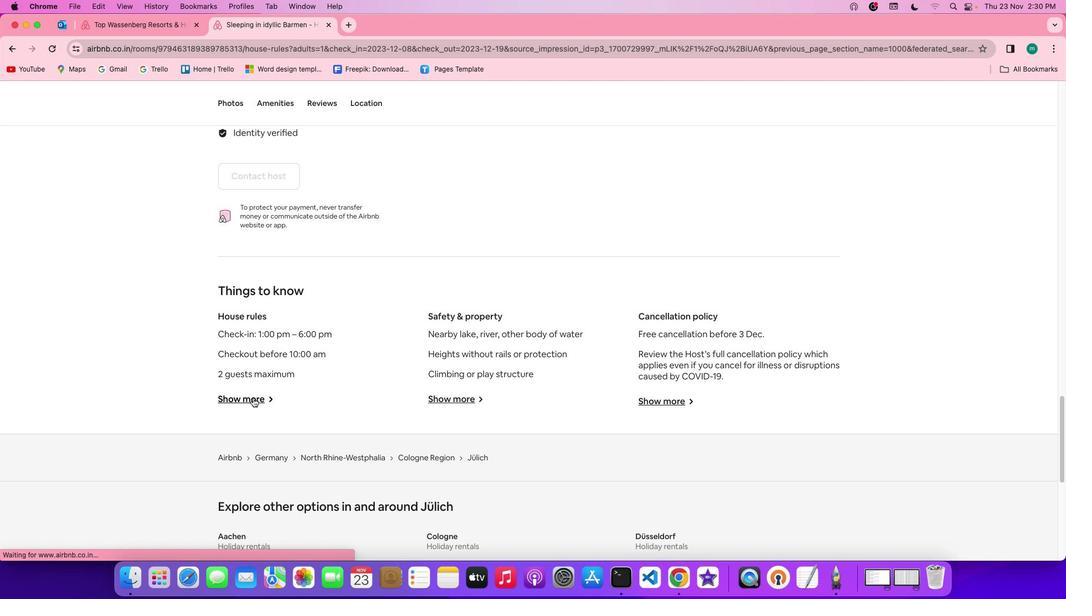 
Action: Mouse pressed left at (252, 398)
Screenshot: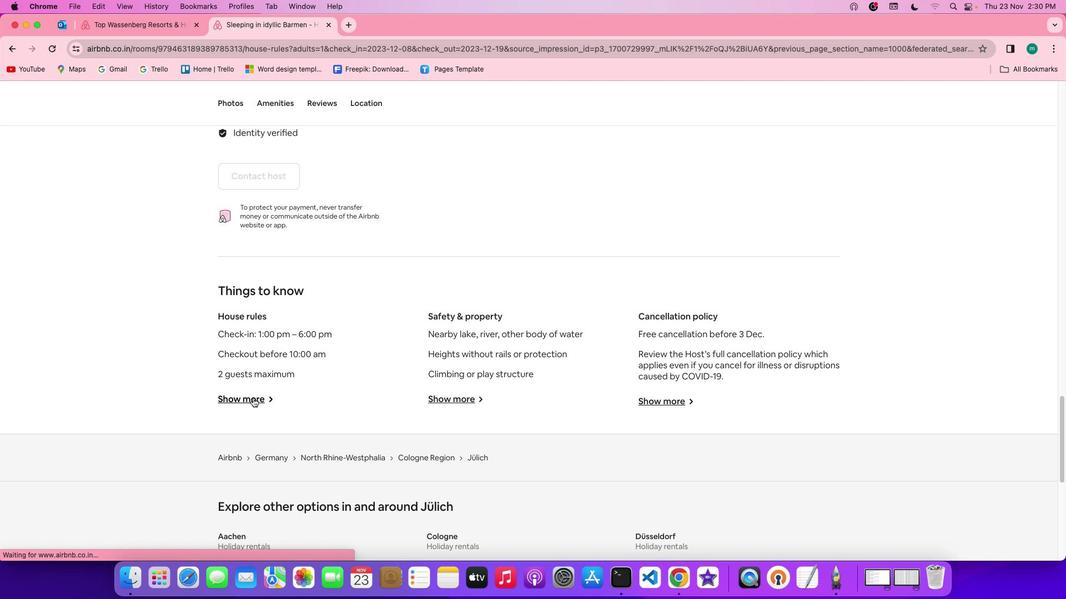 
Action: Mouse moved to (313, 389)
Screenshot: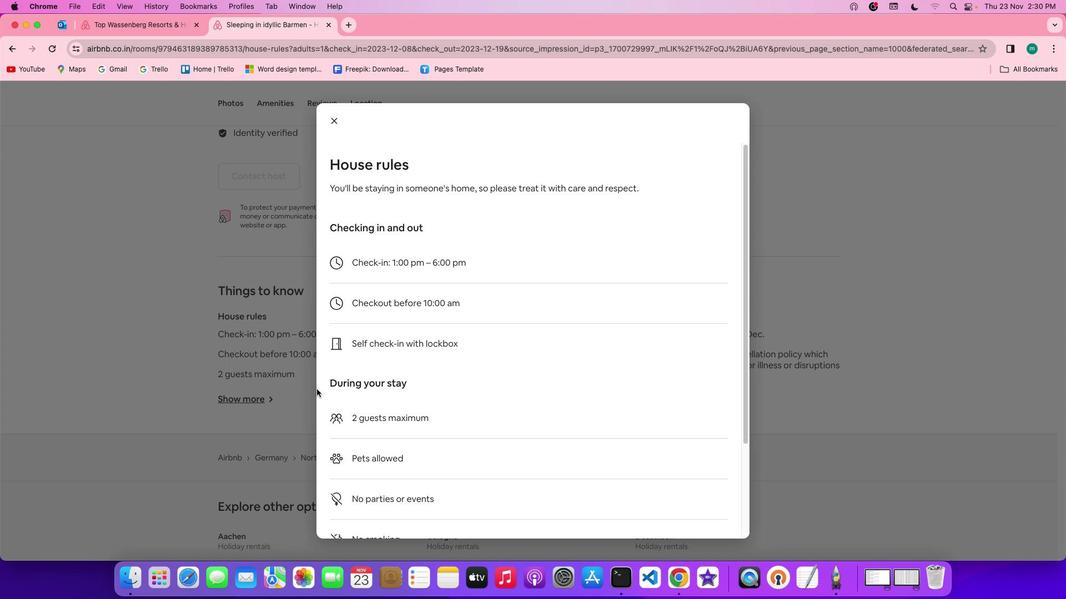 
Action: Mouse scrolled (313, 389) with delta (0, 0)
Screenshot: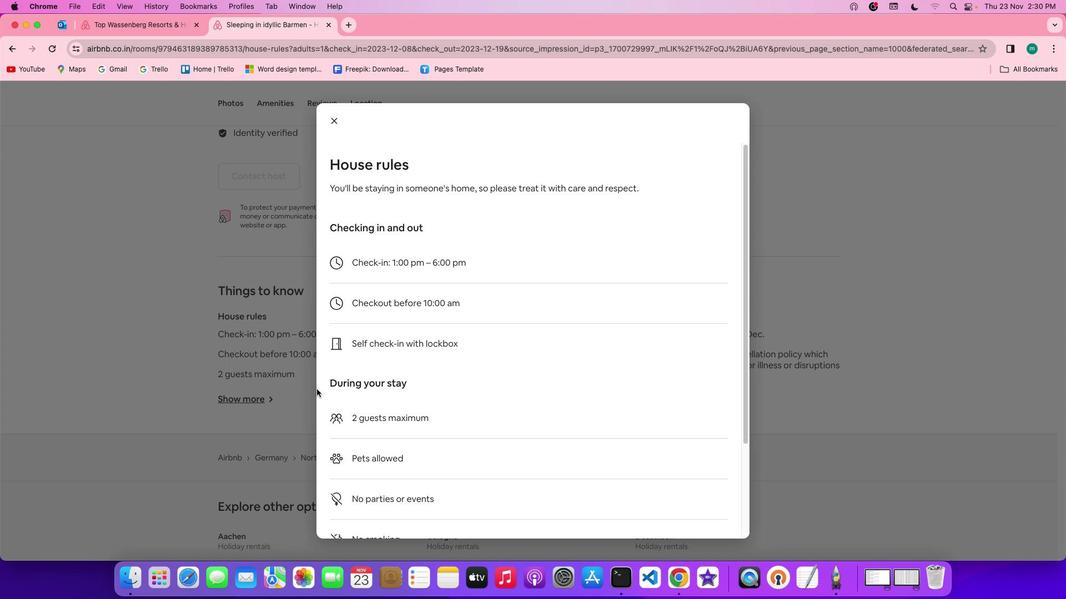 
Action: Mouse moved to (316, 389)
Screenshot: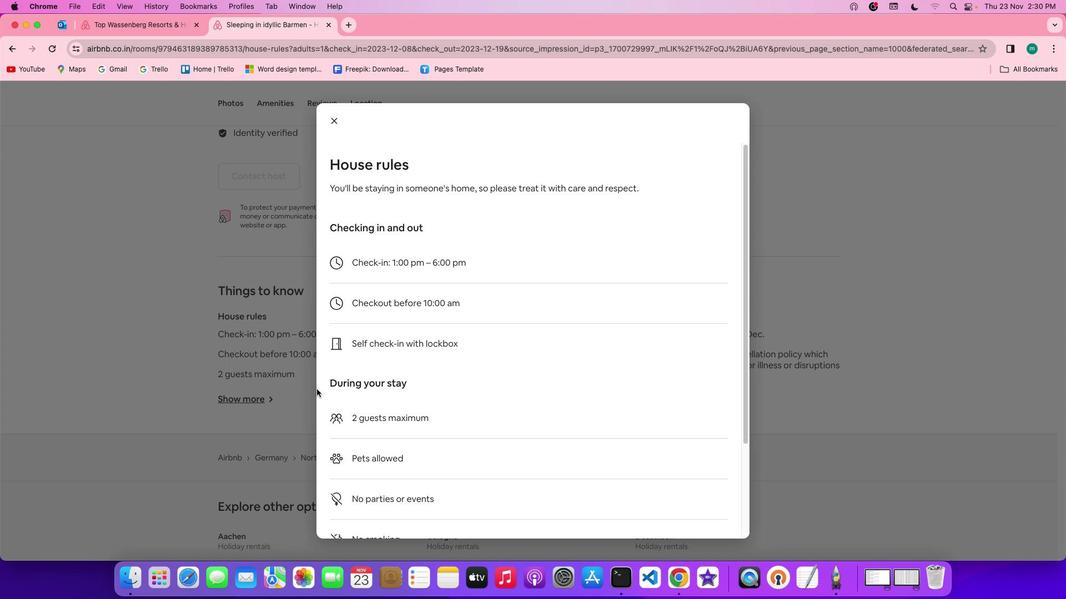 
Action: Mouse scrolled (316, 389) with delta (0, 0)
Screenshot: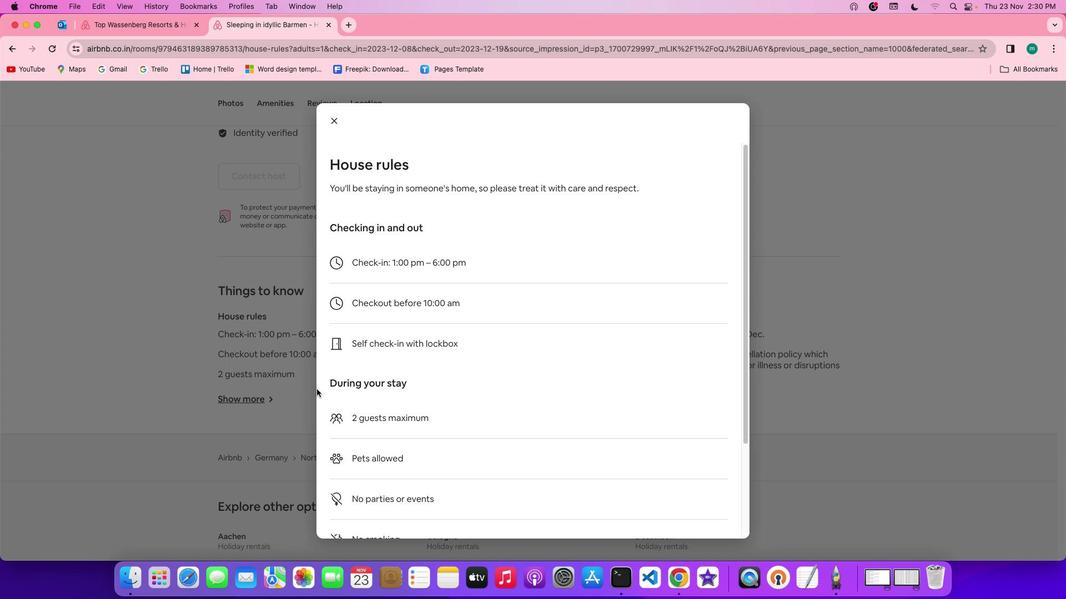 
Action: Mouse moved to (316, 389)
Screenshot: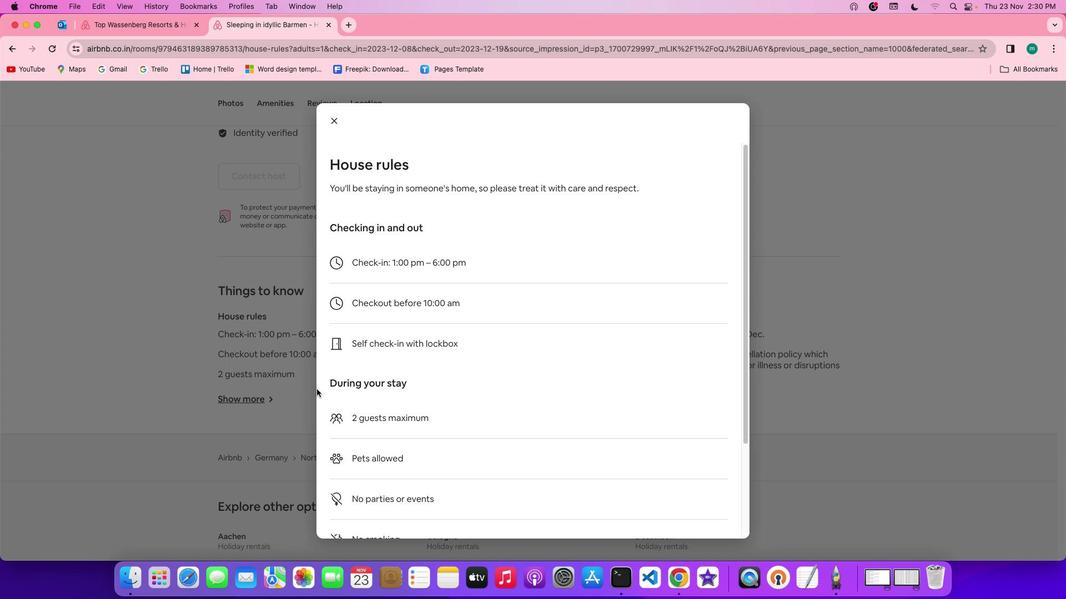 
Action: Mouse scrolled (316, 389) with delta (0, -1)
Screenshot: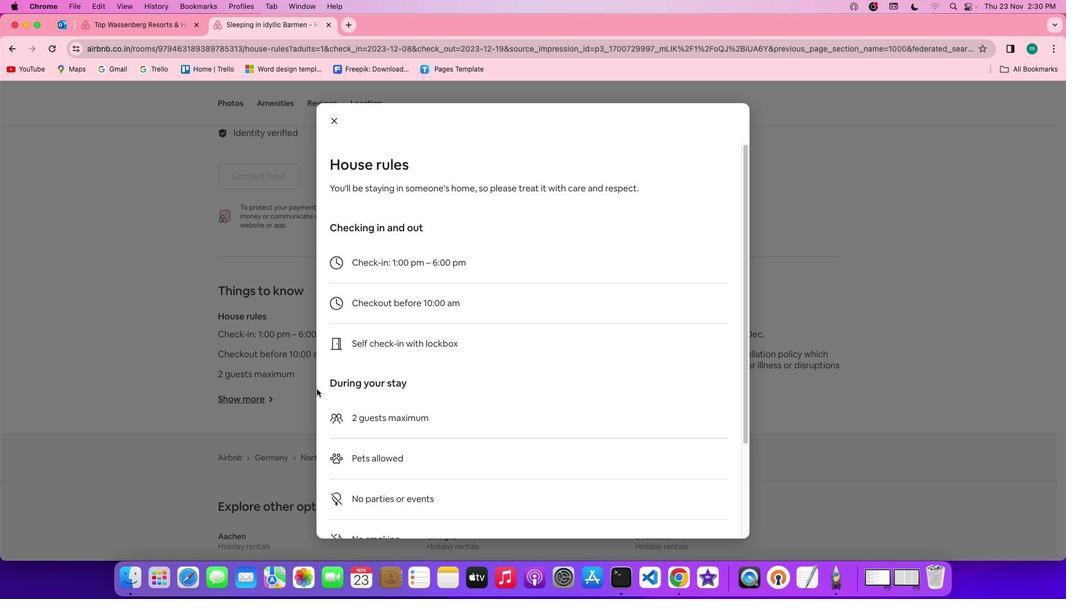 
Action: Mouse scrolled (316, 389) with delta (0, -2)
Screenshot: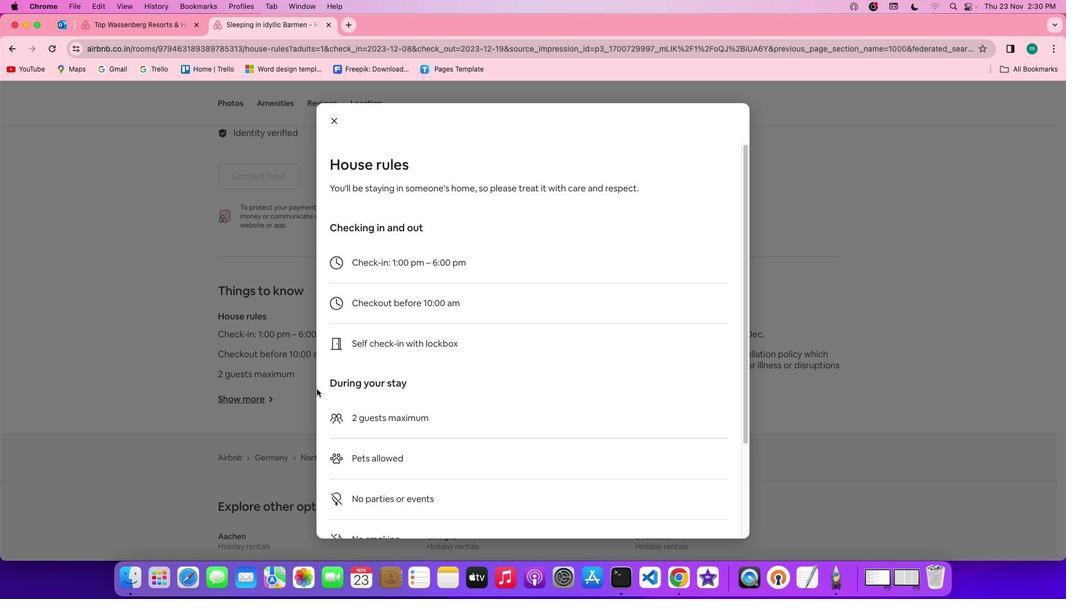 
Action: Mouse scrolled (316, 389) with delta (0, -2)
Screenshot: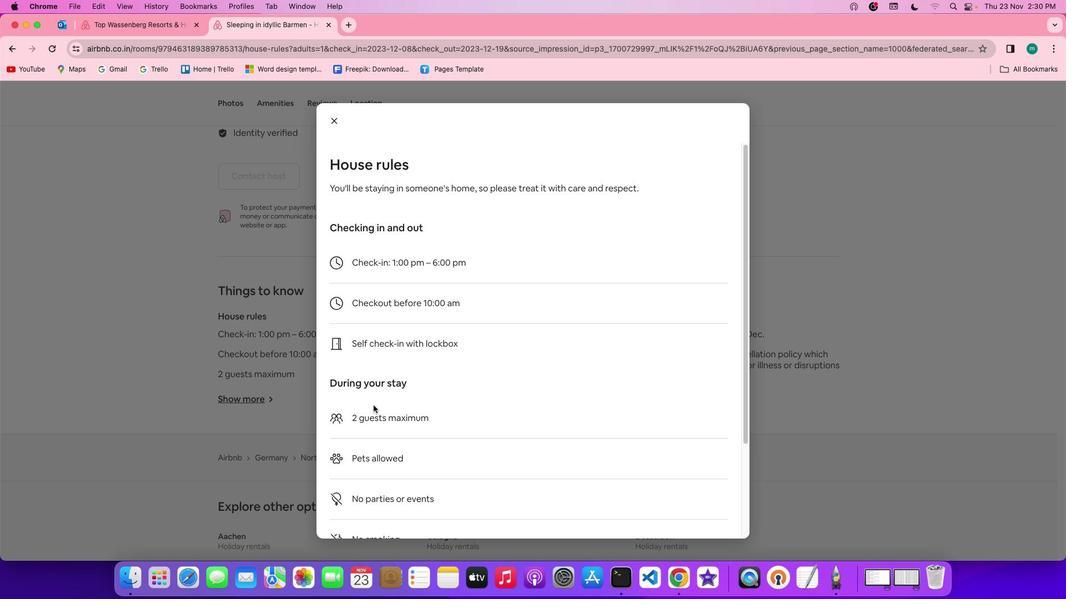
Action: Mouse moved to (442, 421)
Screenshot: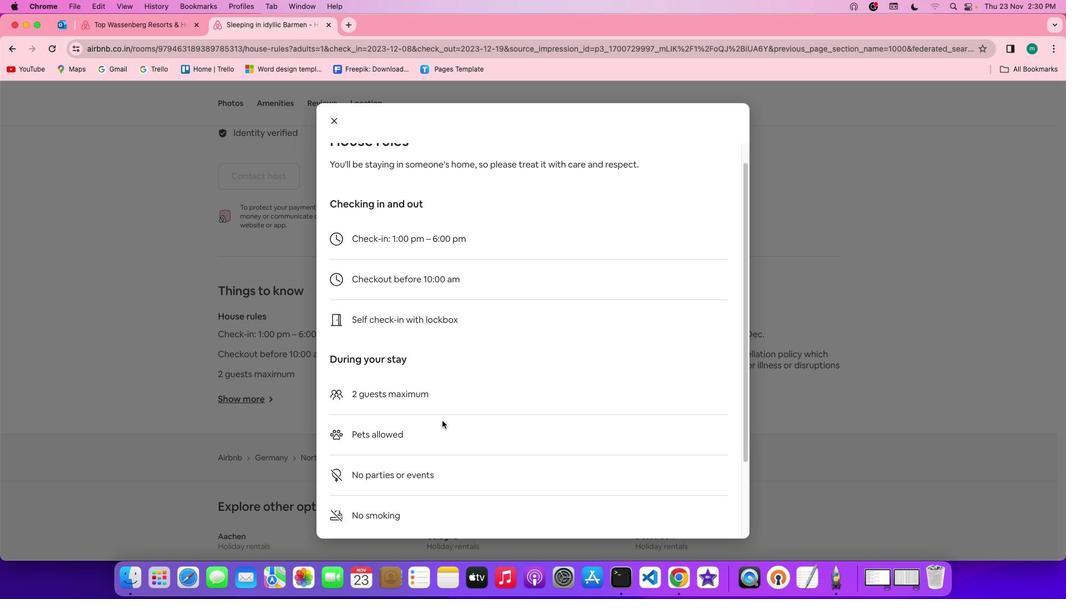 
Action: Mouse scrolled (442, 421) with delta (0, 0)
Screenshot: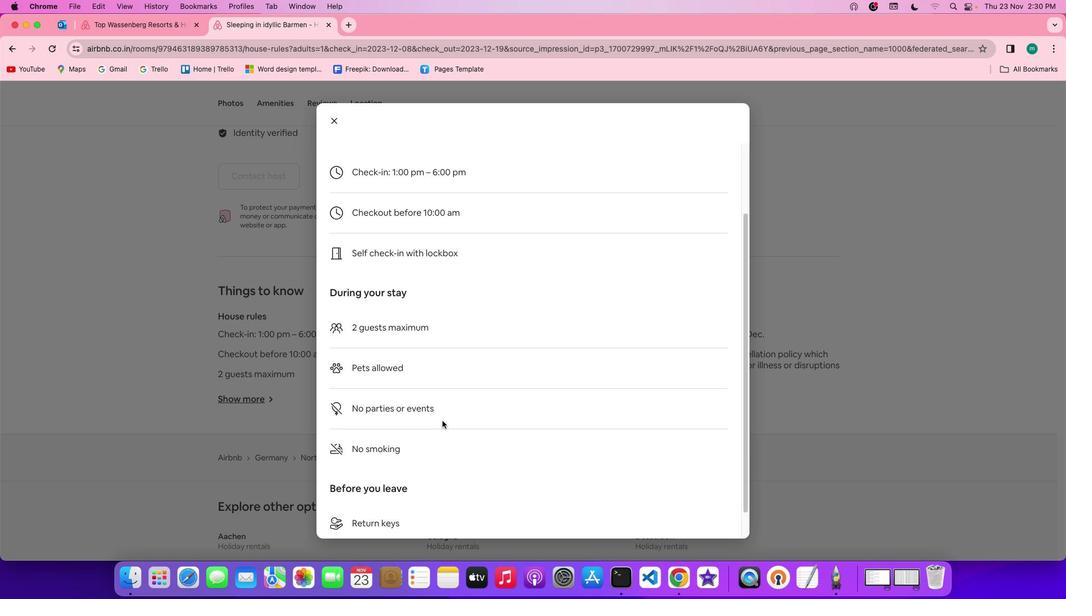 
Action: Mouse scrolled (442, 421) with delta (0, 0)
Screenshot: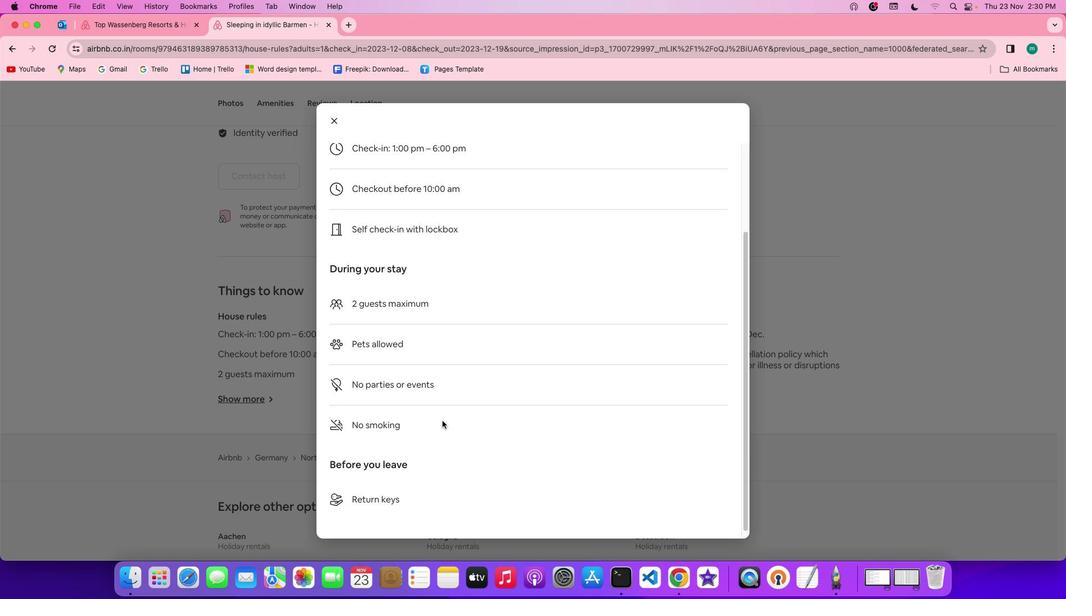 
Action: Mouse scrolled (442, 421) with delta (0, -1)
Screenshot: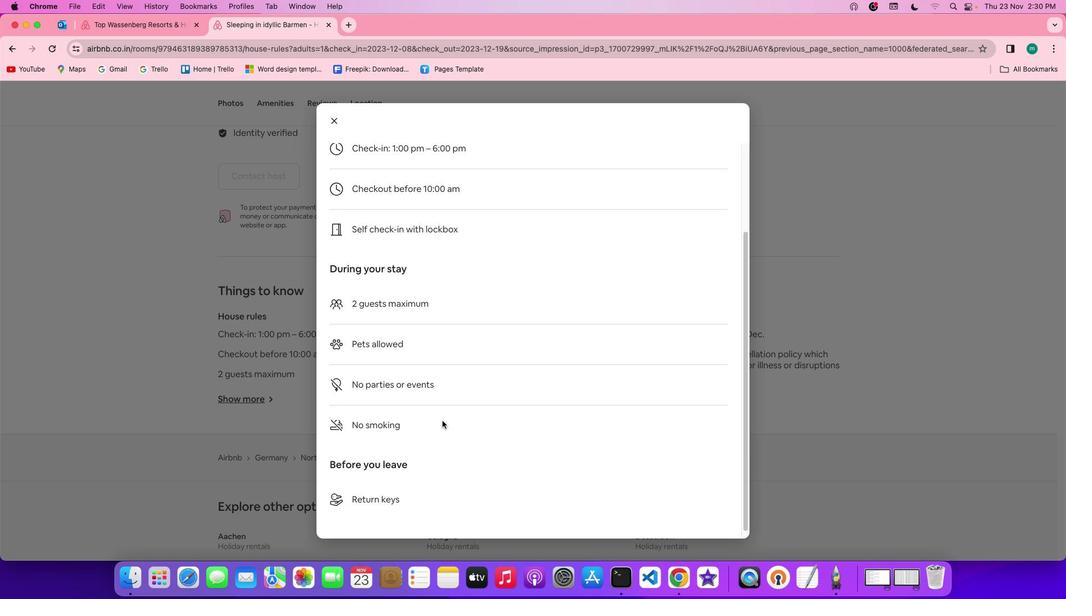 
Action: Mouse scrolled (442, 421) with delta (0, -2)
Screenshot: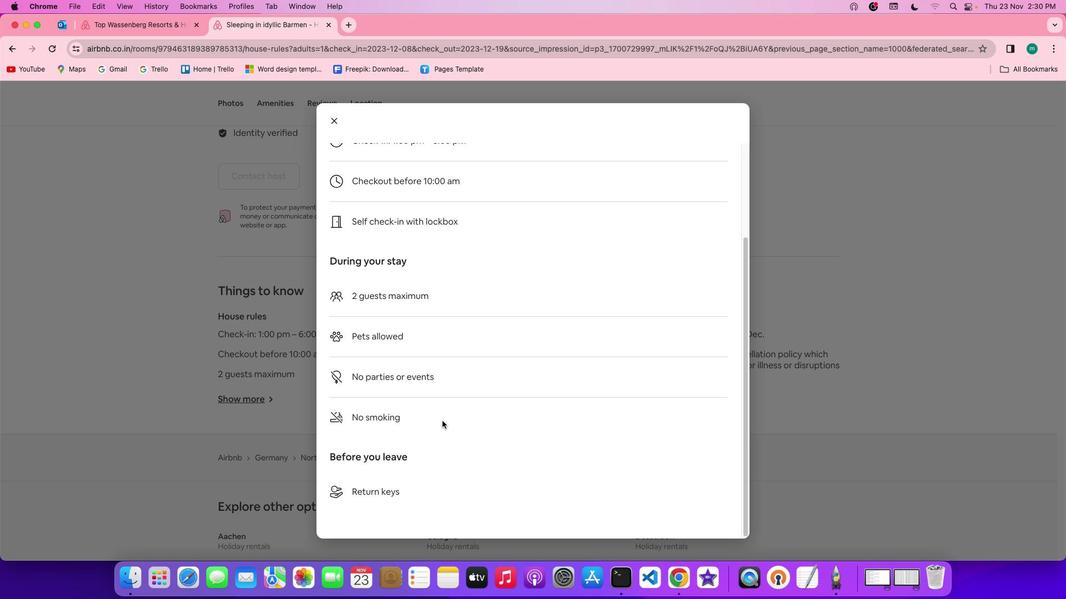 
Action: Mouse scrolled (442, 421) with delta (0, -3)
Screenshot: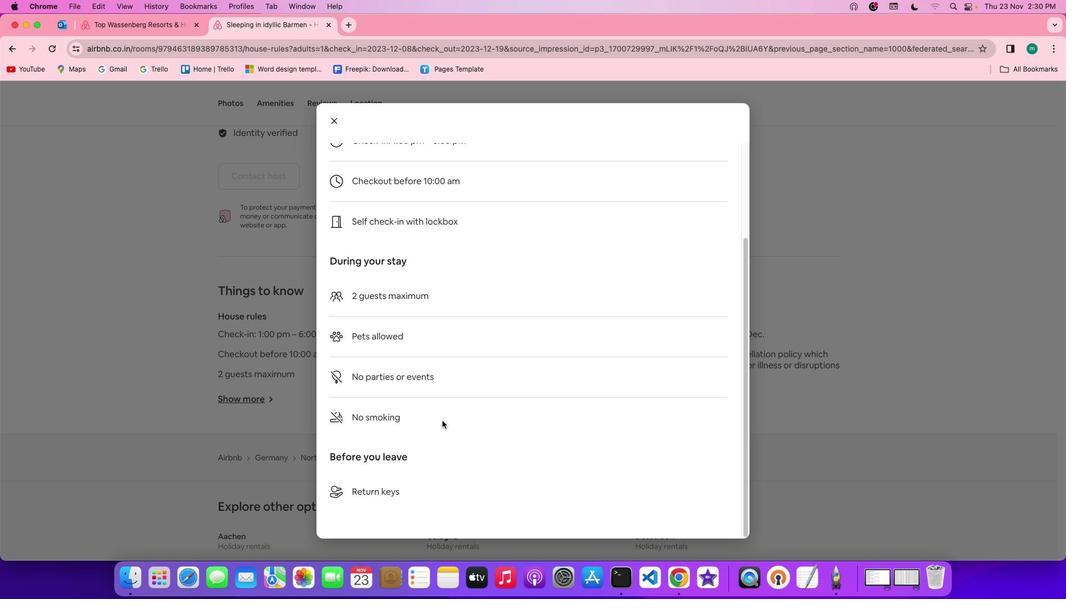 
Action: Mouse scrolled (442, 421) with delta (0, -3)
Screenshot: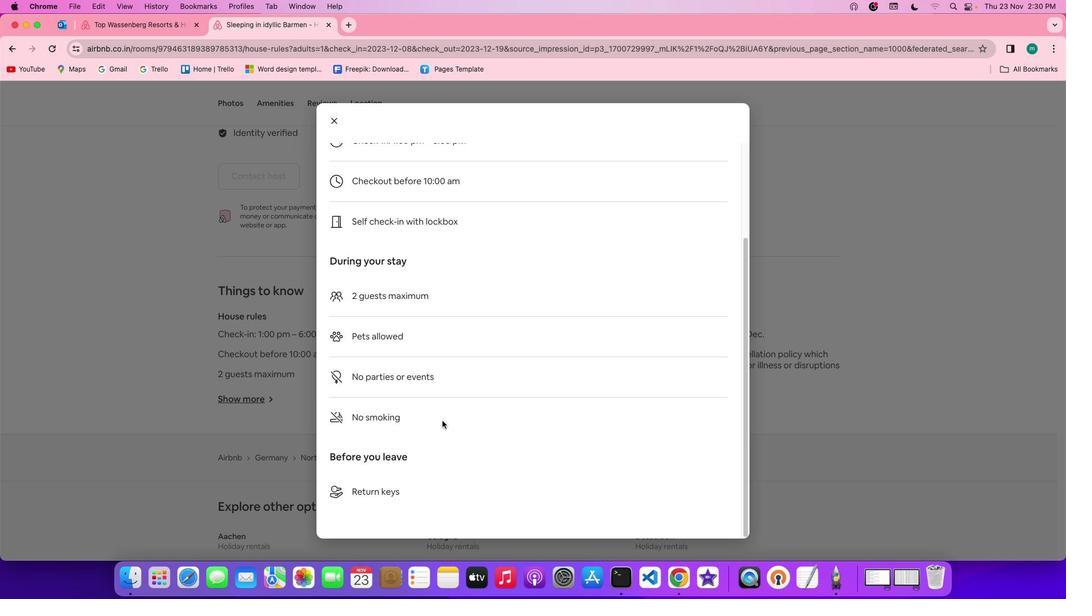
Action: Mouse scrolled (442, 421) with delta (0, 0)
Screenshot: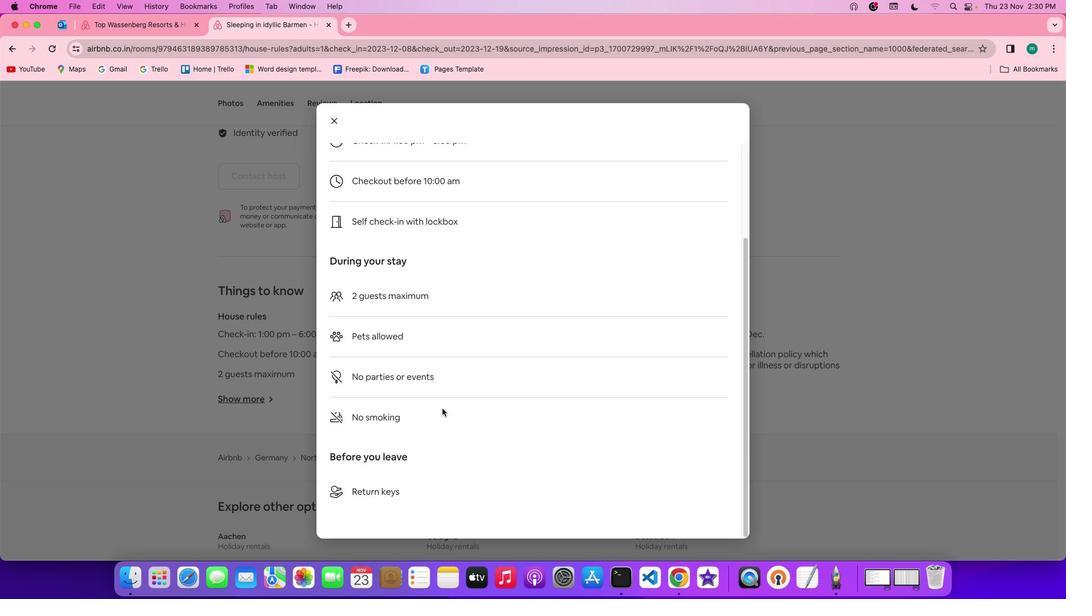 
Action: Mouse scrolled (442, 421) with delta (0, 0)
Screenshot: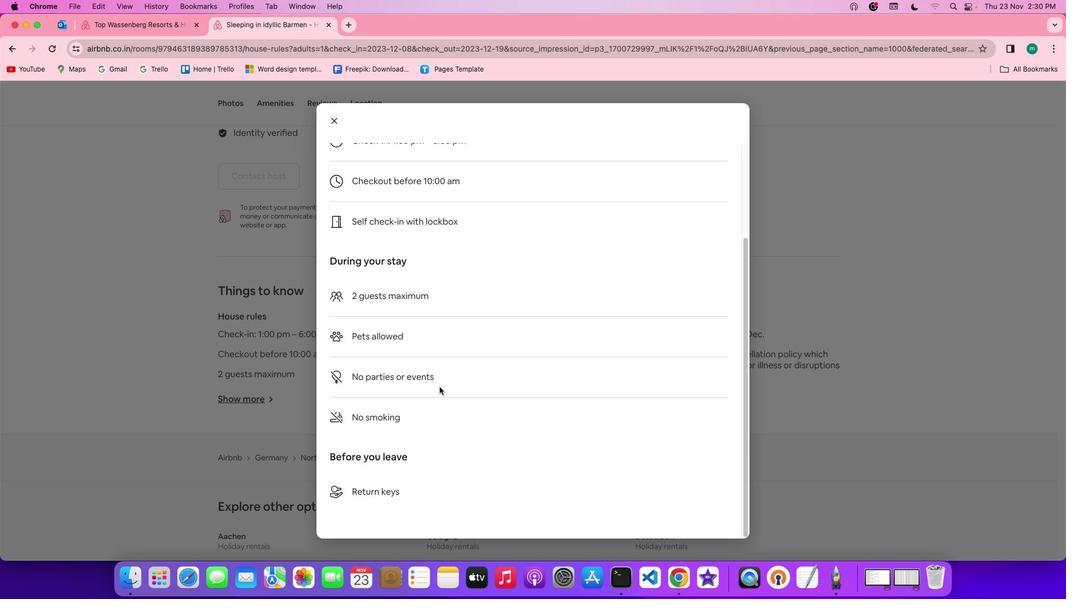 
Action: Mouse scrolled (442, 421) with delta (0, -1)
Screenshot: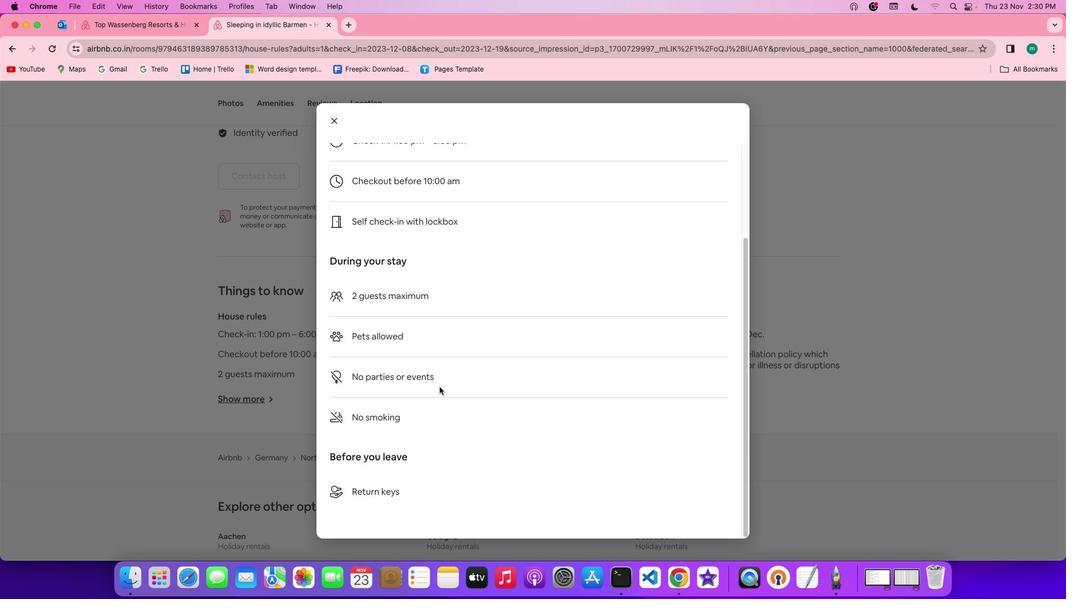
Action: Mouse scrolled (442, 421) with delta (0, -2)
Screenshot: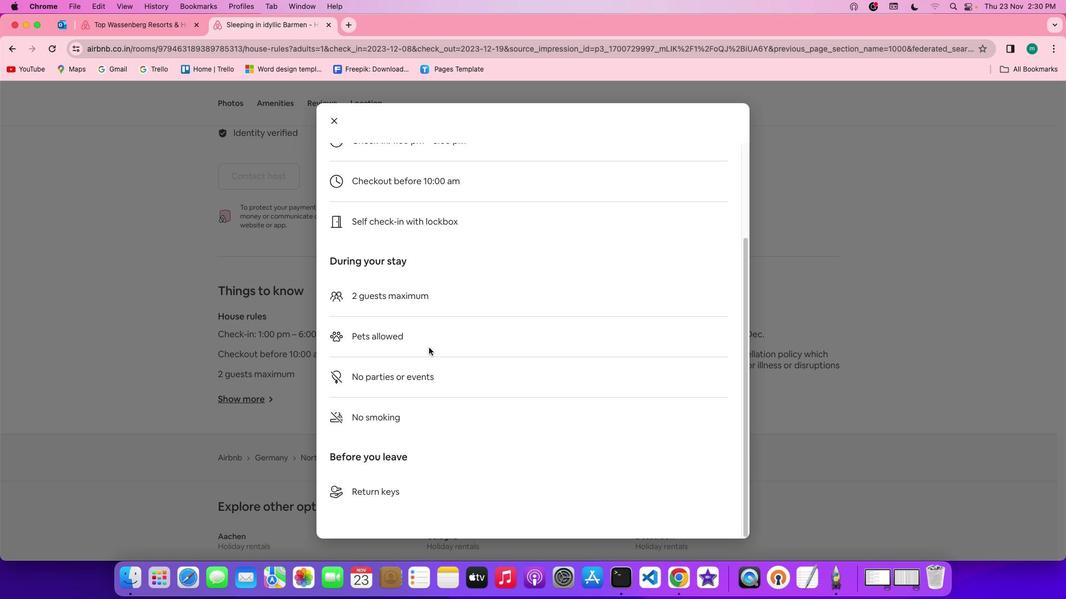 
Action: Mouse scrolled (442, 421) with delta (0, -3)
Screenshot: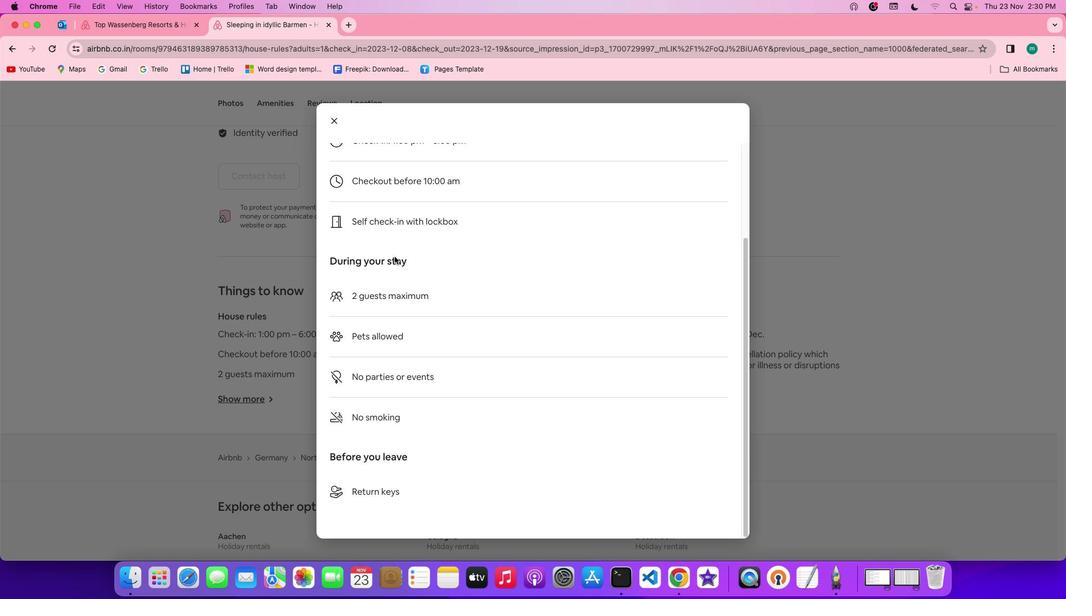 
Action: Mouse scrolled (442, 421) with delta (0, -3)
Screenshot: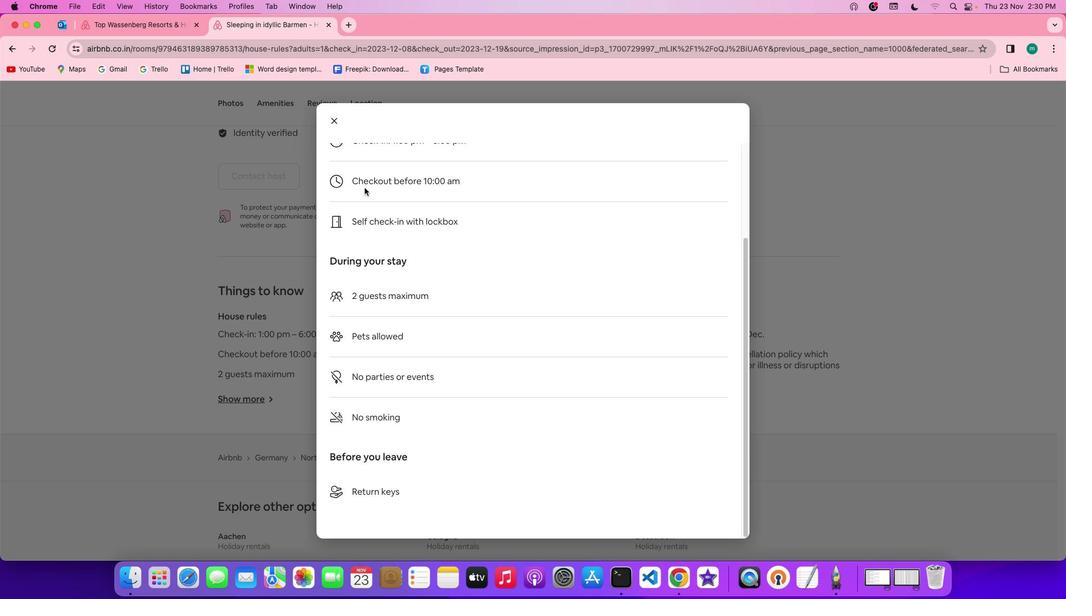 
Action: Mouse moved to (343, 122)
Screenshot: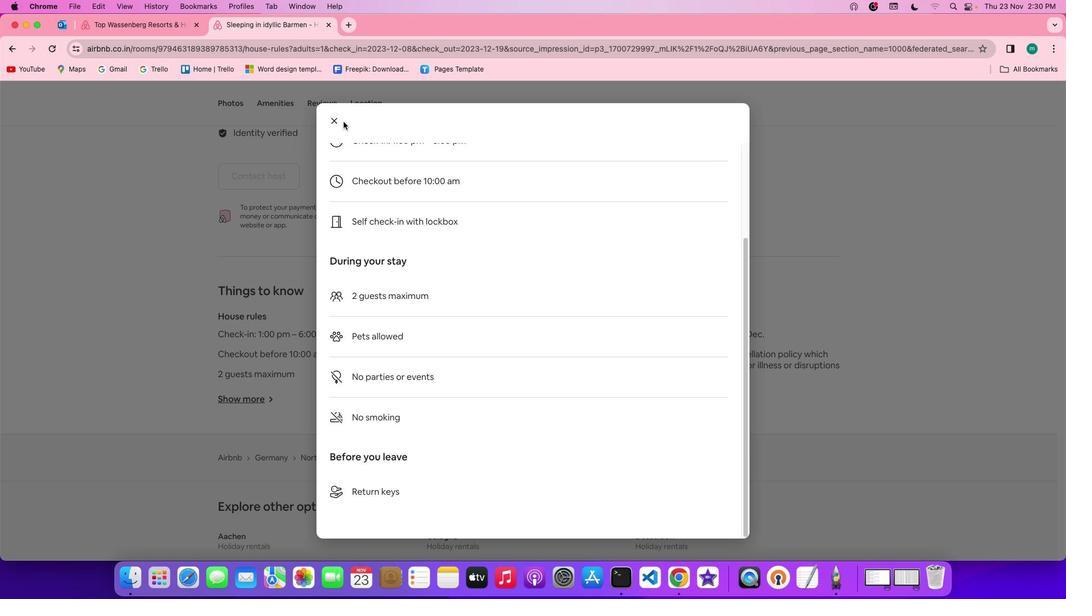 
Action: Mouse pressed left at (343, 122)
Screenshot: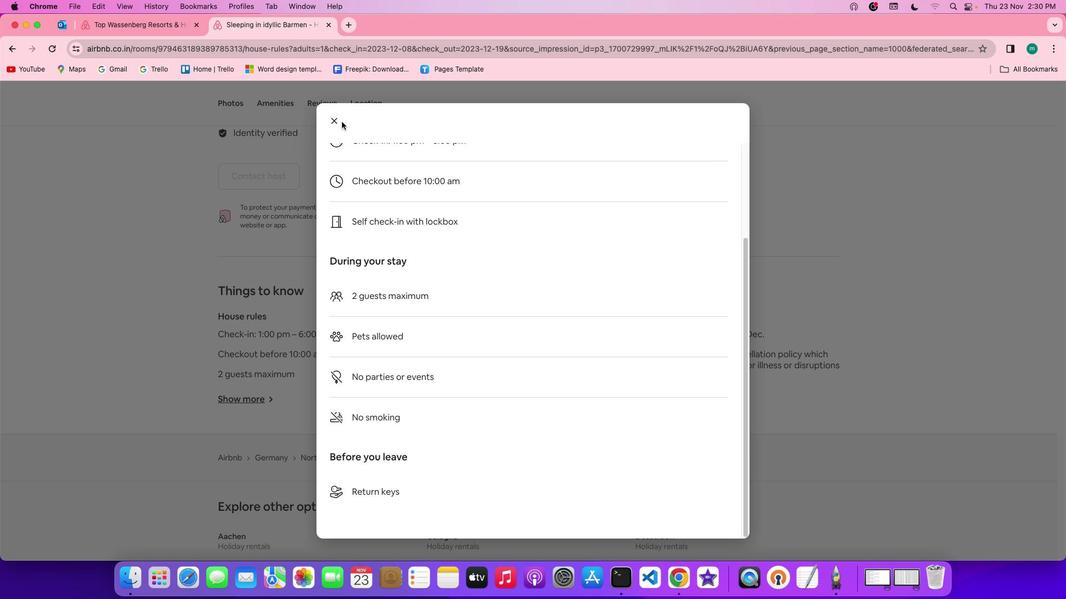 
Action: Mouse moved to (335, 122)
Screenshot: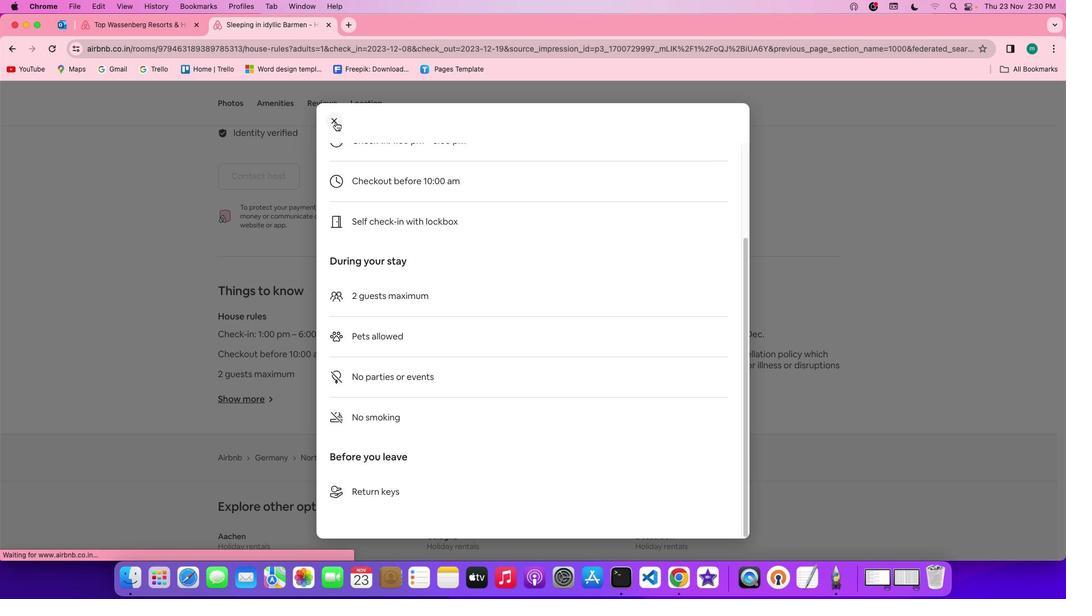 
Action: Mouse pressed left at (335, 122)
Screenshot: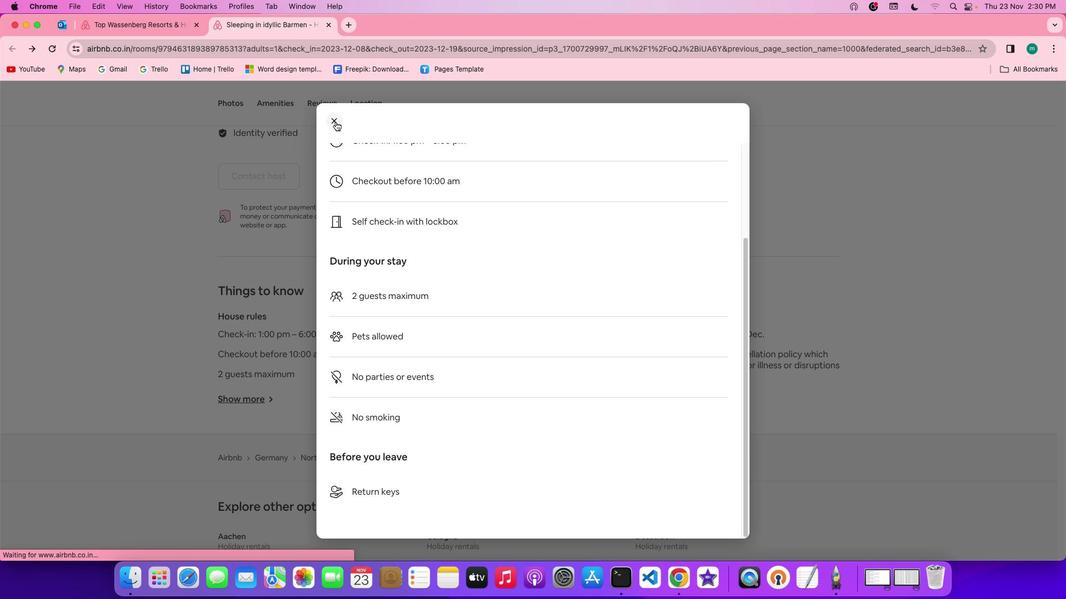 
Action: Mouse moved to (453, 397)
Screenshot: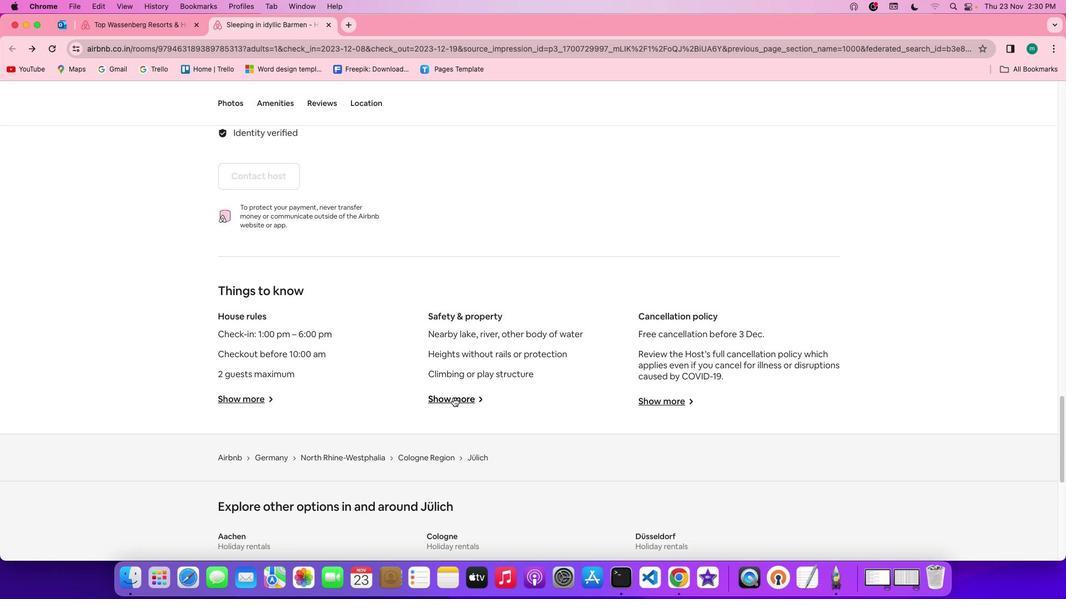 
Action: Mouse pressed left at (453, 397)
Screenshot: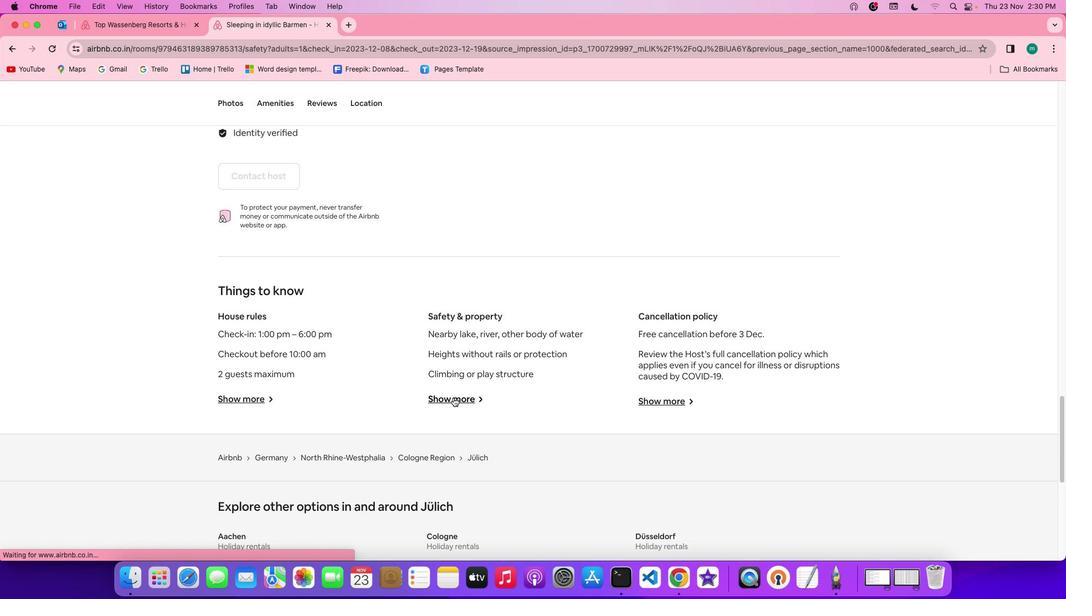 
Action: Mouse moved to (451, 397)
Screenshot: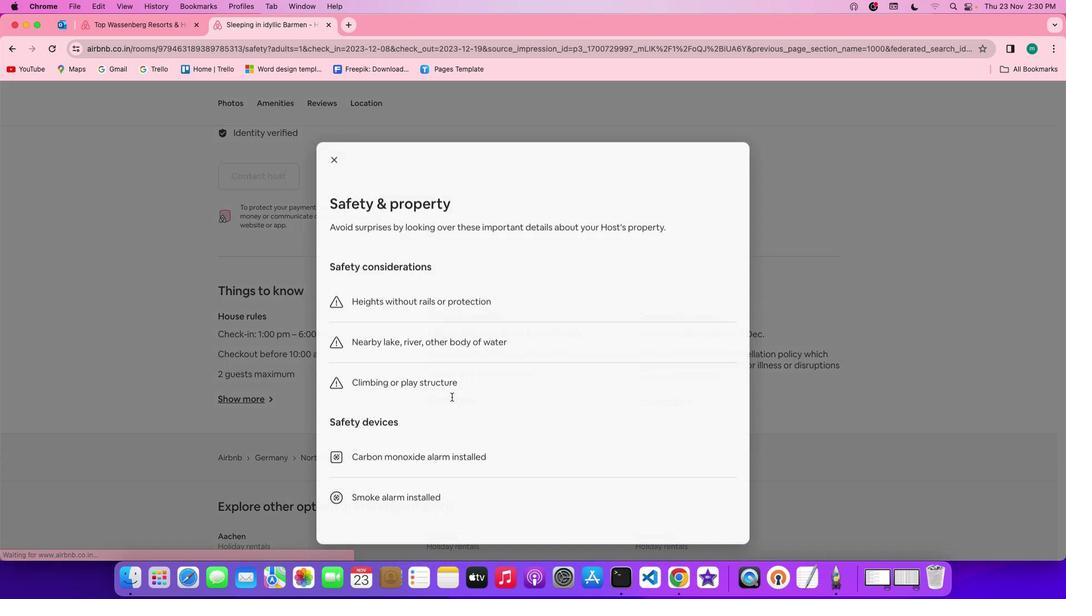 
Action: Mouse scrolled (451, 397) with delta (0, 0)
Screenshot: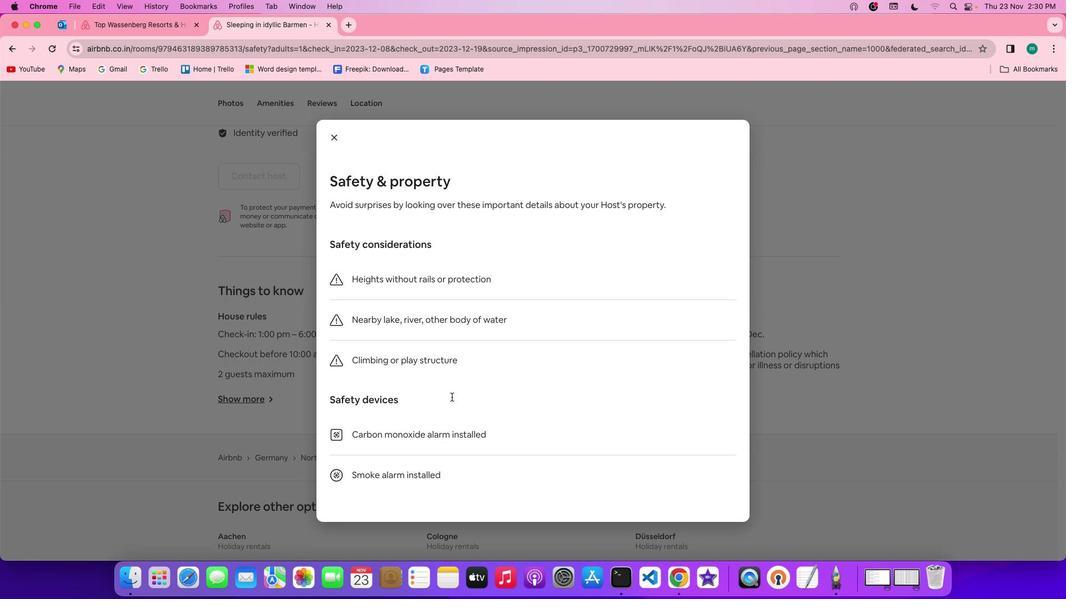 
Action: Mouse scrolled (451, 397) with delta (0, 0)
Screenshot: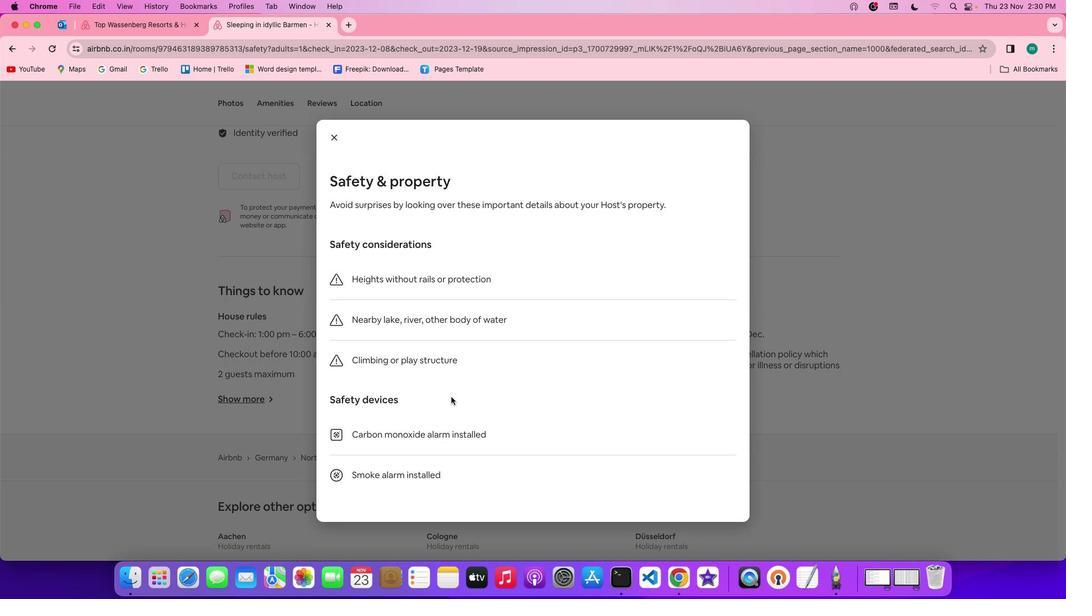 
Action: Mouse scrolled (451, 397) with delta (0, -1)
Screenshot: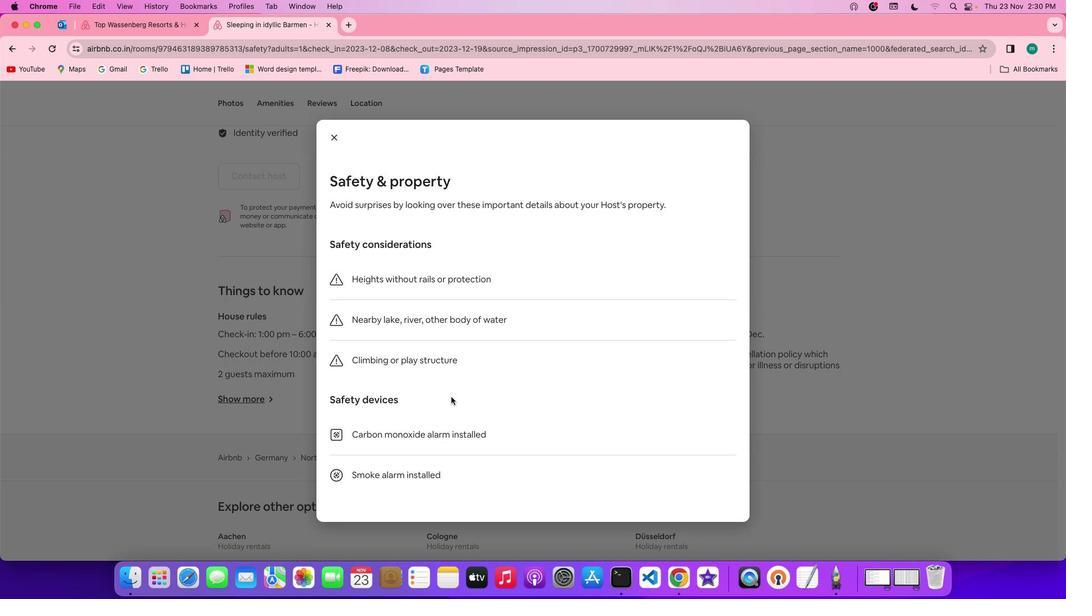 
Action: Mouse scrolled (451, 397) with delta (0, -2)
Screenshot: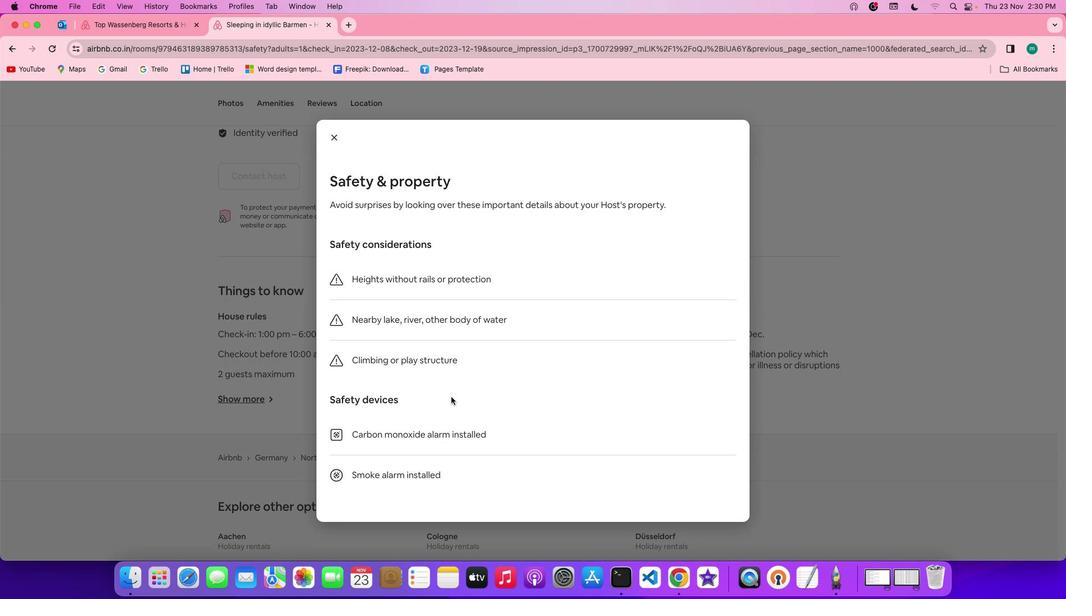 
Action: Mouse scrolled (451, 397) with delta (0, -3)
Screenshot: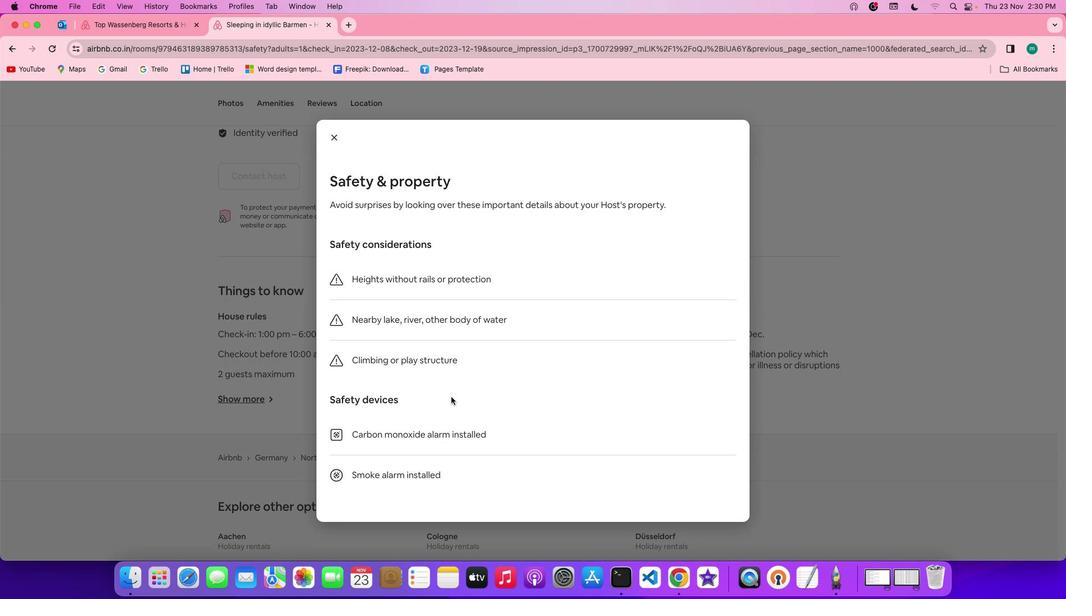 
Action: Mouse scrolled (451, 397) with delta (0, -3)
Screenshot: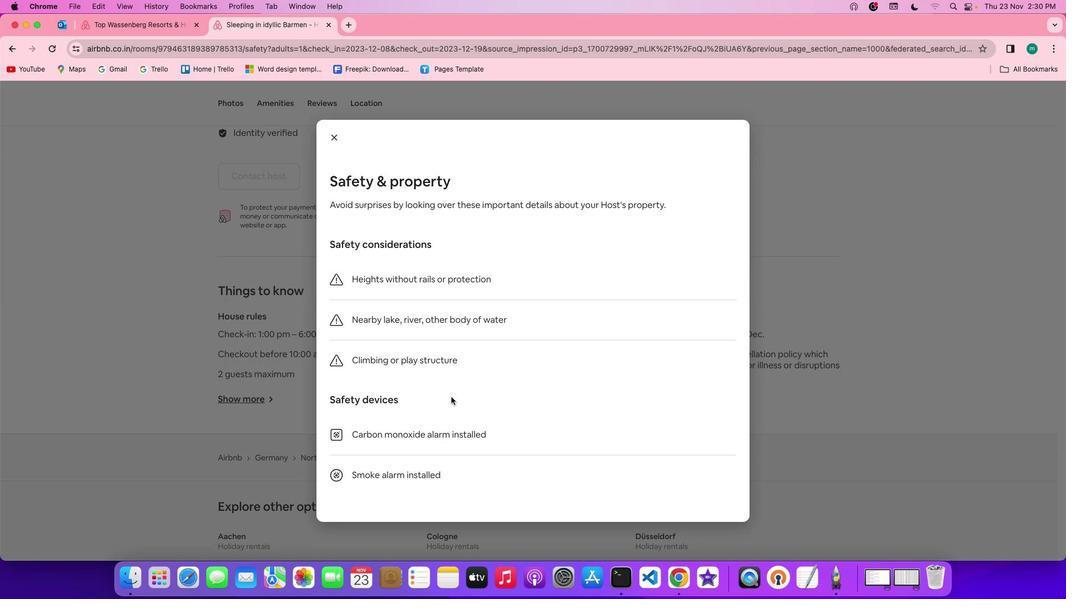 
Action: Mouse moved to (451, 397)
Screenshot: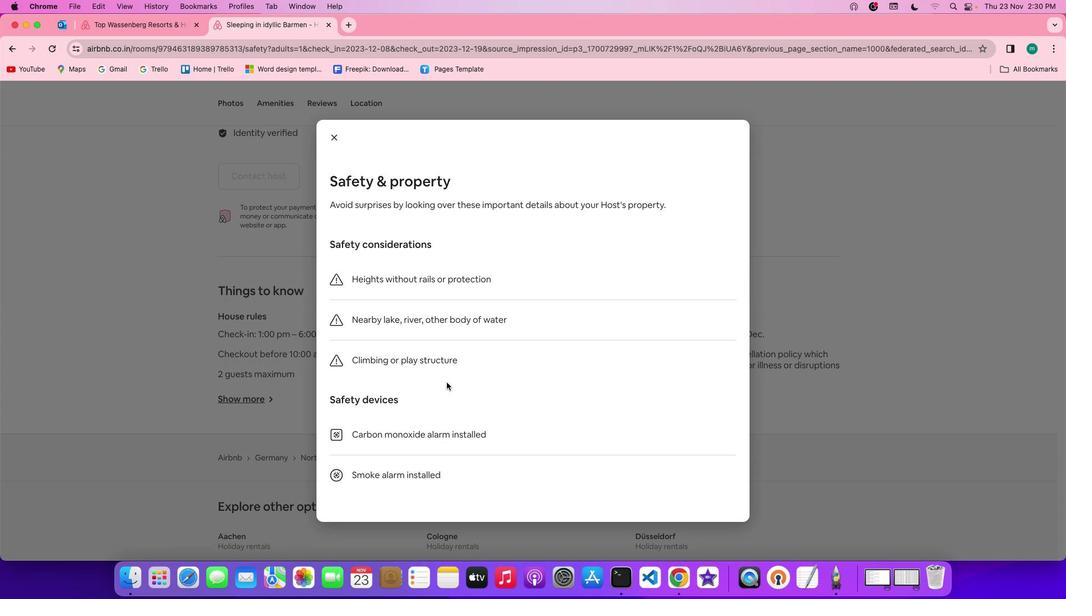 
Action: Mouse scrolled (451, 397) with delta (0, -3)
Screenshot: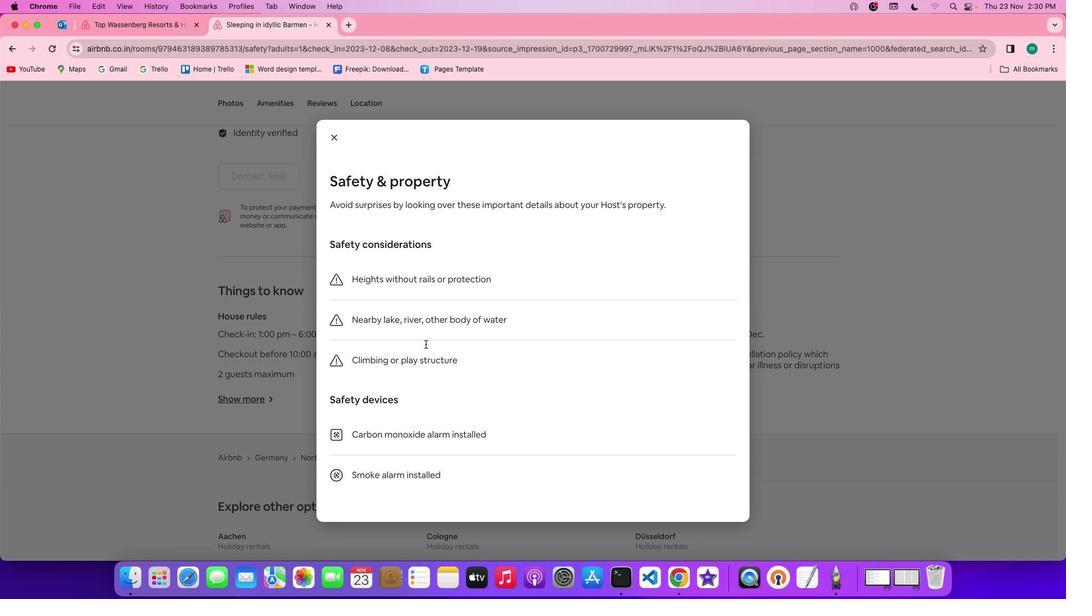 
Action: Mouse moved to (335, 141)
Screenshot: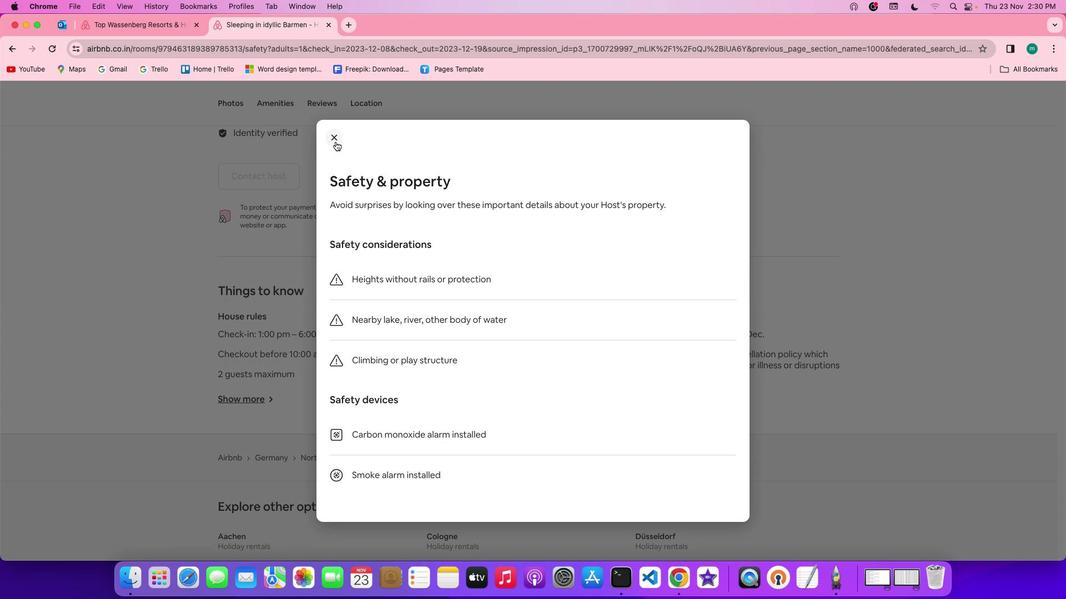 
Action: Mouse pressed left at (335, 141)
Screenshot: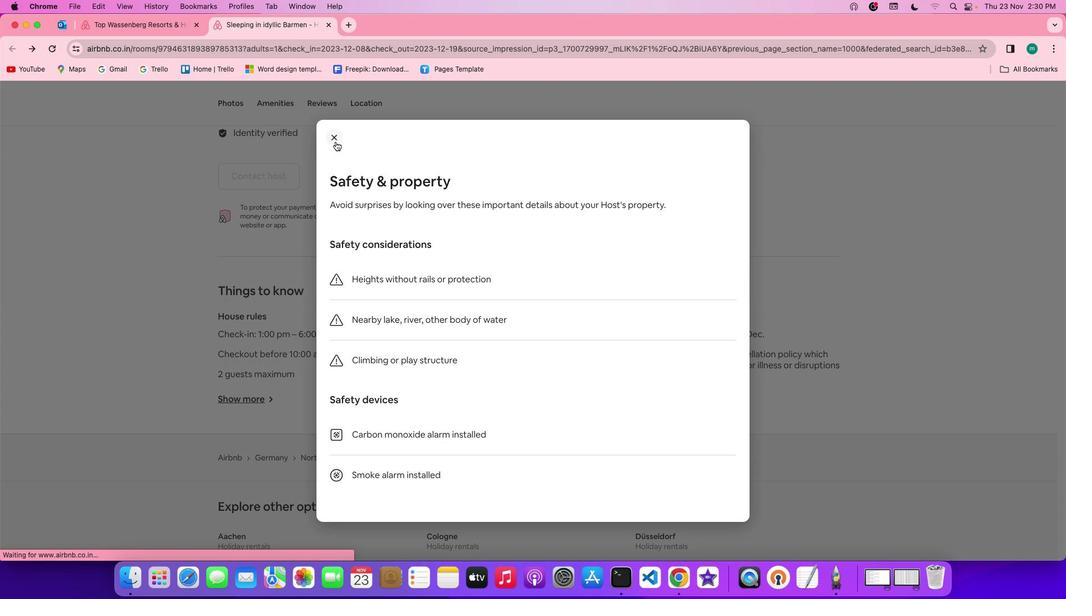 
Action: Mouse moved to (654, 399)
Screenshot: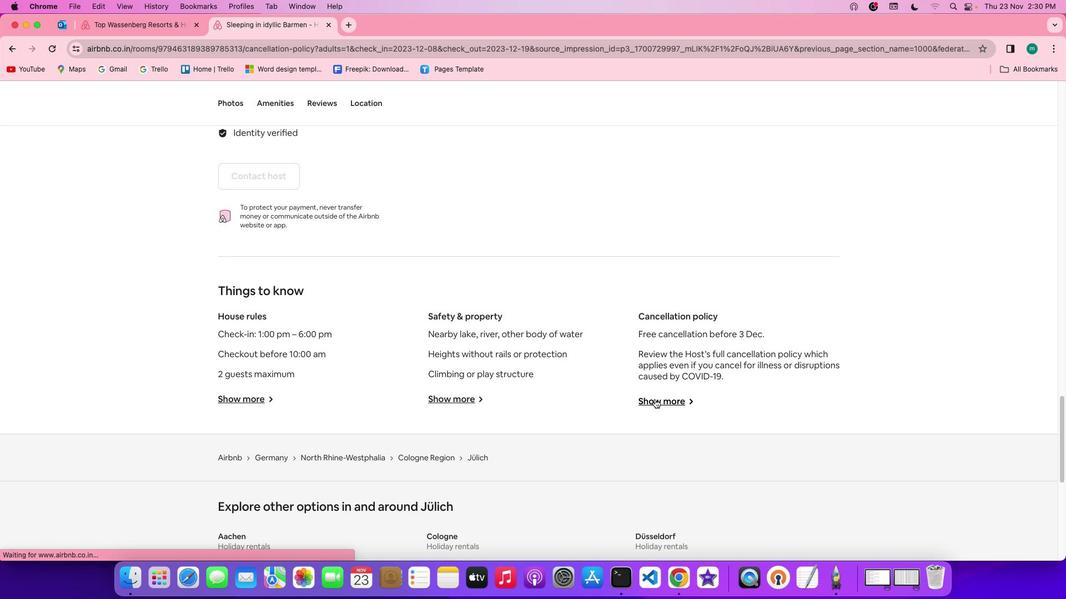 
Action: Mouse pressed left at (654, 399)
Screenshot: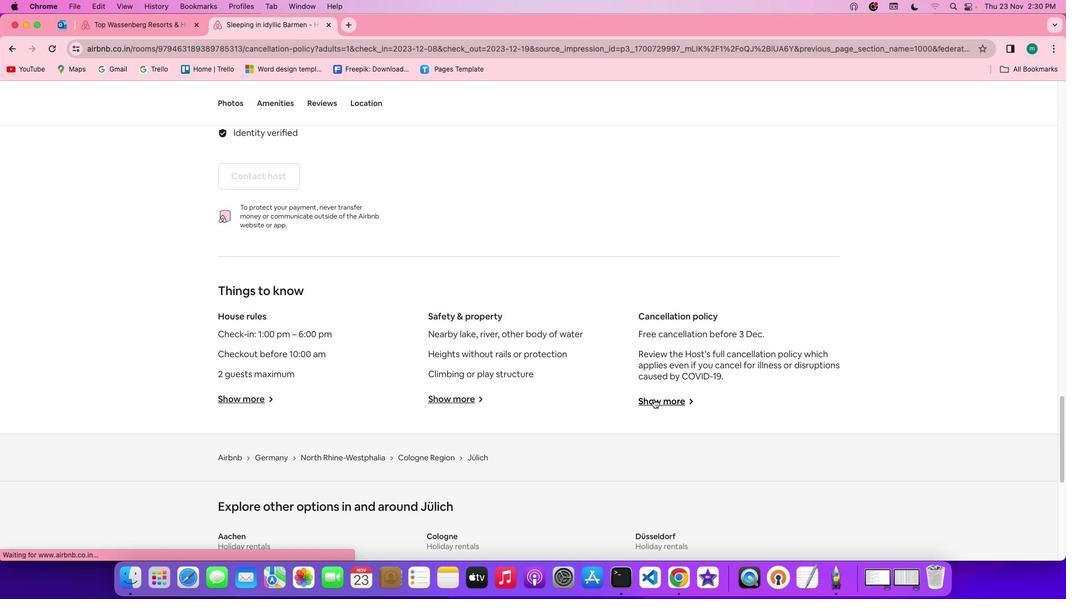 
Action: Mouse moved to (566, 383)
Screenshot: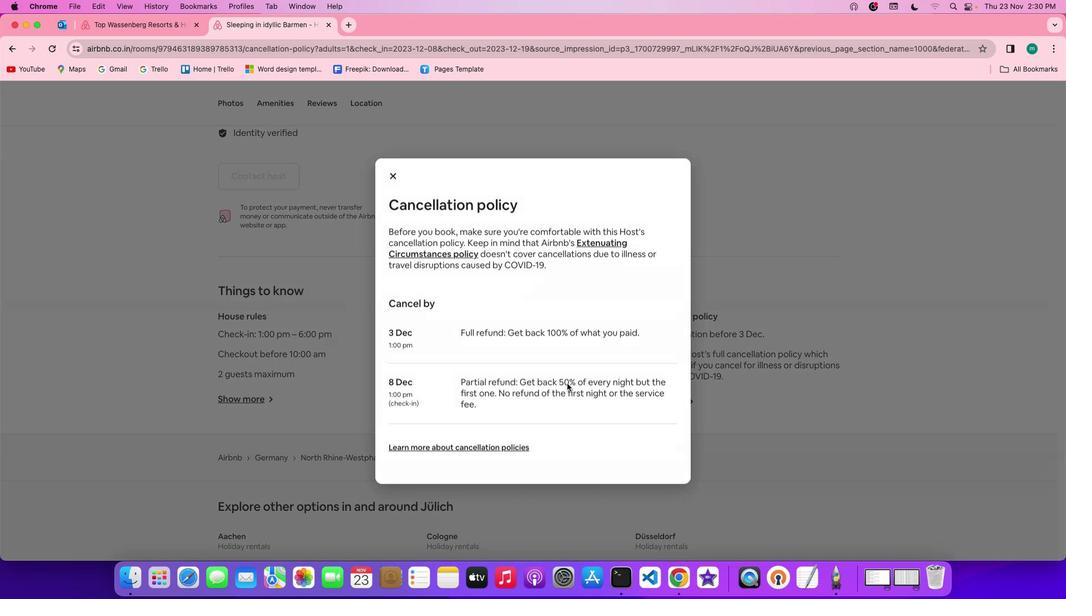 
Action: Mouse scrolled (566, 383) with delta (0, 0)
Screenshot: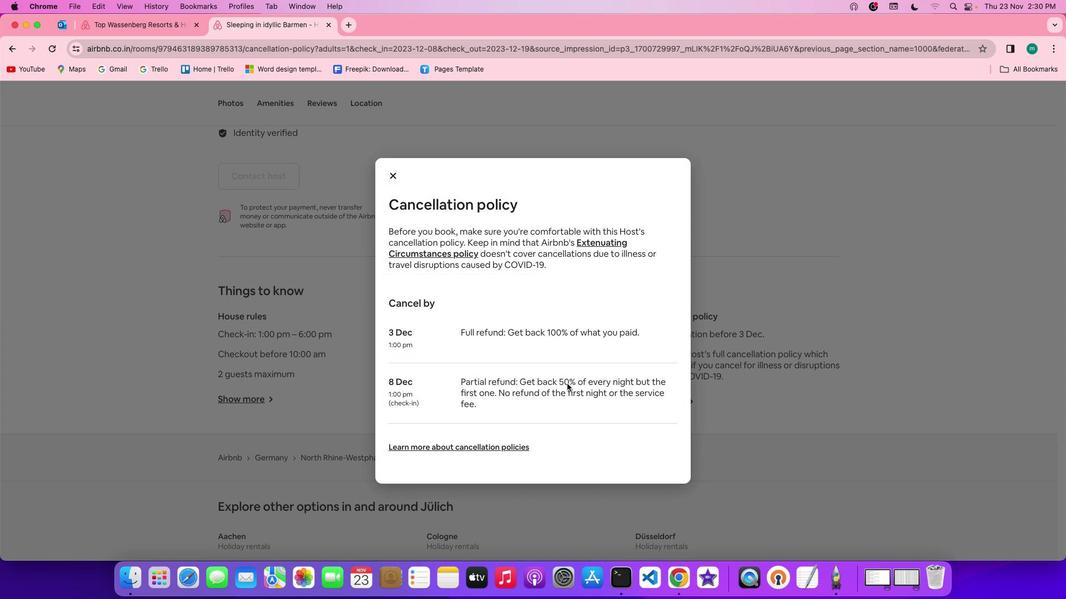 
Action: Mouse scrolled (566, 383) with delta (0, 0)
Screenshot: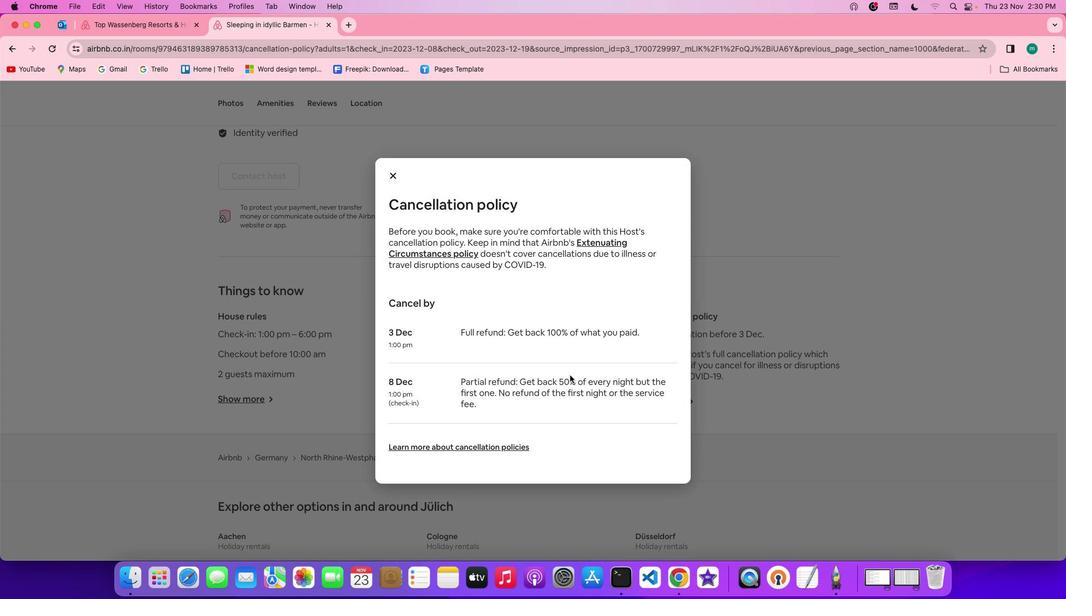 
Action: Mouse scrolled (566, 383) with delta (0, -1)
Screenshot: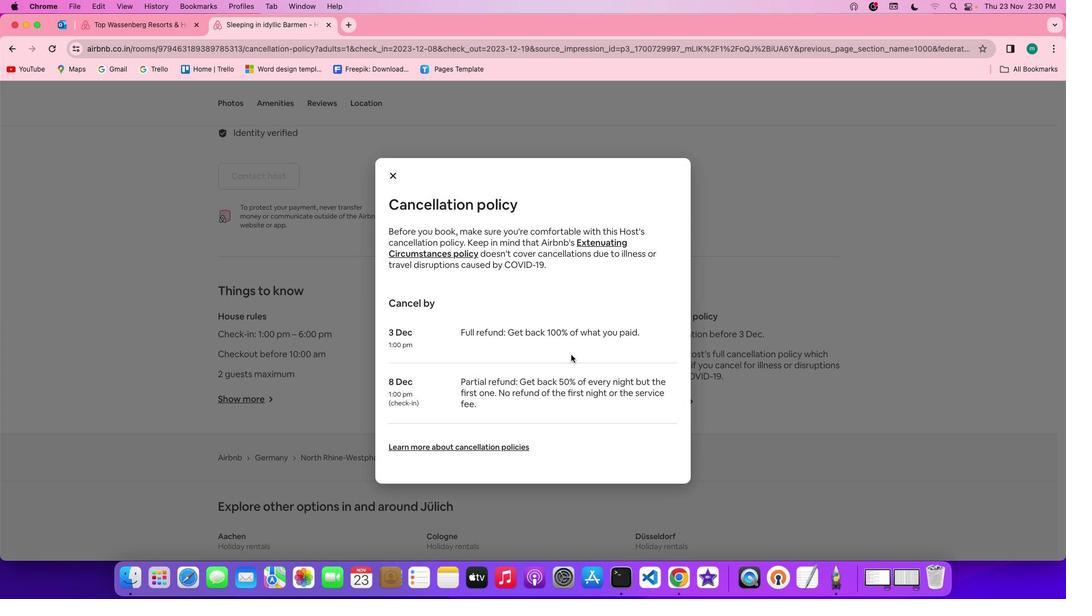 
Action: Mouse scrolled (566, 383) with delta (0, -2)
Screenshot: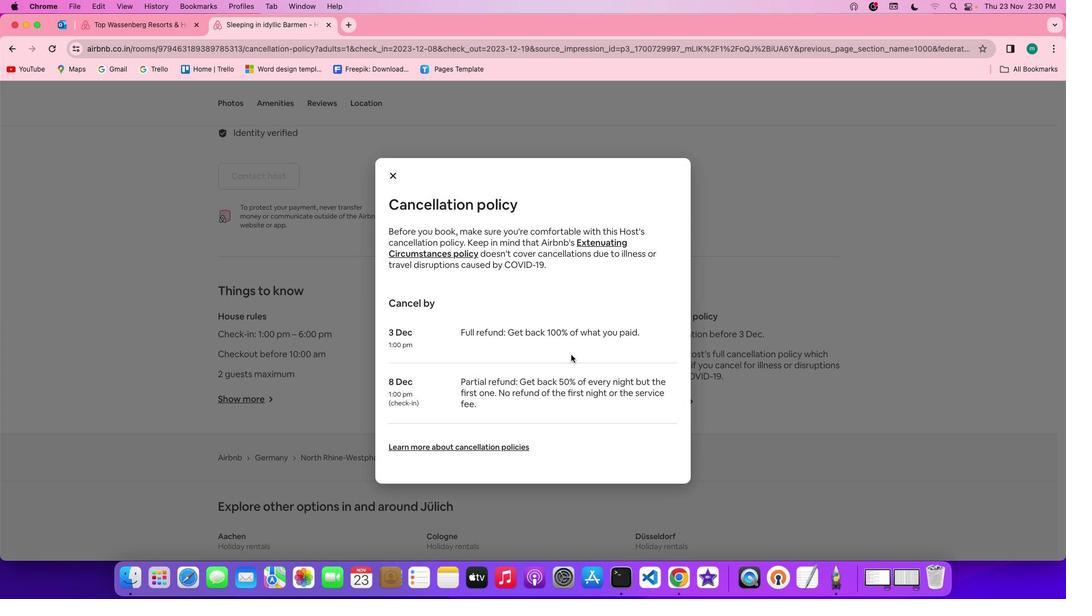 
Action: Mouse scrolled (566, 383) with delta (0, -2)
Screenshot: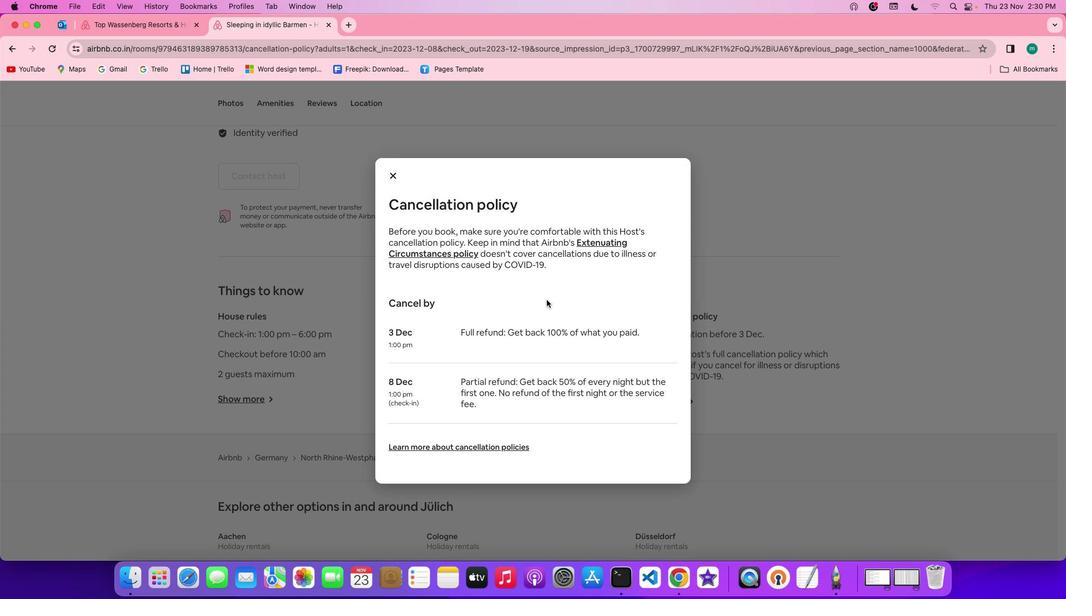 
Action: Mouse moved to (395, 172)
